 Task: Select Grocery. Add to cart, from Target for 3390 Emily Renzelli Boulevard, San Francisco, California 94103, Cell Number 831-612-1938, following items : Green Giant Cauliflower Head - 2, Organic Zucchini (2 ct) - 2, Good & Gather Baby Gold Potatoes Bag (1.5 lb) - 1, Honeycrisp Apple (each) - 2, Tyson All Natural Frozen Chicken Breast Tenderloins (40 oz) - 2, Lunchables Snacking Plate with Drink Nachos with Cheese Dip and Salsa (10.7 oz) - 2, Frito-Lay Classic Snack Mix (1 oz x 18 ct) - 1, Pringles Sour Cream & Onion Potato Crisps Chips (5.5 oz) - 2, Hask 5-in-1 Keratin Protein Leave-In Hair Spray (6 oz) - 2, Pepsi Soft Drink Bottle (16.9 oz x 6 ct) - 2
Action: Mouse moved to (435, 146)
Screenshot: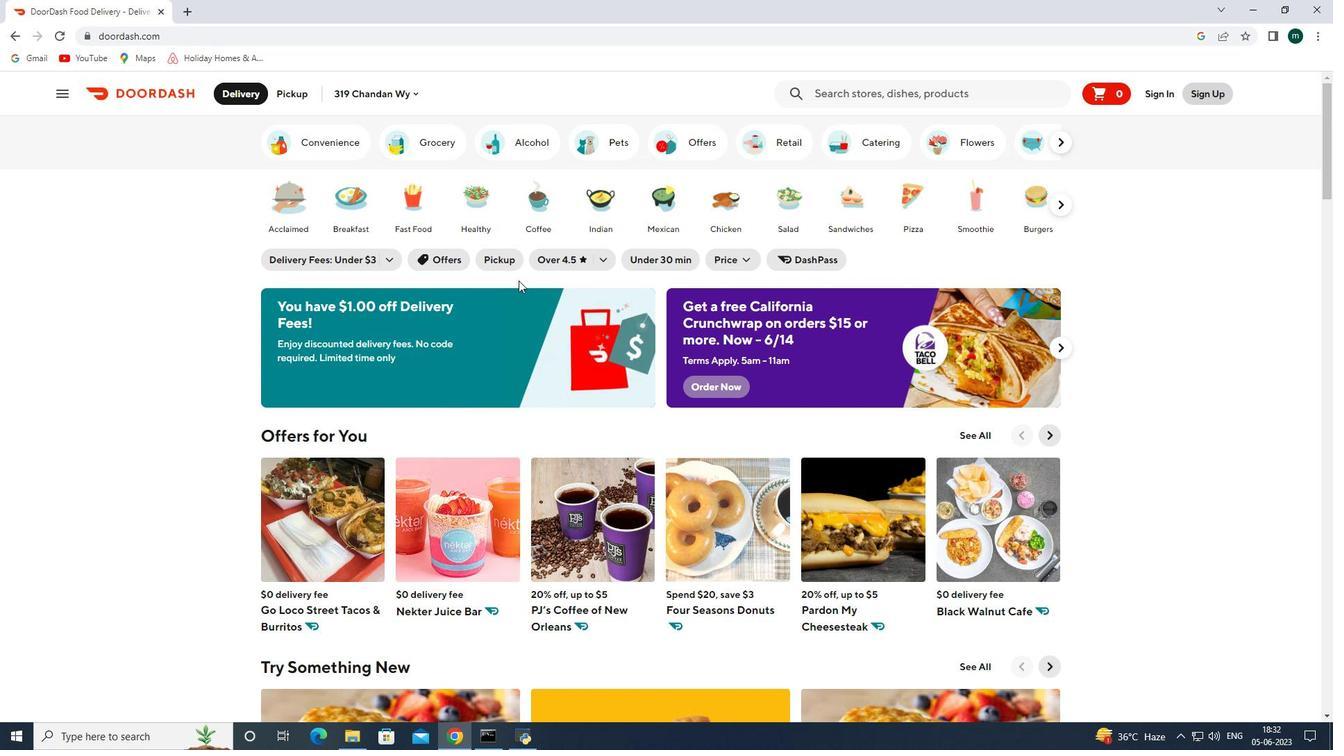 
Action: Mouse pressed left at (435, 146)
Screenshot: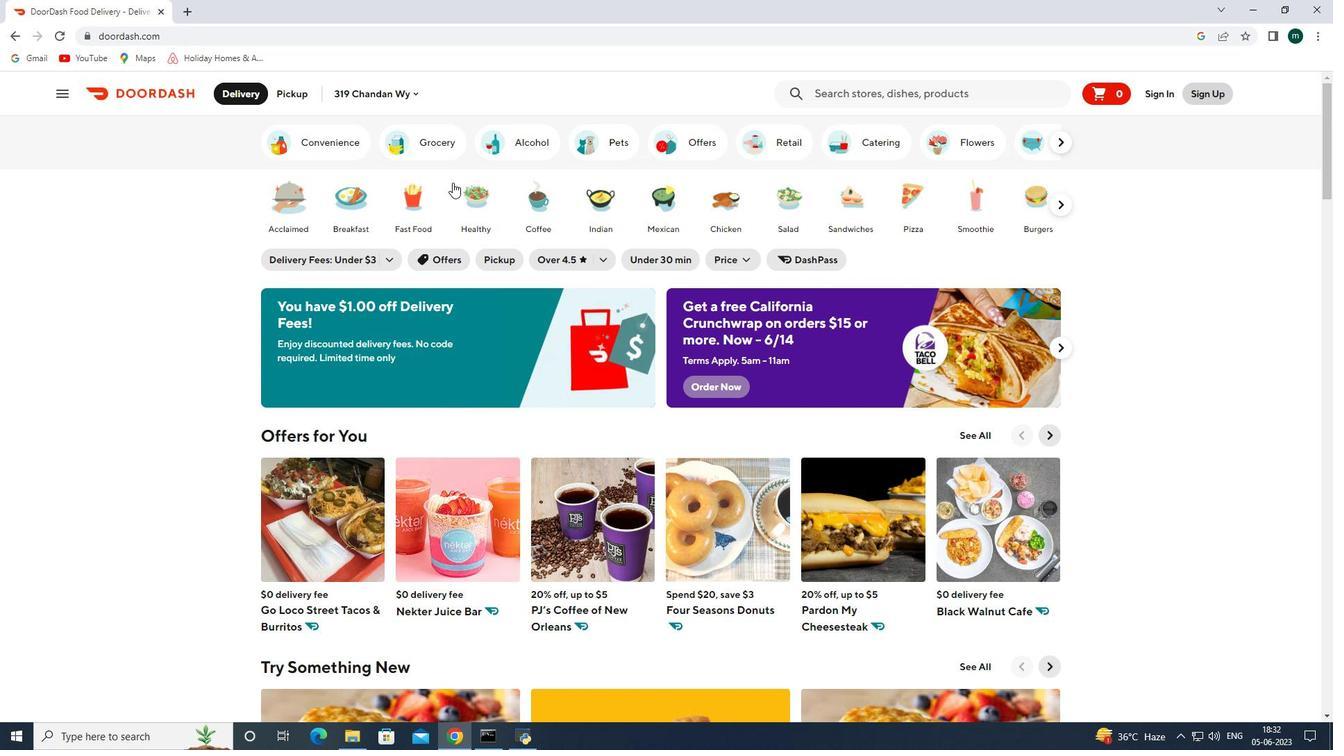 
Action: Mouse moved to (411, 388)
Screenshot: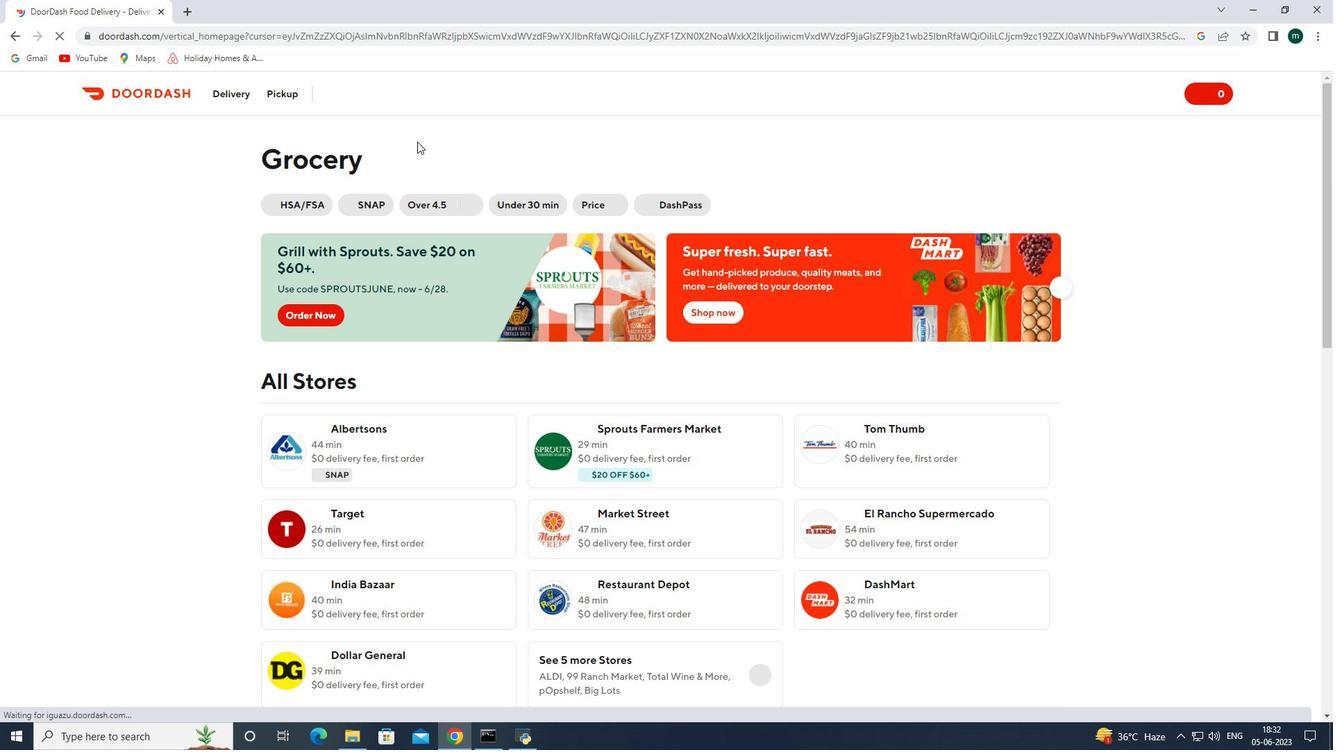 
Action: Mouse scrolled (411, 387) with delta (0, 0)
Screenshot: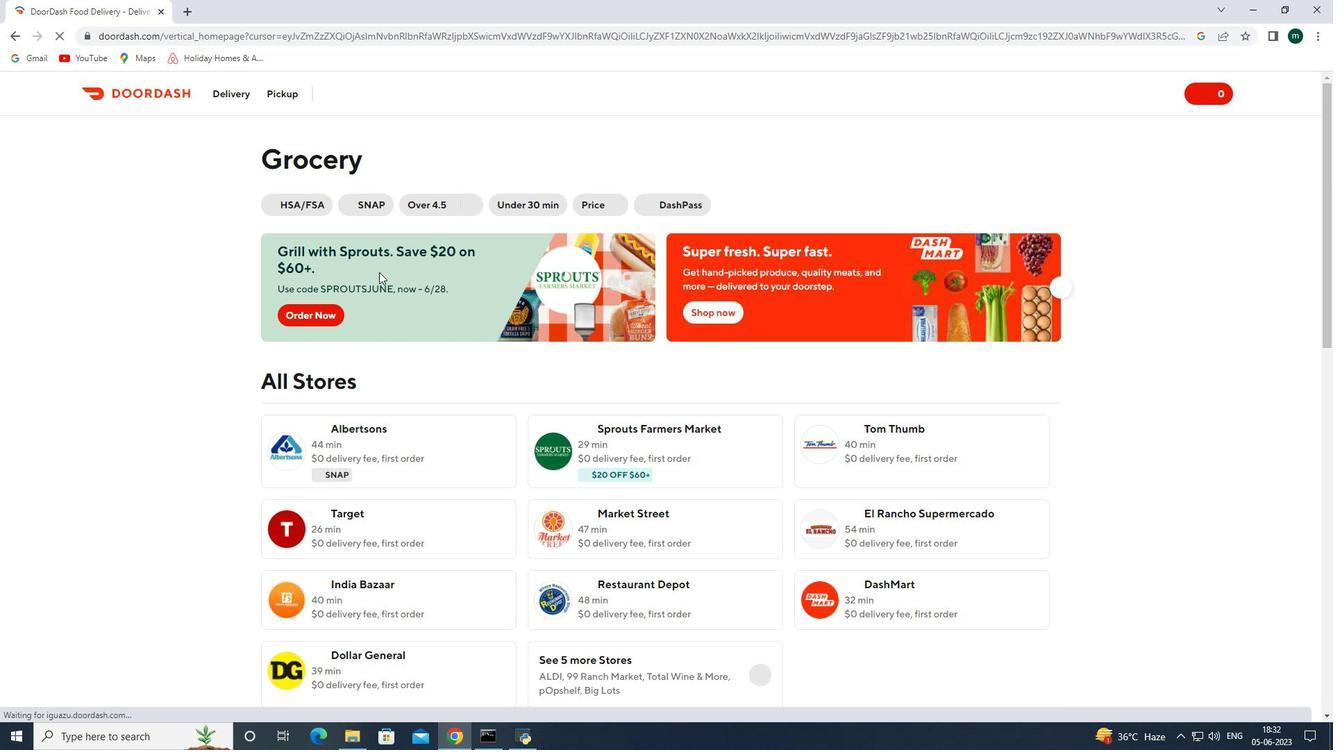 
Action: Mouse scrolled (411, 387) with delta (0, 0)
Screenshot: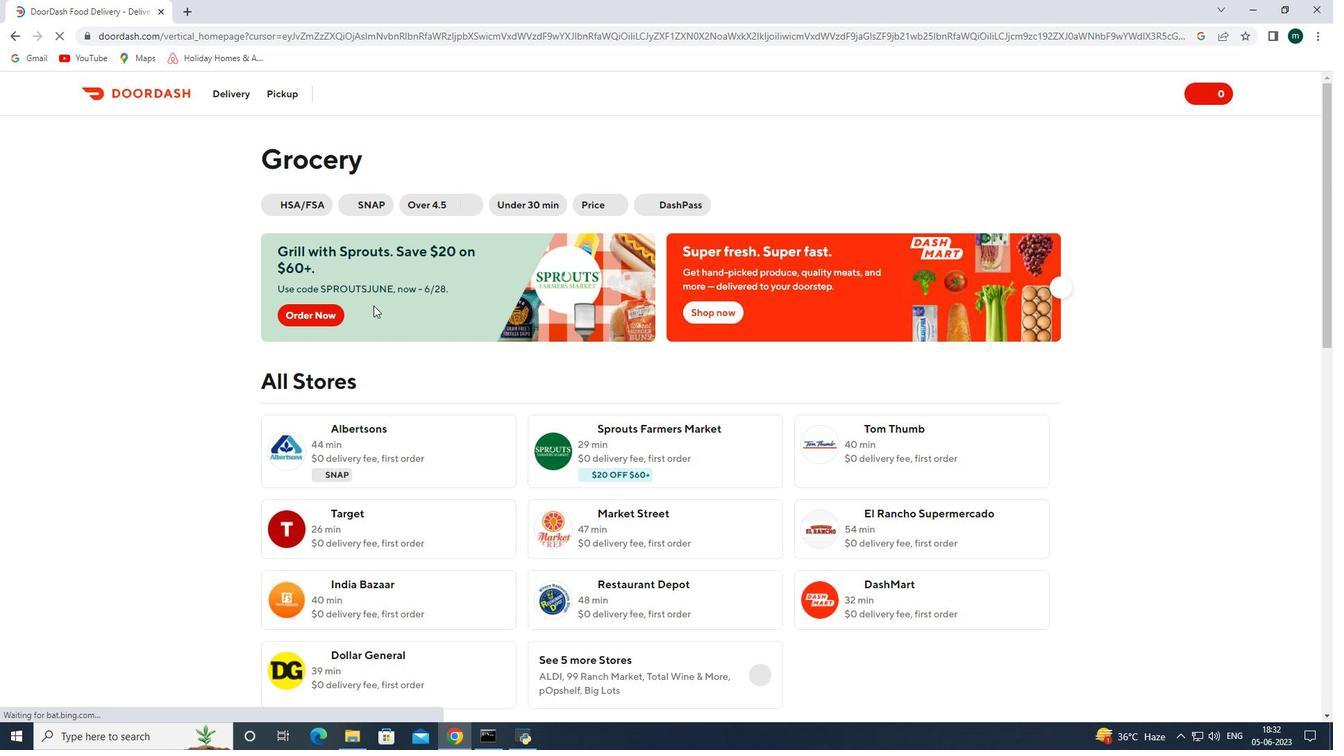 
Action: Mouse moved to (635, 456)
Screenshot: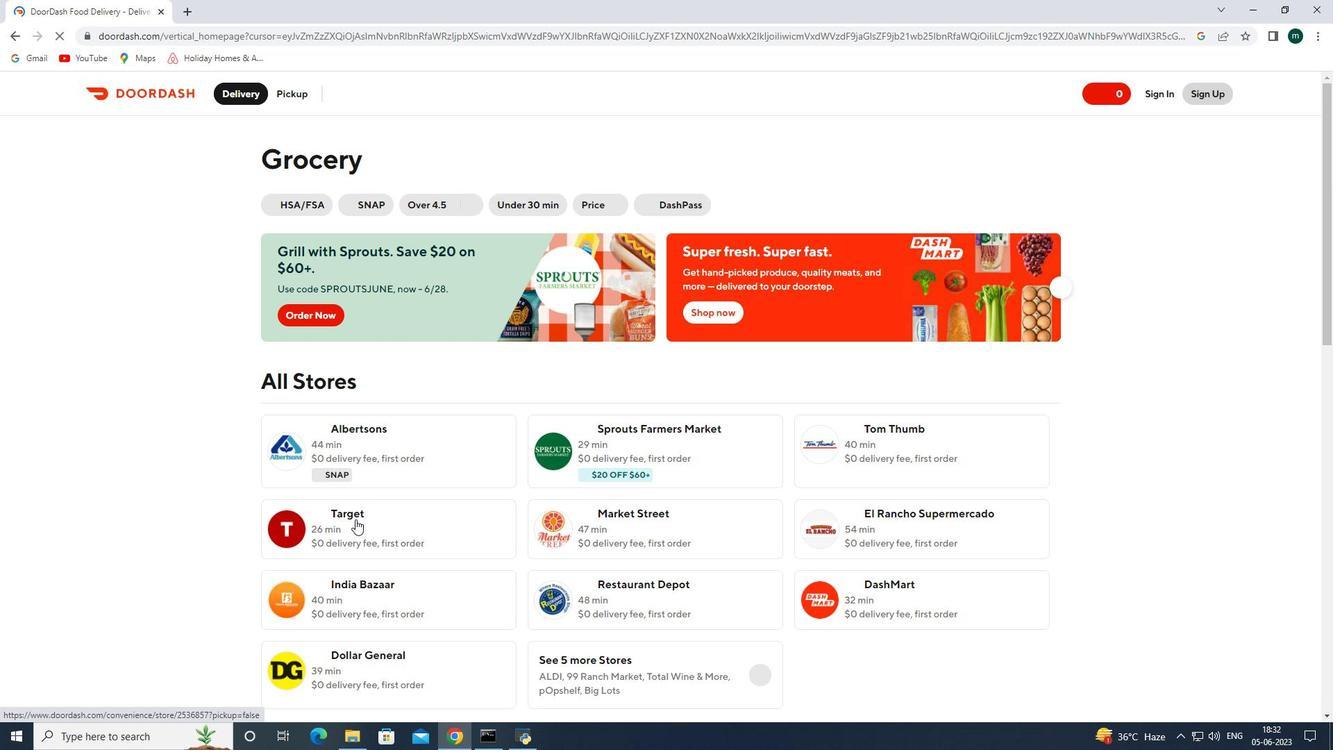 
Action: Mouse pressed left at (635, 456)
Screenshot: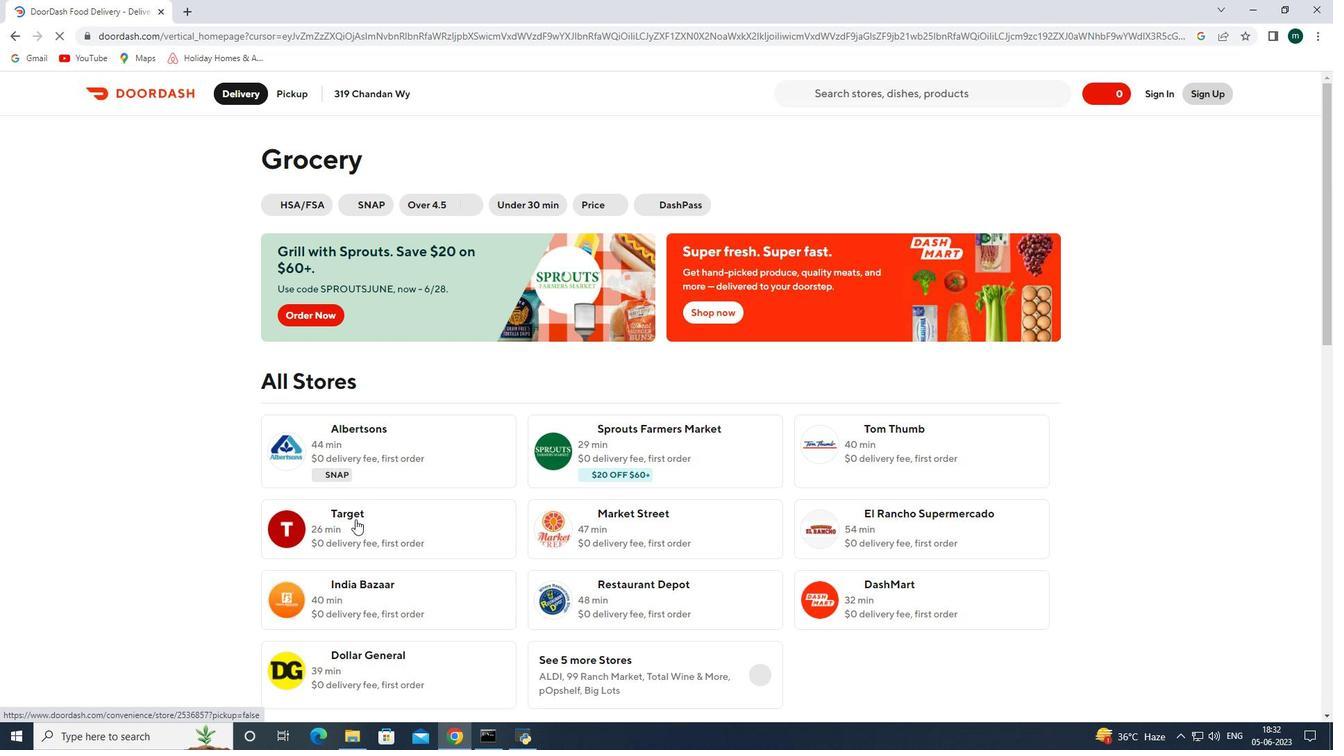 
Action: Mouse moved to (269, 102)
Screenshot: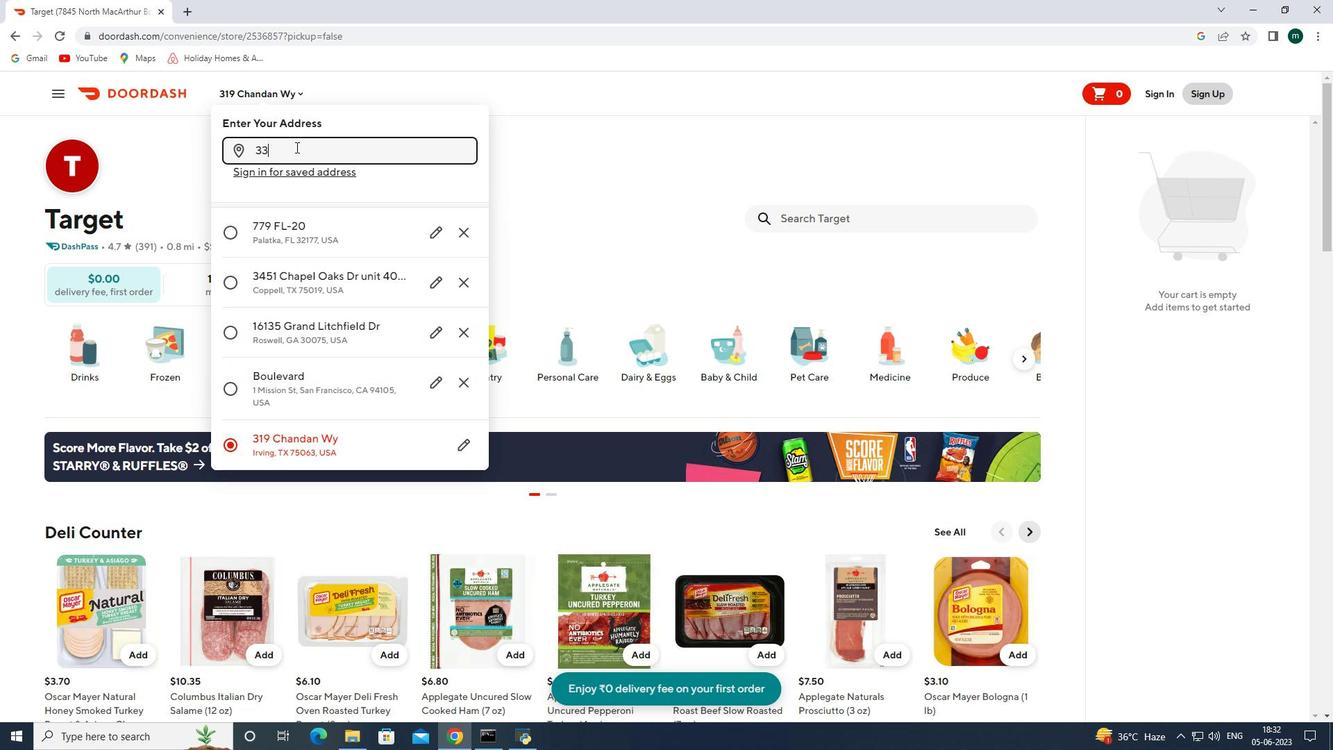 
Action: Mouse pressed left at (269, 102)
Screenshot: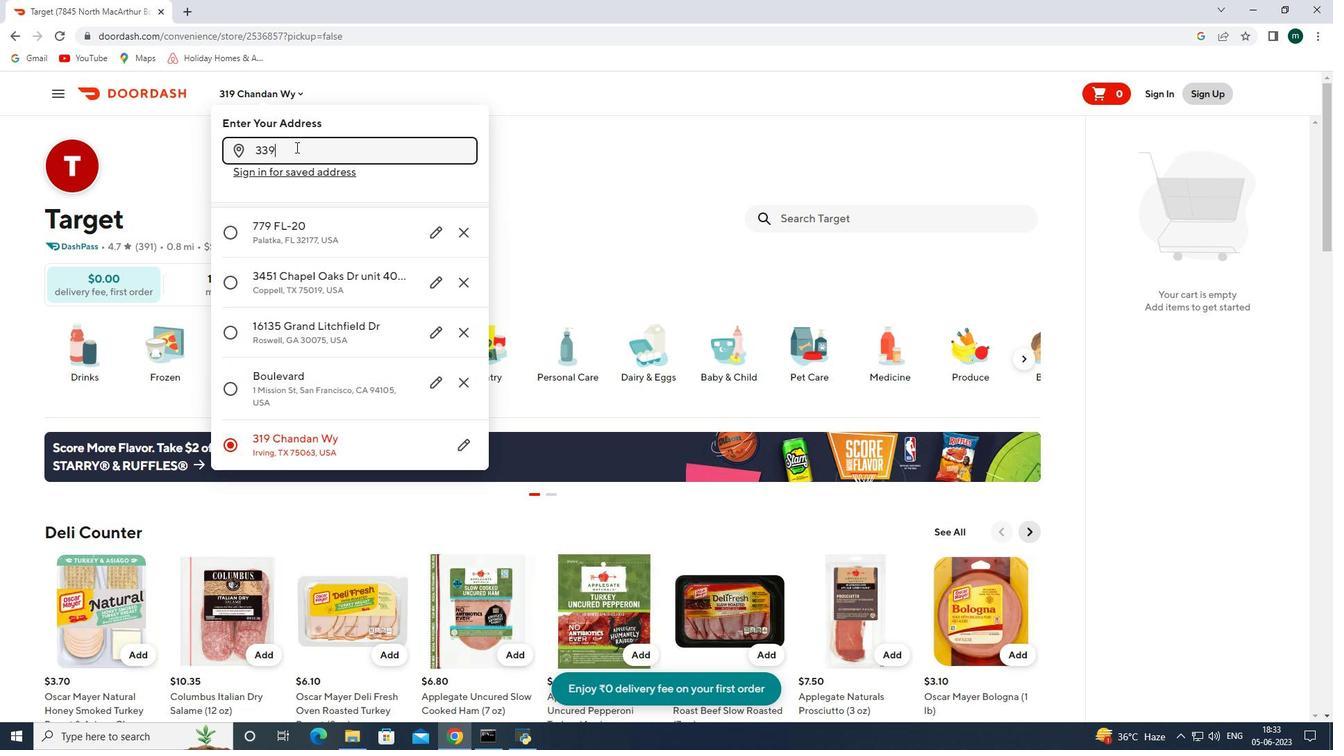 
Action: Mouse moved to (269, 97)
Screenshot: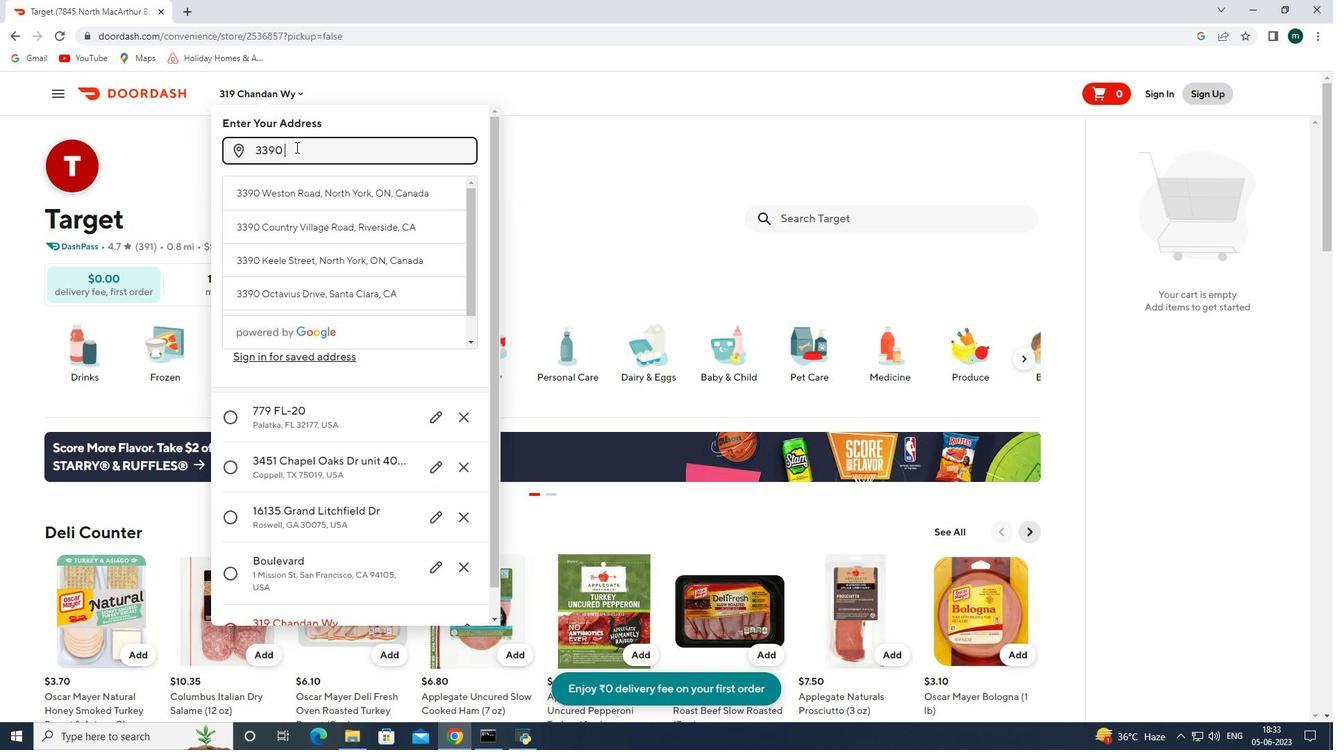 
Action: Mouse pressed left at (269, 97)
Screenshot: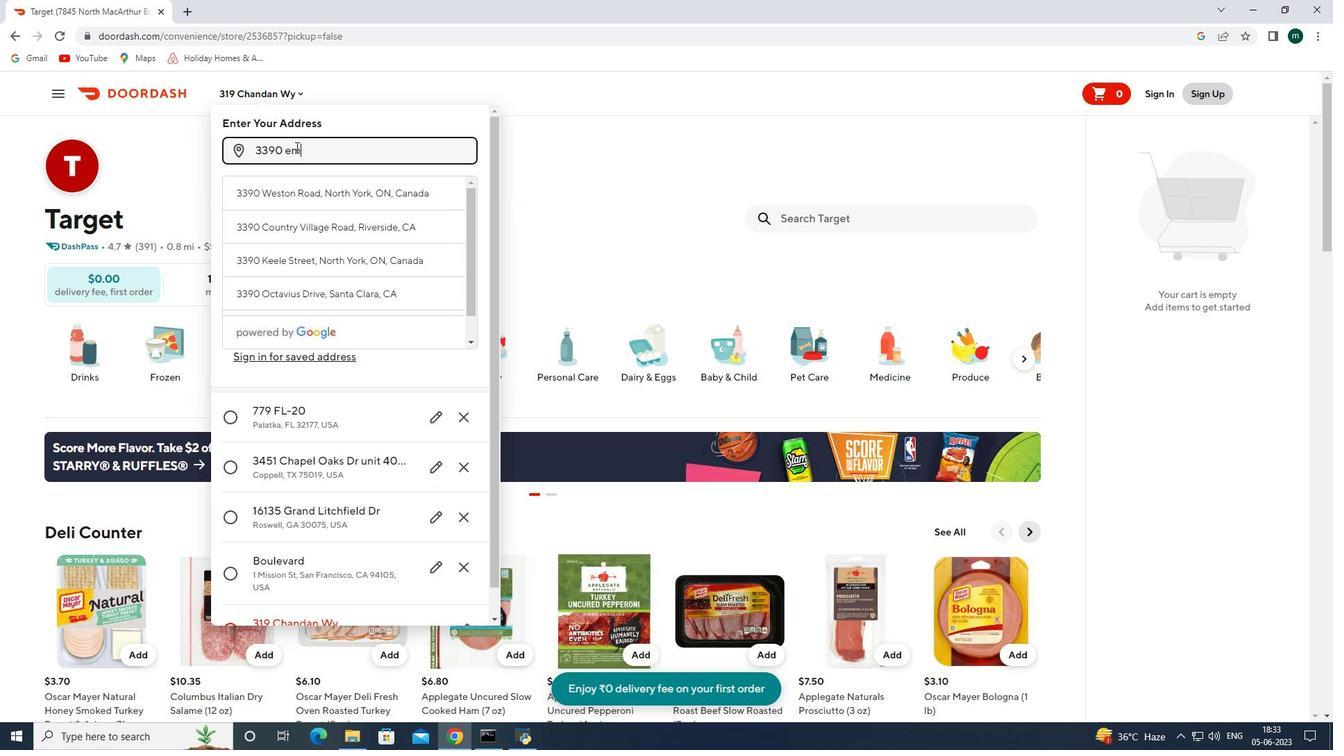 
Action: Mouse moved to (286, 147)
Screenshot: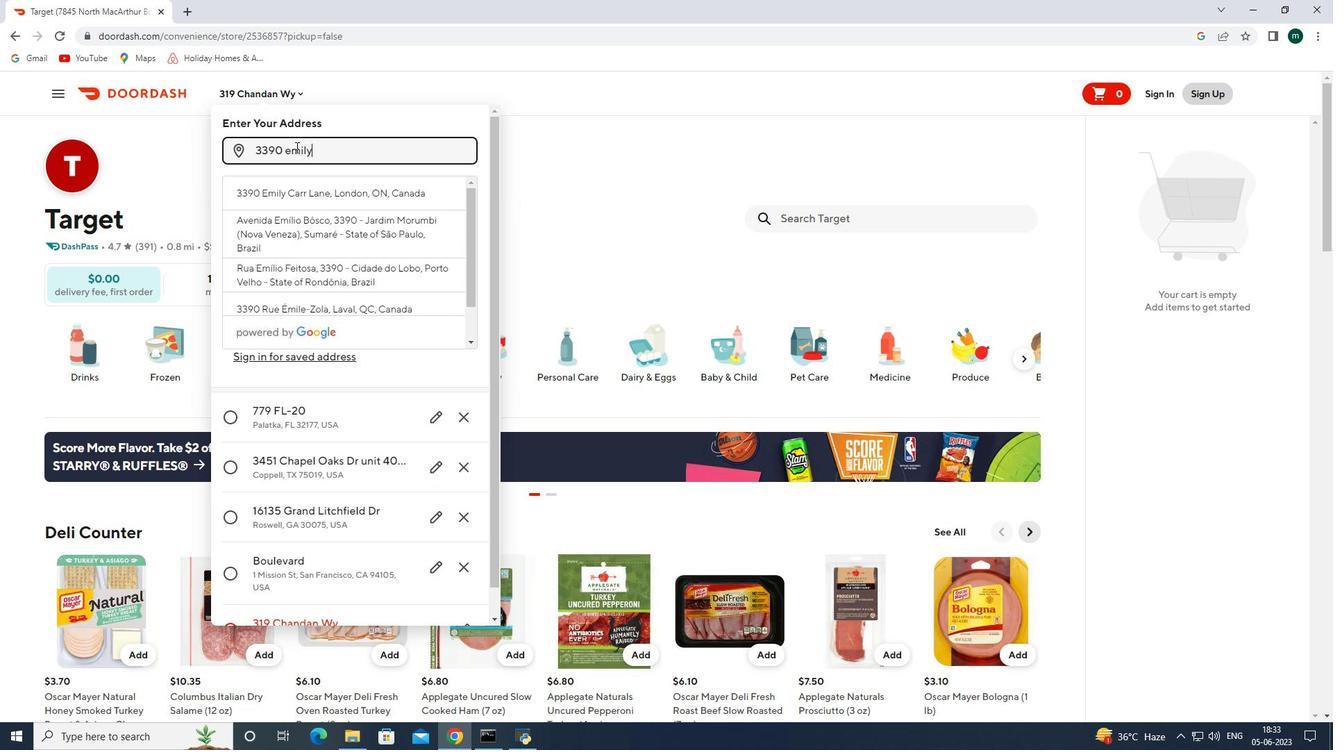 
Action: Mouse pressed left at (286, 147)
Screenshot: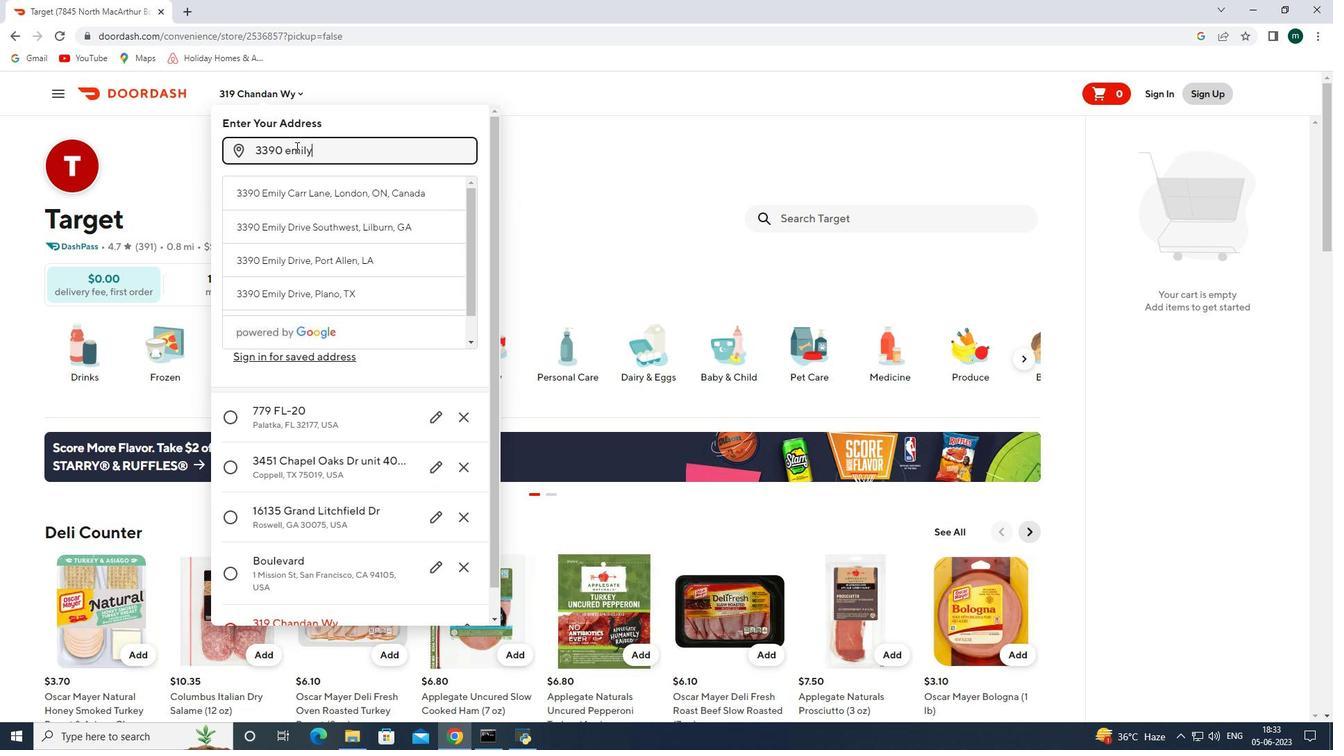 
Action: Key pressed 3390emily<Key.space>renzelli<Key.space>boulevard<Key.space>san<Key.space>frncisco<Key.space>clifornia<Key.space>94103<Key.enter>
Screenshot: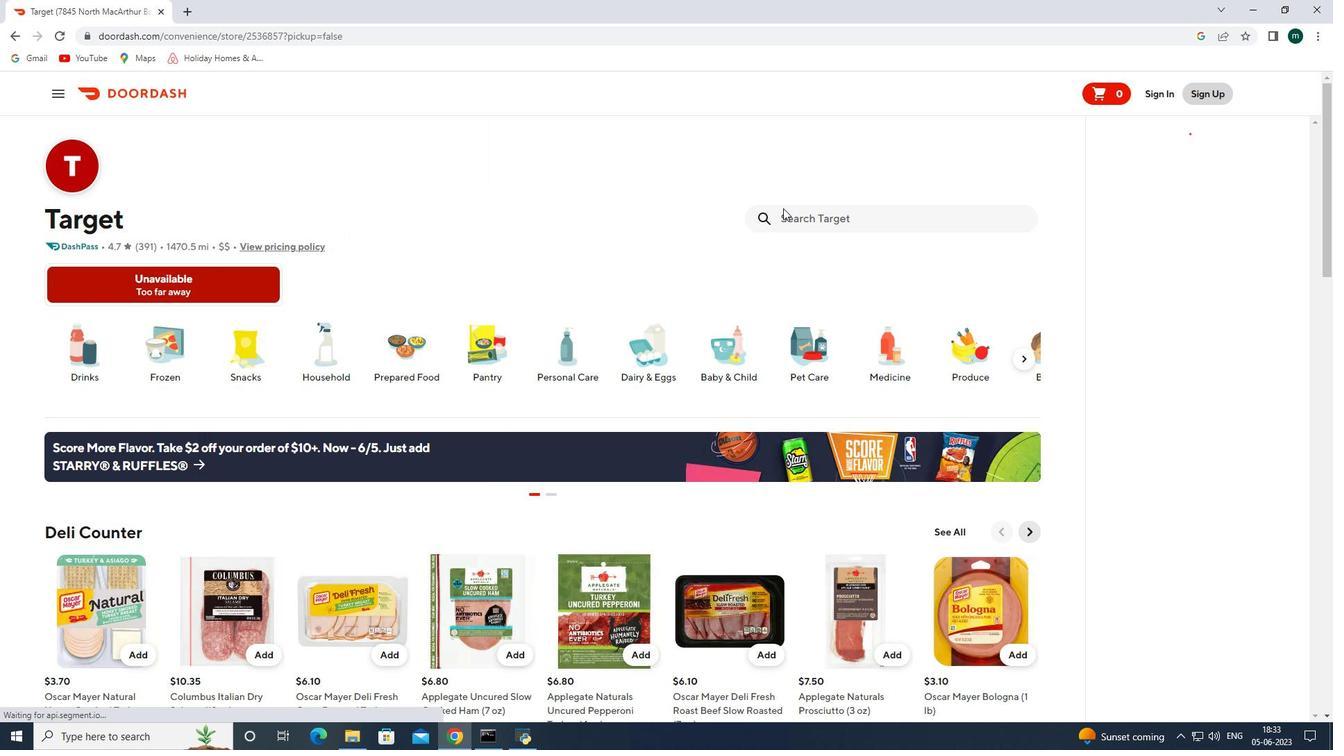 
Action: Mouse moved to (431, 568)
Screenshot: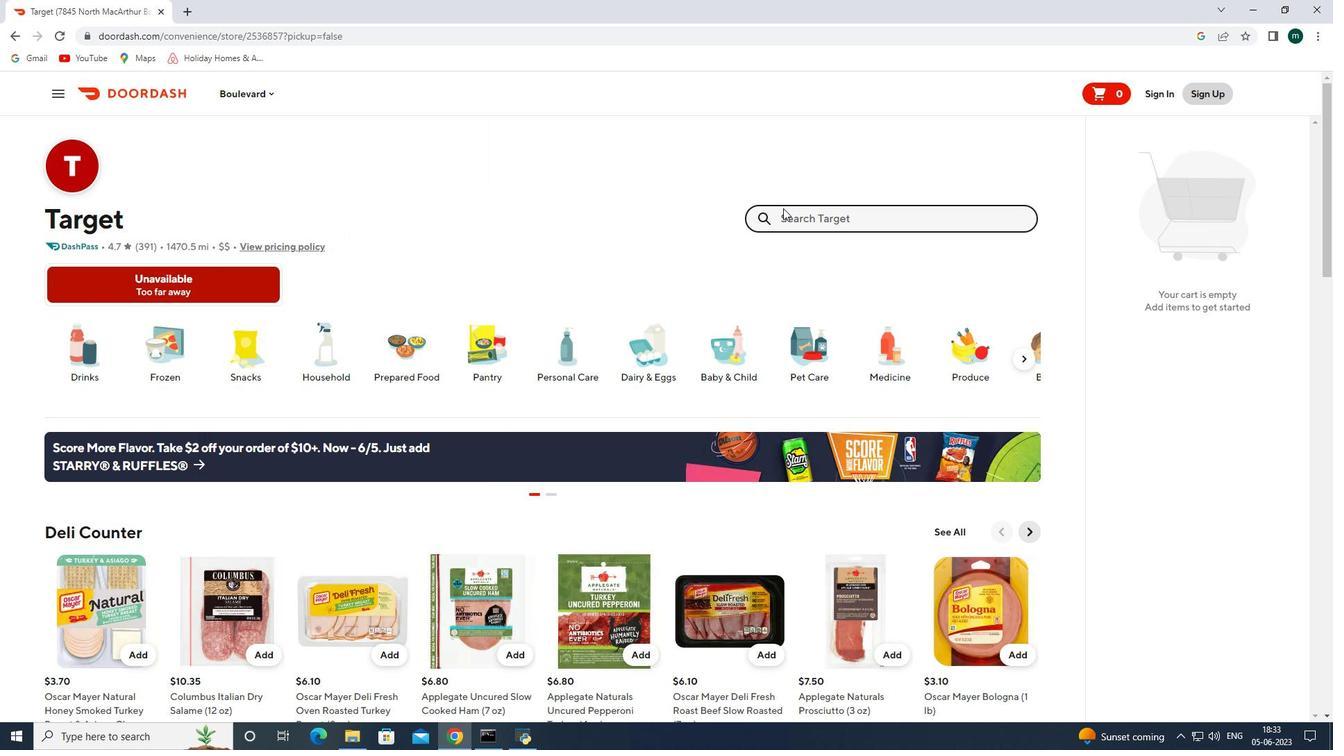 
Action: Mouse pressed left at (431, 568)
Screenshot: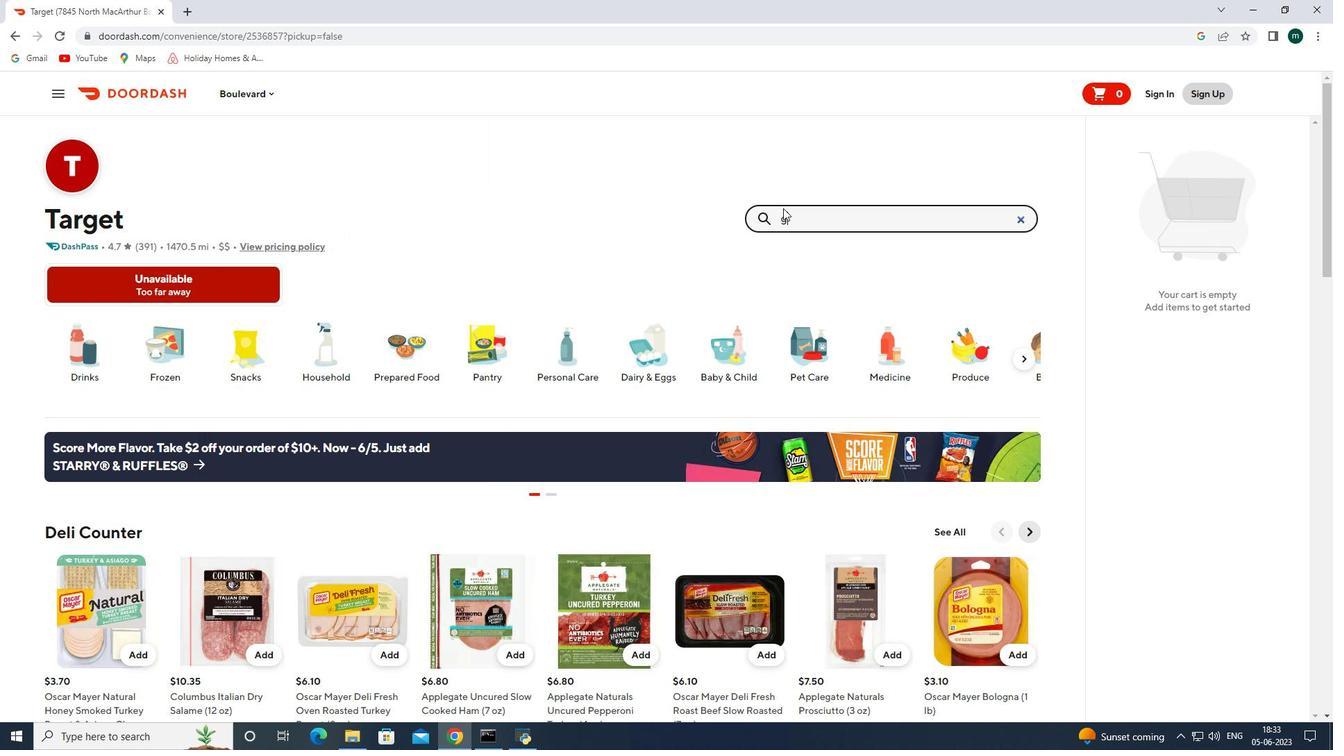 
Action: Mouse moved to (434, 145)
Screenshot: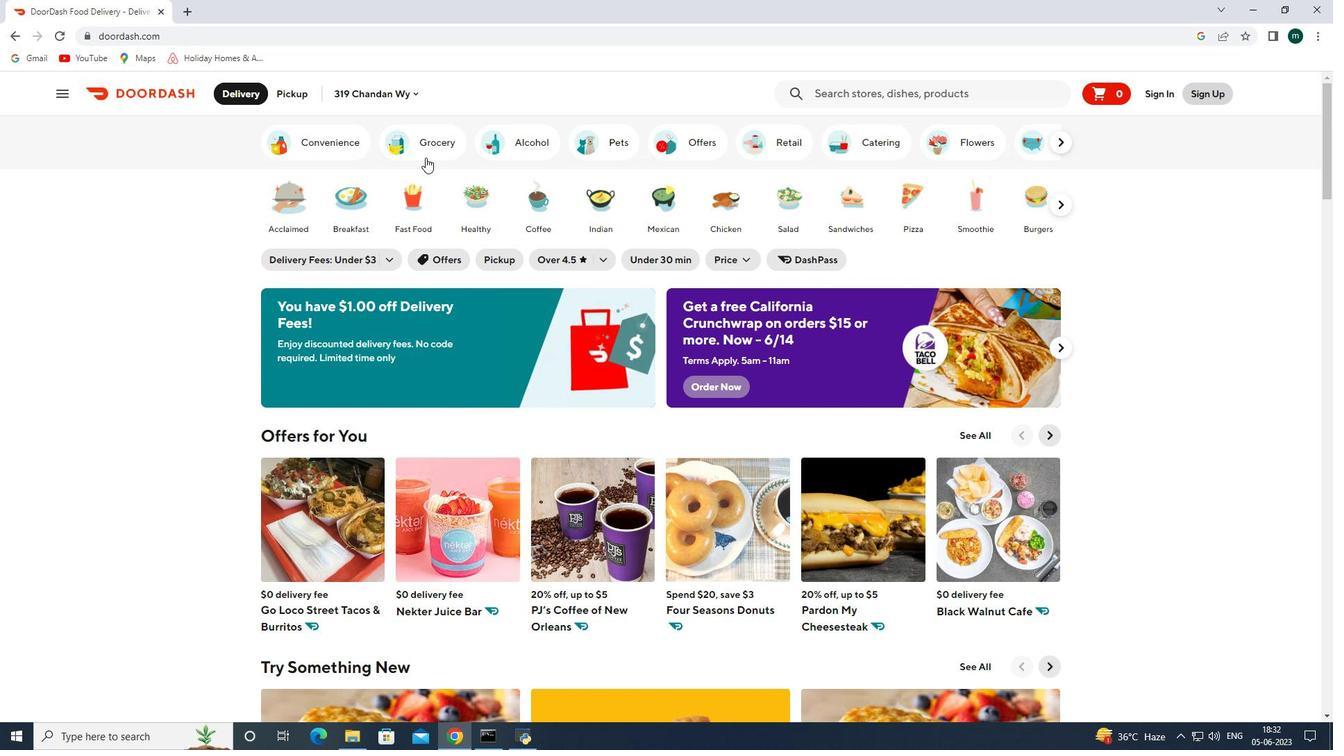 
Action: Mouse pressed left at (434, 145)
Screenshot: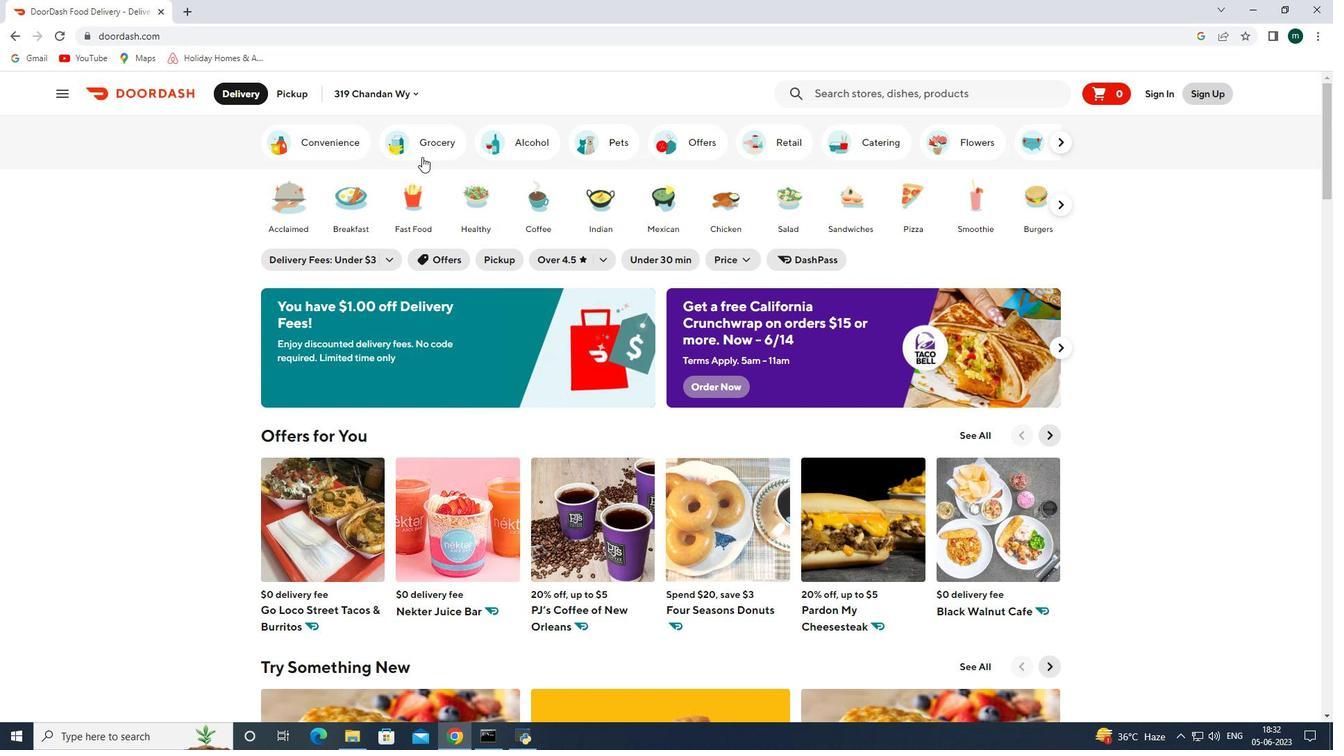 
Action: Mouse moved to (622, 597)
Screenshot: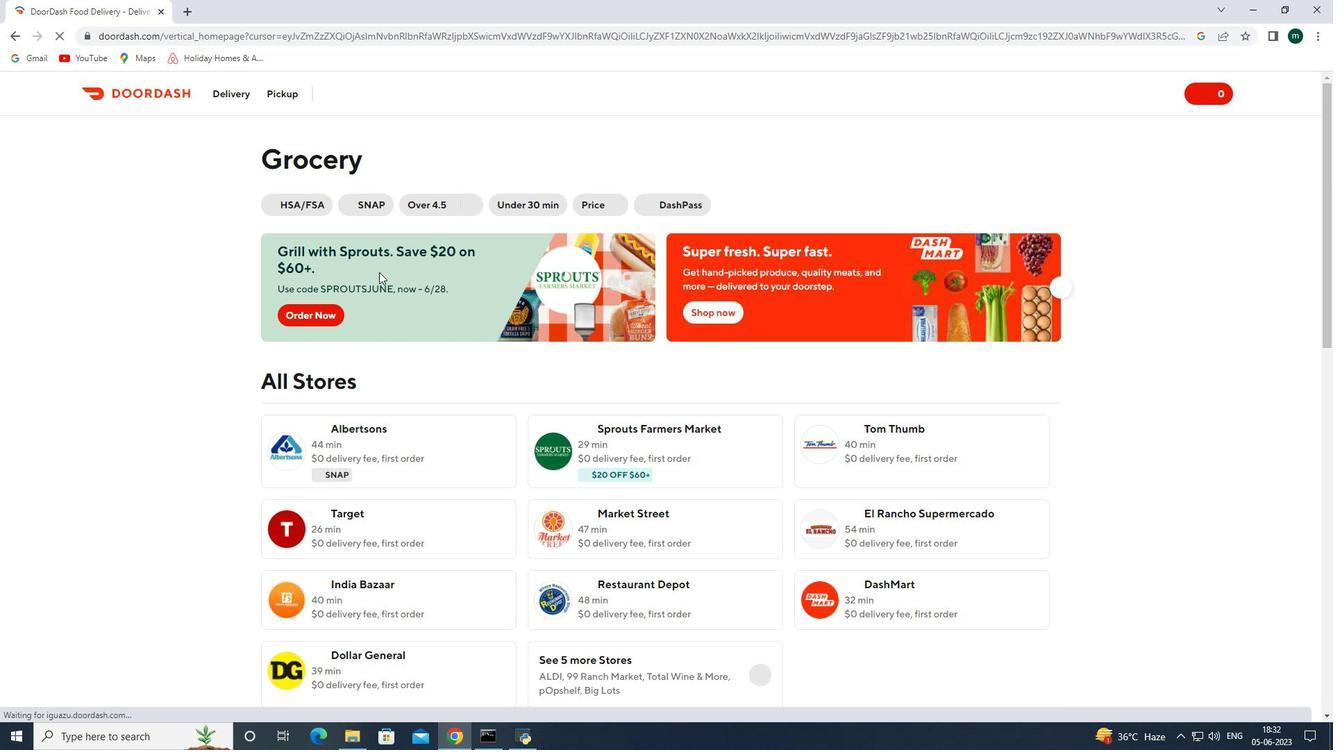 
Action: Mouse pressed left at (622, 597)
Screenshot: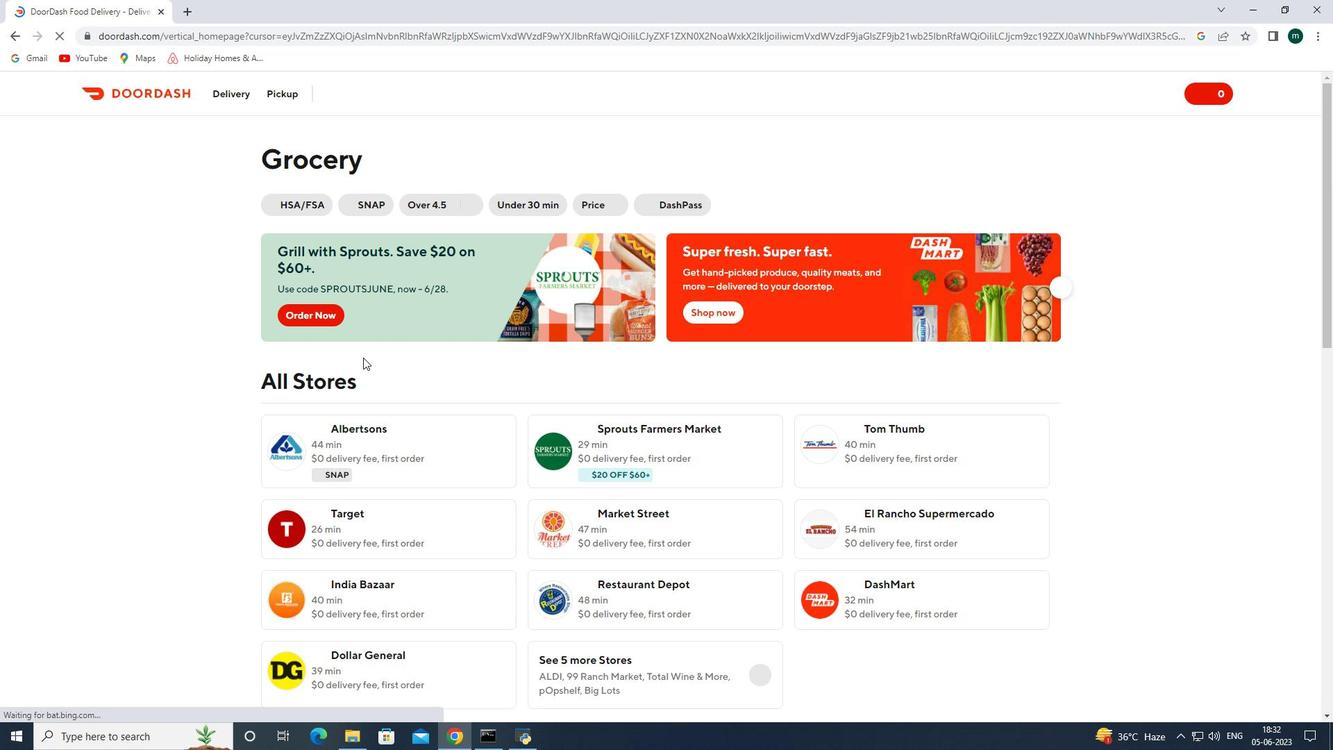 
Action: Mouse moved to (262, 88)
Screenshot: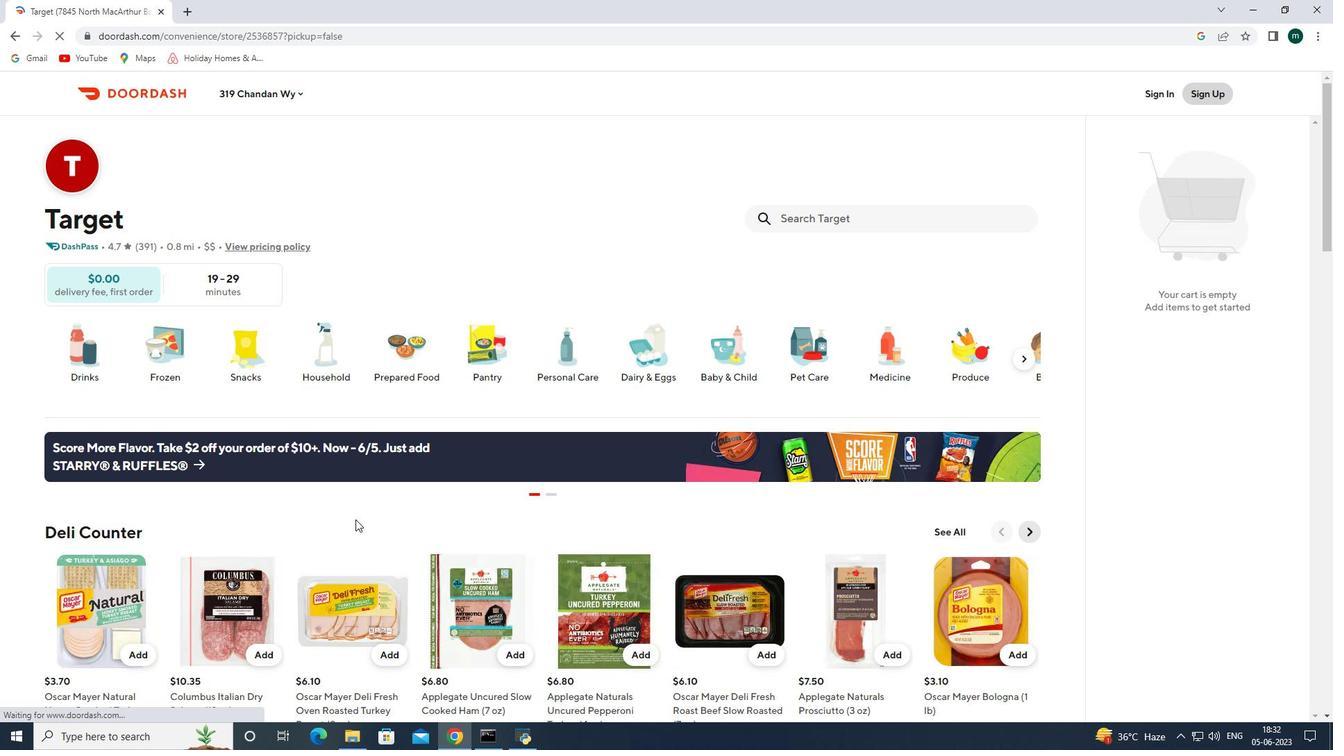 
Action: Mouse pressed left at (262, 88)
Screenshot: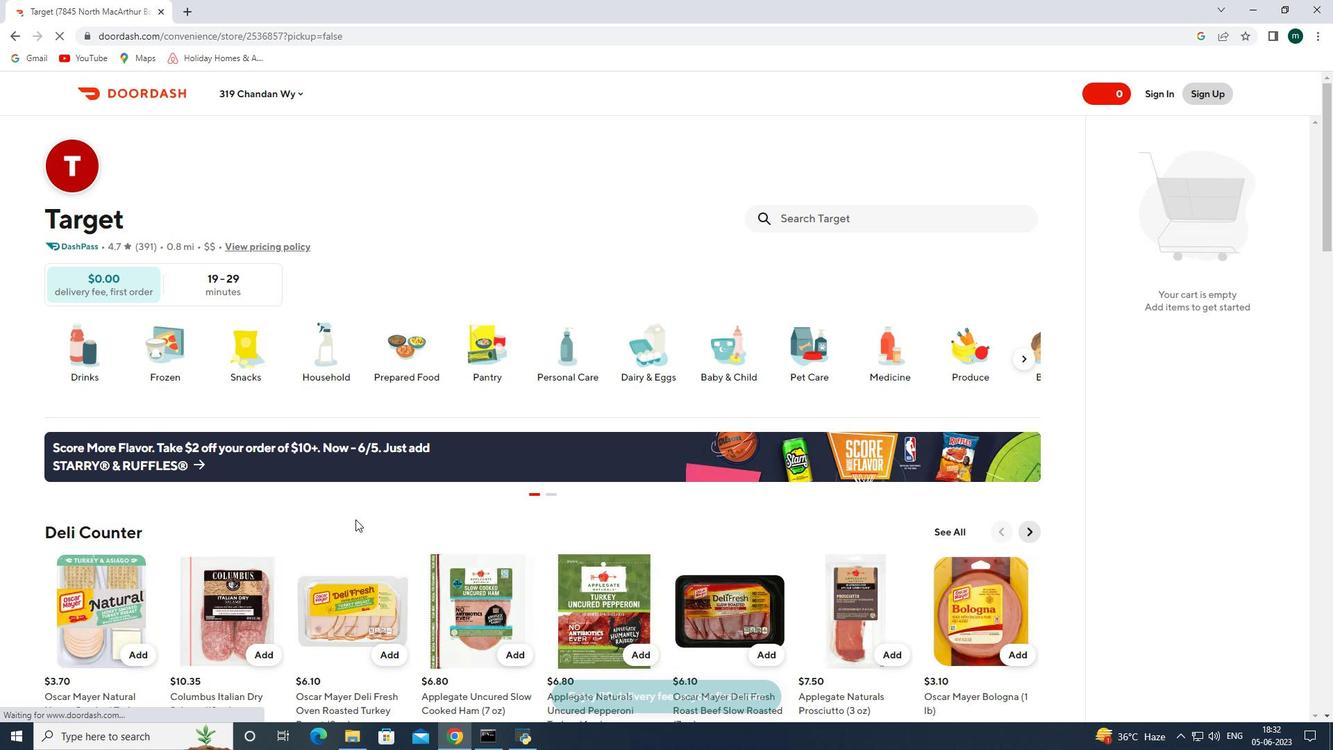 
Action: Mouse moved to (272, 144)
Screenshot: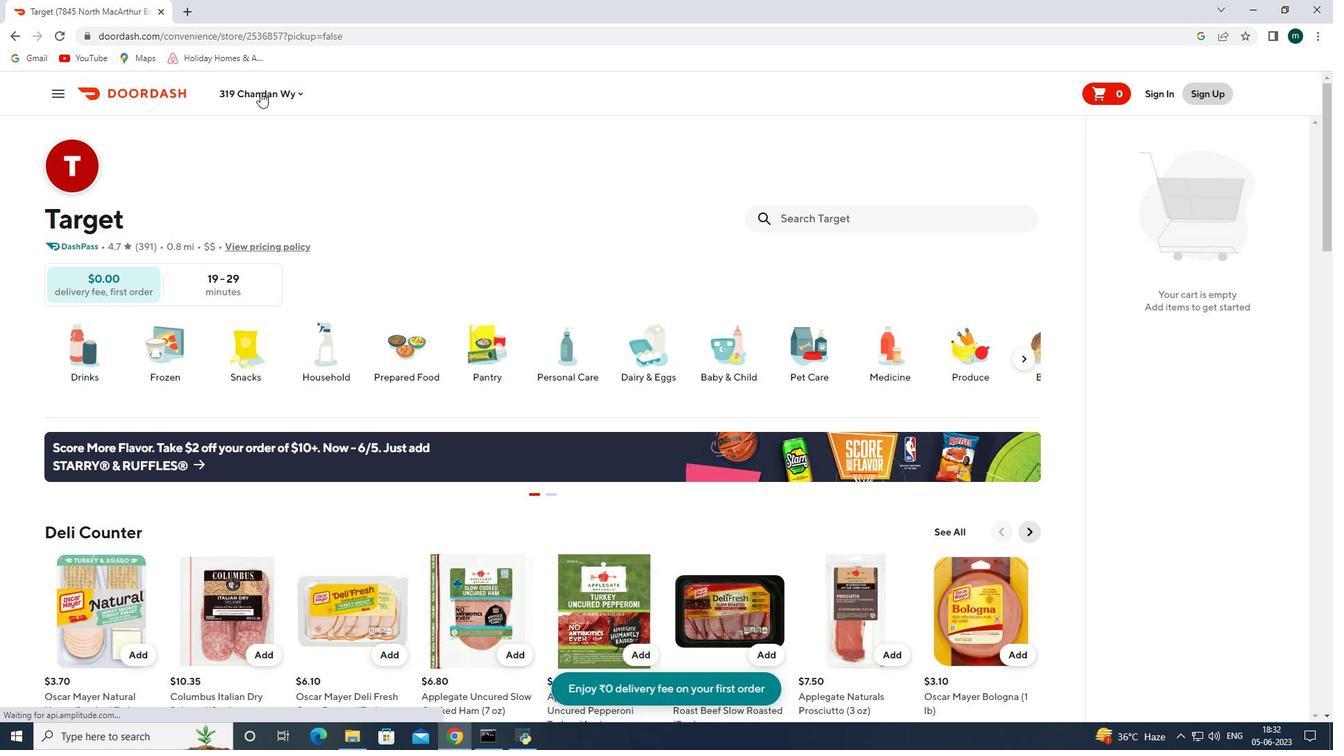 
Action: Mouse pressed left at (272, 144)
Screenshot: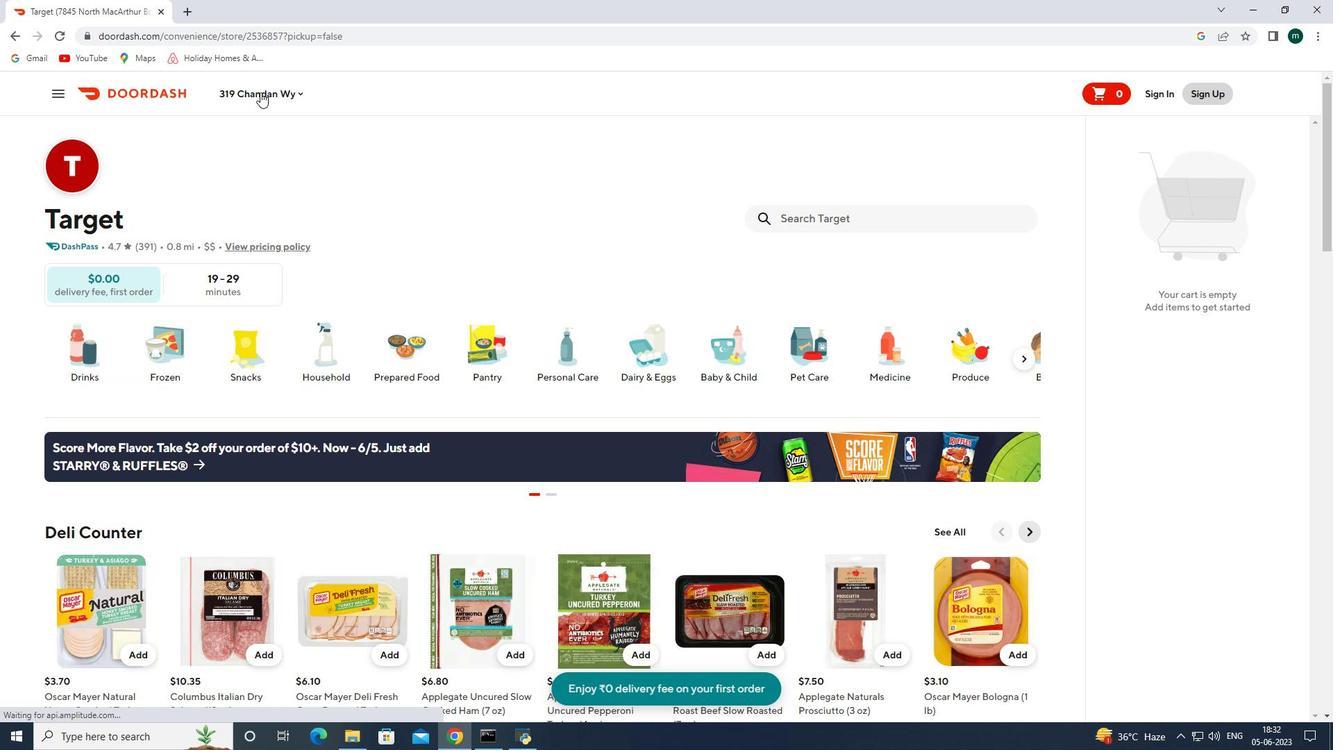 
Action: Key pressed 3390<Key.space>emily<Key.space>renzelli<Key.space>oulevard<Key.space>sn<Key.space>frncisco
Screenshot: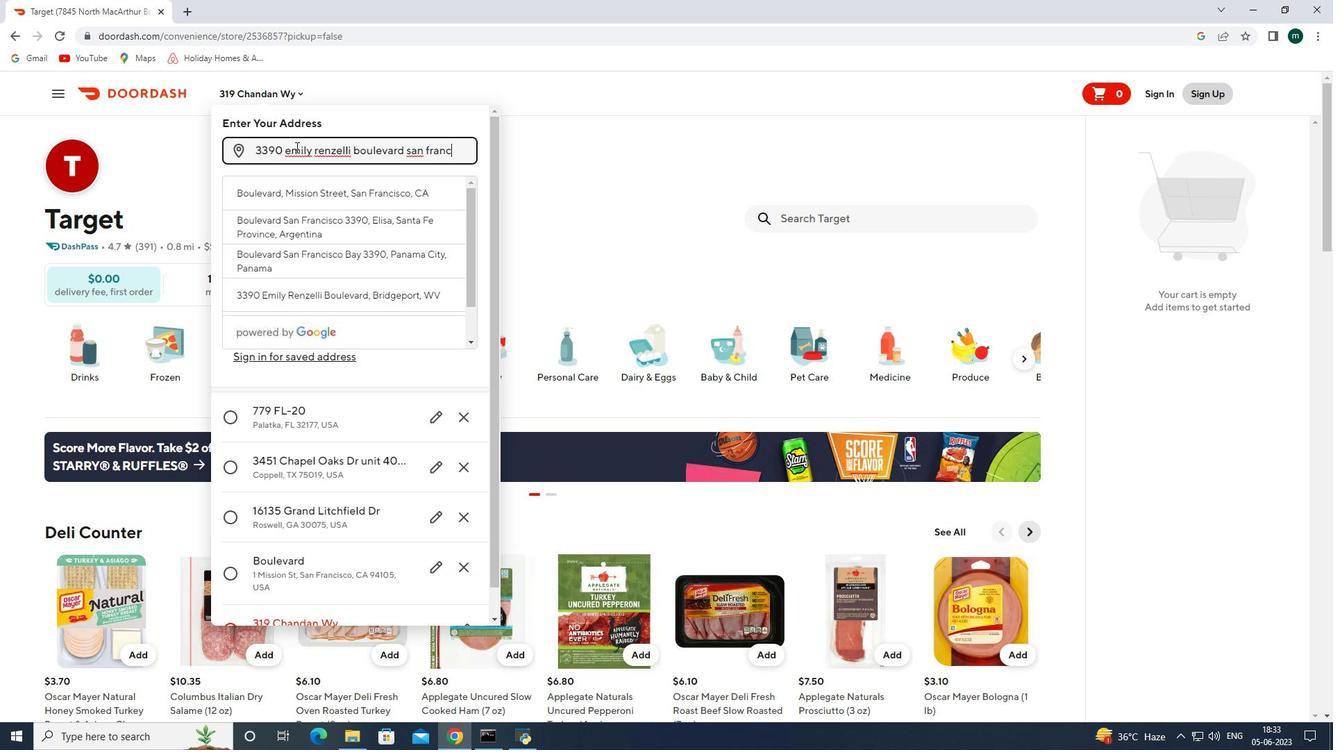 
Action: Mouse moved to (418, 144)
Screenshot: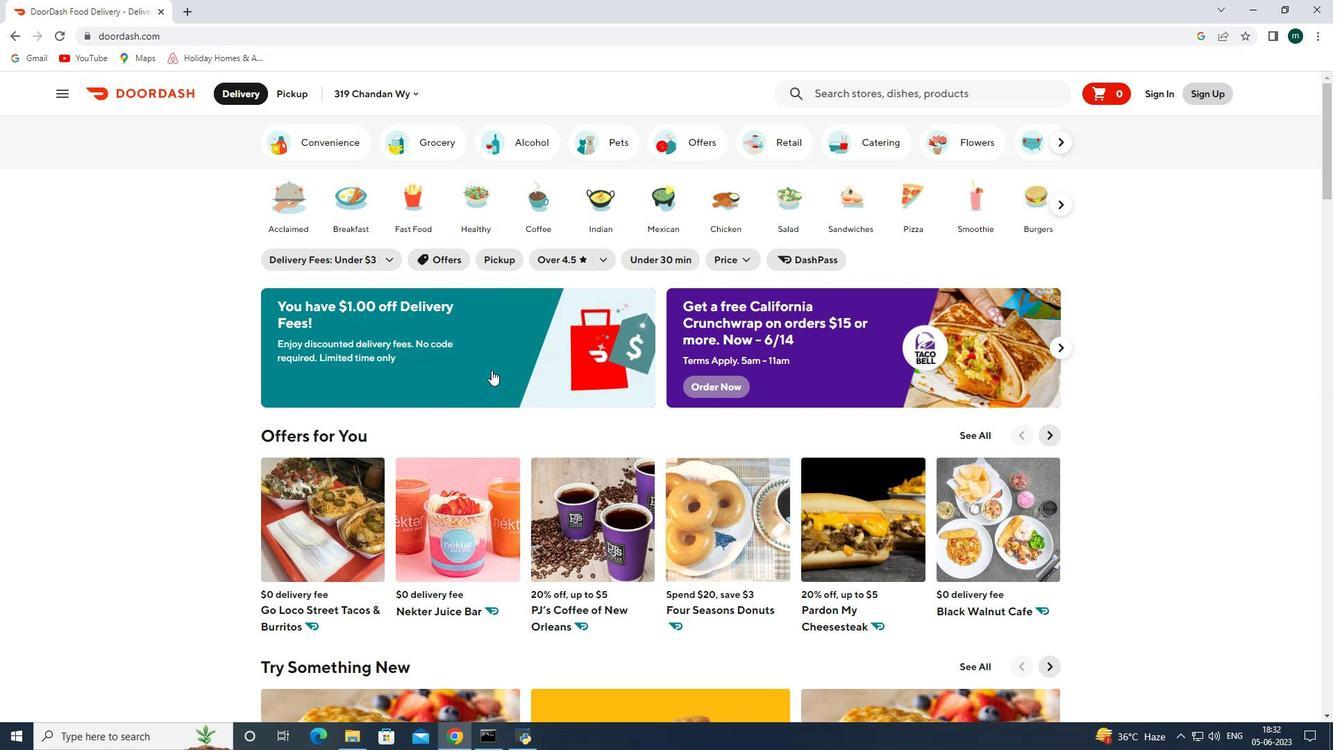 
Action: Mouse pressed left at (418, 144)
Screenshot: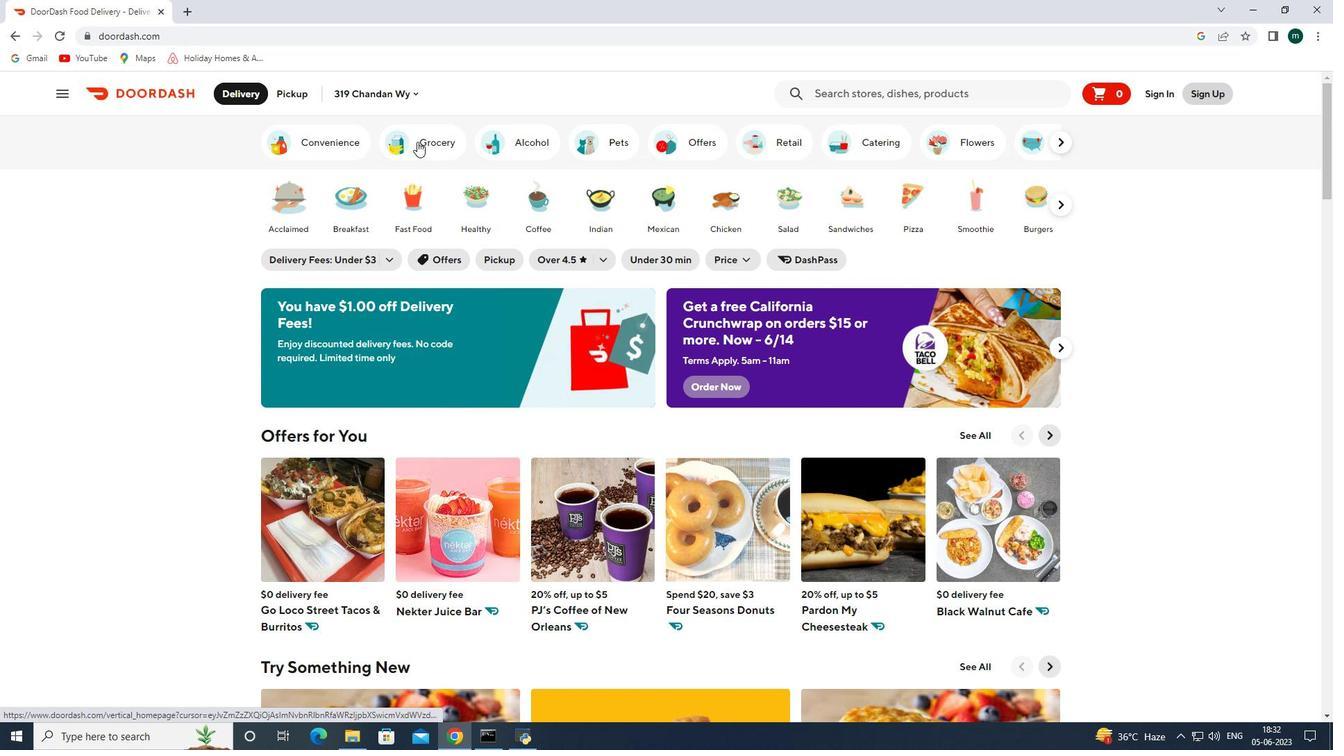 
Action: Mouse moved to (631, 600)
Screenshot: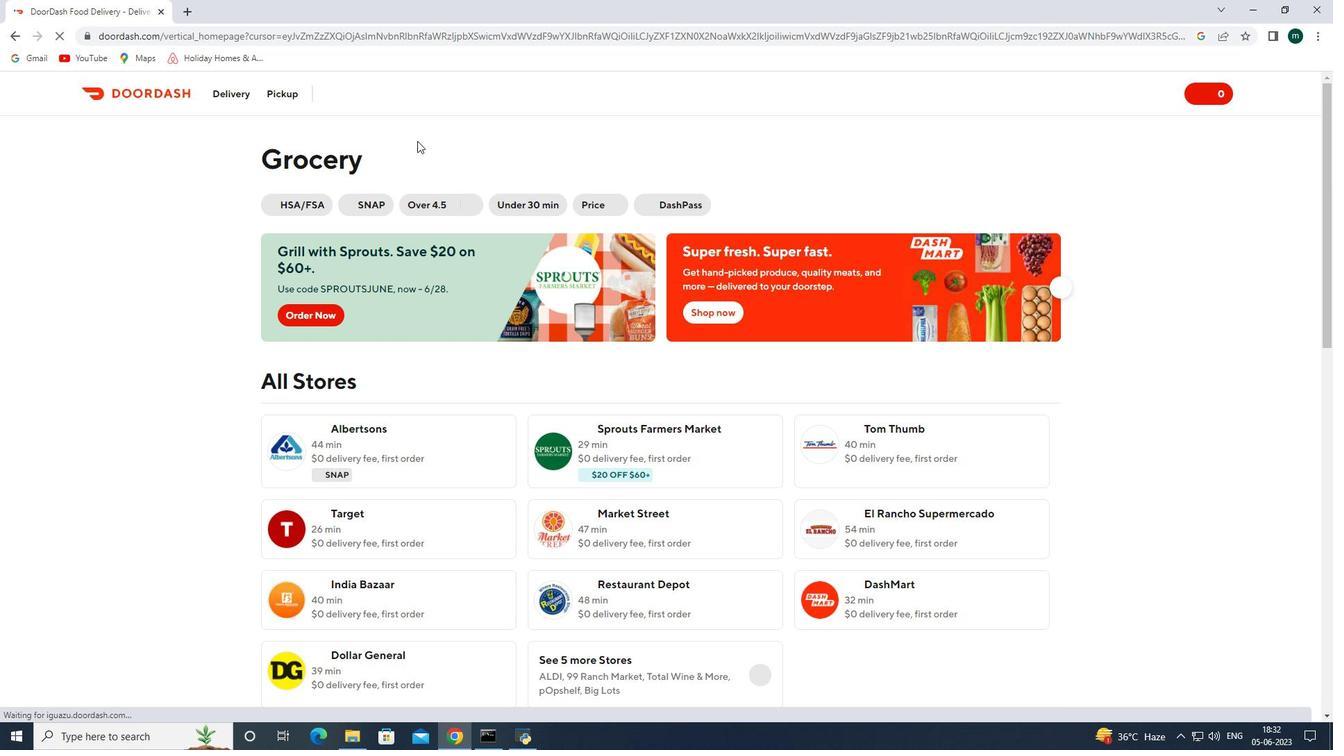 
Action: Mouse pressed left at (631, 600)
Screenshot: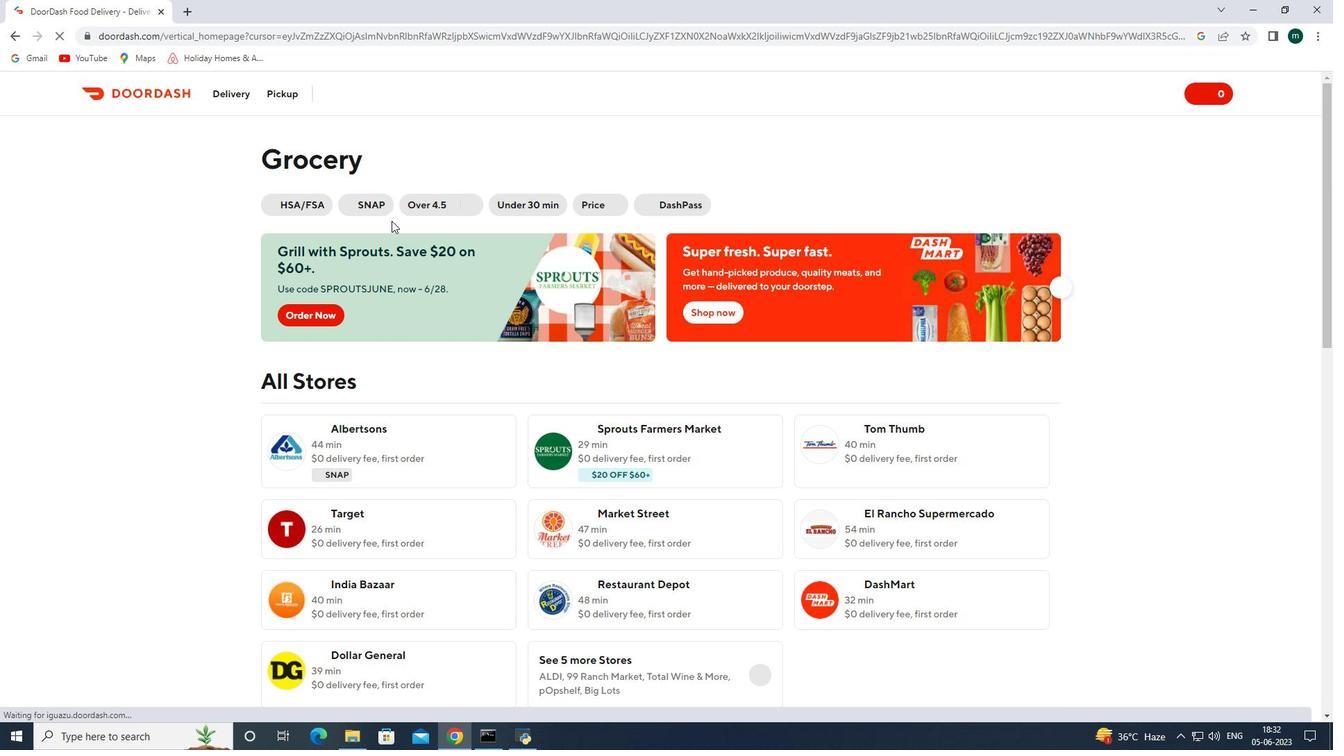 
Action: Mouse moved to (272, 89)
Screenshot: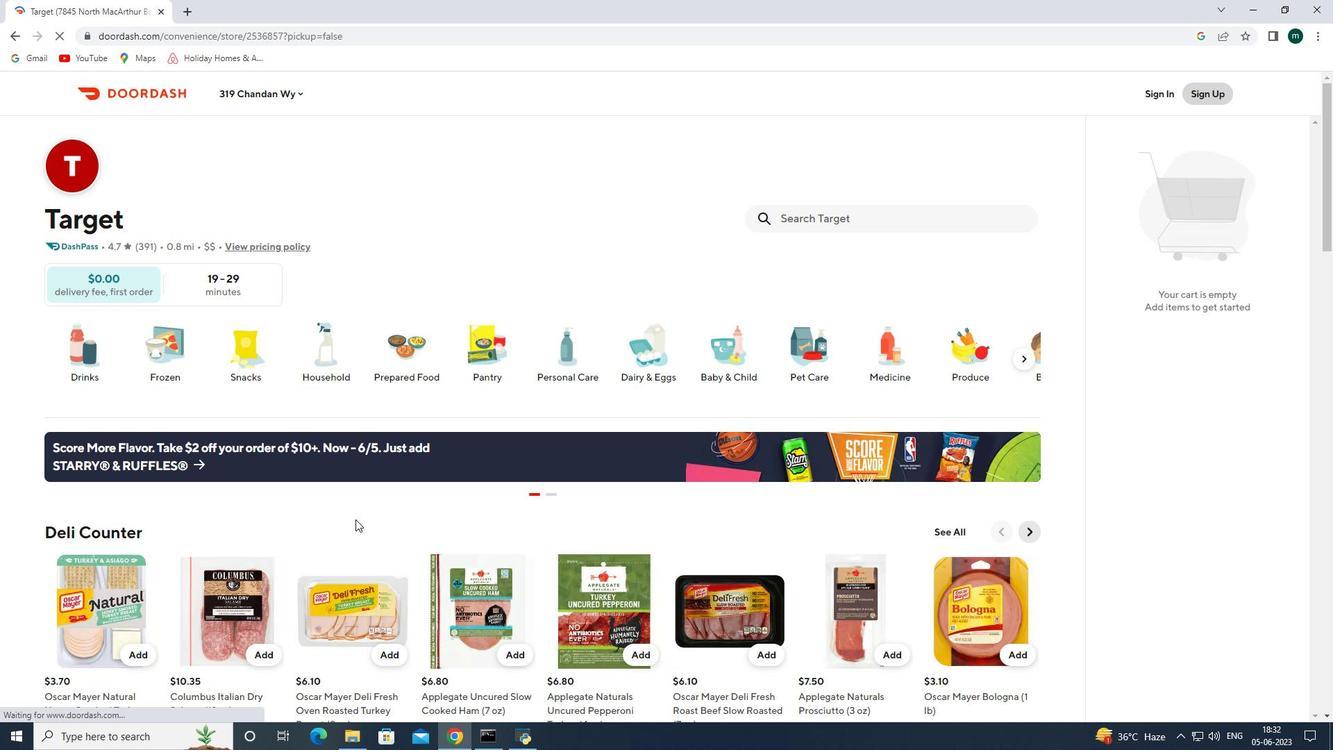 
Action: Mouse pressed left at (272, 89)
Screenshot: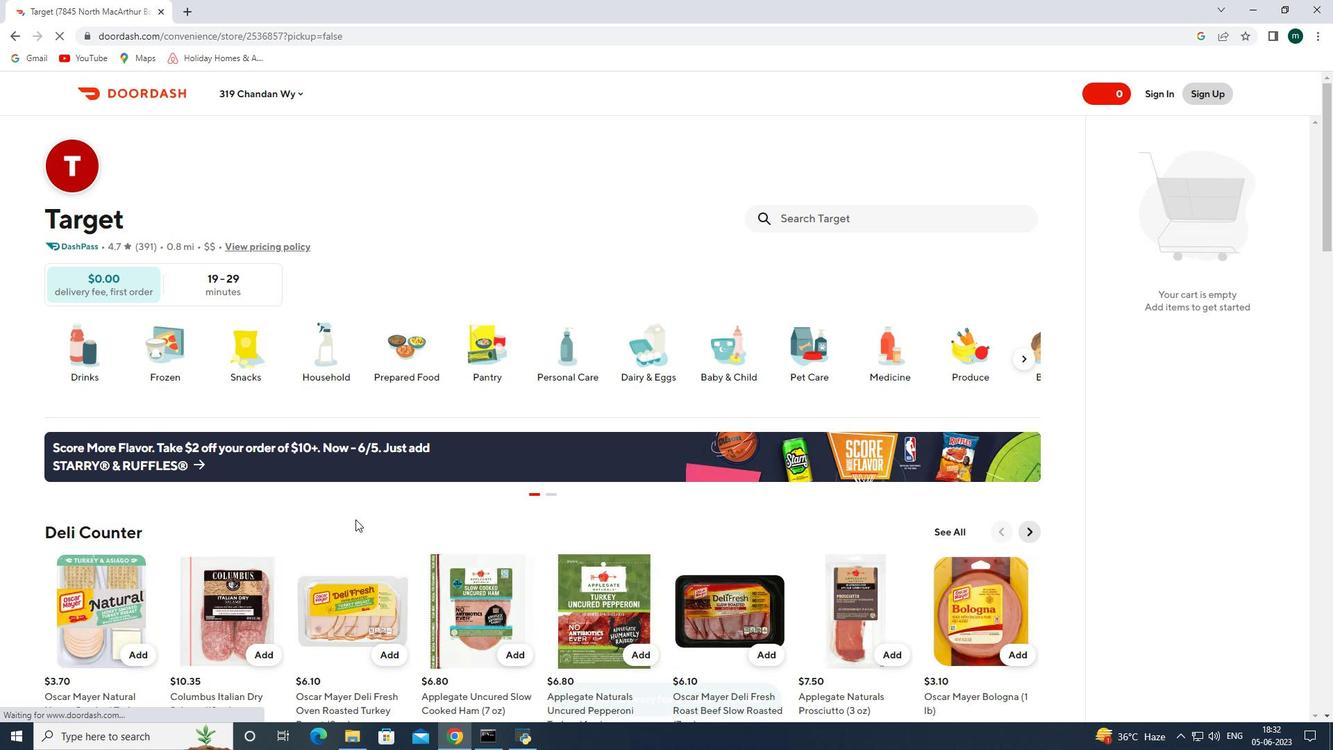 
Action: Mouse moved to (278, 142)
Screenshot: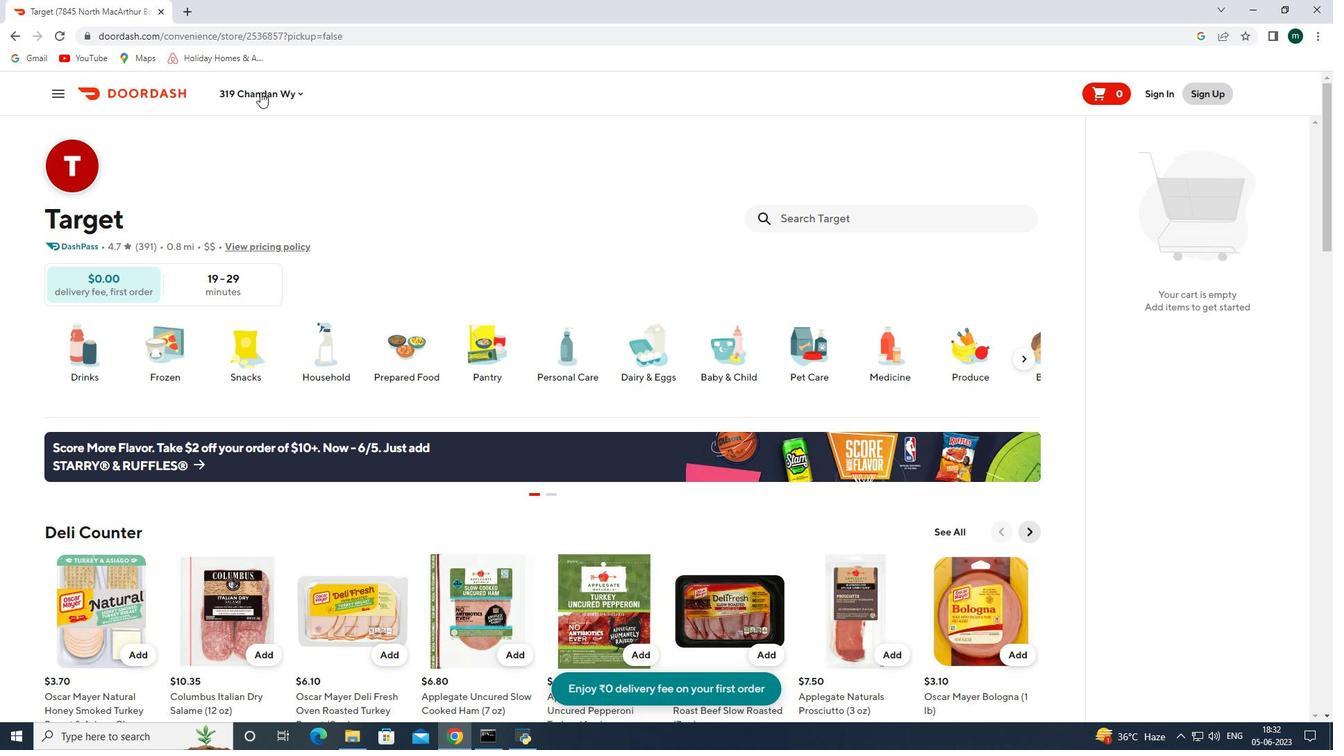 
Action: Mouse pressed left at (278, 142)
Screenshot: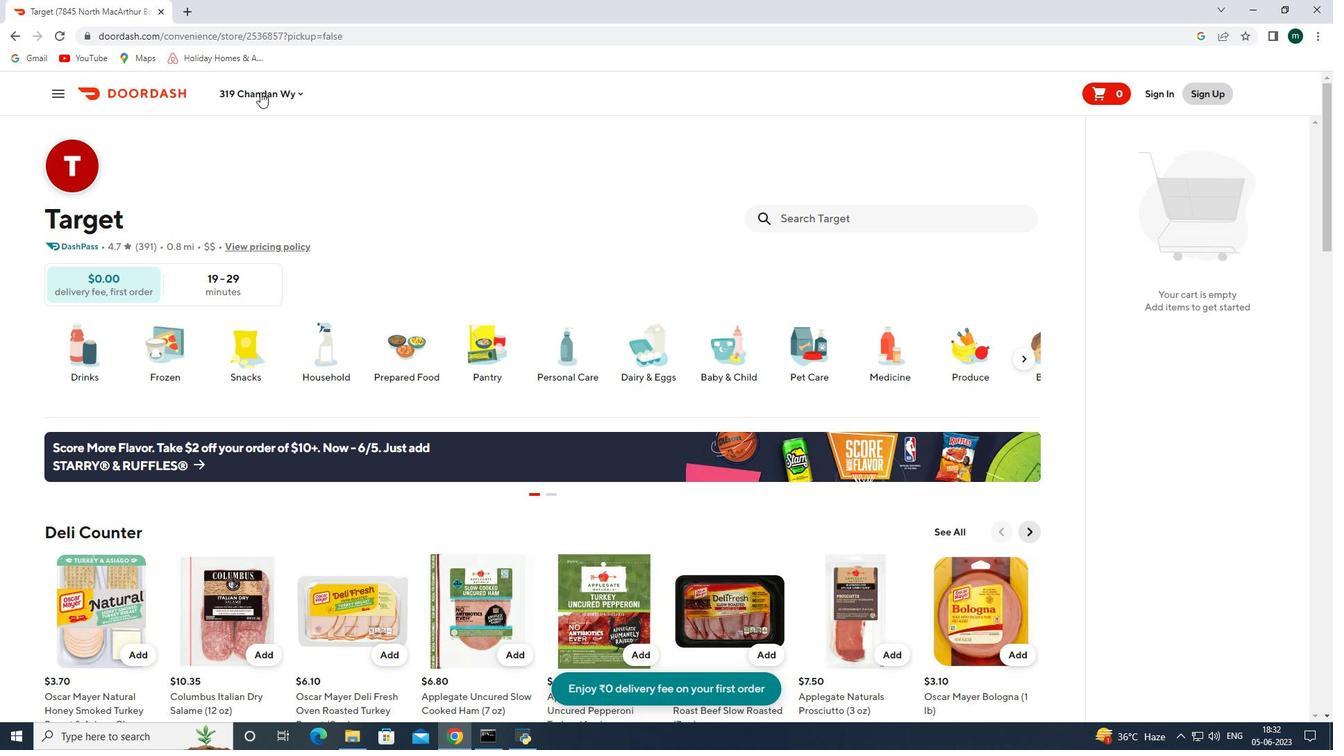 
Action: Key pressed 3390<Key.space>emily<Key.space>renzelli<Key.space>boulevard<Key.space>san<Key.space>francisco<Key.space>california
Screenshot: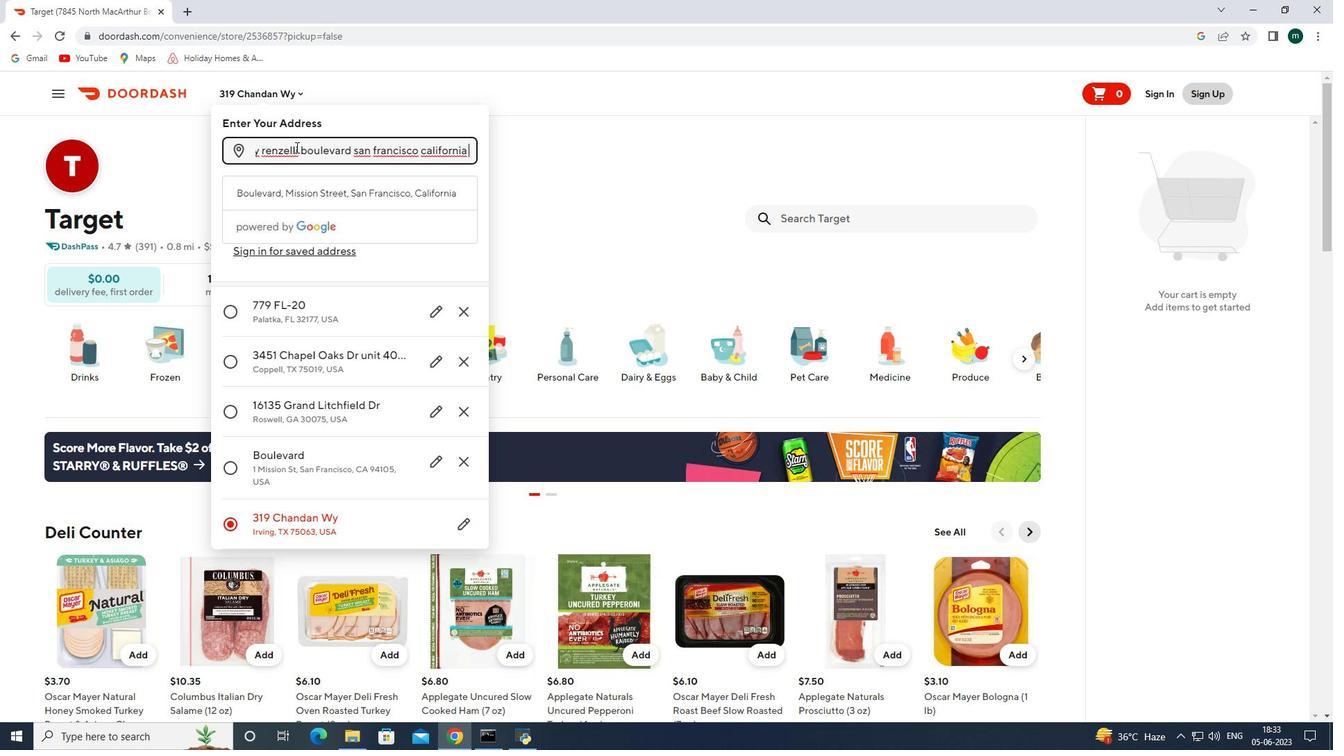 
Action: Mouse scrolled (278, 141) with delta (0, 0)
Screenshot: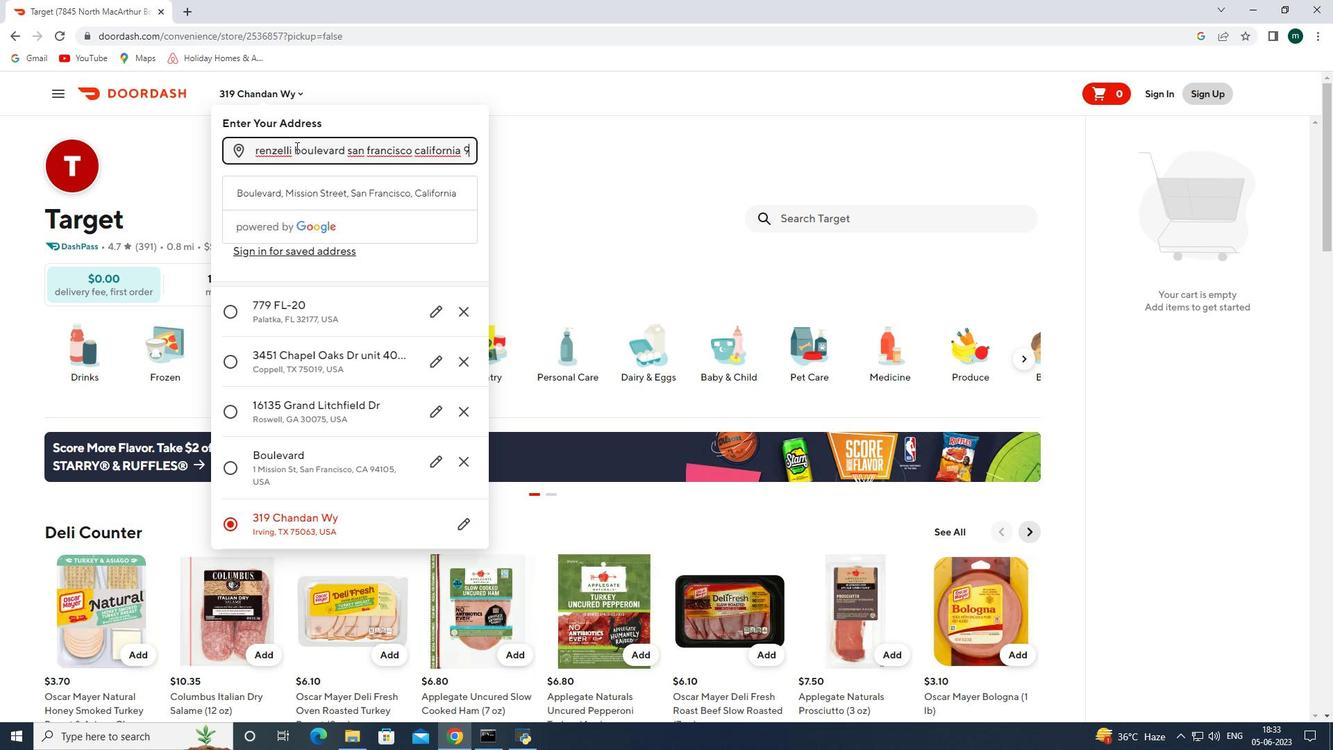 
Action: Mouse scrolled (278, 141) with delta (0, 0)
Screenshot: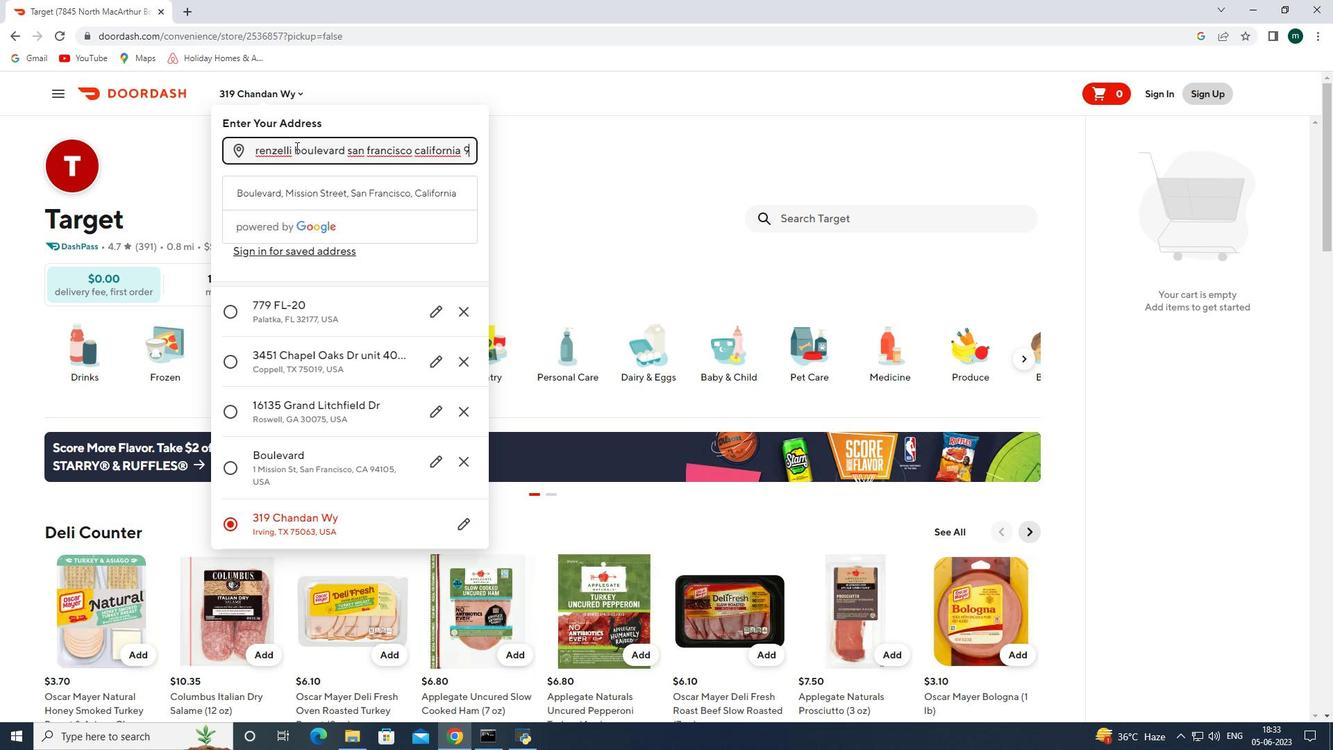 
Action: Mouse scrolled (278, 141) with delta (0, 0)
Screenshot: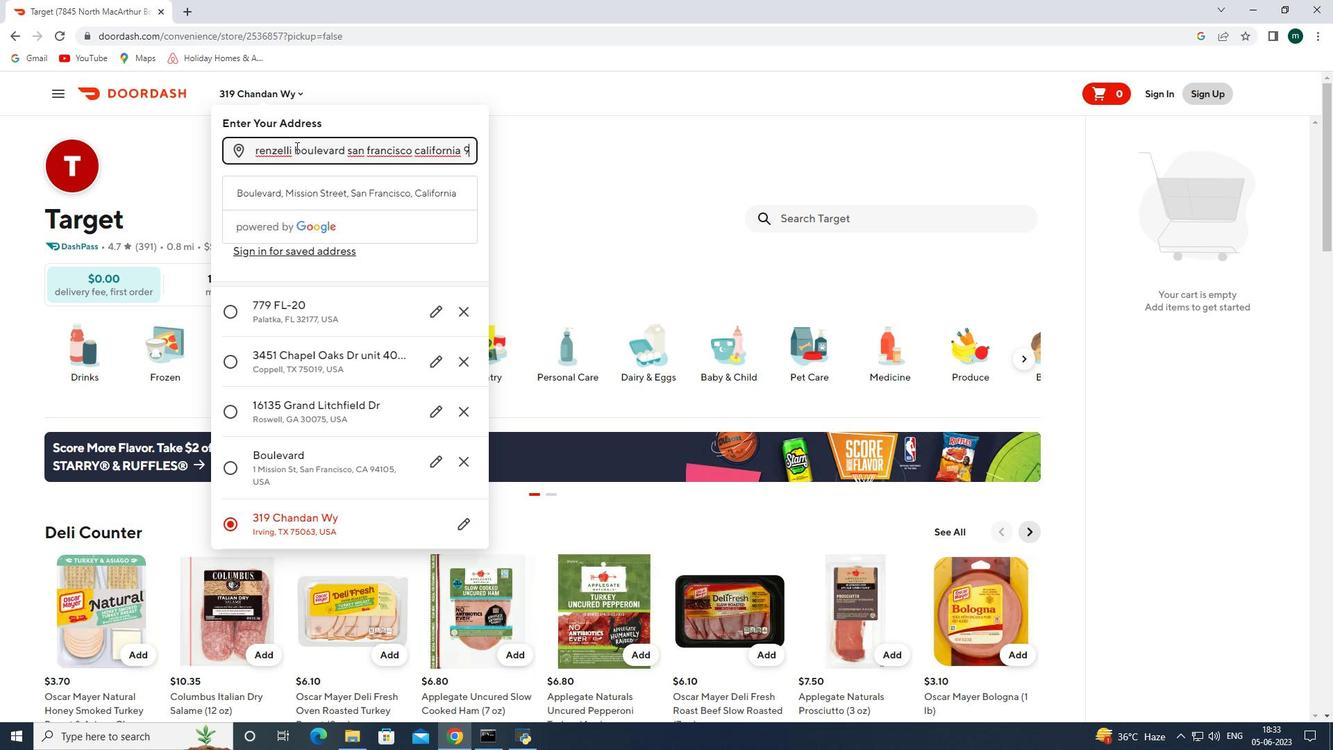 
Action: Mouse moved to (427, 239)
Screenshot: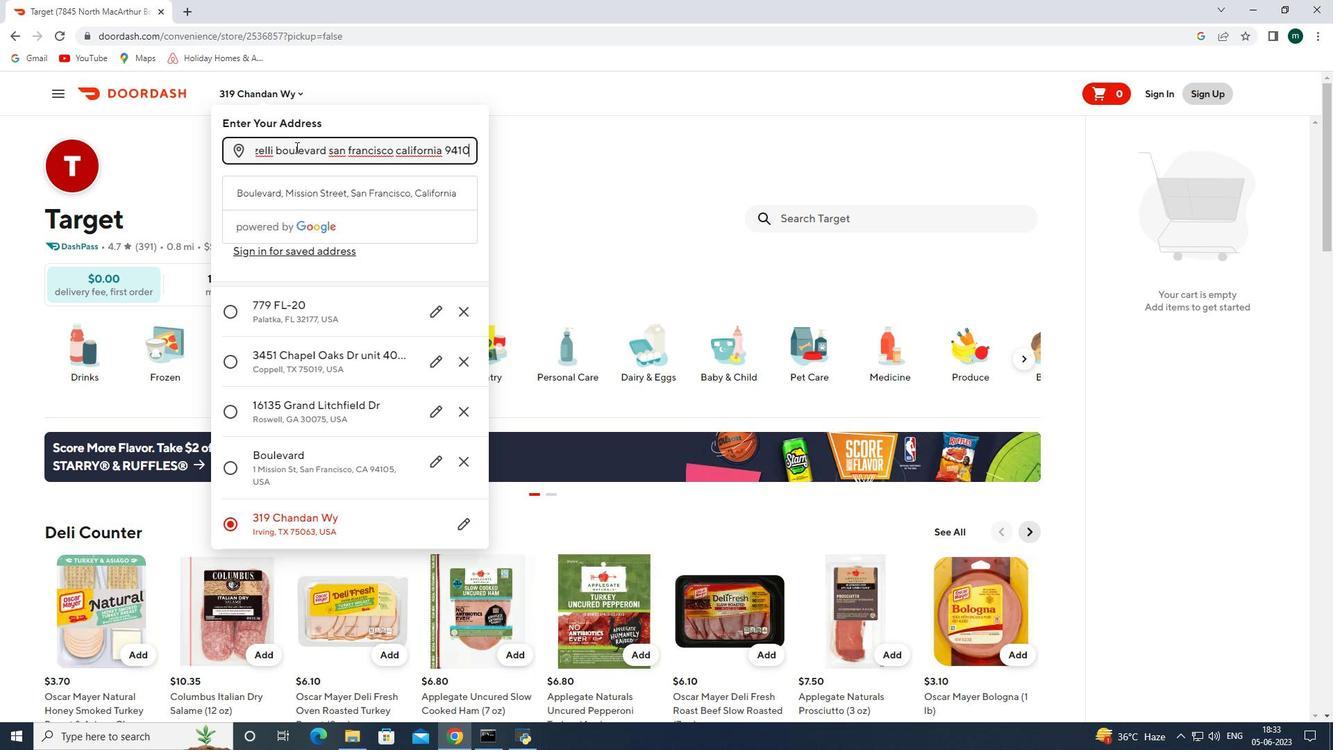 
Action: Mouse scrolled (427, 238) with delta (0, 0)
Screenshot: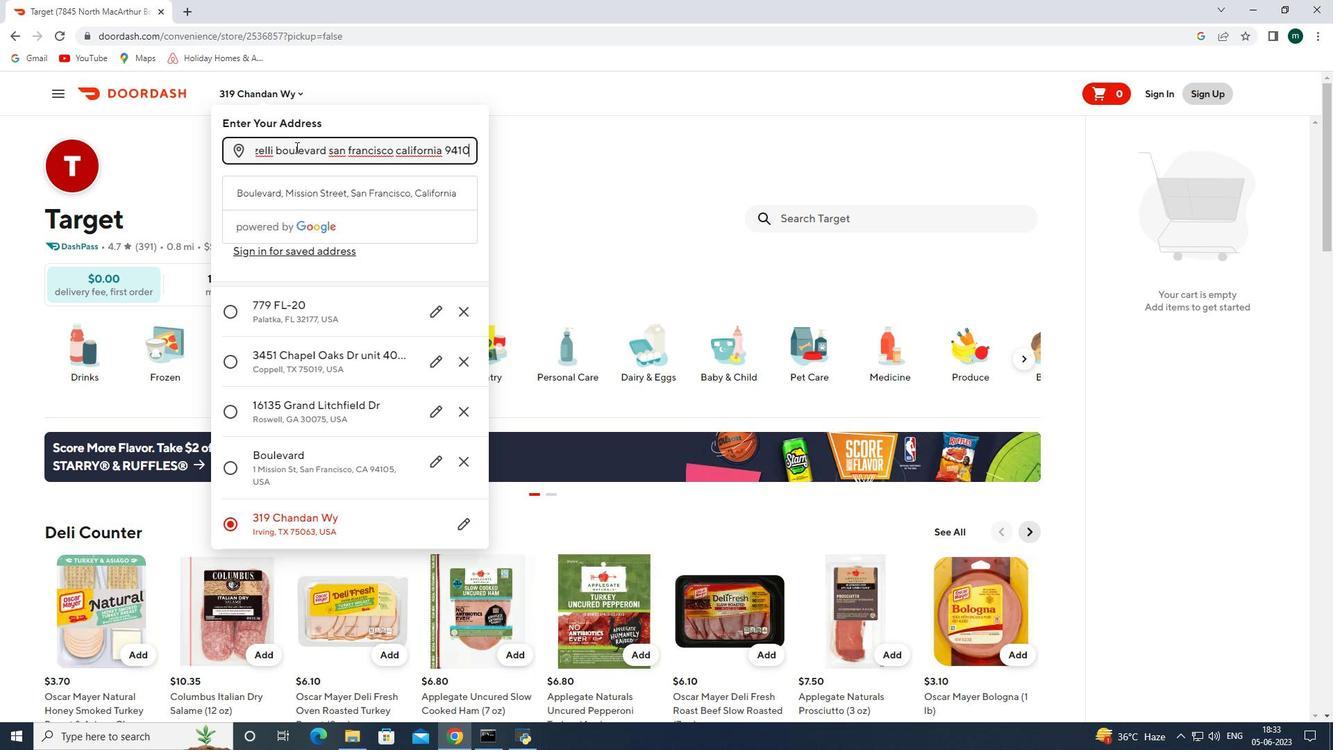 
Action: Mouse moved to (426, 240)
Screenshot: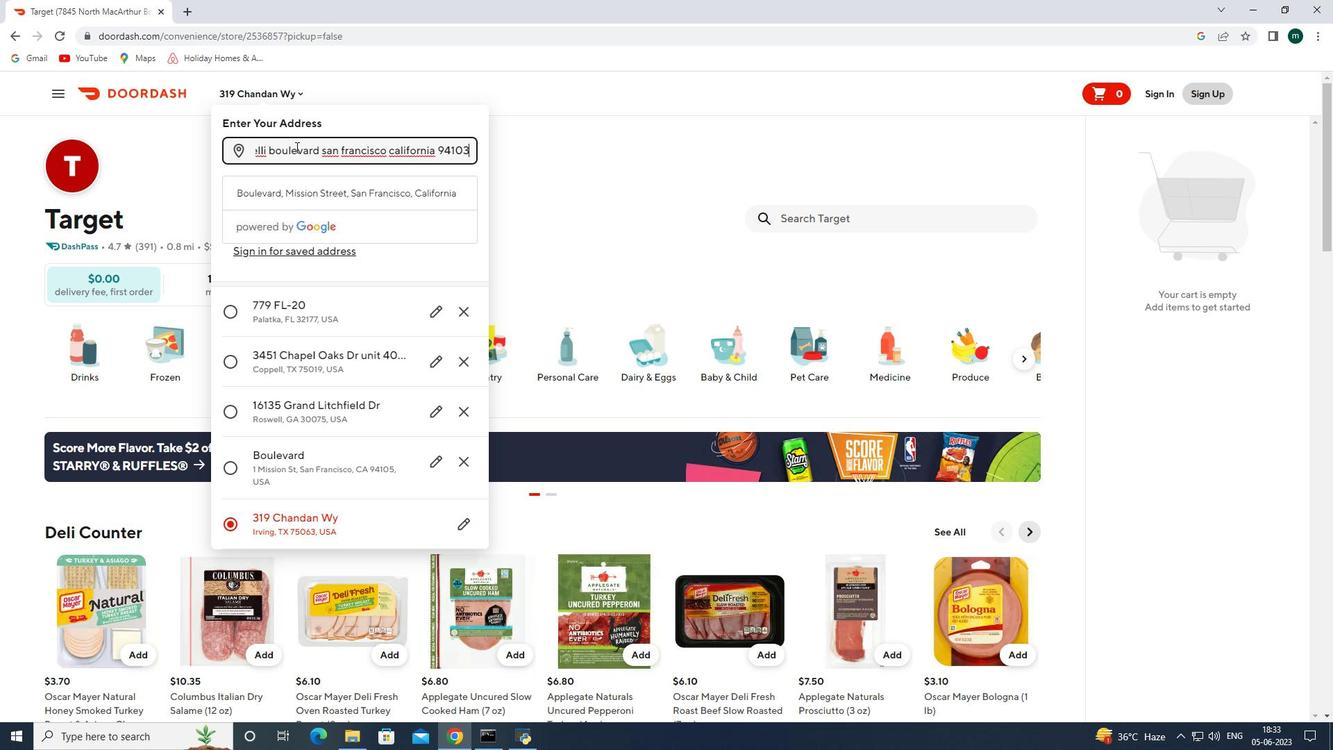 
Action: Mouse scrolled (426, 239) with delta (0, 0)
Screenshot: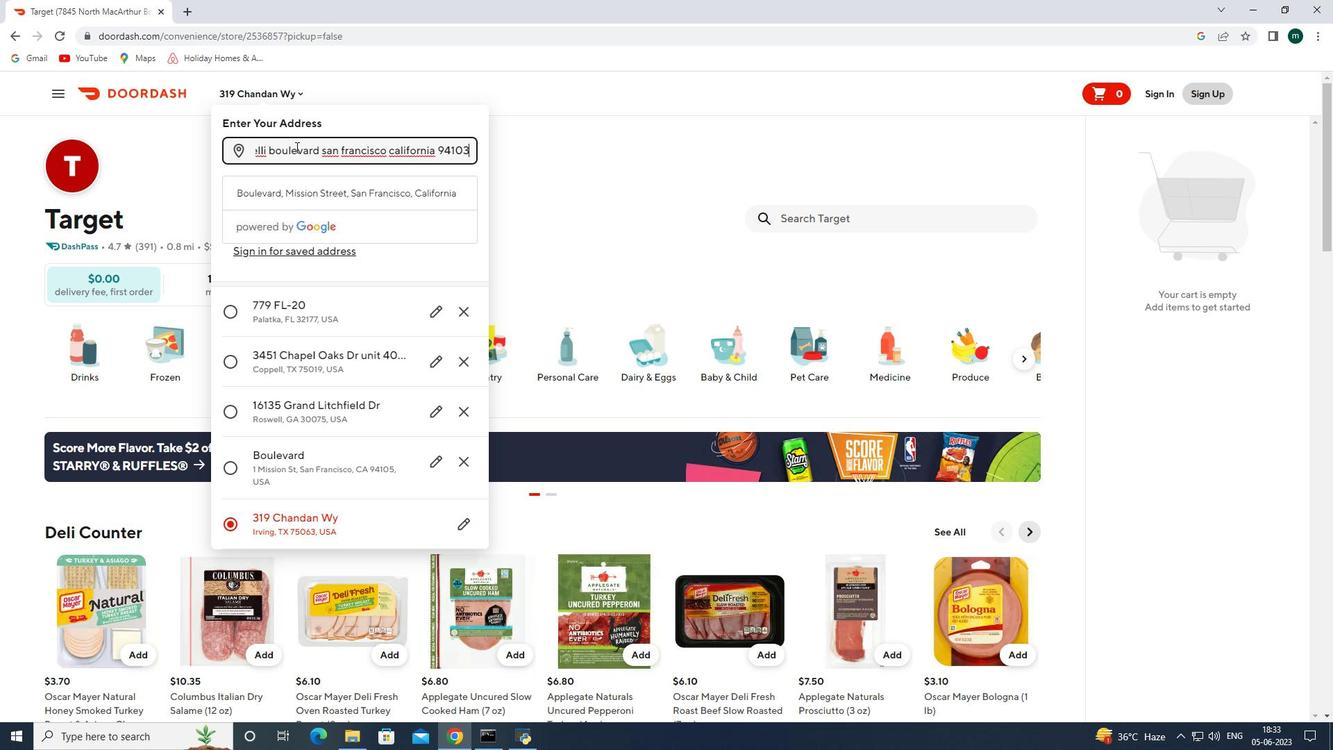 
Action: Mouse scrolled (426, 239) with delta (0, 0)
Screenshot: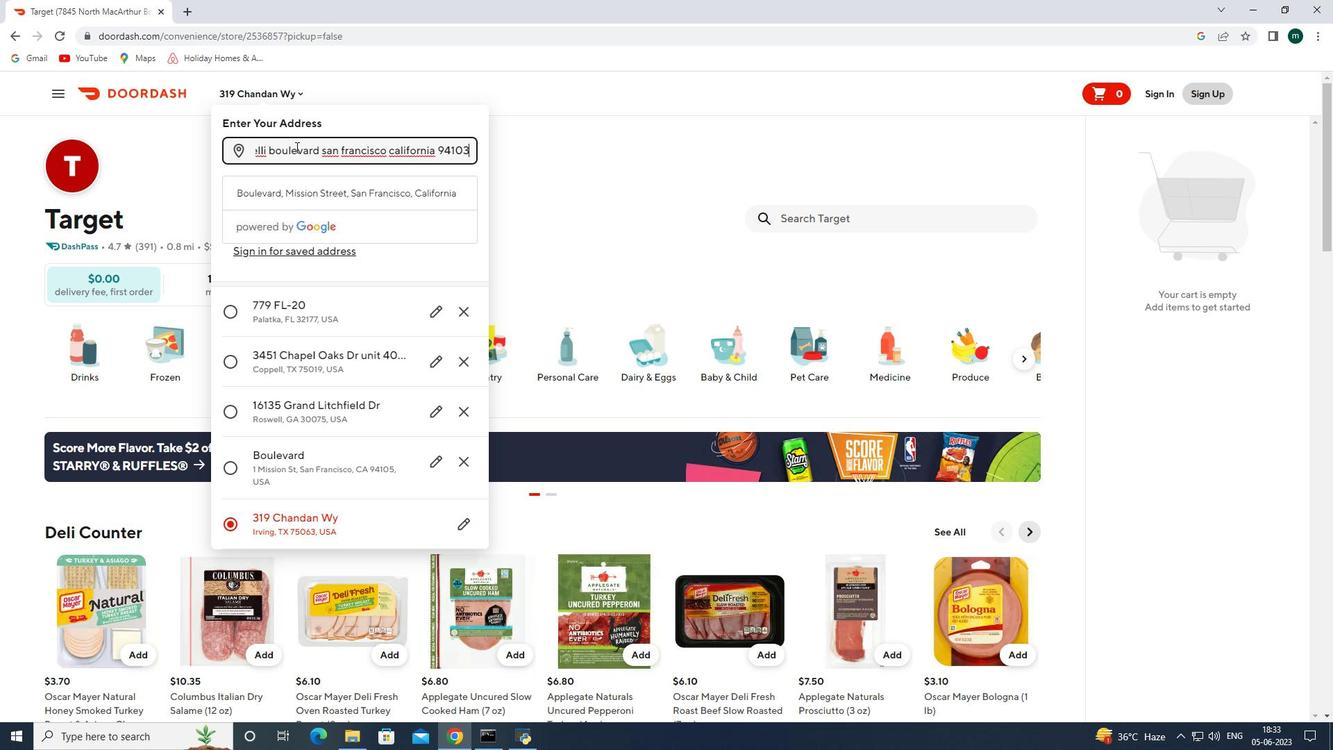 
Action: Mouse moved to (413, 458)
Screenshot: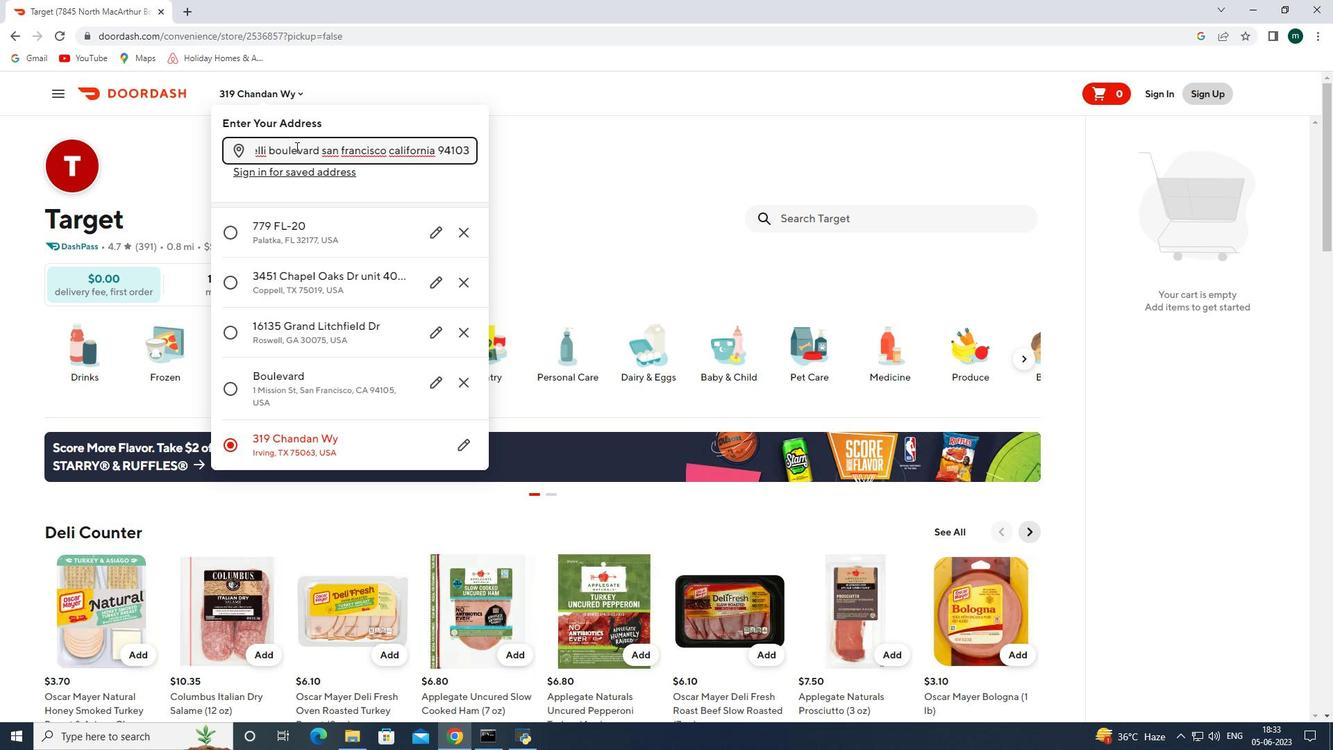 
Action: Mouse scrolled (413, 457) with delta (0, 0)
Screenshot: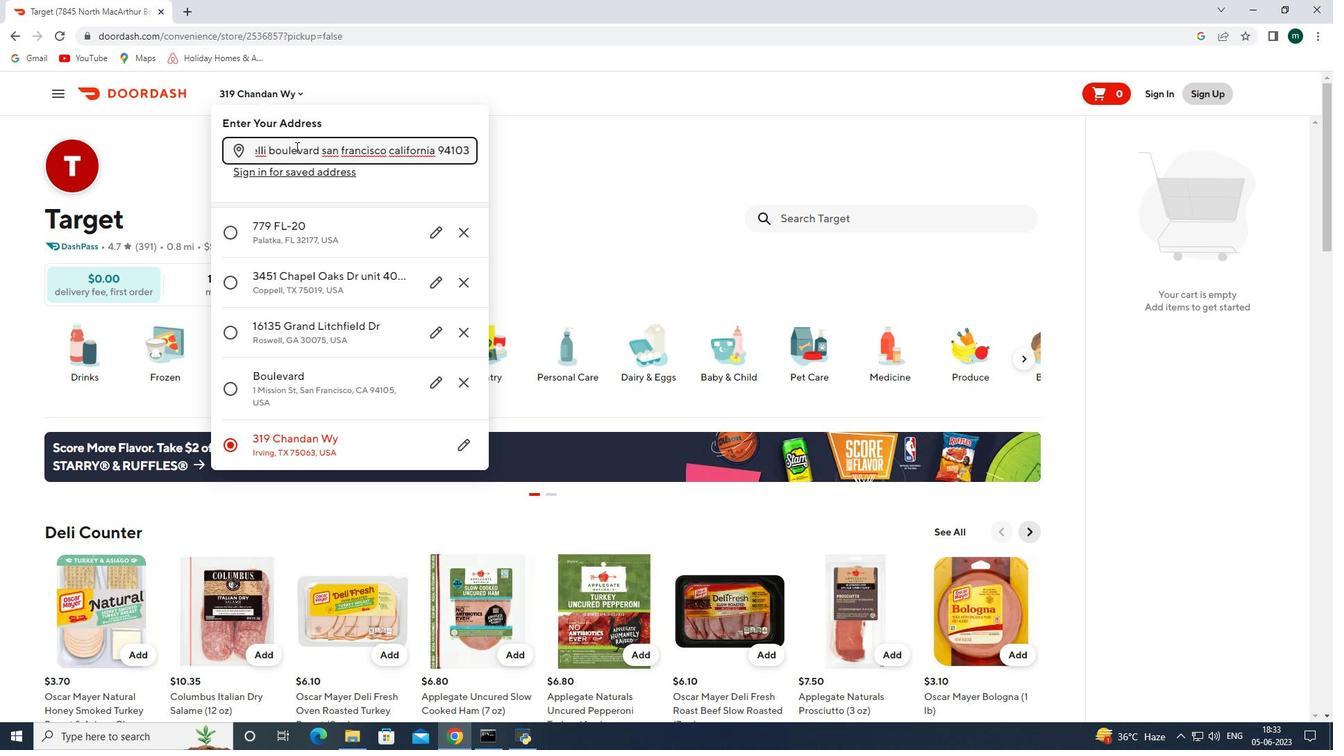 
Action: Mouse scrolled (413, 457) with delta (0, 0)
Screenshot: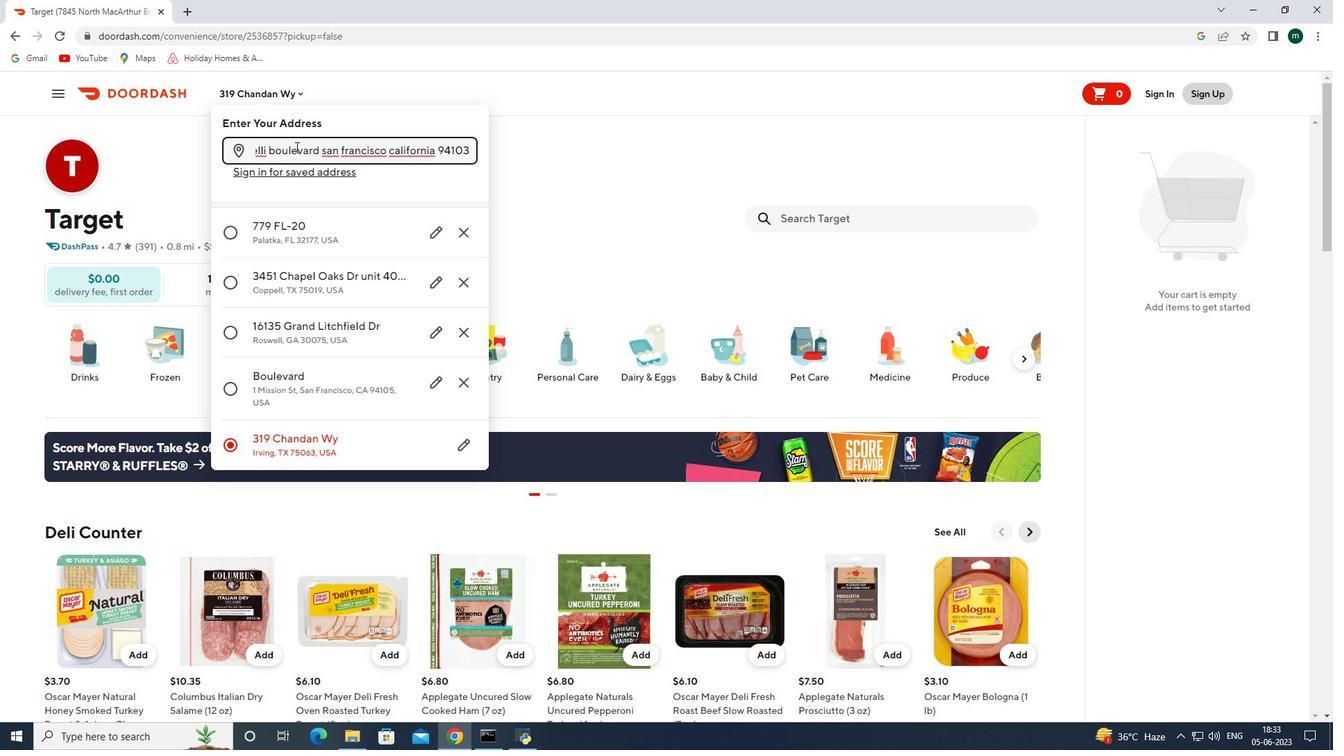 
Action: Mouse moved to (383, 275)
Screenshot: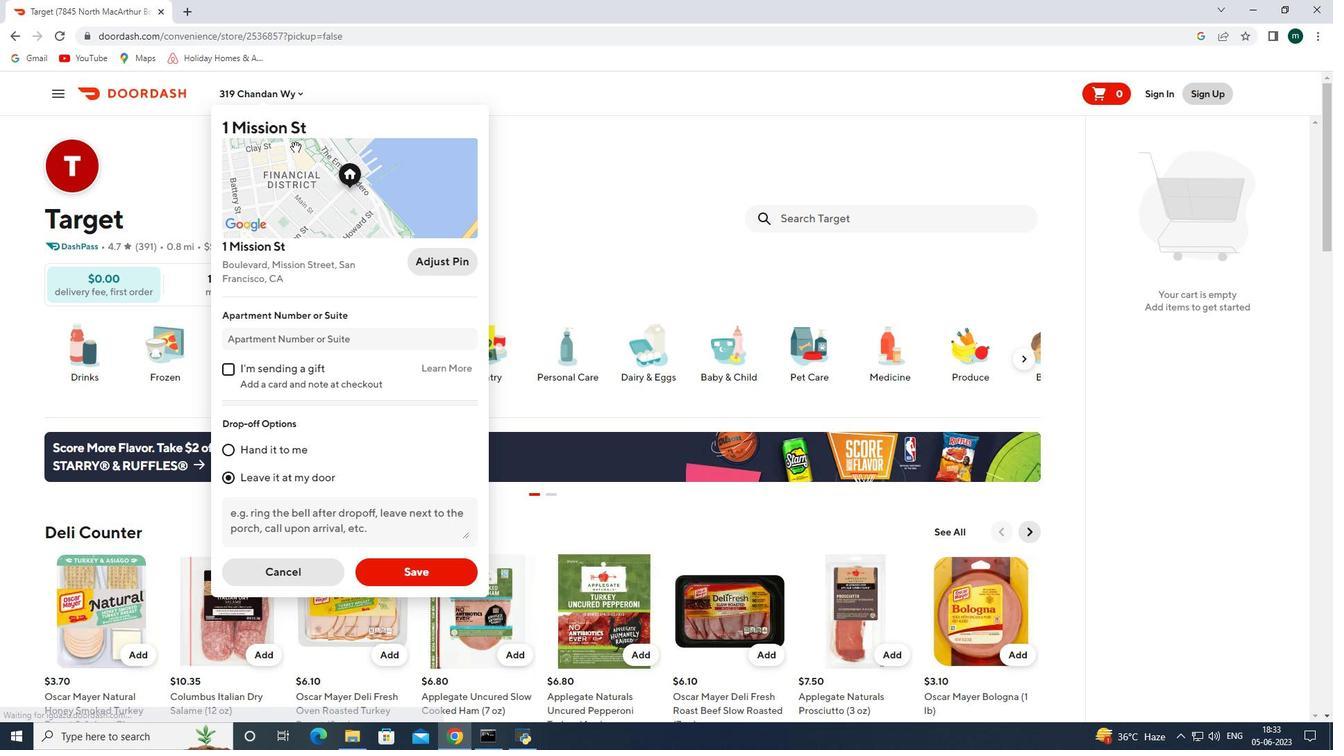 
Action: Key pressed <Key.enter>
Screenshot: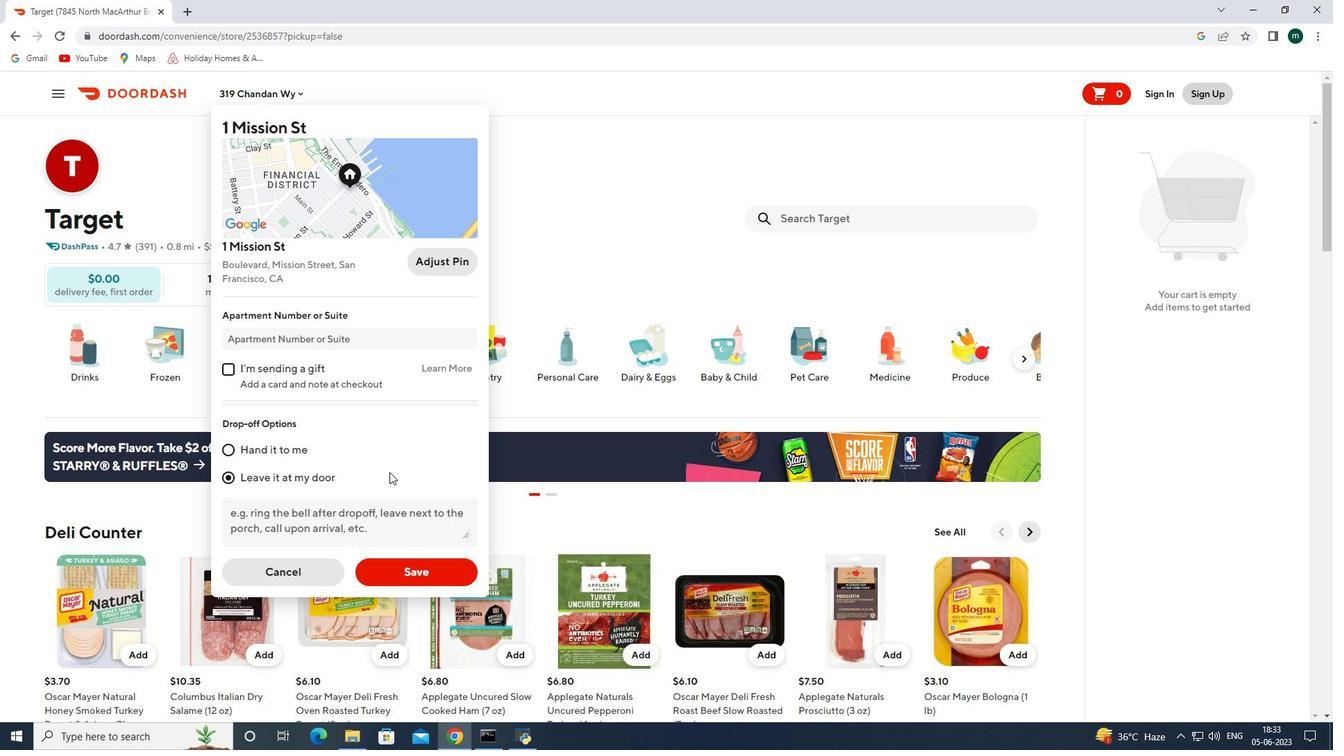 
Action: Mouse moved to (432, 575)
Screenshot: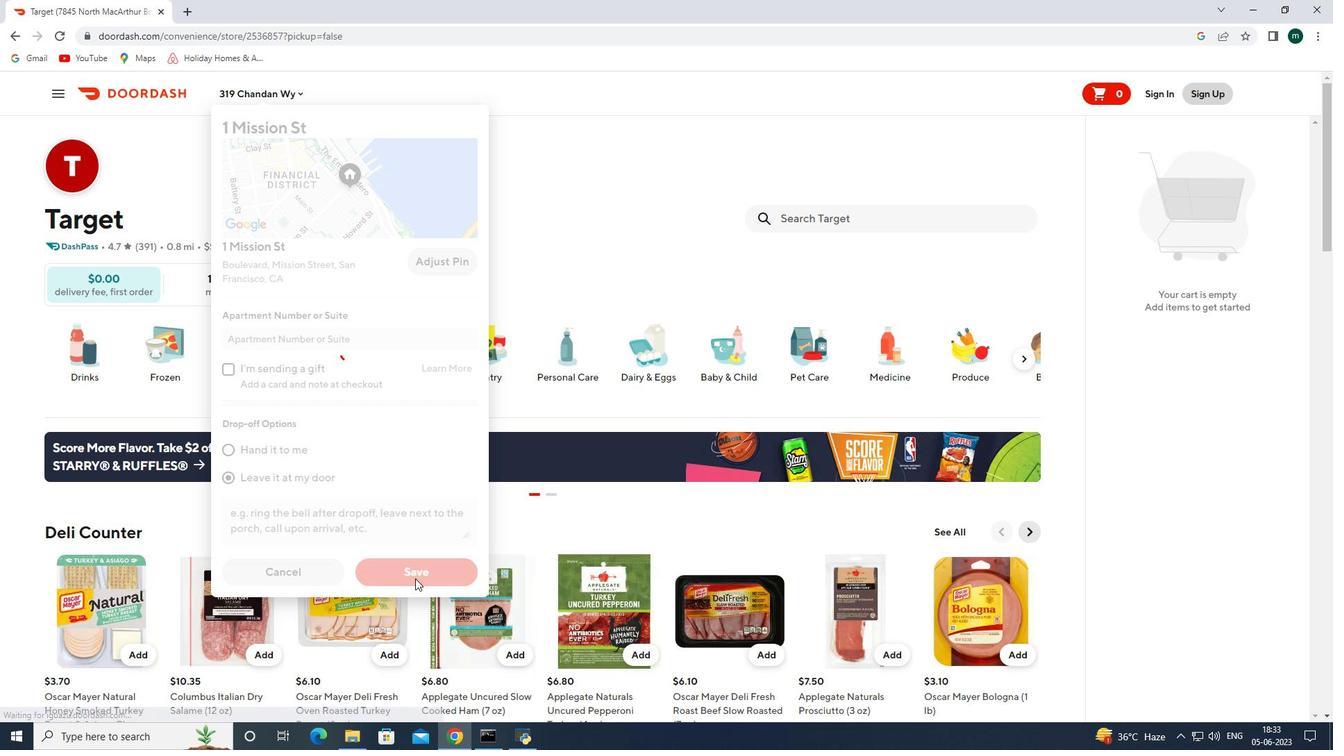 
Action: Mouse pressed left at (432, 575)
Screenshot: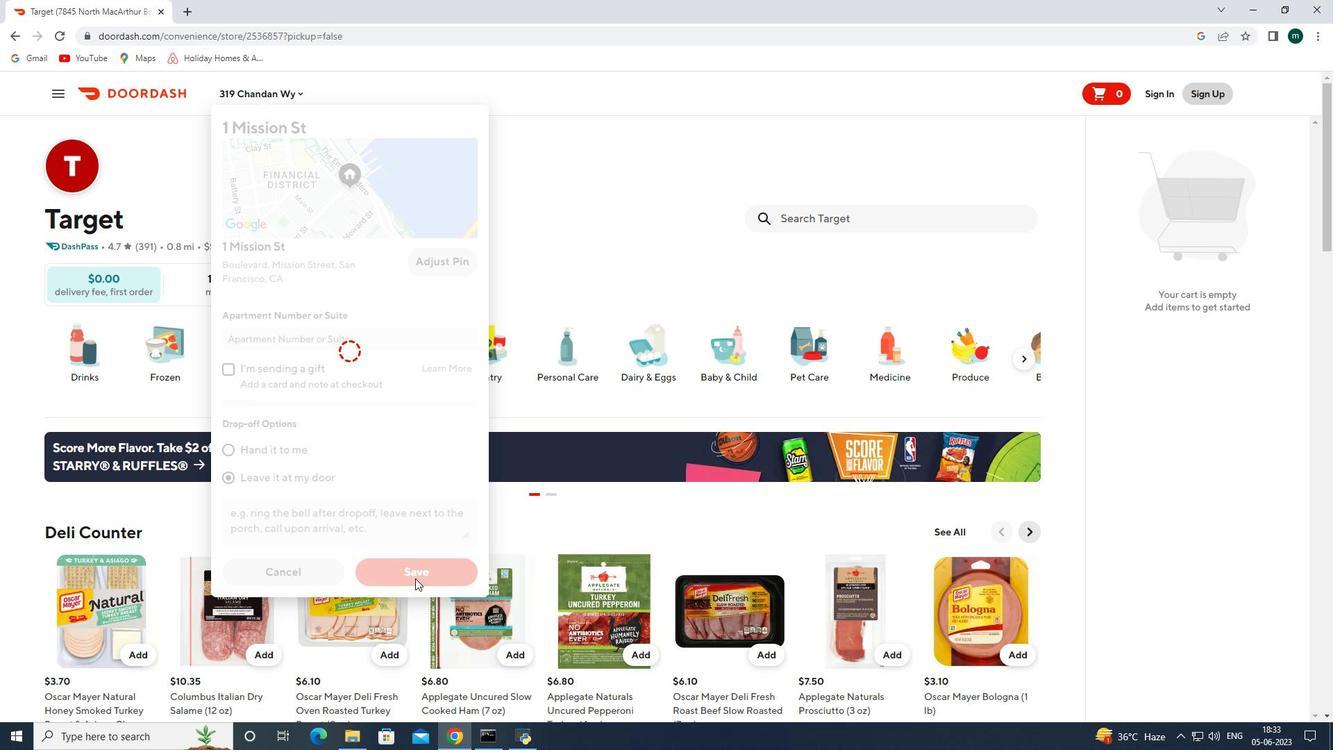
Action: Mouse moved to (800, 137)
Screenshot: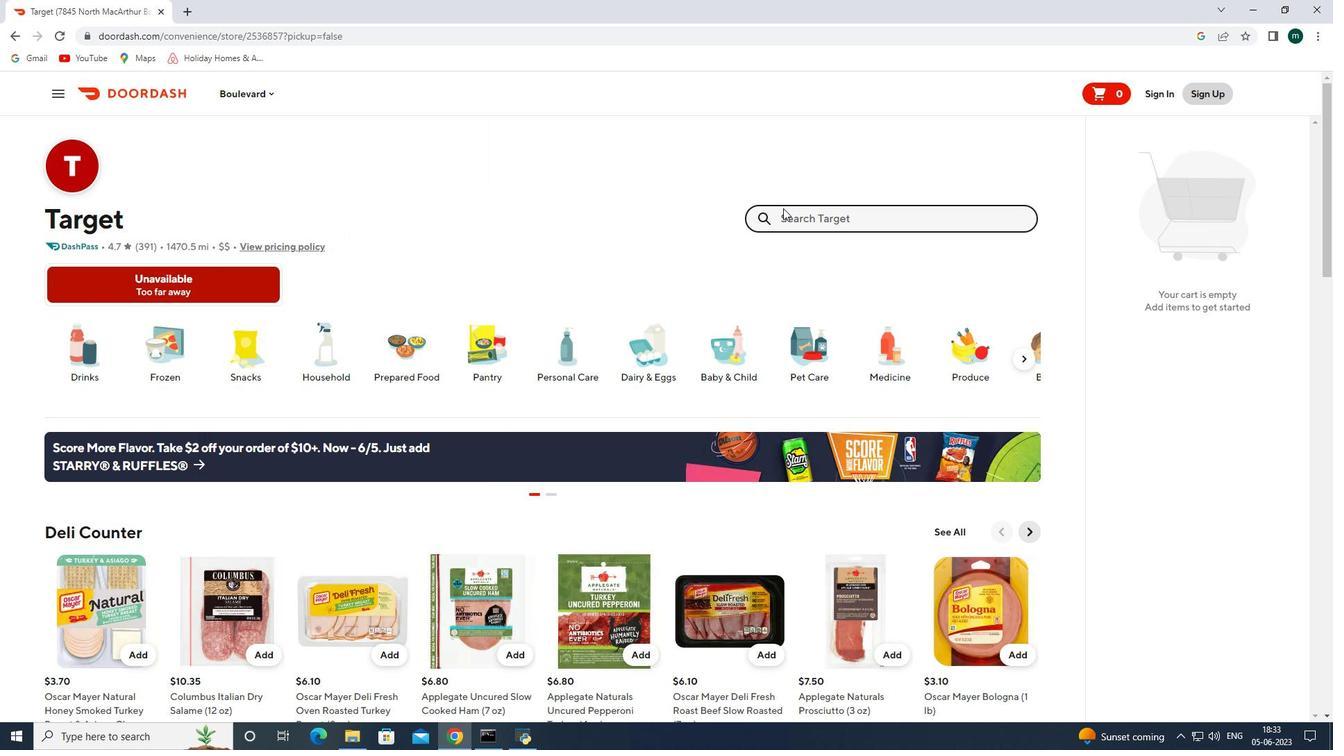 
Action: Mouse pressed left at (800, 137)
Screenshot: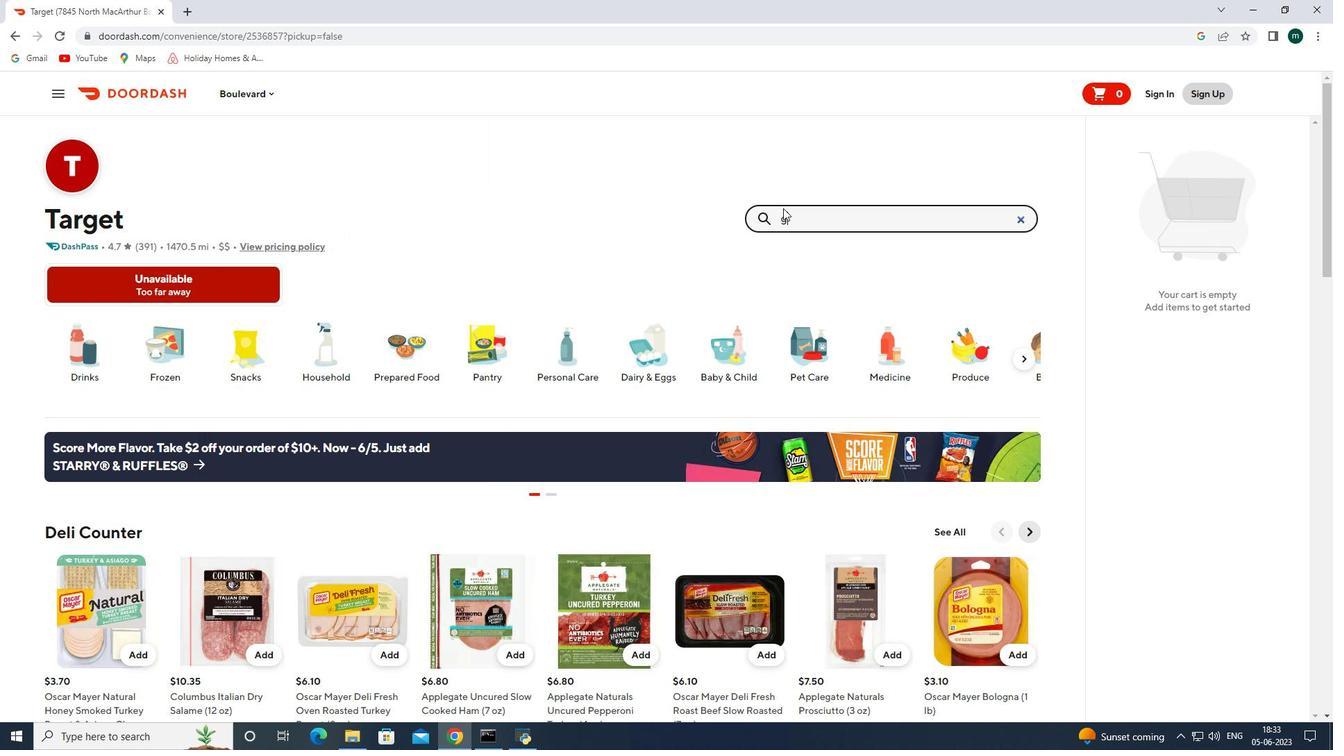 
Action: Key pressed green<Key.space>giant<Key.space>caulilower<Key.space>head<Key.enter><Key.enter>
Screenshot: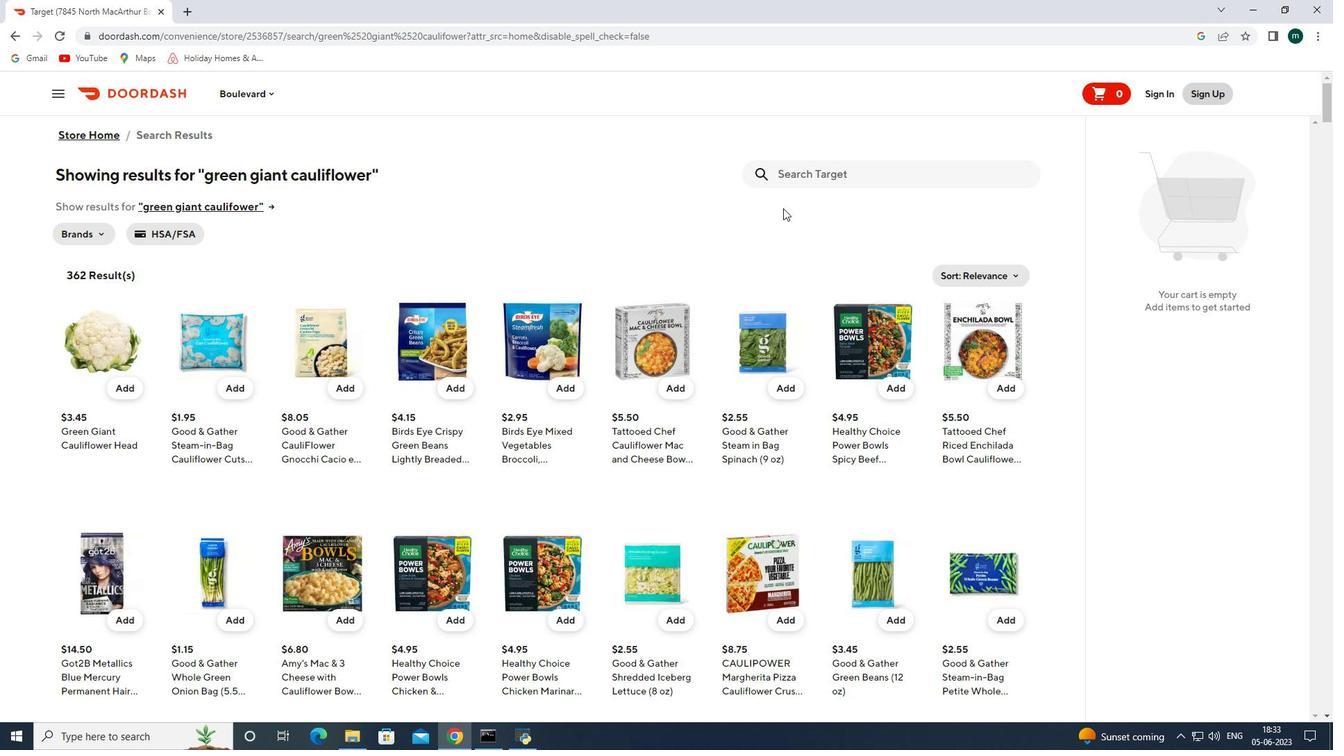 
Action: Mouse moved to (429, 141)
Screenshot: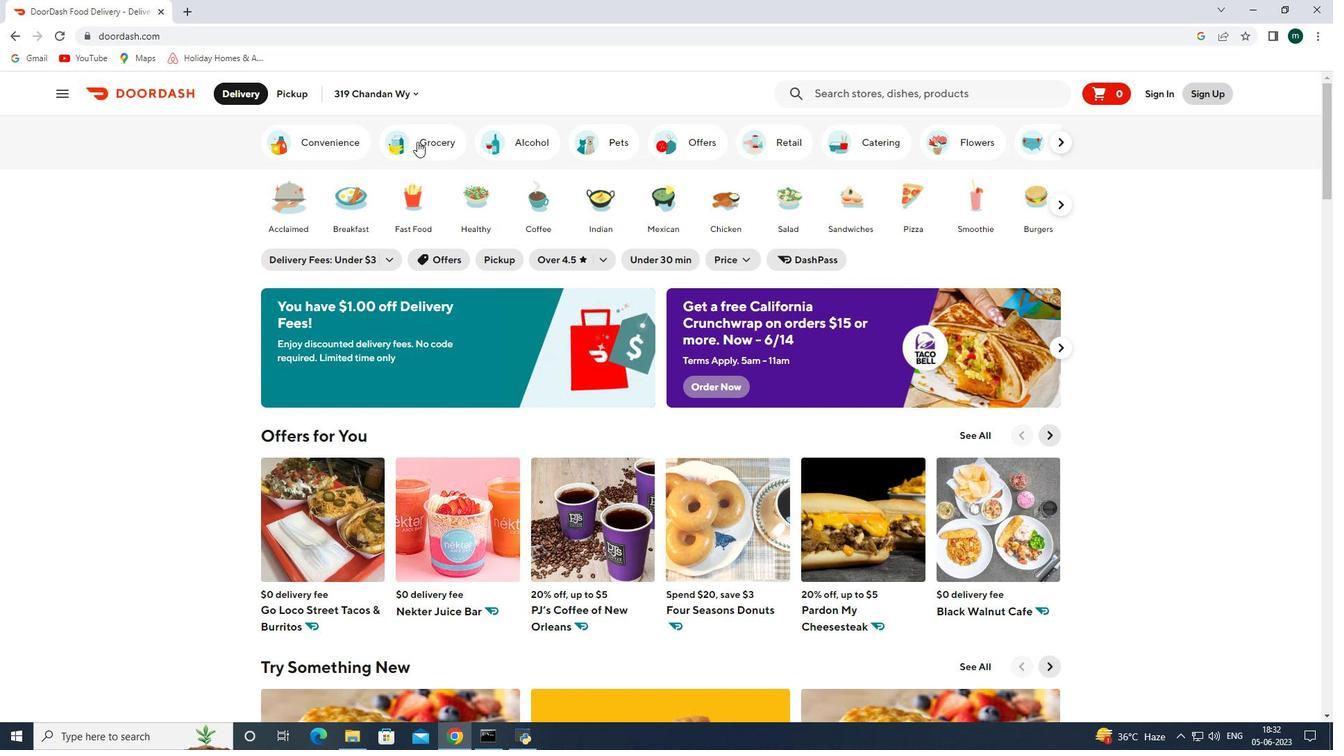 
Action: Mouse pressed left at (429, 141)
Screenshot: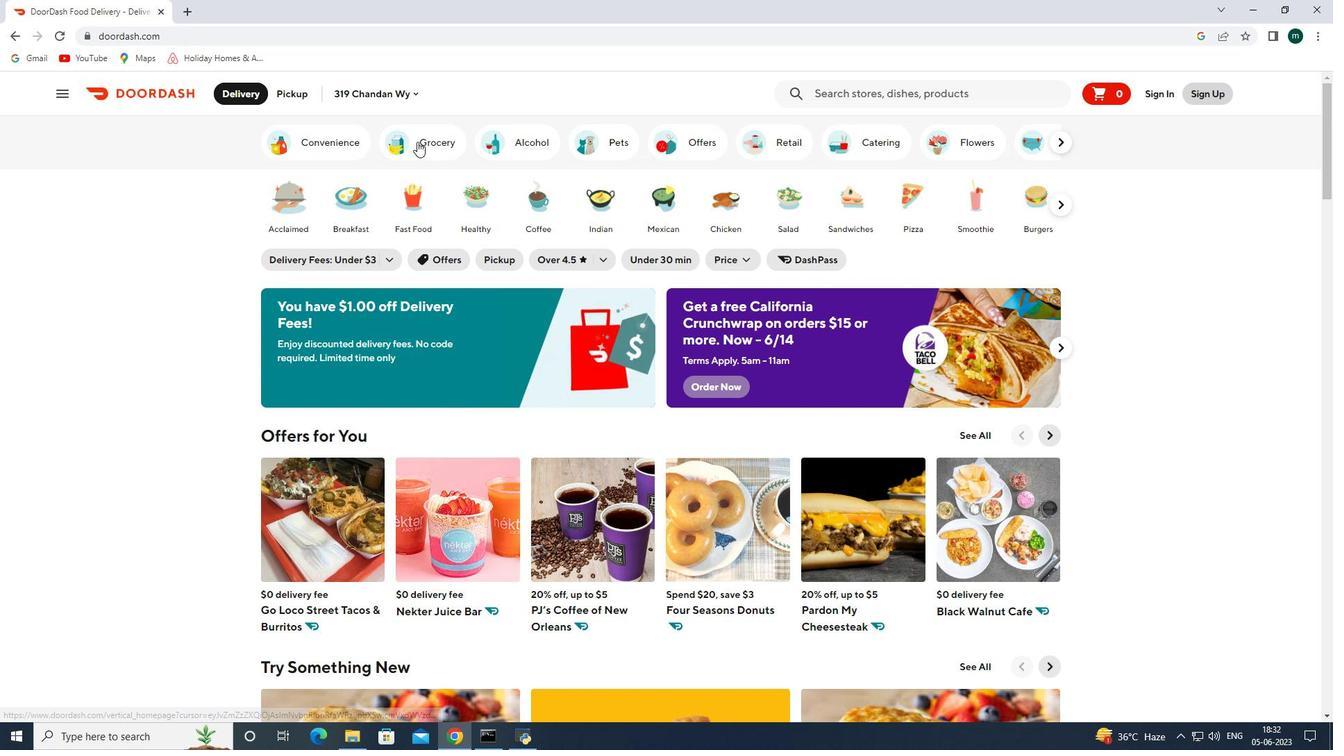 
Action: Mouse scrolled (429, 140) with delta (0, 0)
Screenshot: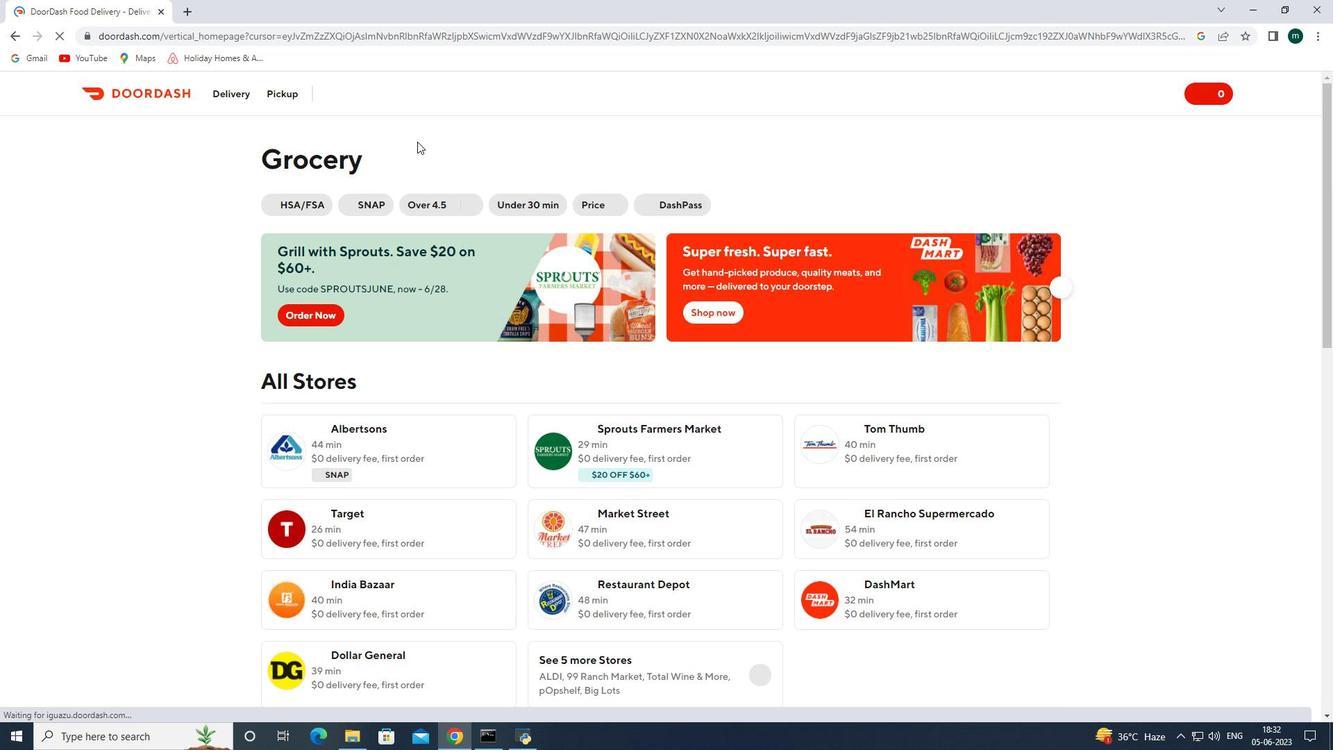 
Action: Mouse scrolled (429, 140) with delta (0, 0)
Screenshot: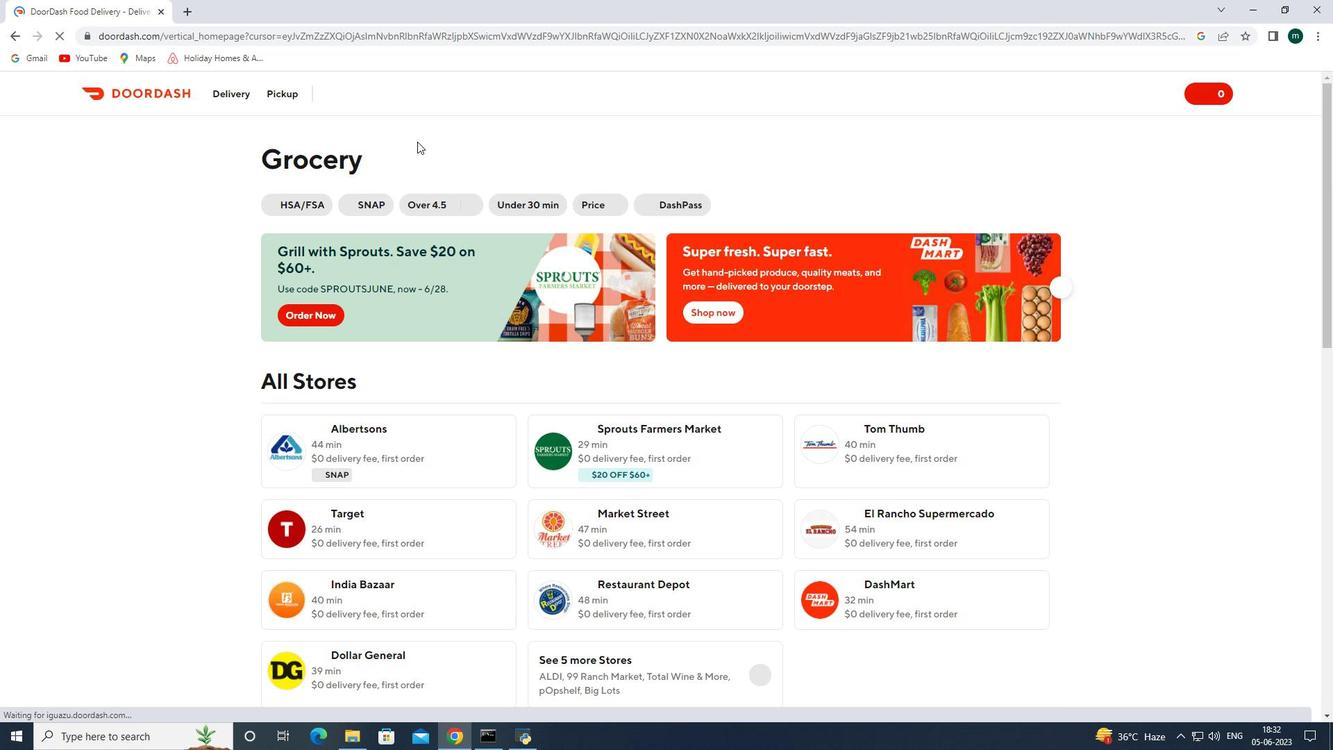 
Action: Mouse scrolled (429, 140) with delta (0, 0)
Screenshot: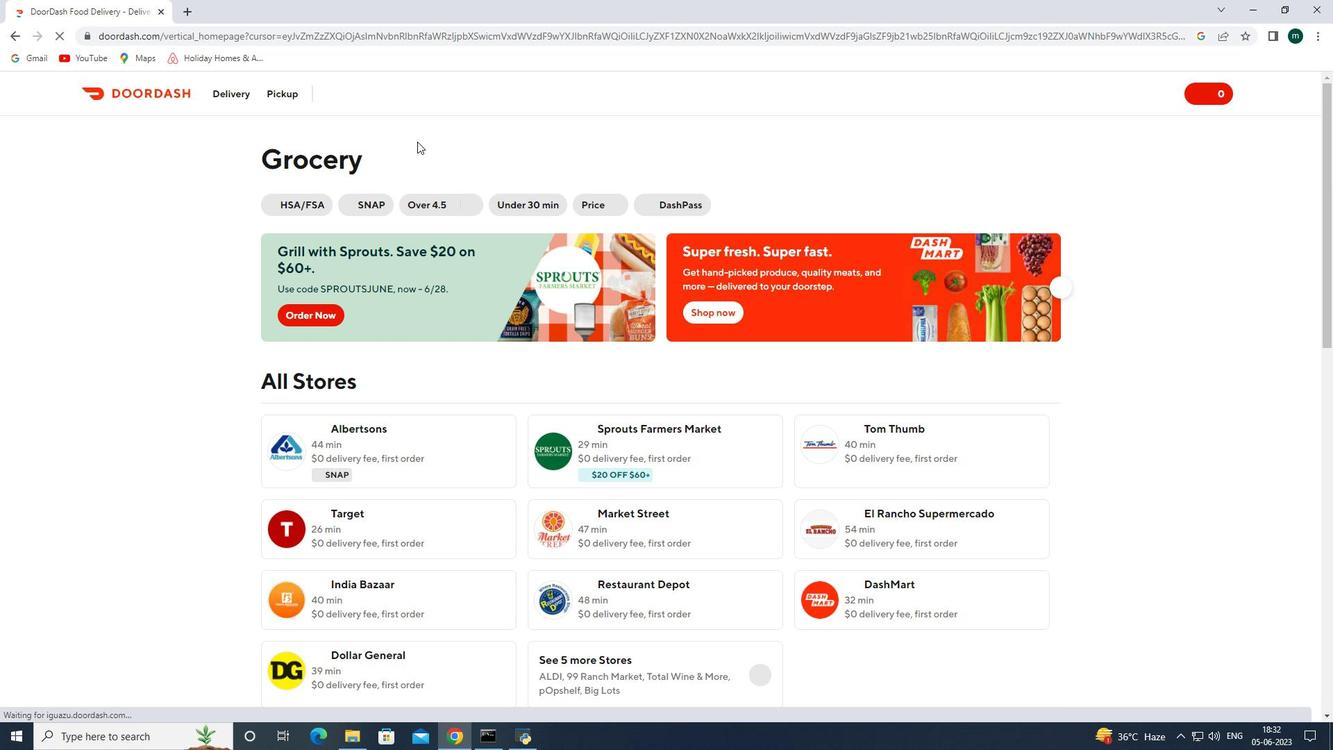 
Action: Mouse scrolled (429, 140) with delta (0, 0)
Screenshot: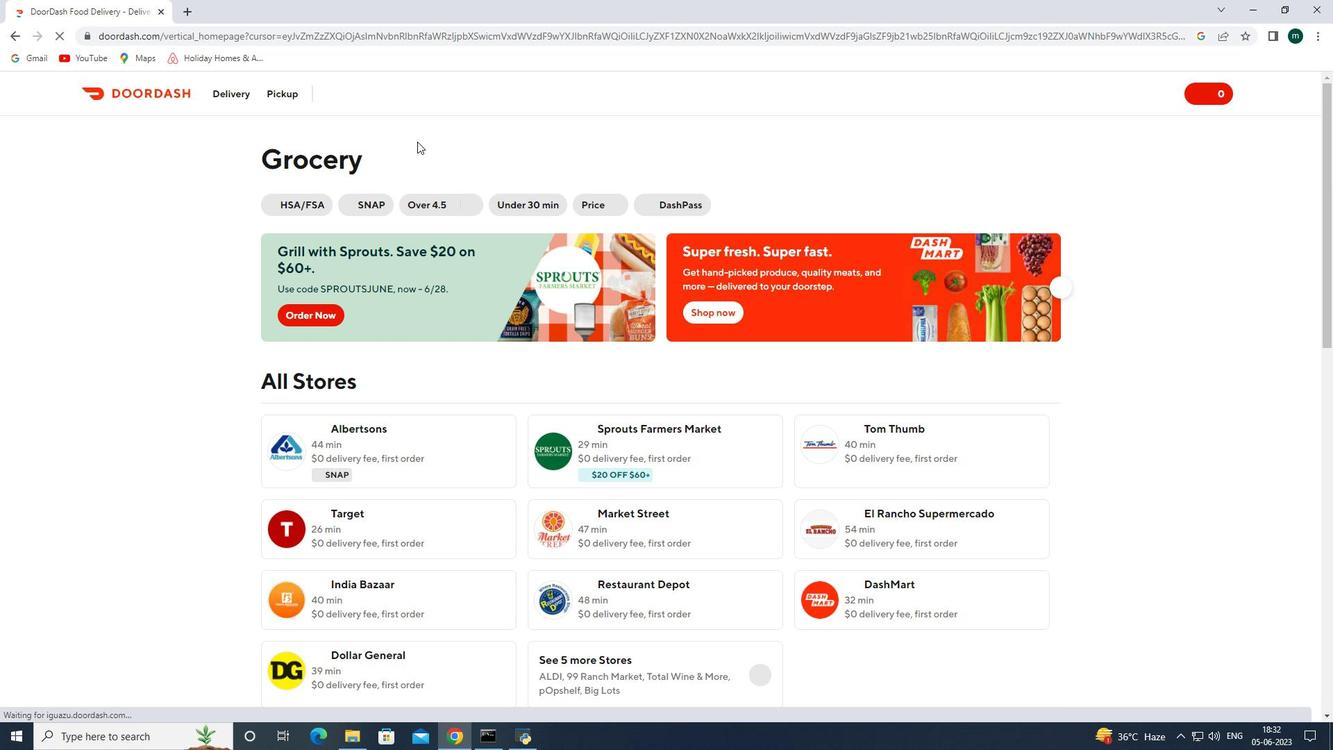 
Action: Mouse scrolled (429, 140) with delta (0, 0)
Screenshot: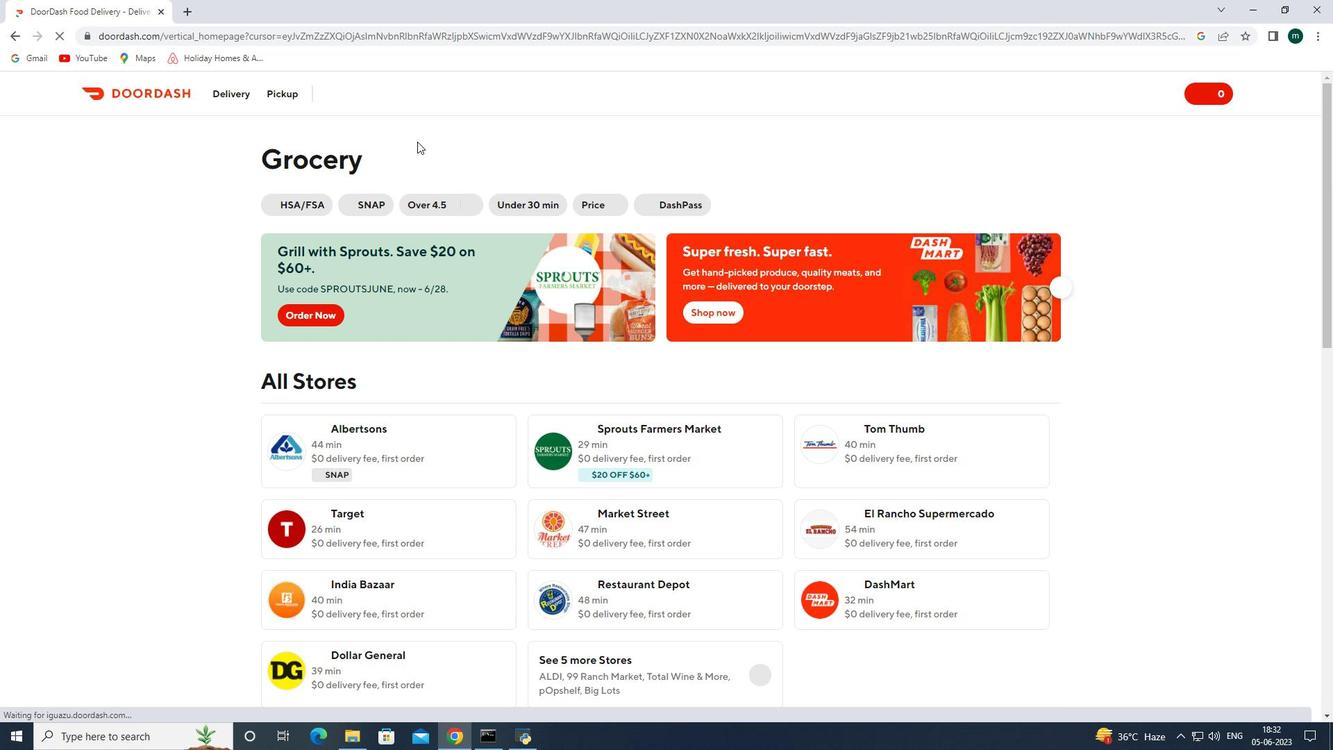 
Action: Mouse moved to (592, 245)
Screenshot: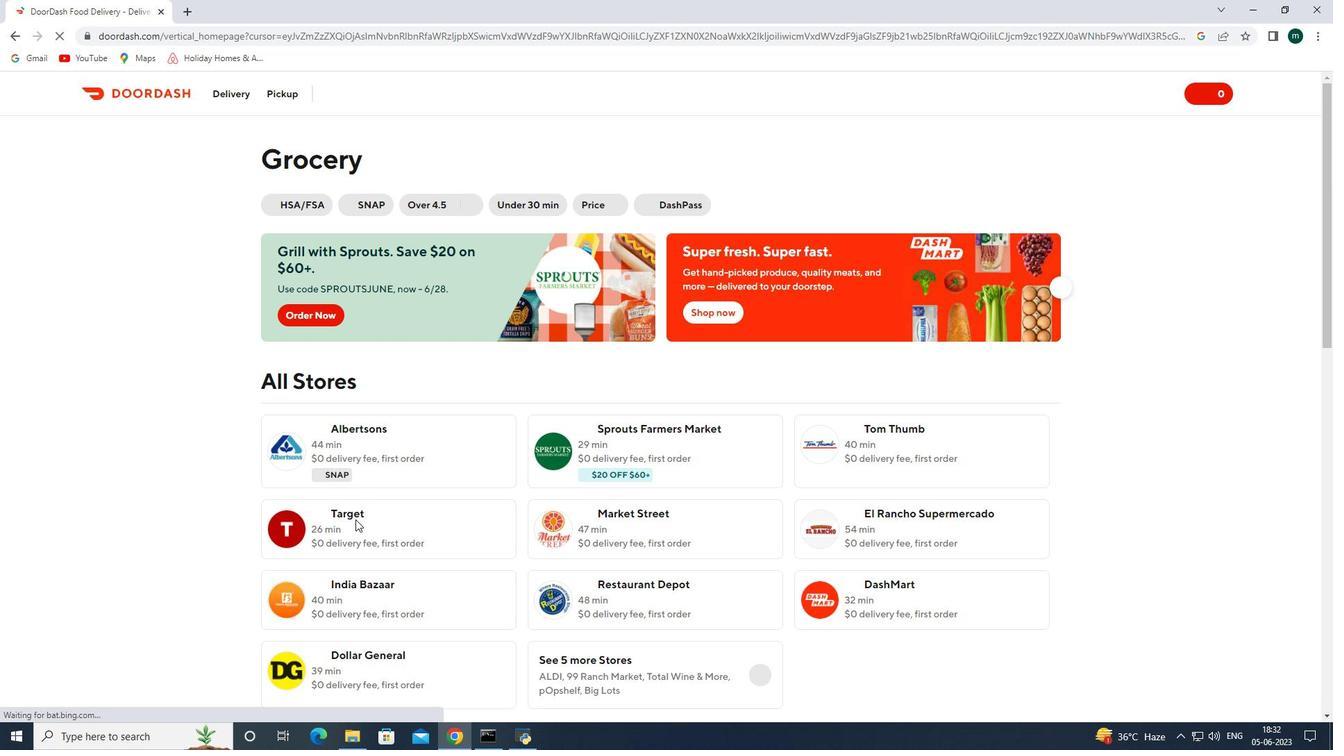 
Action: Mouse pressed left at (592, 245)
Screenshot: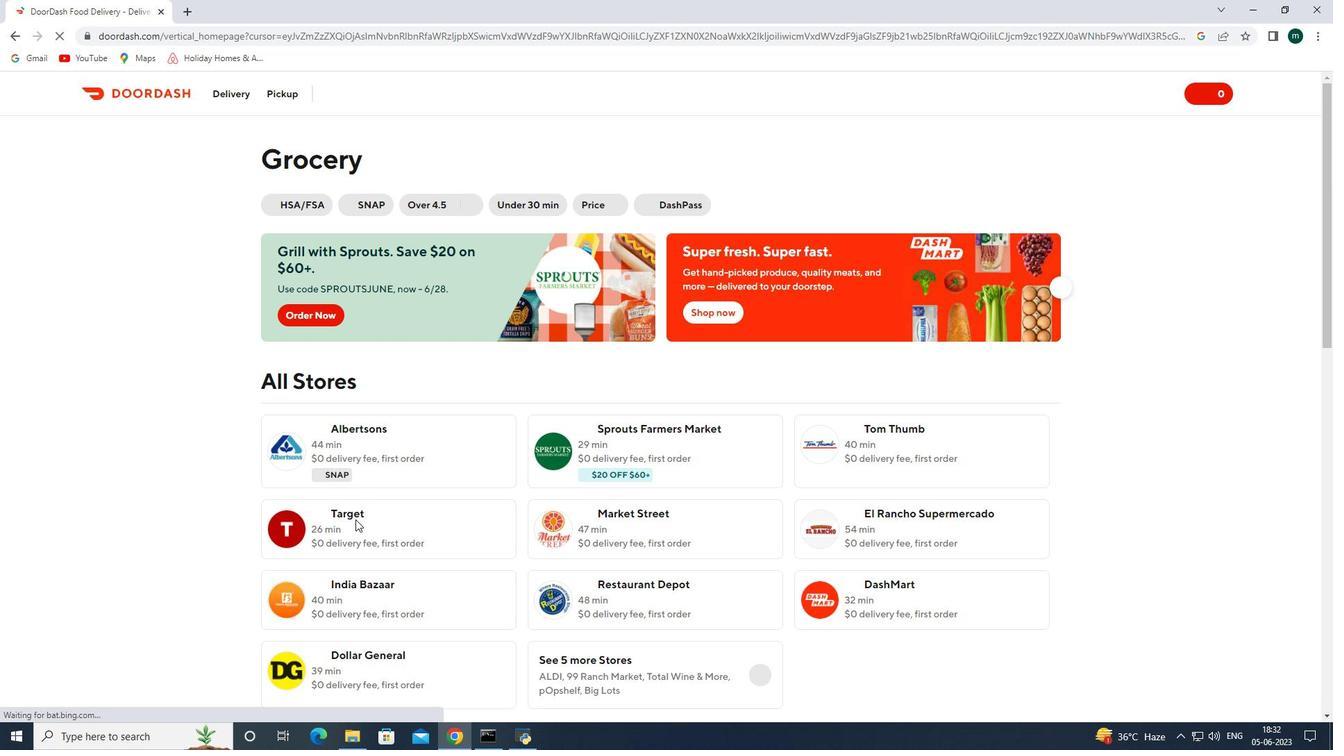 
Action: Mouse moved to (267, 88)
Screenshot: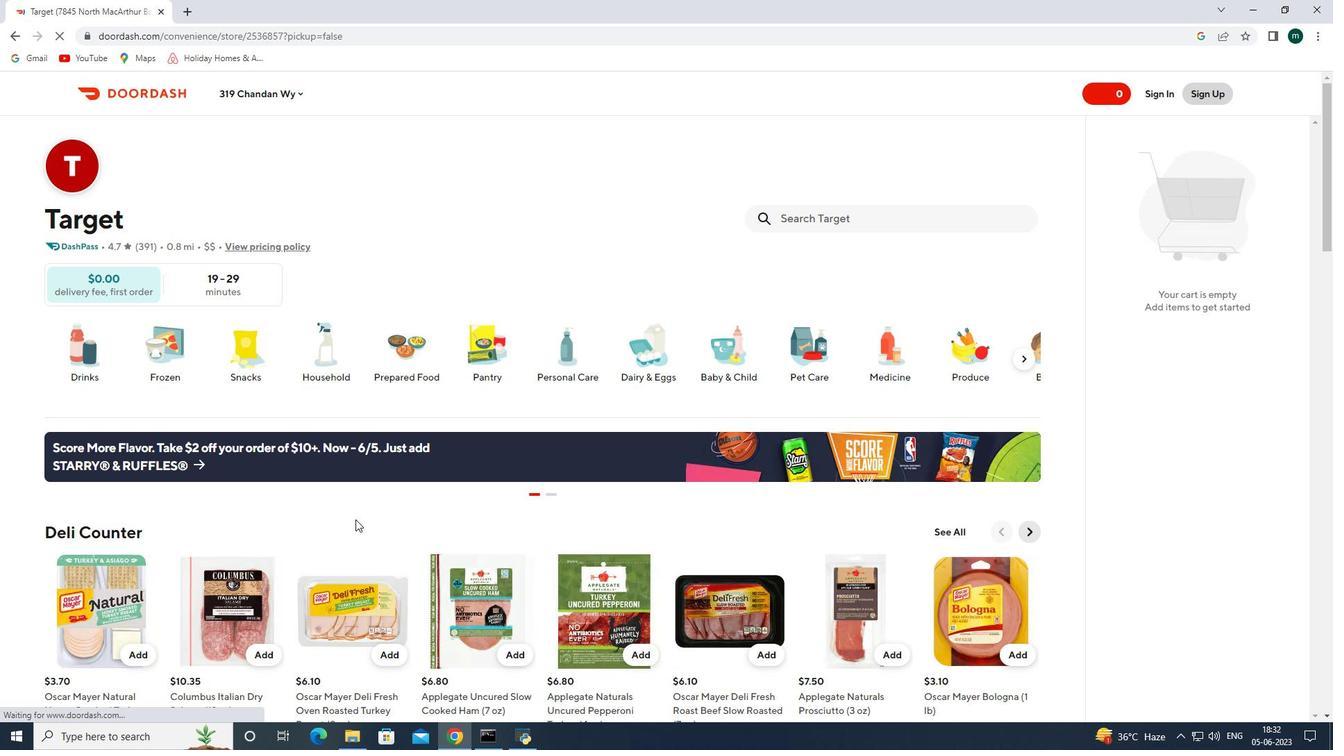 
Action: Mouse pressed left at (267, 88)
Screenshot: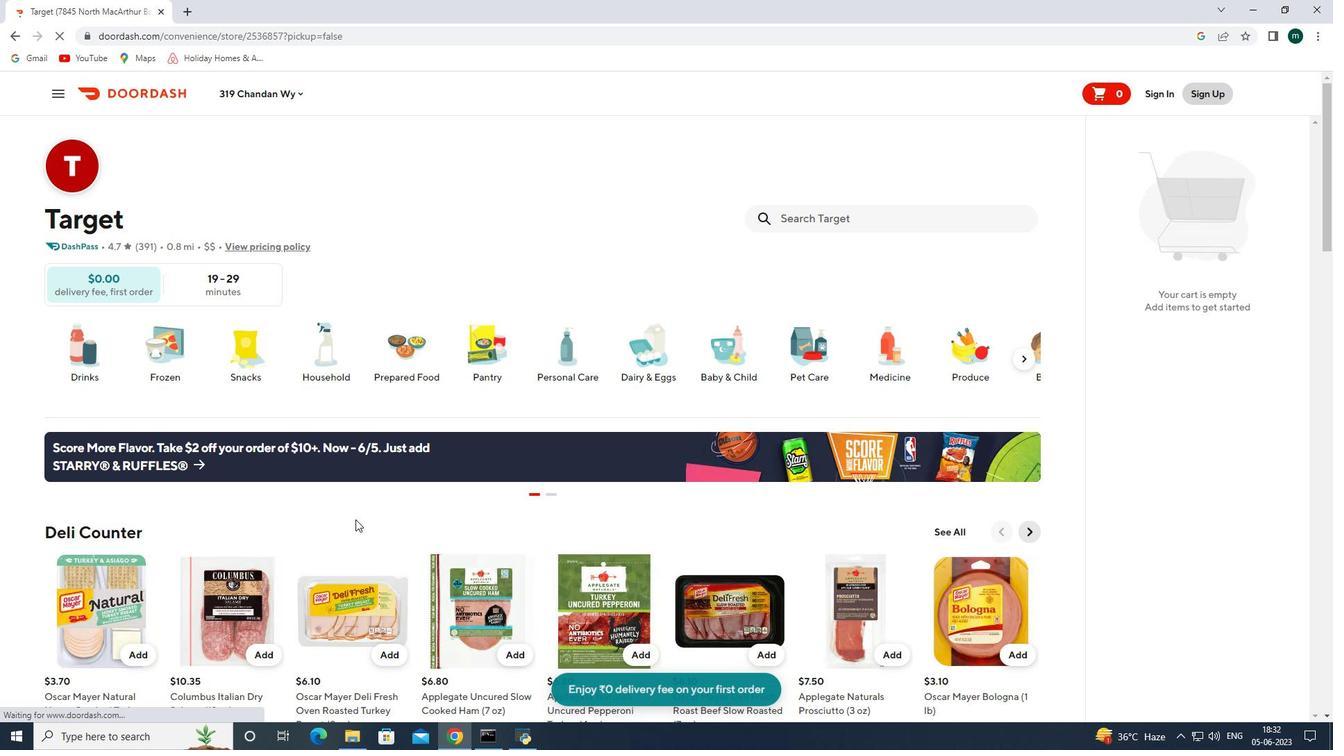 
Action: Mouse moved to (278, 145)
Screenshot: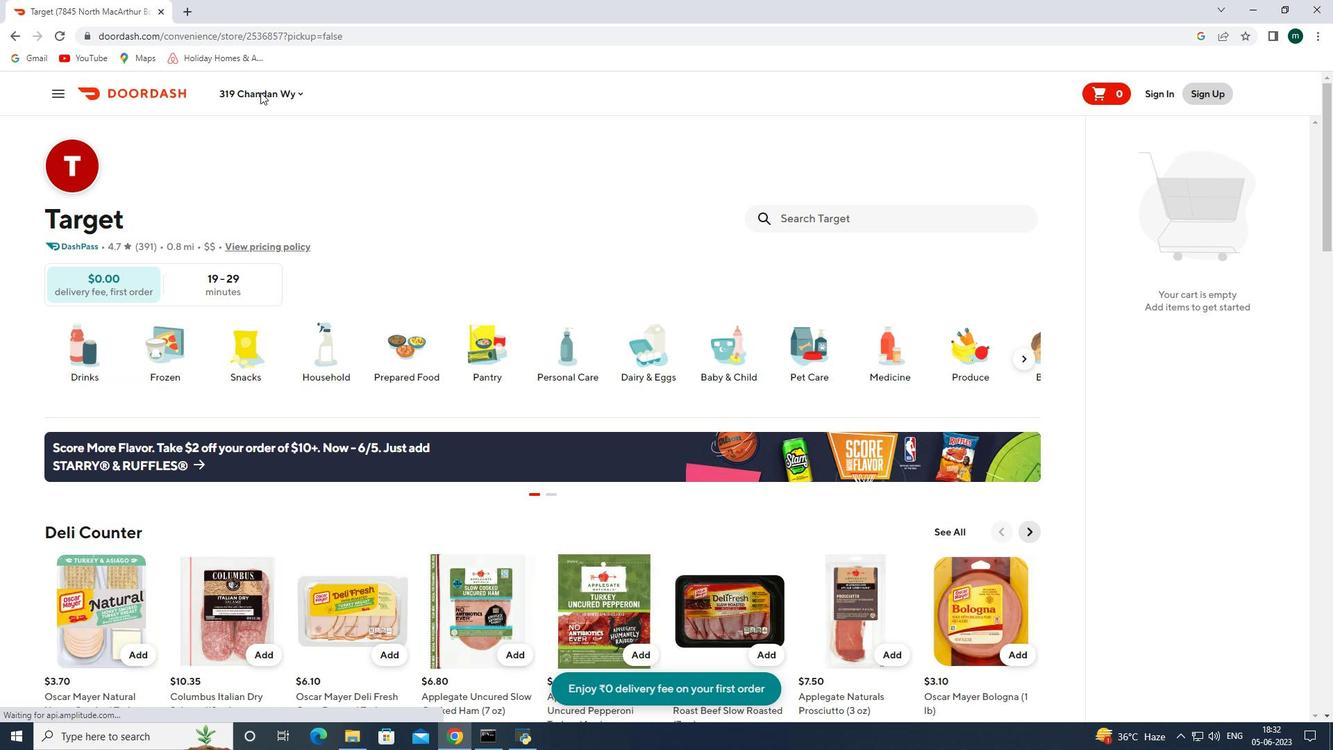 
Action: Mouse pressed left at (278, 145)
Screenshot: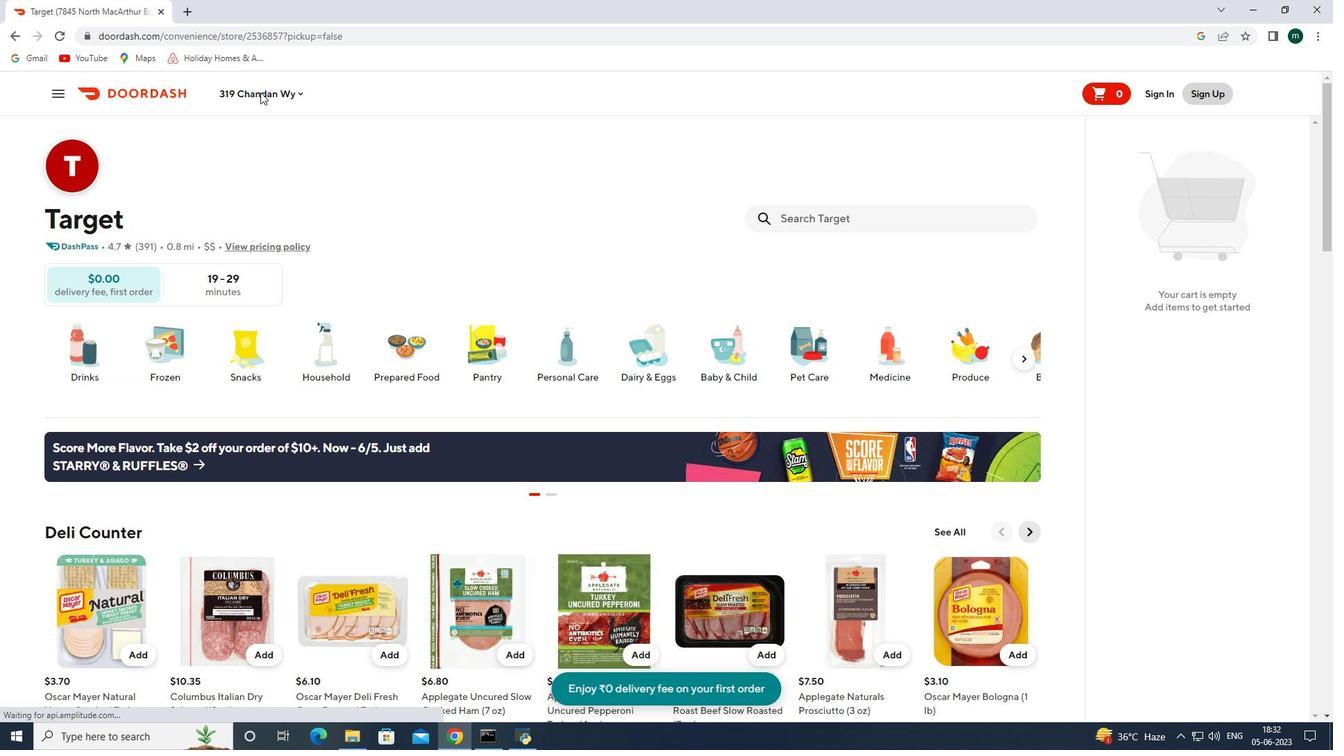 
Action: Key pressed 3390<Key.space>emily<Key.space>renzelli<Key.space>boulevard<Key.space>san<Key.space>francisco<Key.space>california<Key.space><Key.space><Key.space><Key.space><Key.space><Key.space><Key.space><Key.space><Key.space><Key.space><Key.space><Key.space><Key.space><Key.space><Key.space><Key.space>94103<Key.enter>
Screenshot: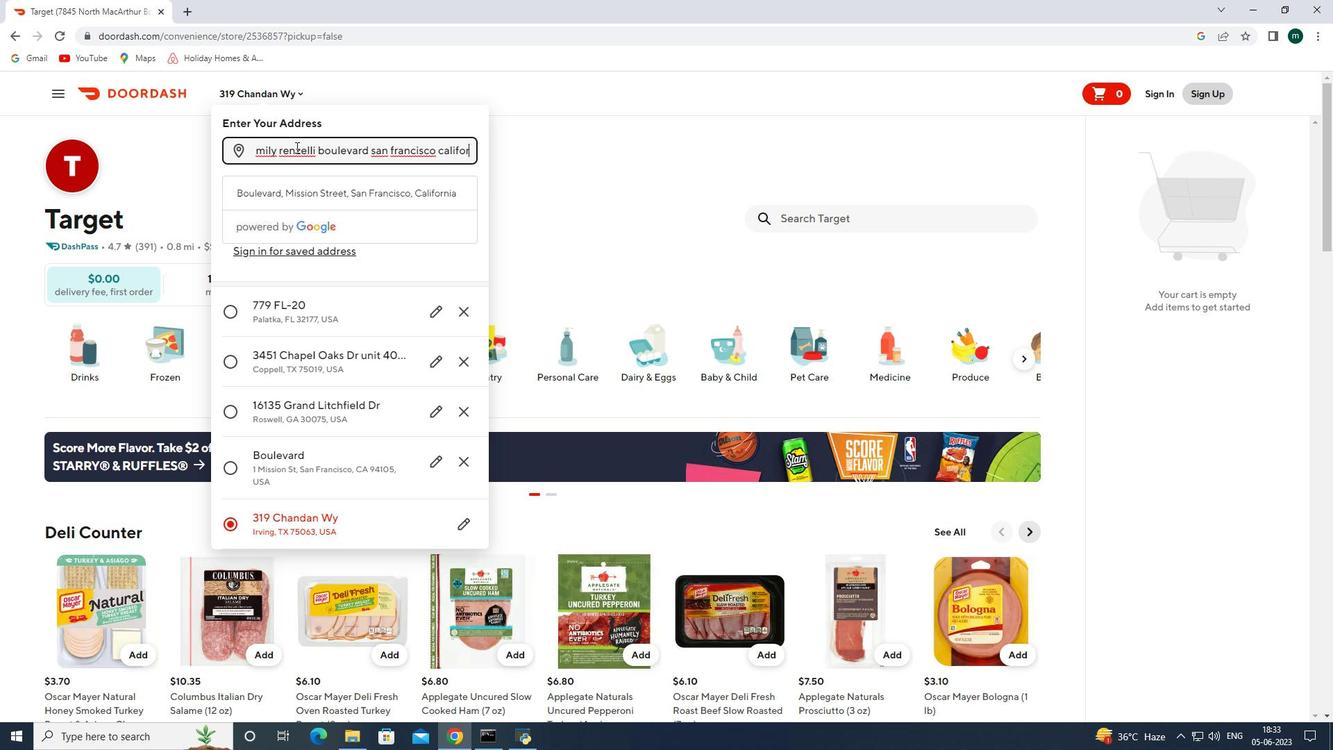 
Action: Mouse moved to (451, 565)
Screenshot: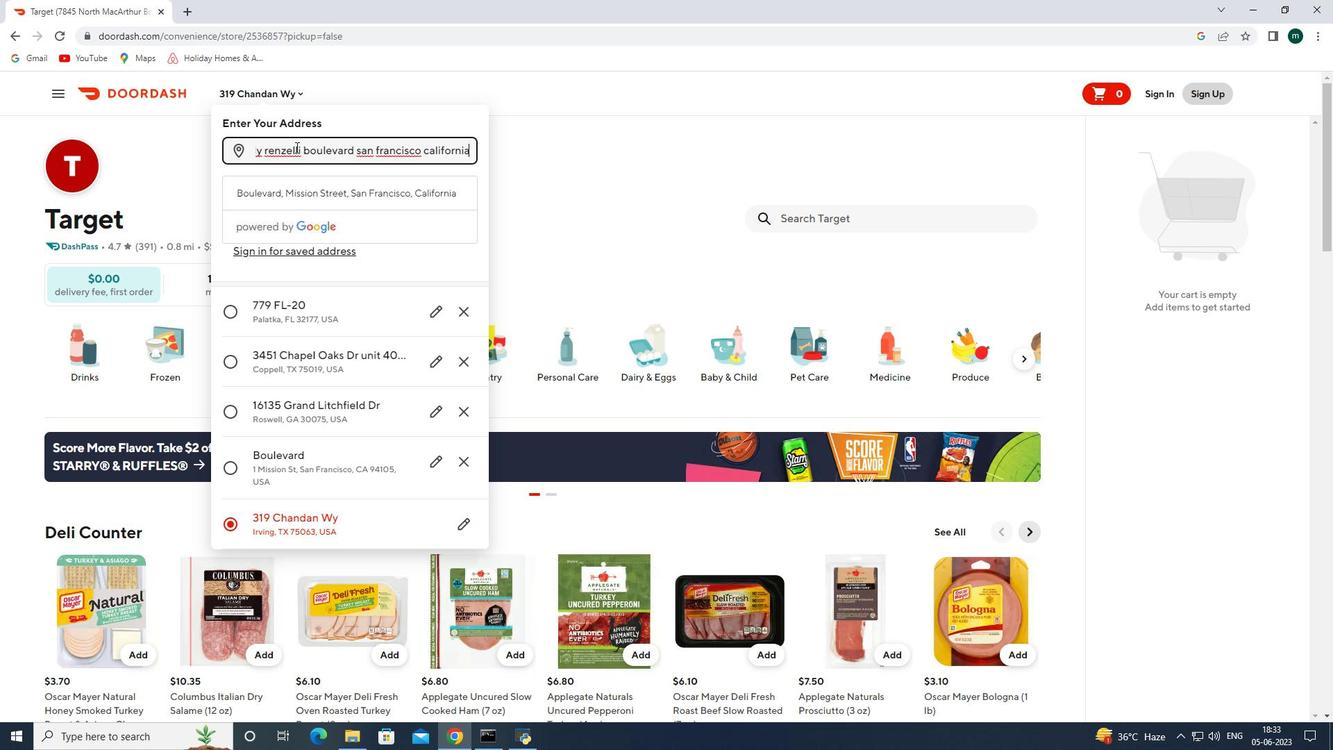 
Action: Mouse pressed left at (451, 565)
Screenshot: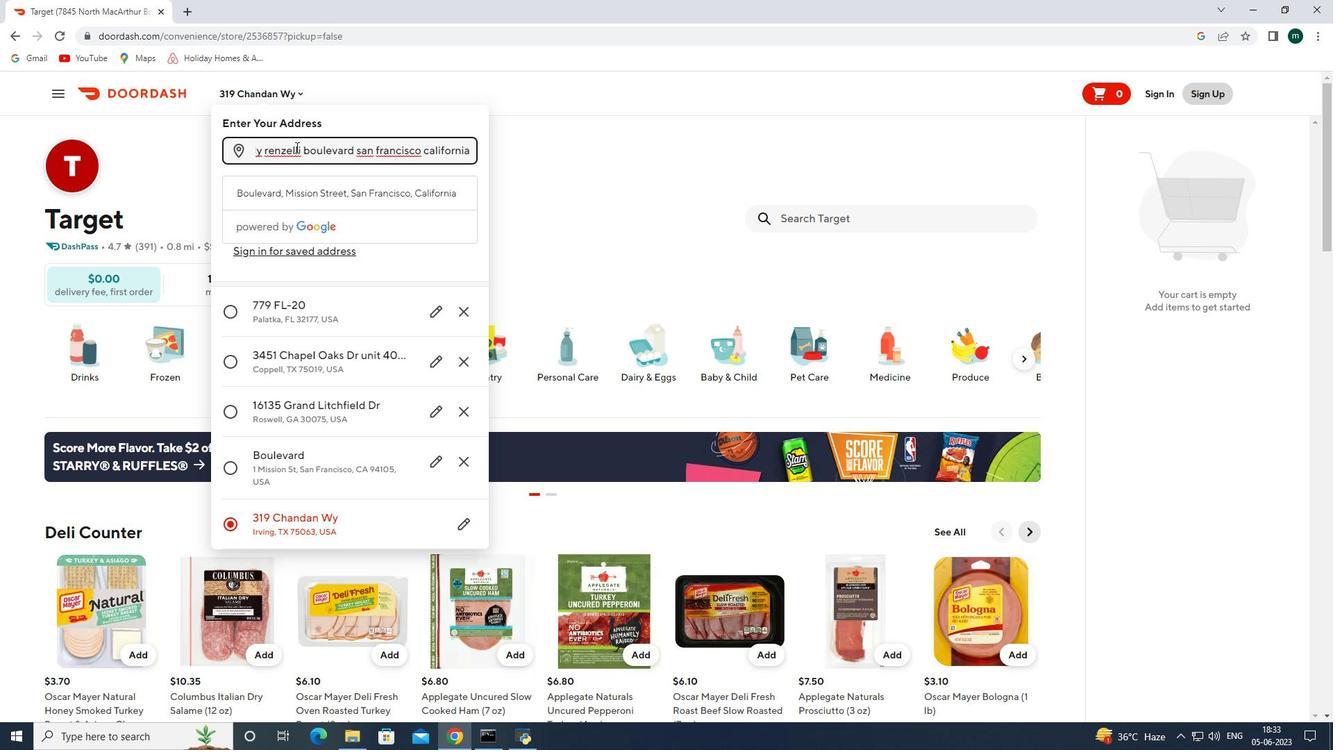 
Action: Mouse moved to (820, 218)
Screenshot: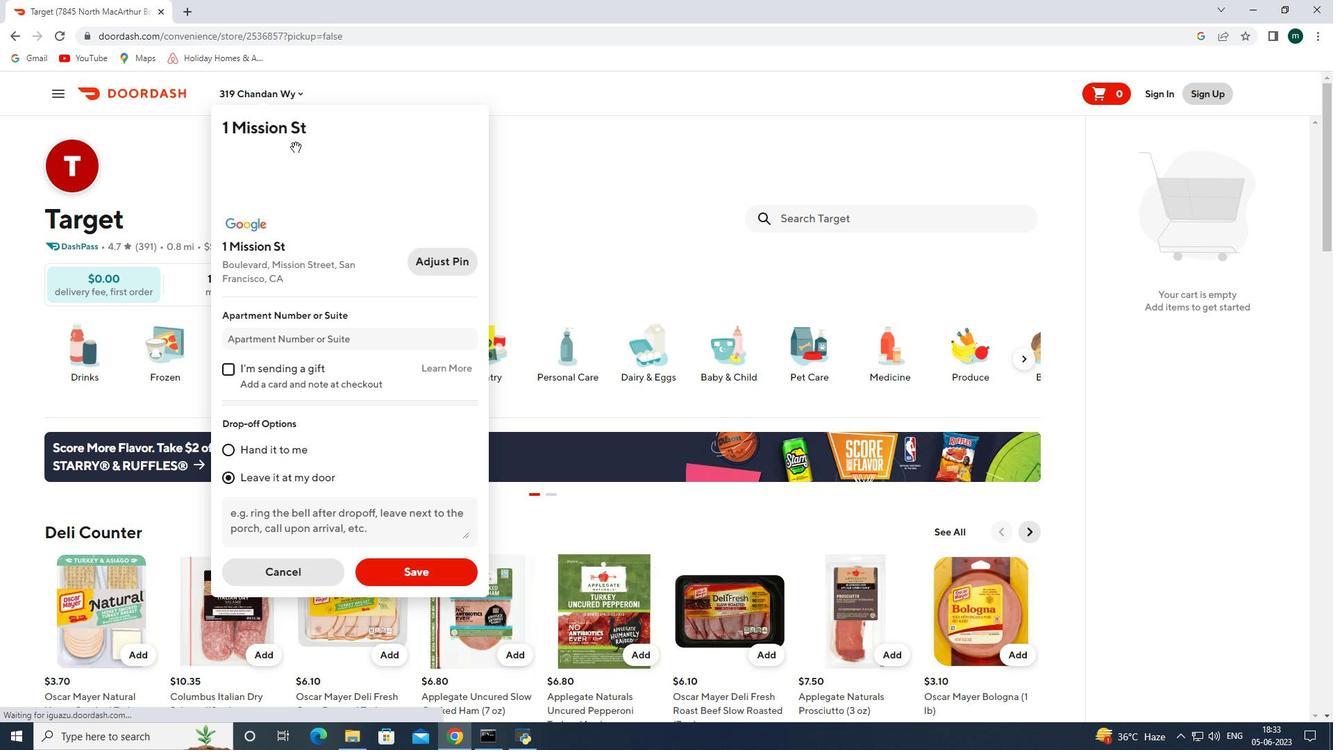 
Action: Mouse pressed left at (820, 218)
Screenshot: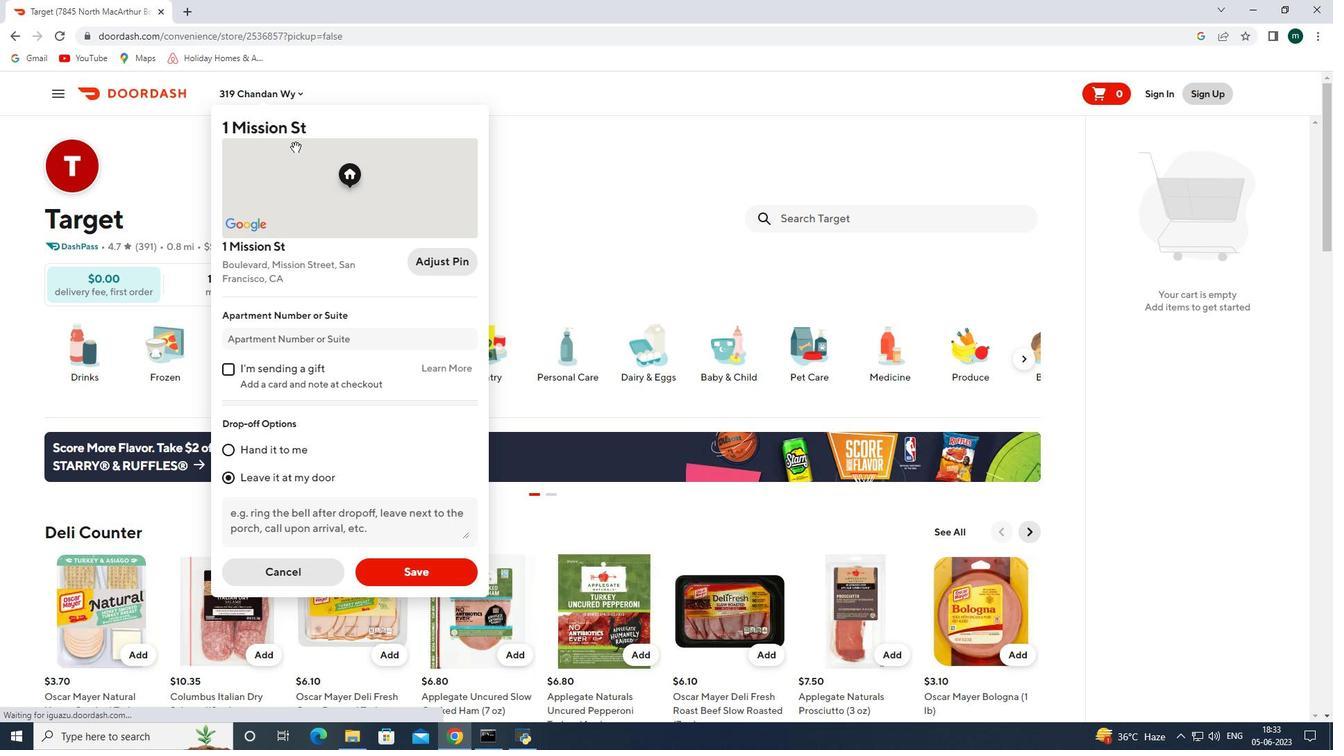 
Action: Key pressed greengiant<Key.space>cauliflower<Key.space>head<Key.enter>
Screenshot: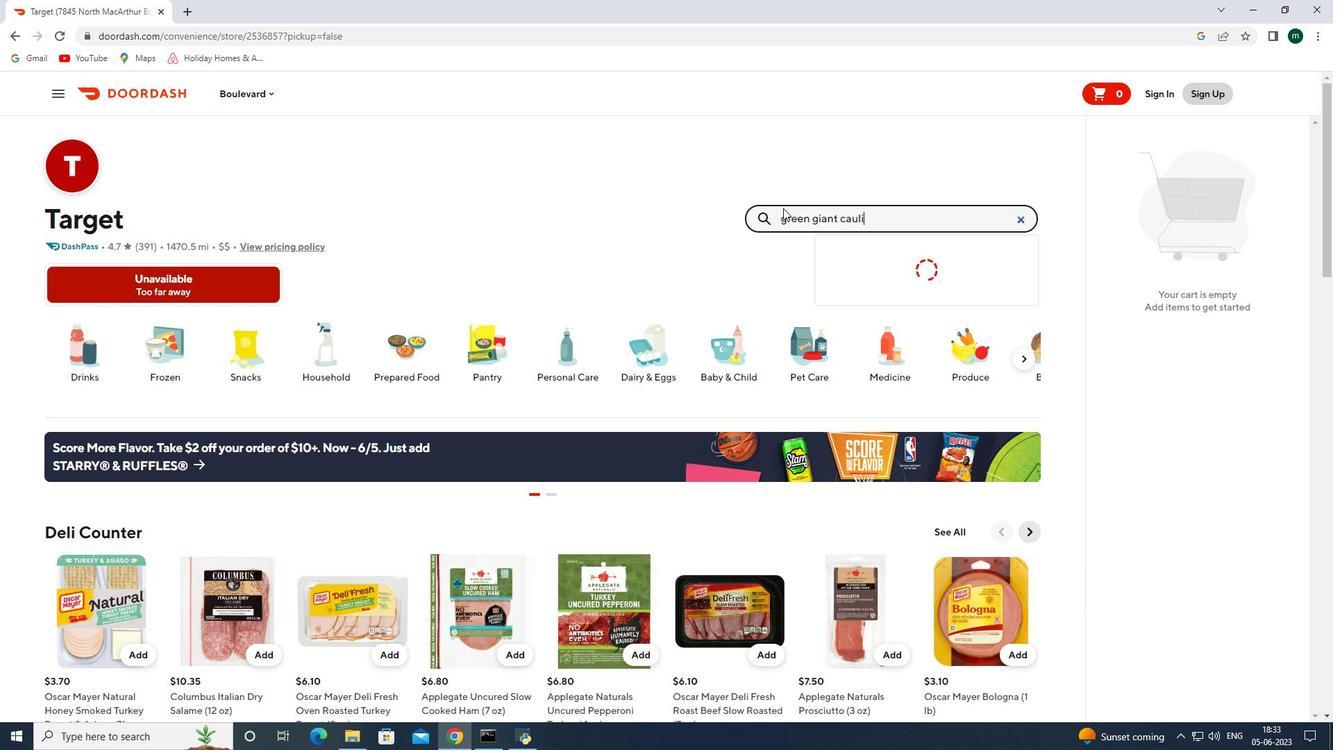 
Action: Mouse moved to (135, 384)
Screenshot: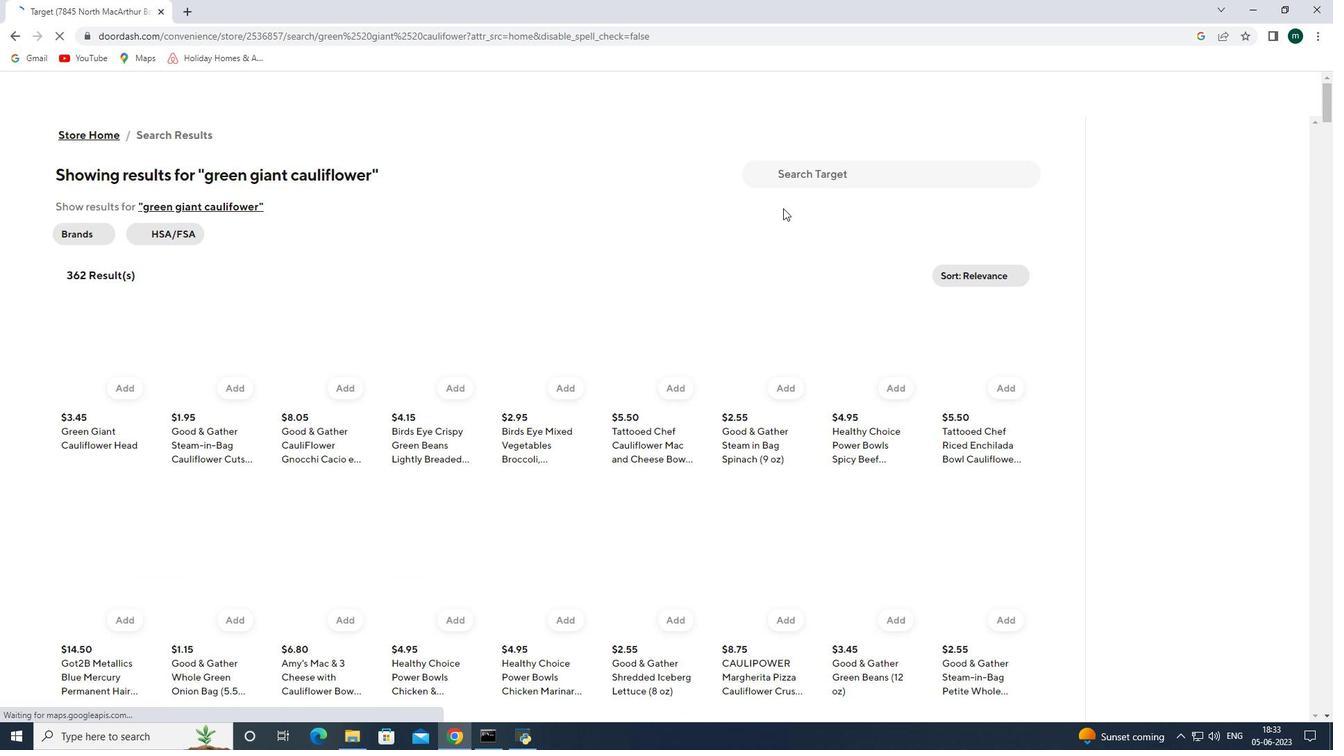 
Action: Mouse pressed left at (135, 384)
Screenshot: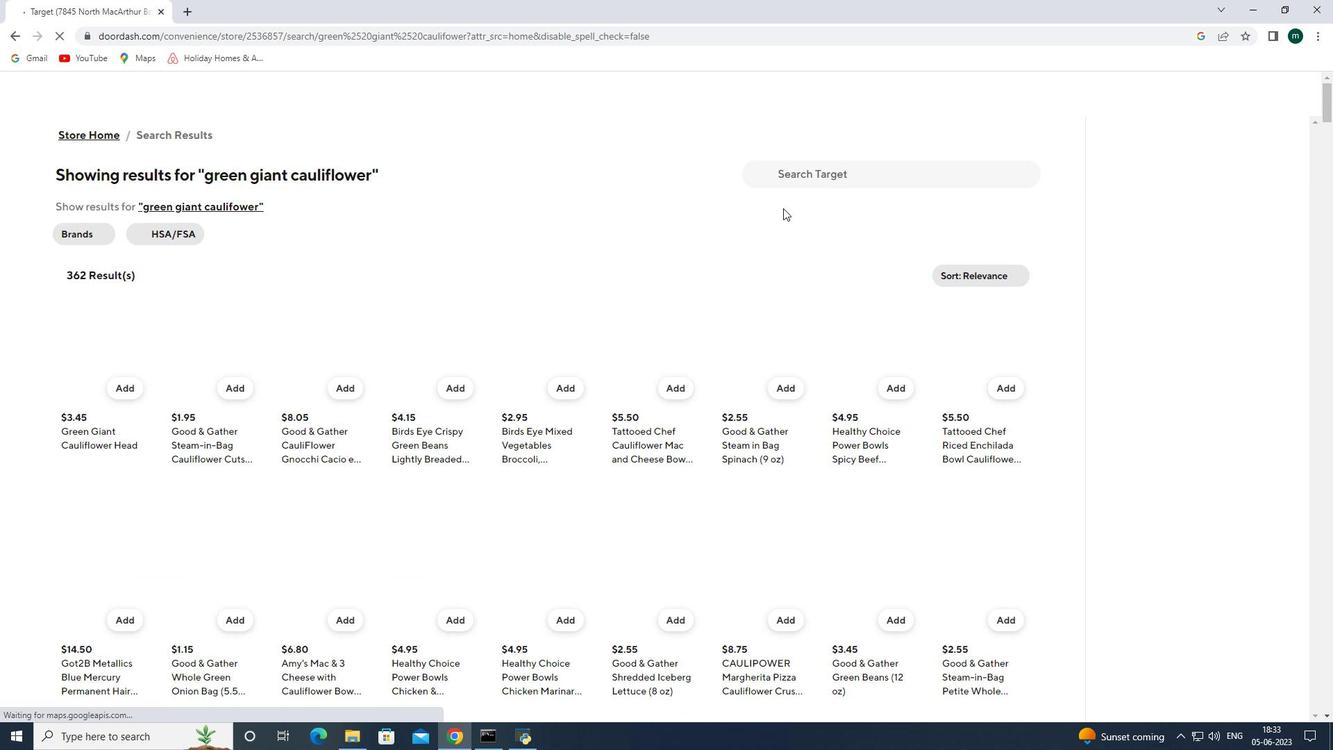 
Action: Mouse moved to (135, 385)
Screenshot: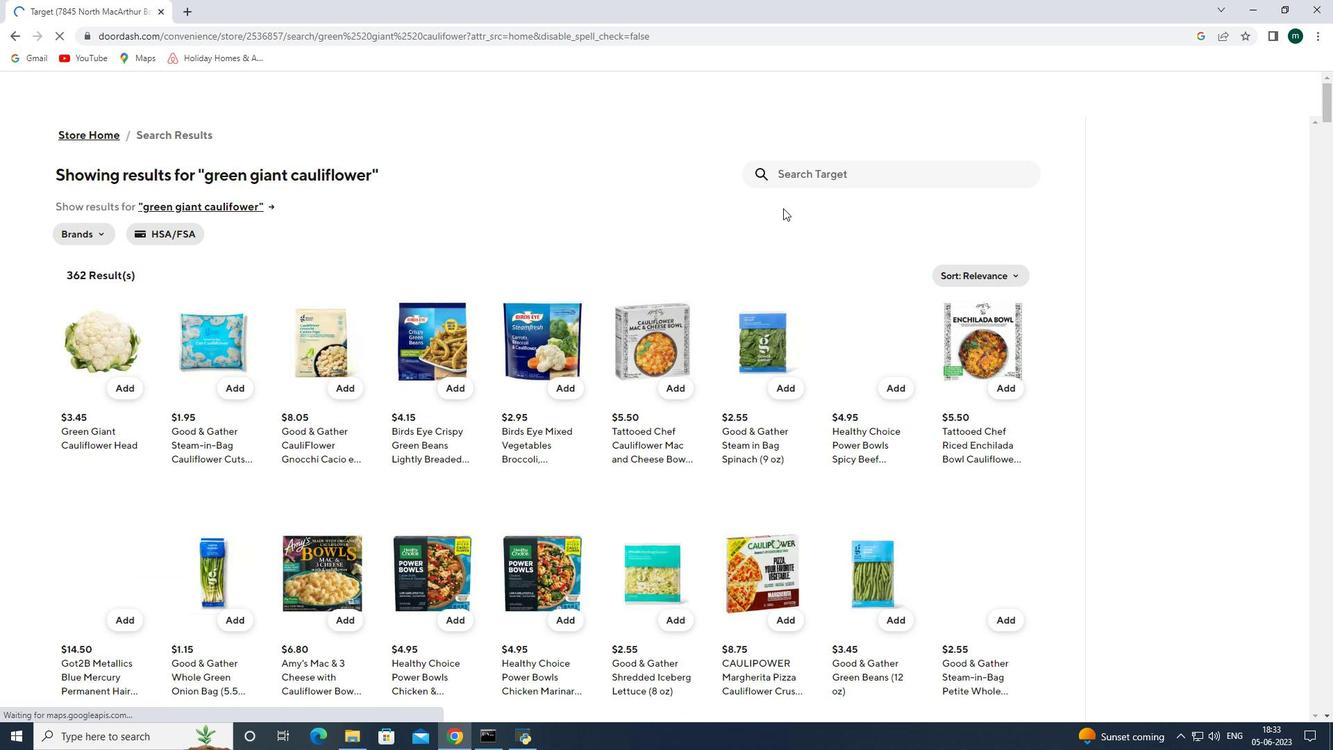 
Action: Mouse pressed left at (135, 385)
Screenshot: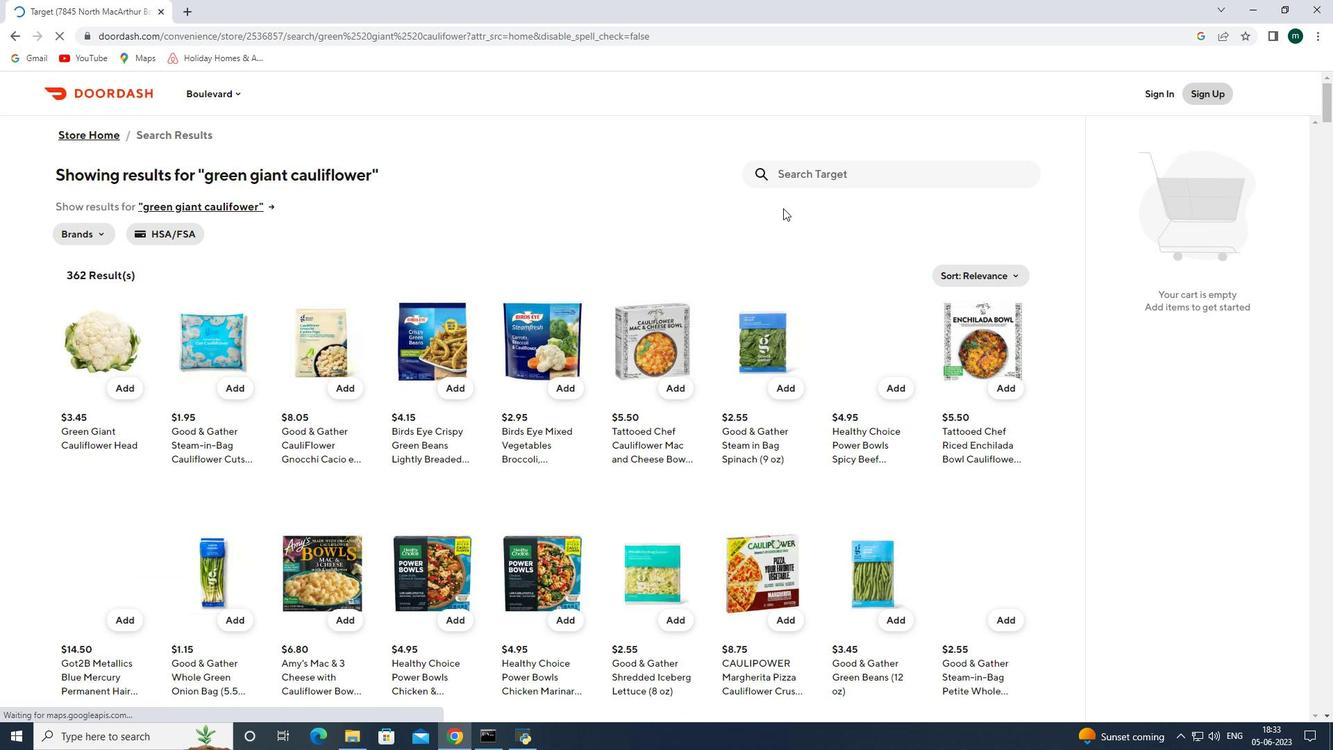
Action: Mouse moved to (895, 175)
Screenshot: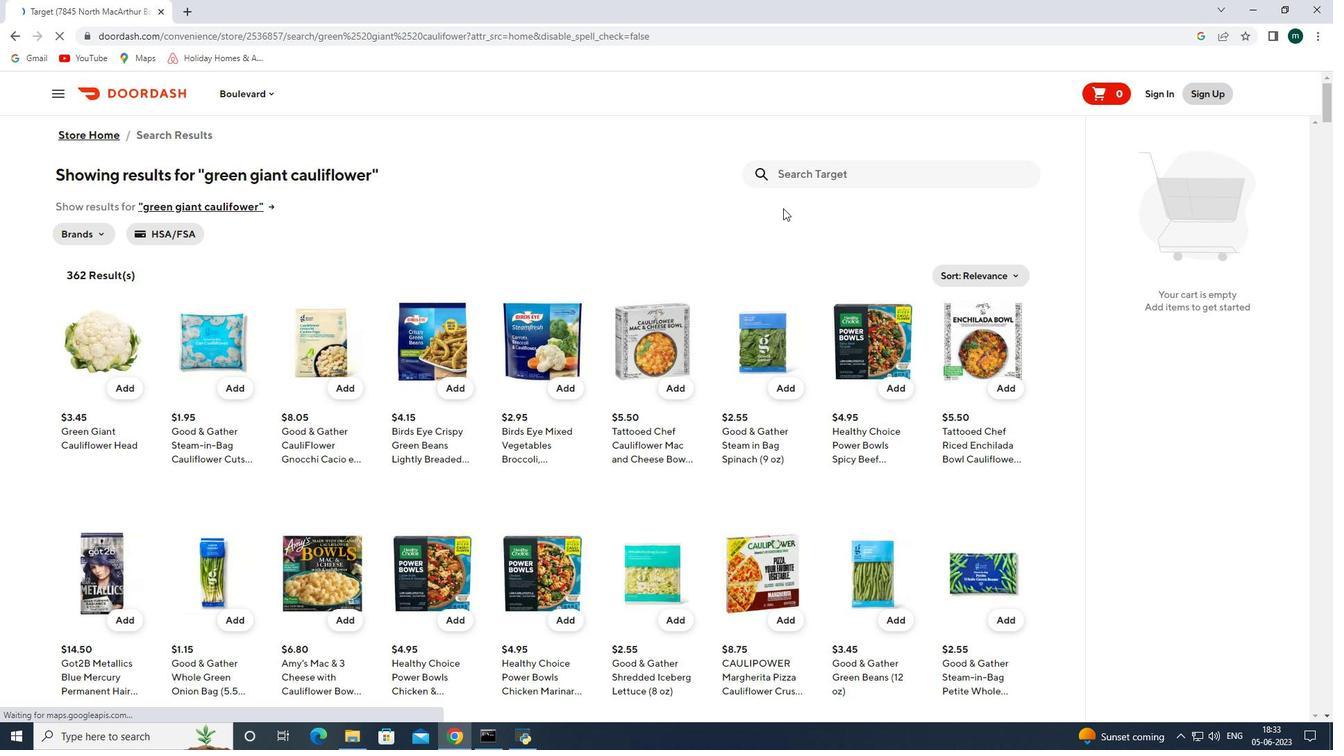 
Action: Mouse pressed left at (895, 175)
Screenshot: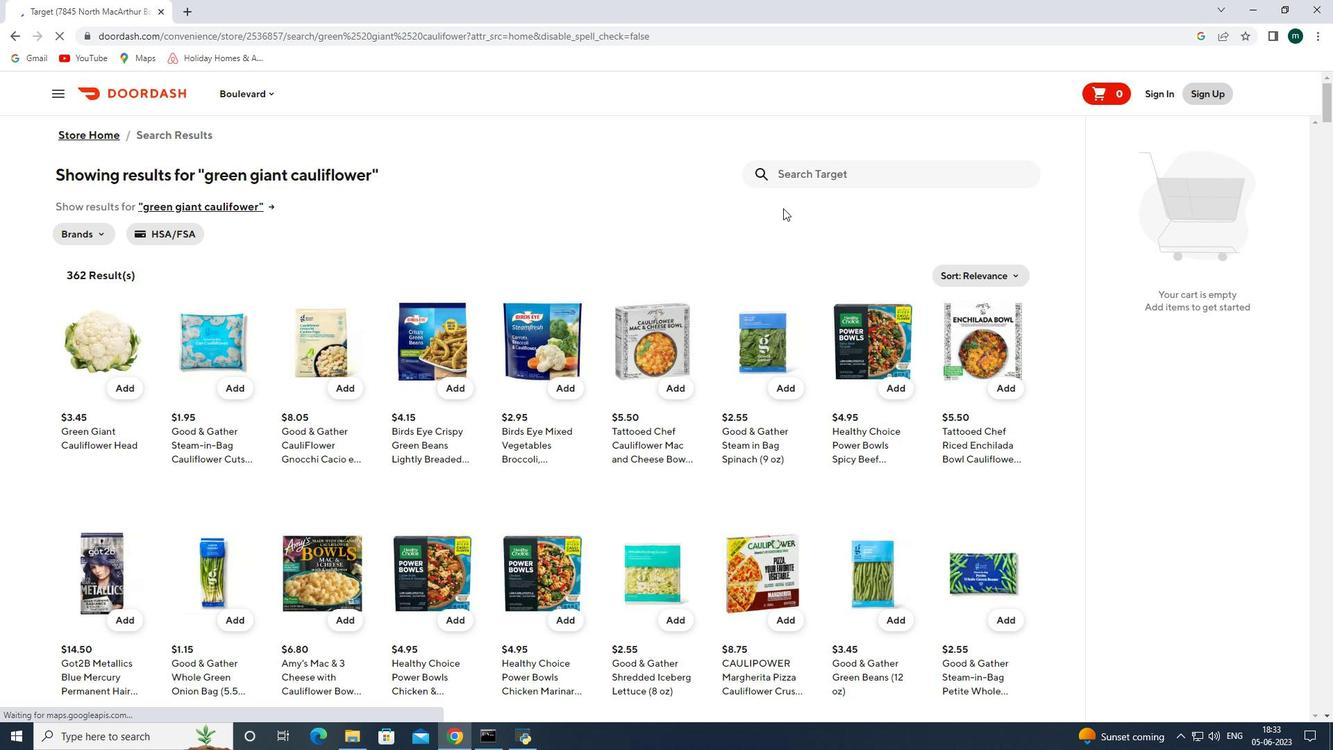 
Action: Key pressed orgnic<Key.space>zucchini<Key.enter>
Screenshot: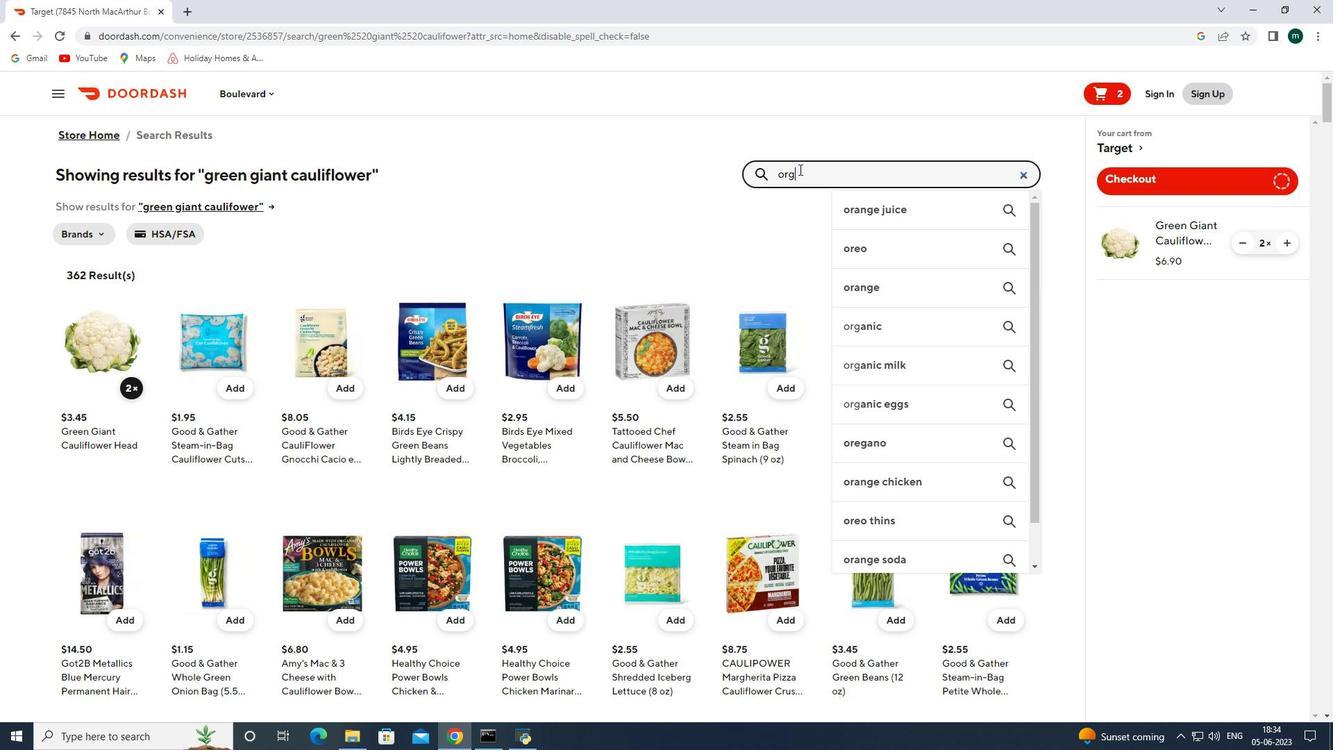 
Action: Mouse moved to (122, 390)
Screenshot: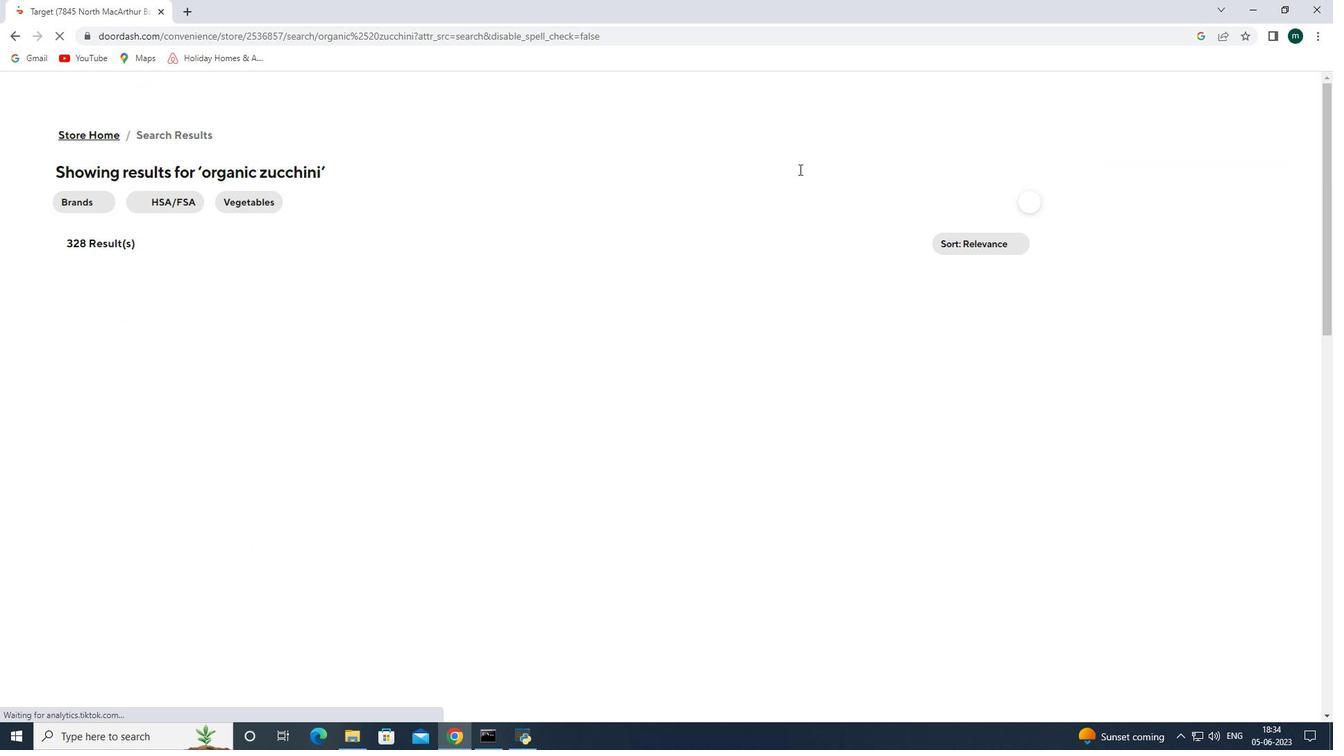 
Action: Mouse pressed left at (122, 390)
Screenshot: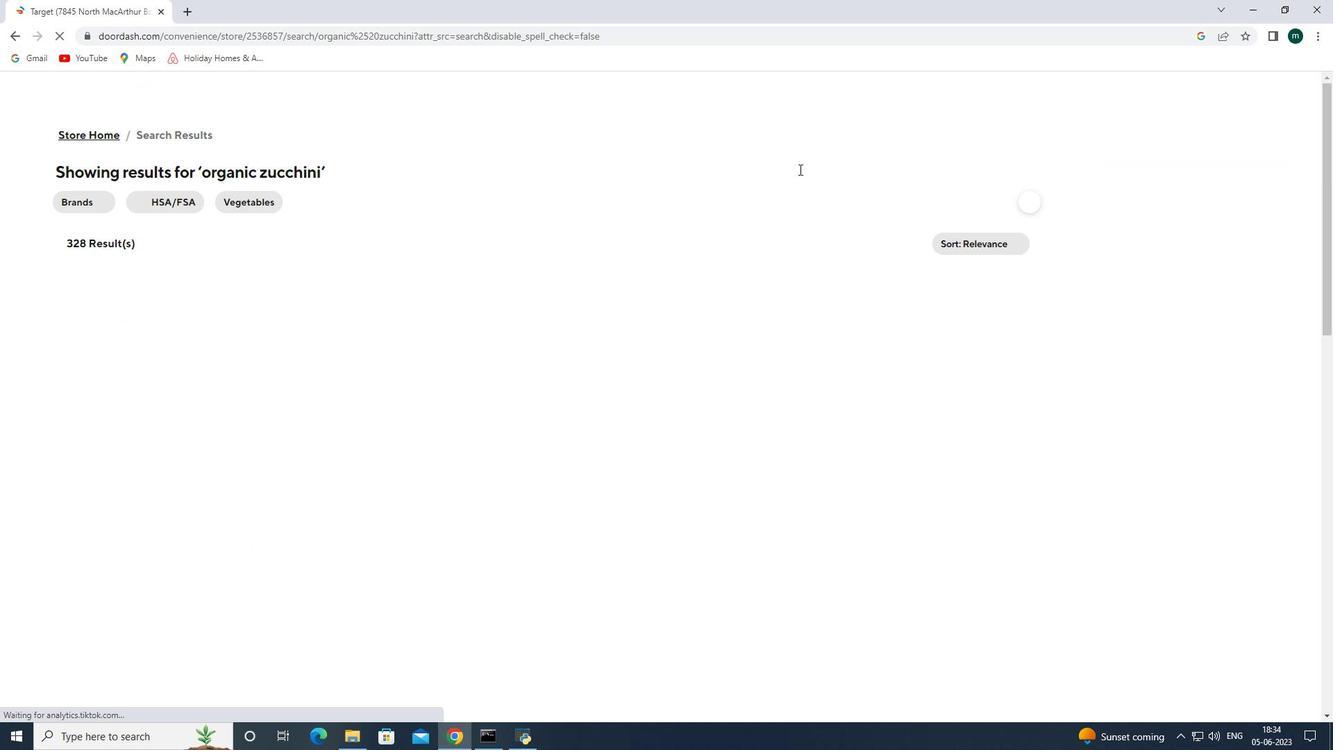 
Action: Mouse moved to (129, 386)
Screenshot: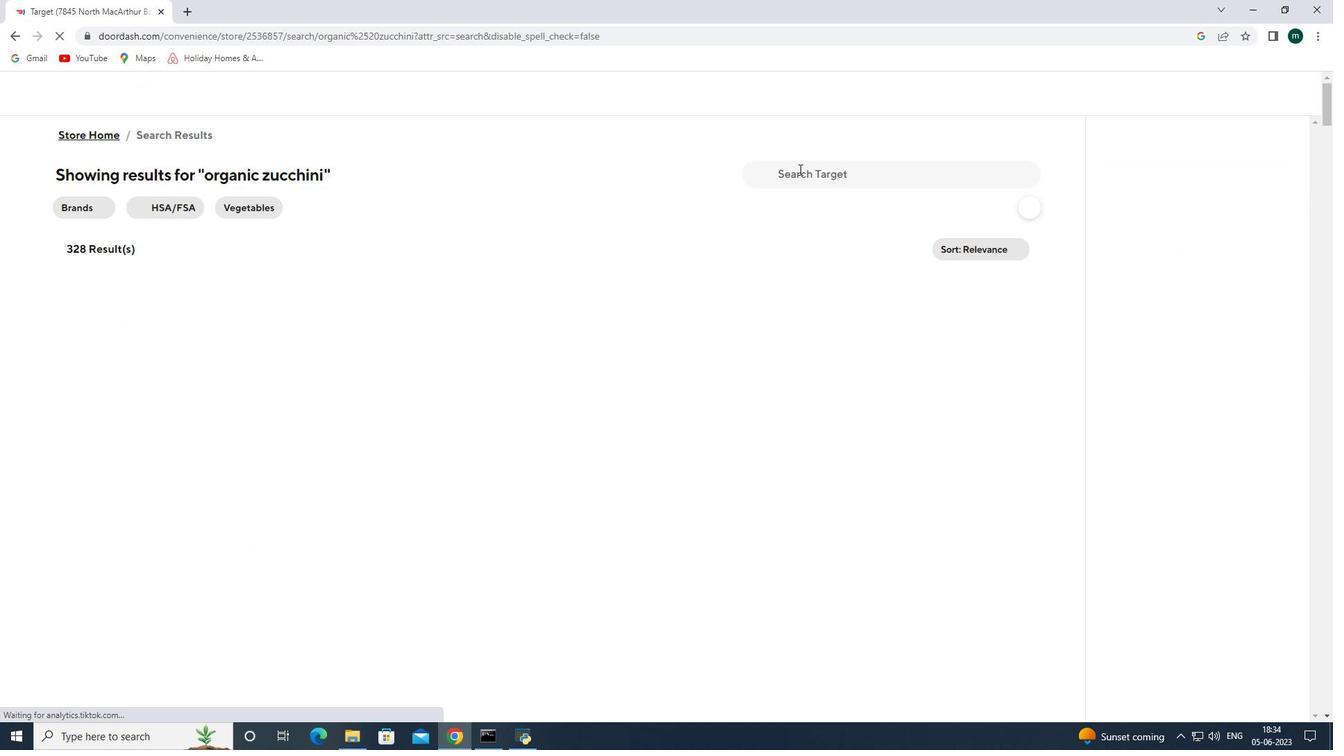 
Action: Mouse pressed left at (129, 386)
Screenshot: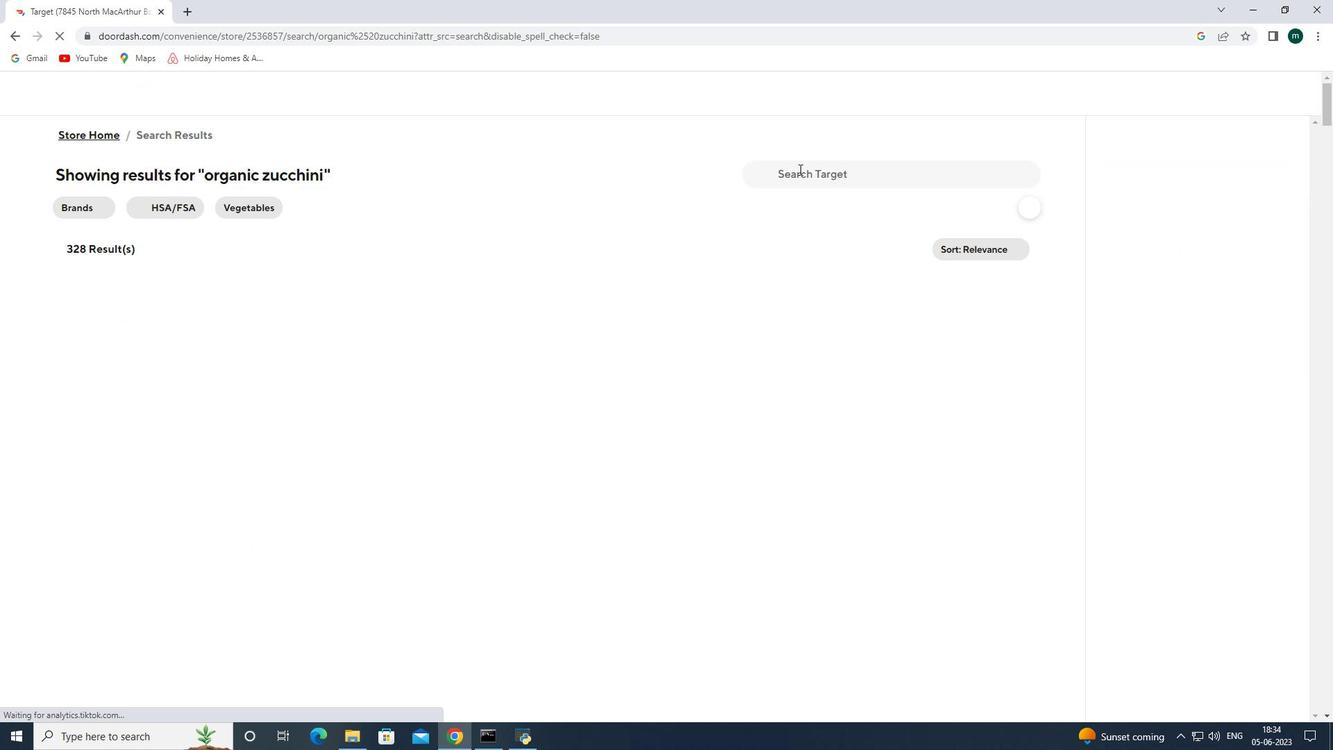 
Action: Mouse pressed left at (129, 386)
Screenshot: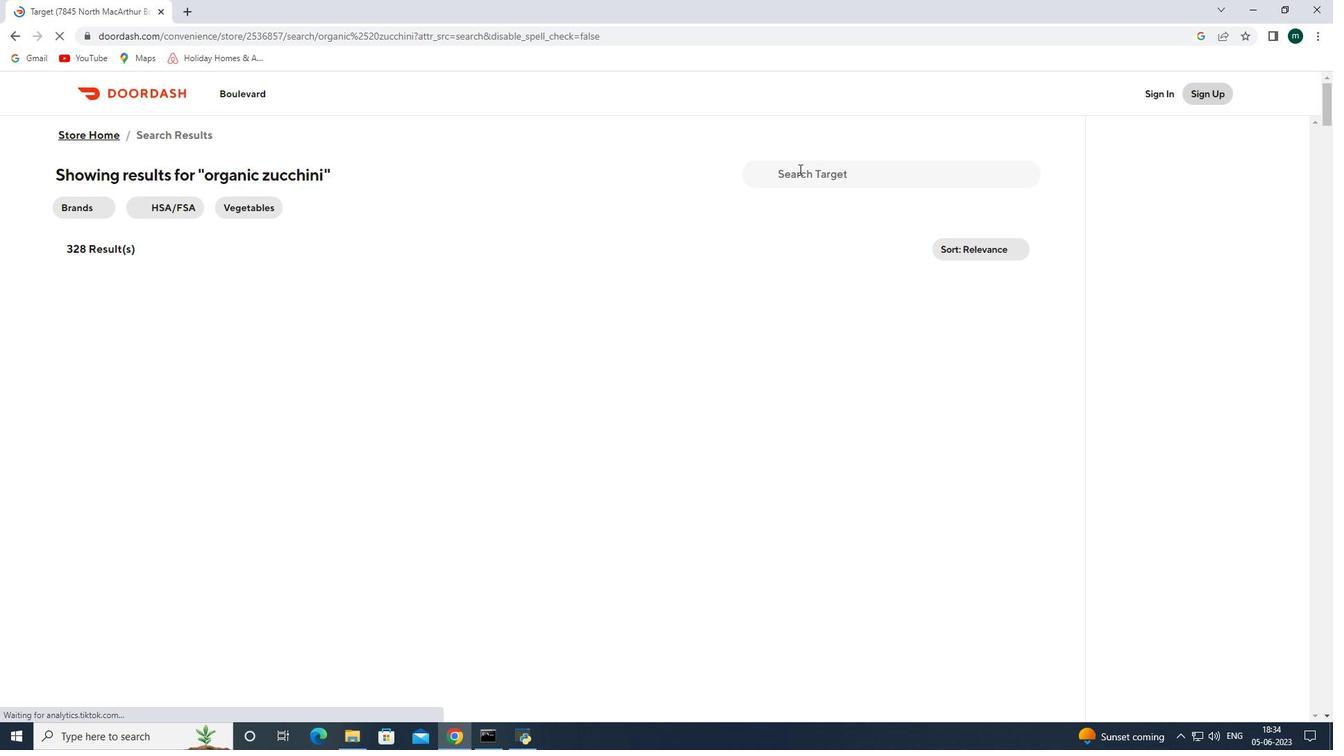 
Action: Mouse moved to (418, 145)
Screenshot: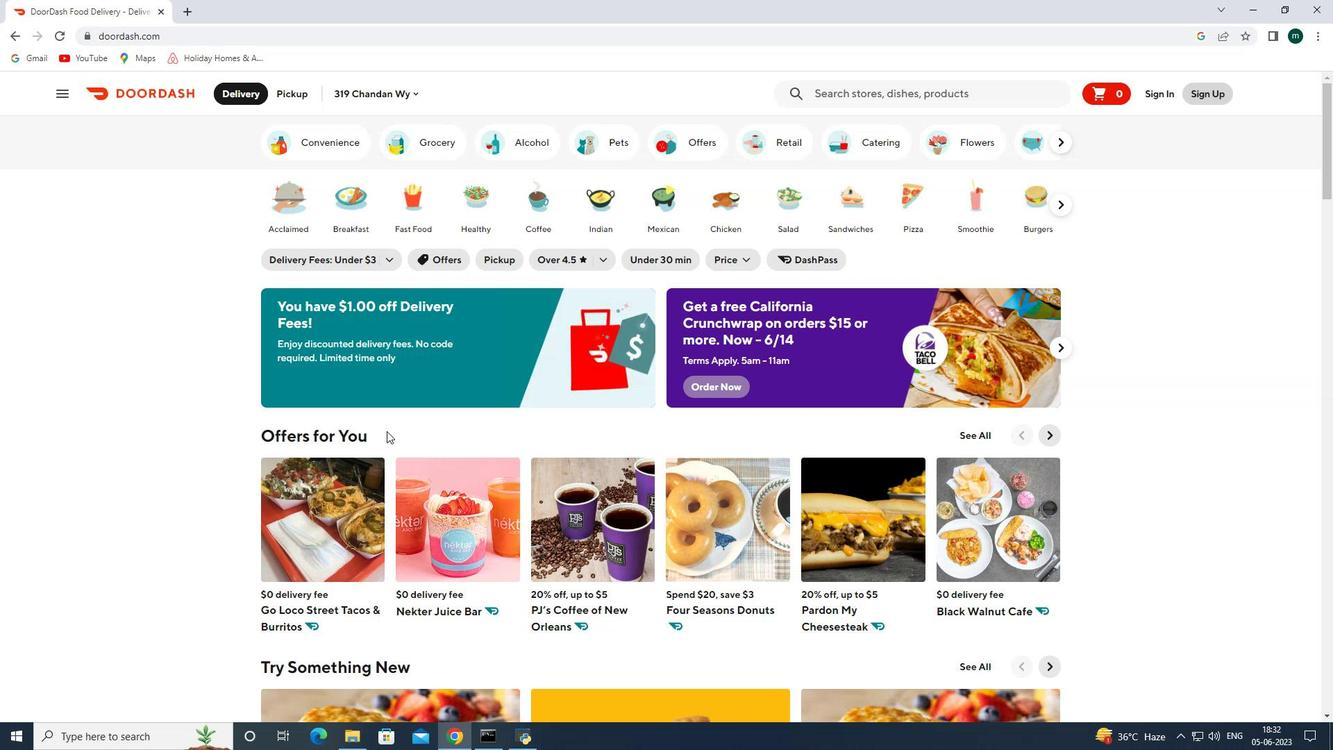 
Action: Mouse pressed left at (418, 145)
Screenshot: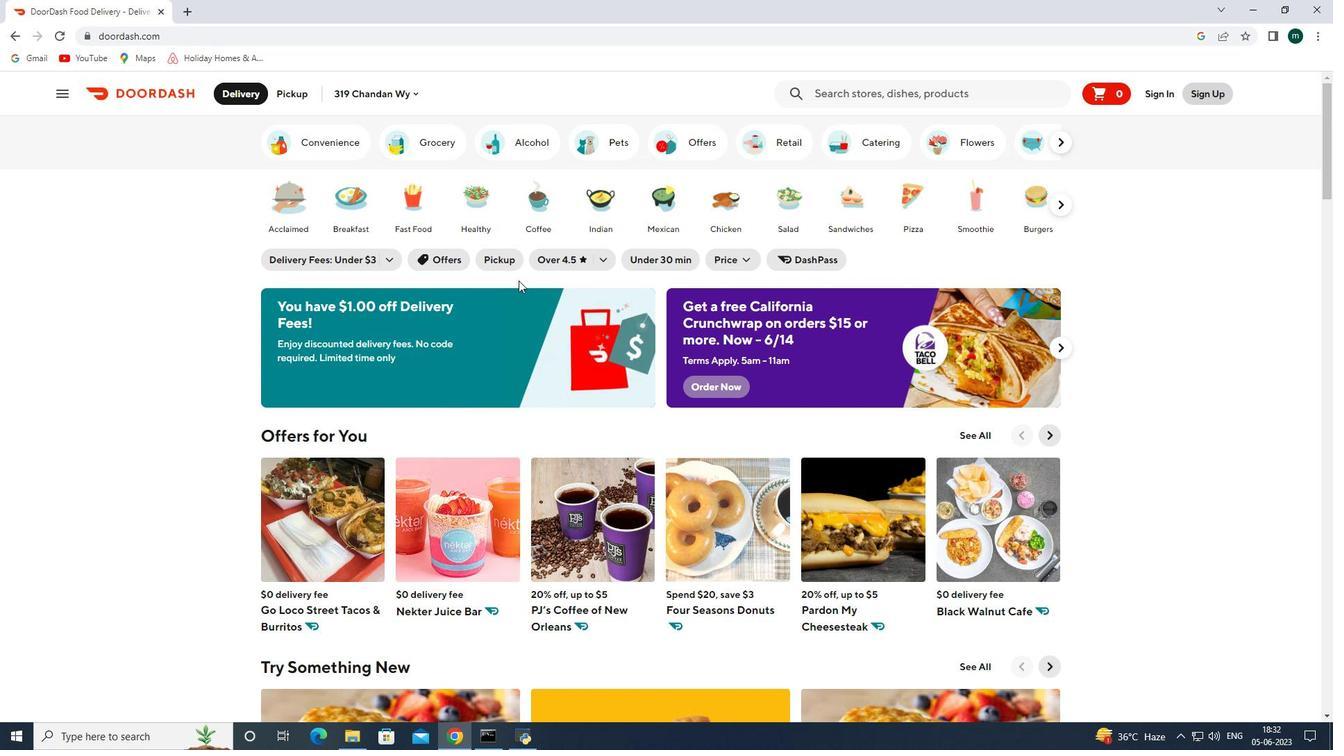 
Action: Mouse scrolled (418, 144) with delta (0, 0)
Screenshot: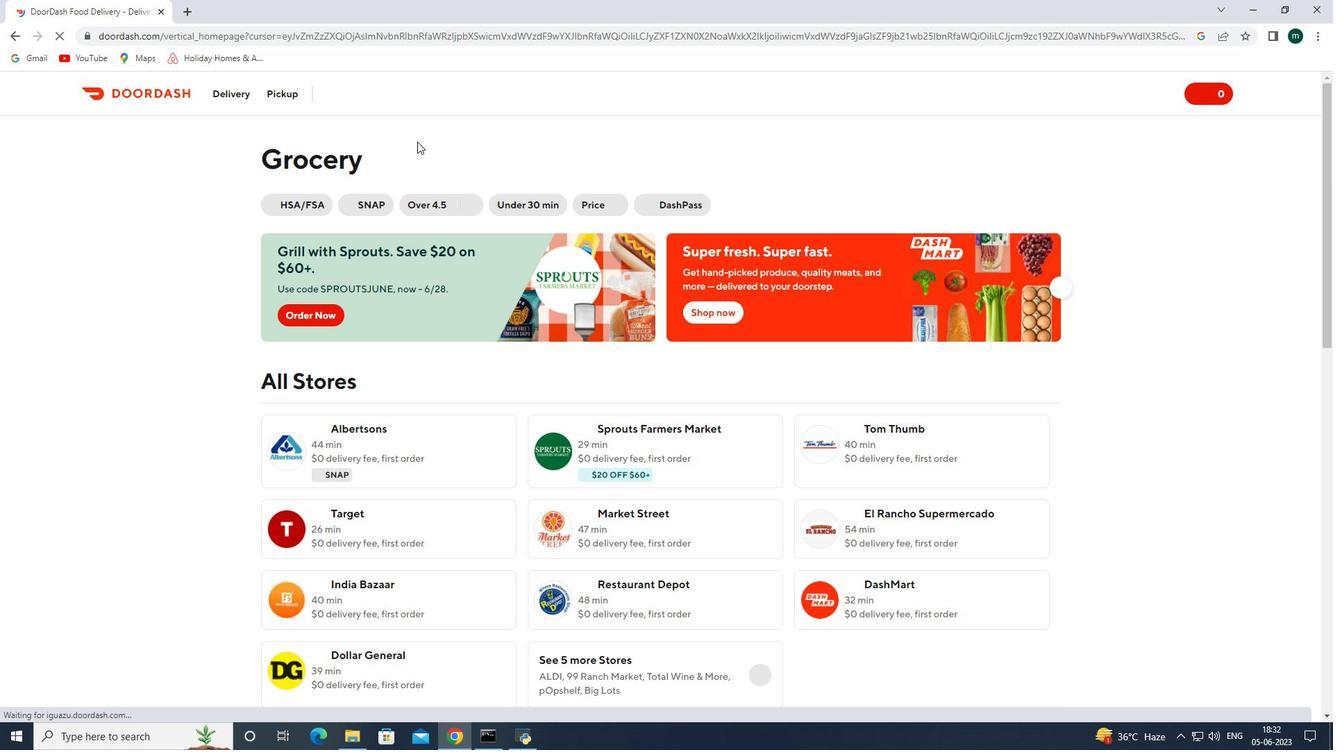 
Action: Mouse scrolled (418, 144) with delta (0, 0)
Screenshot: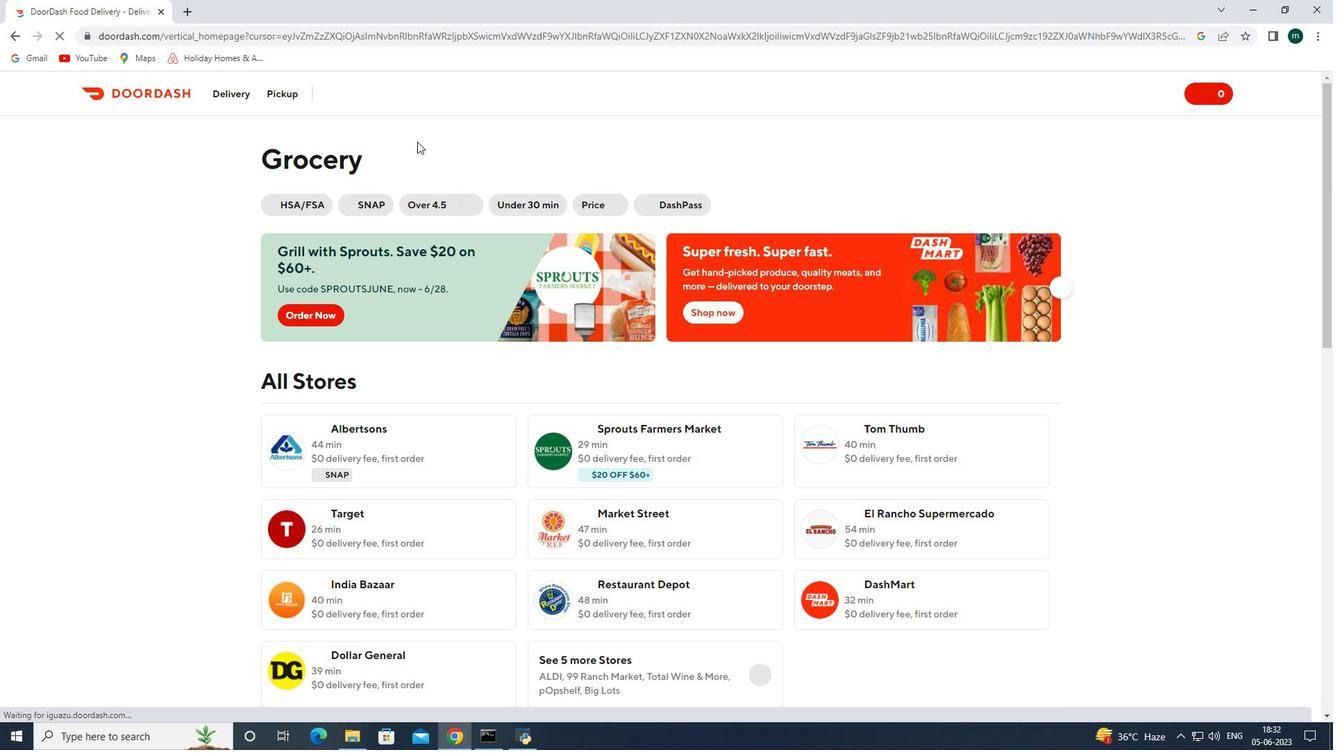 
Action: Mouse moved to (352, 335)
Screenshot: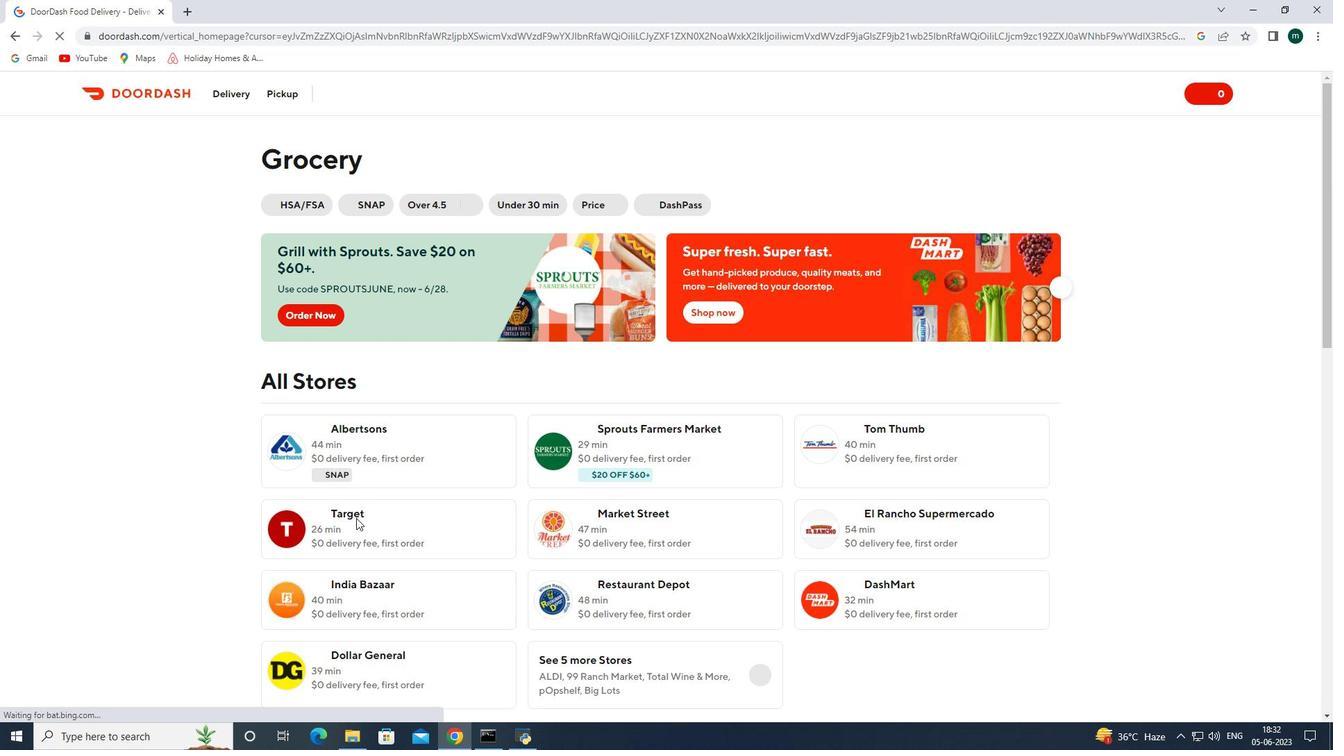 
Action: Mouse pressed left at (352, 333)
Screenshot: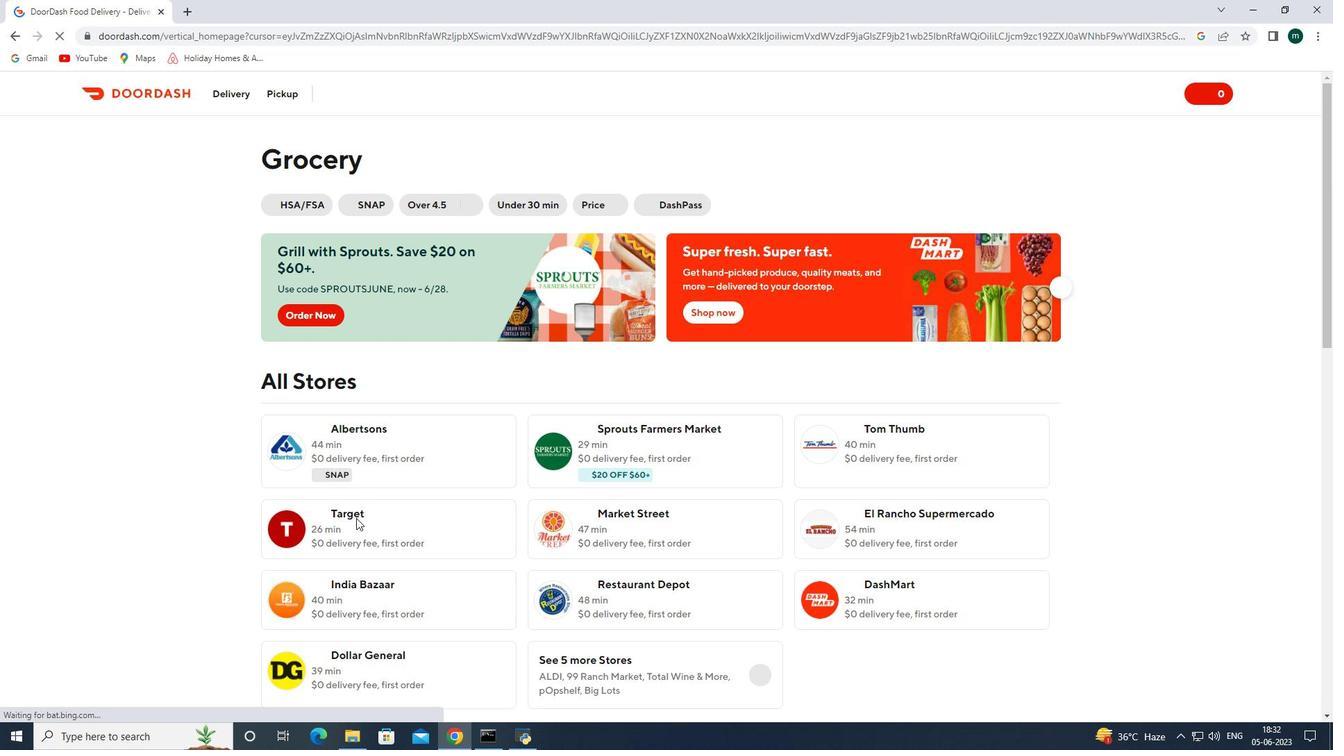
Action: Mouse moved to (348, 372)
Screenshot: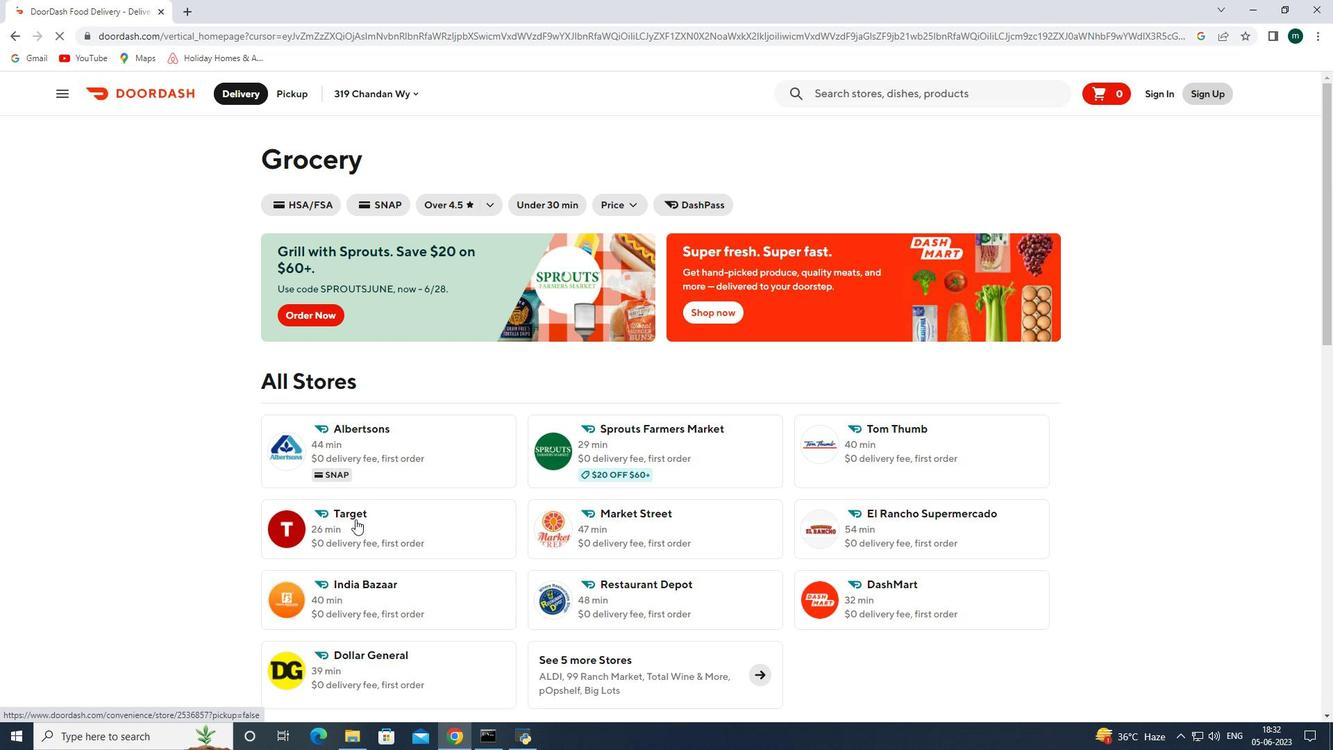 
Action: Mouse pressed left at (348, 372)
Screenshot: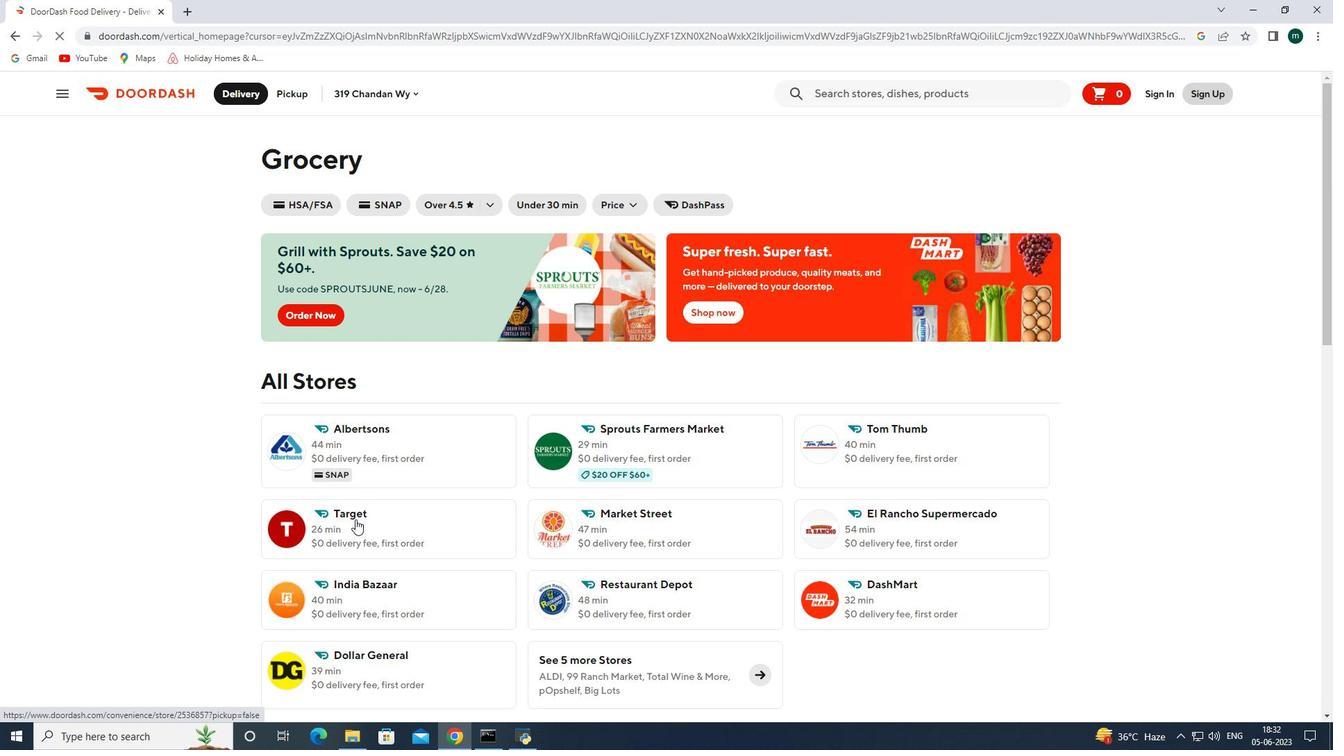 
Action: Mouse moved to (271, 95)
Screenshot: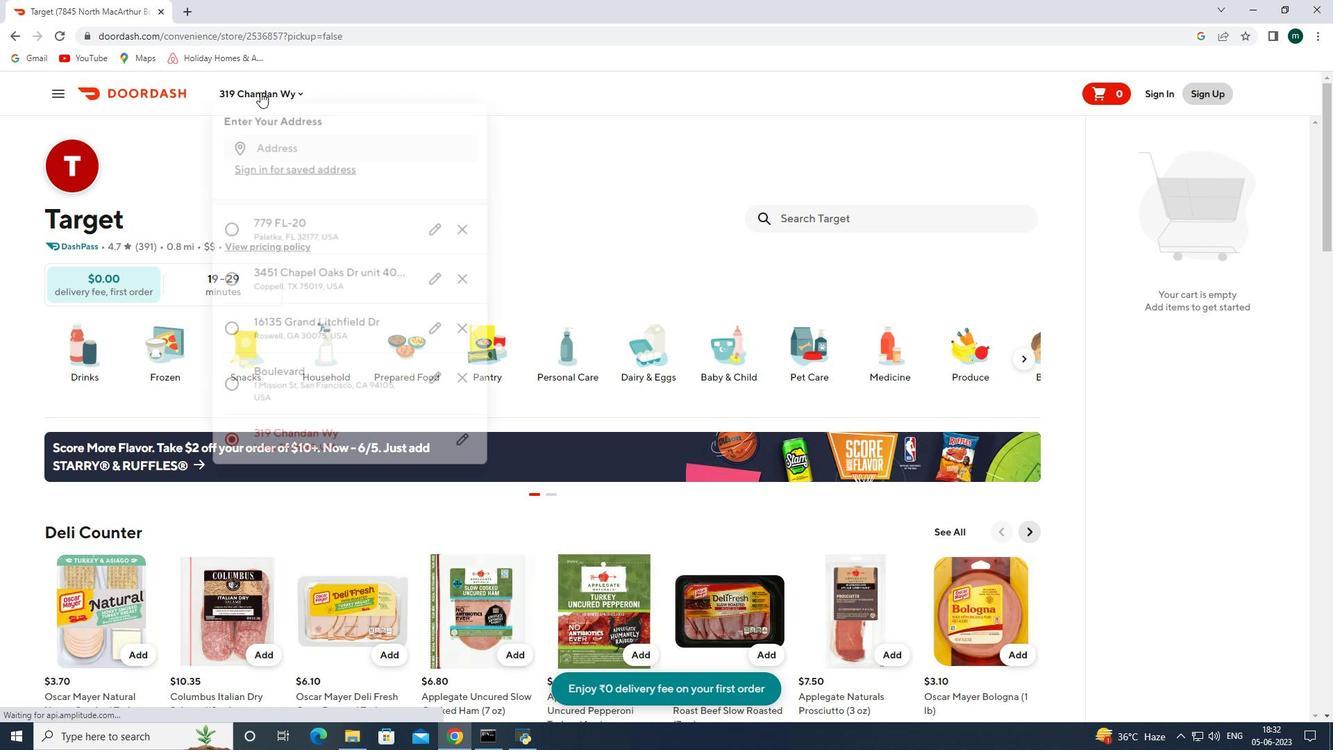 
Action: Mouse pressed left at (271, 95)
Screenshot: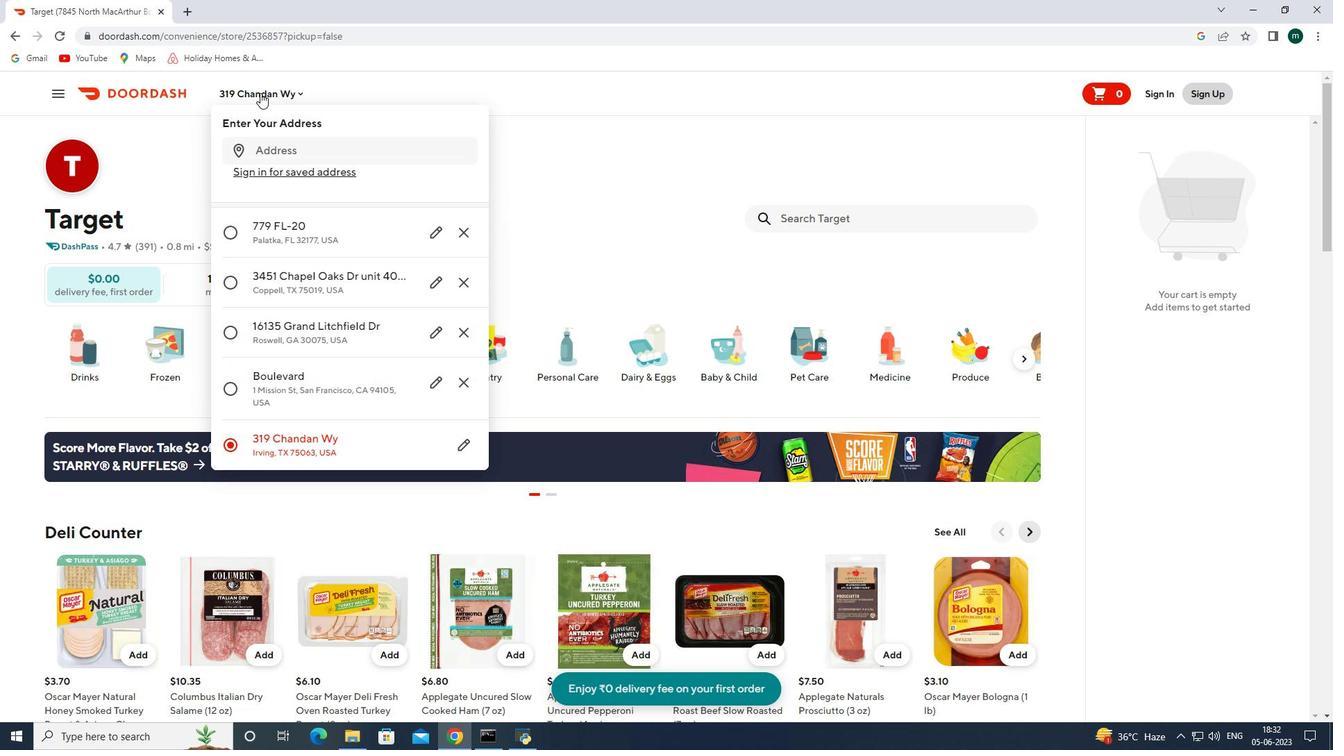 
Action: Mouse moved to (281, 145)
Screenshot: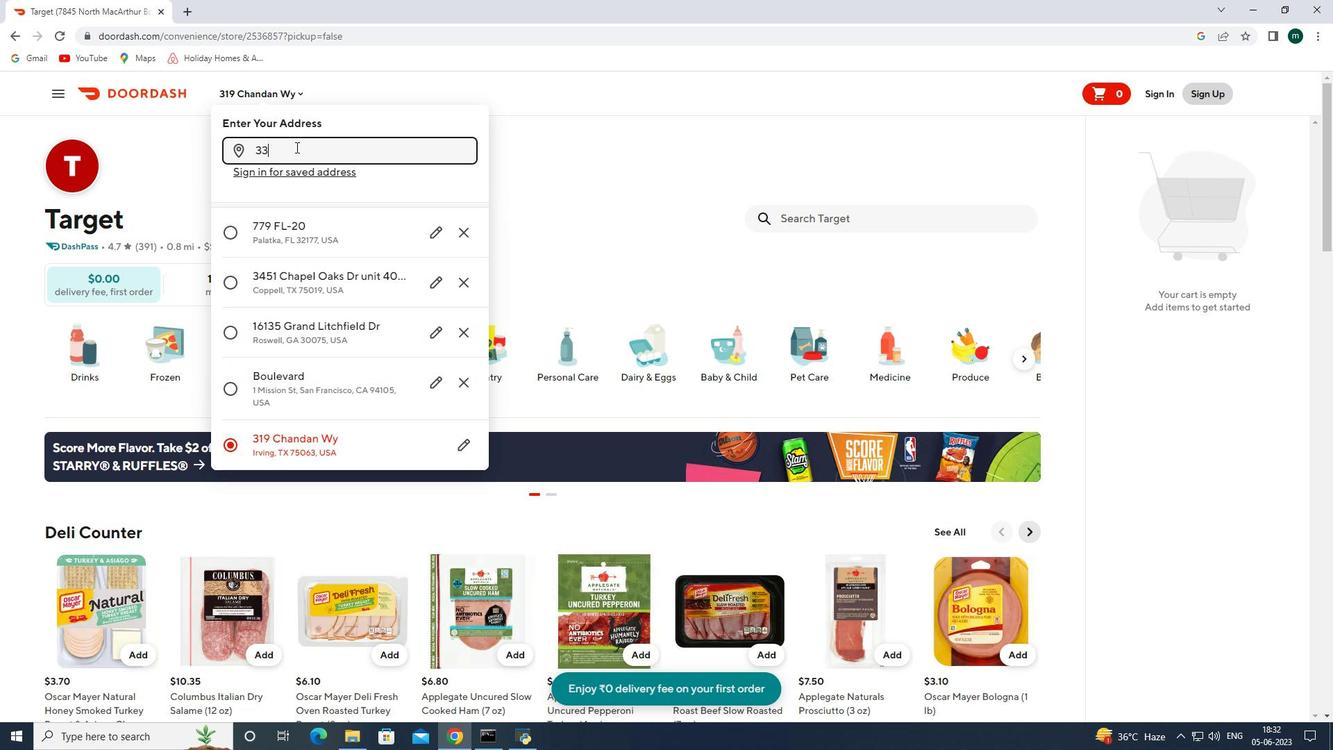
Action: Mouse pressed left at (281, 145)
Screenshot: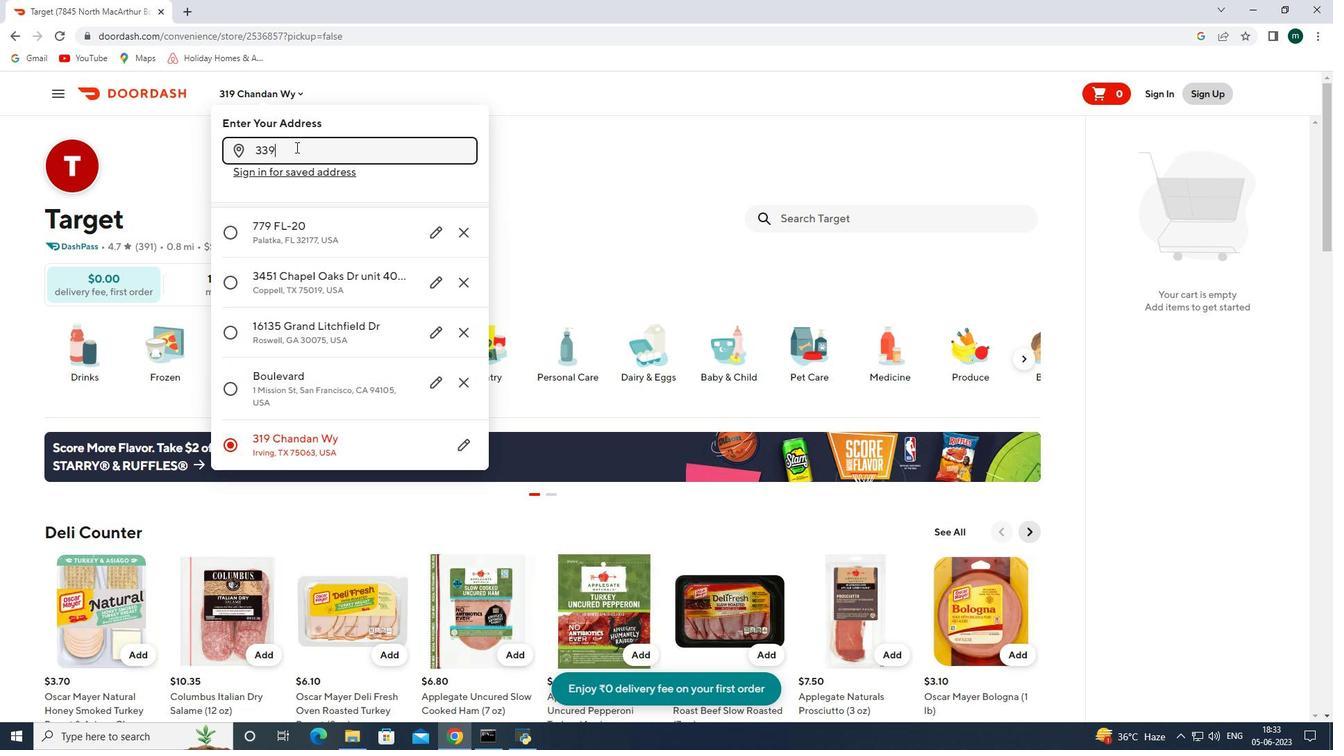 
Action: Key pressed 3390<Key.space>emily<Key.space>renzelli<Key.space>boulevard<Key.space>san<Key.space>francisco<Key.space>california<Key.space>94103<Key.enter>
Screenshot: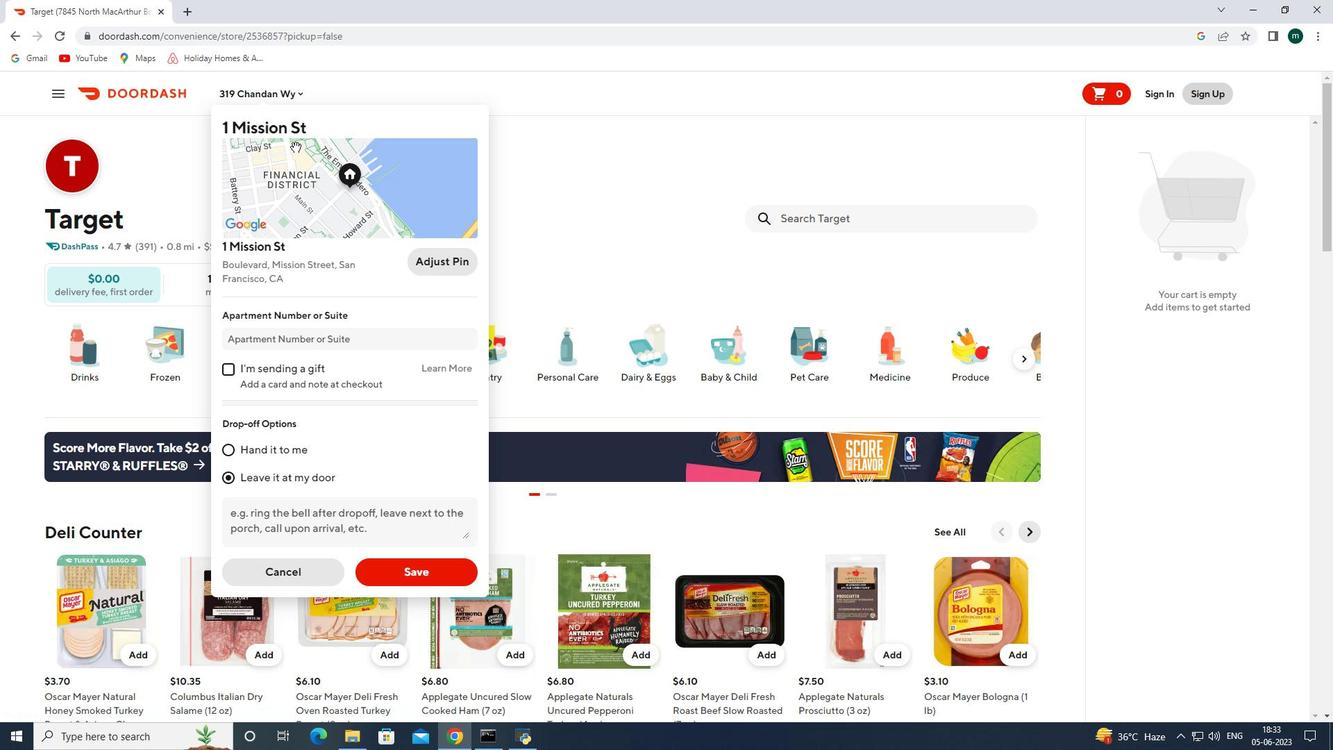 
Action: Mouse moved to (391, 561)
Screenshot: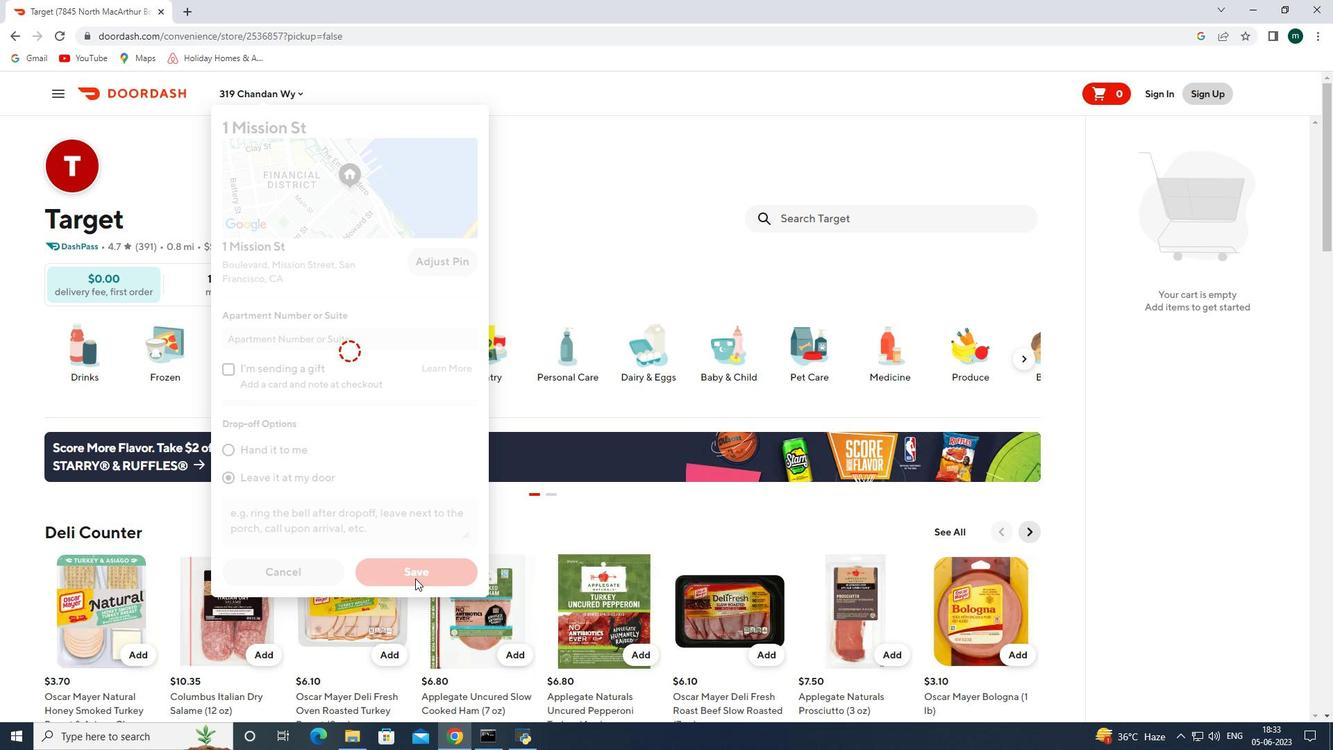 
Action: Mouse pressed left at (391, 561)
Screenshot: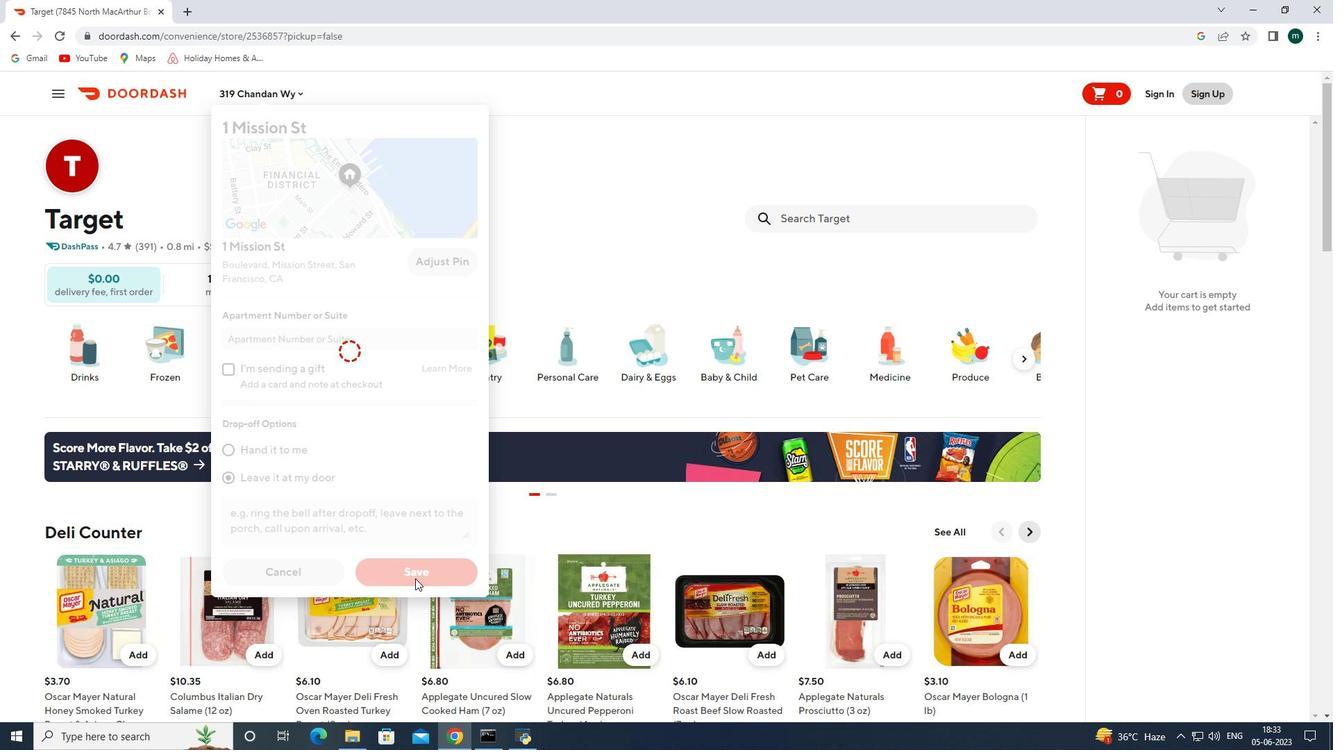 
Action: Mouse moved to (417, 141)
Screenshot: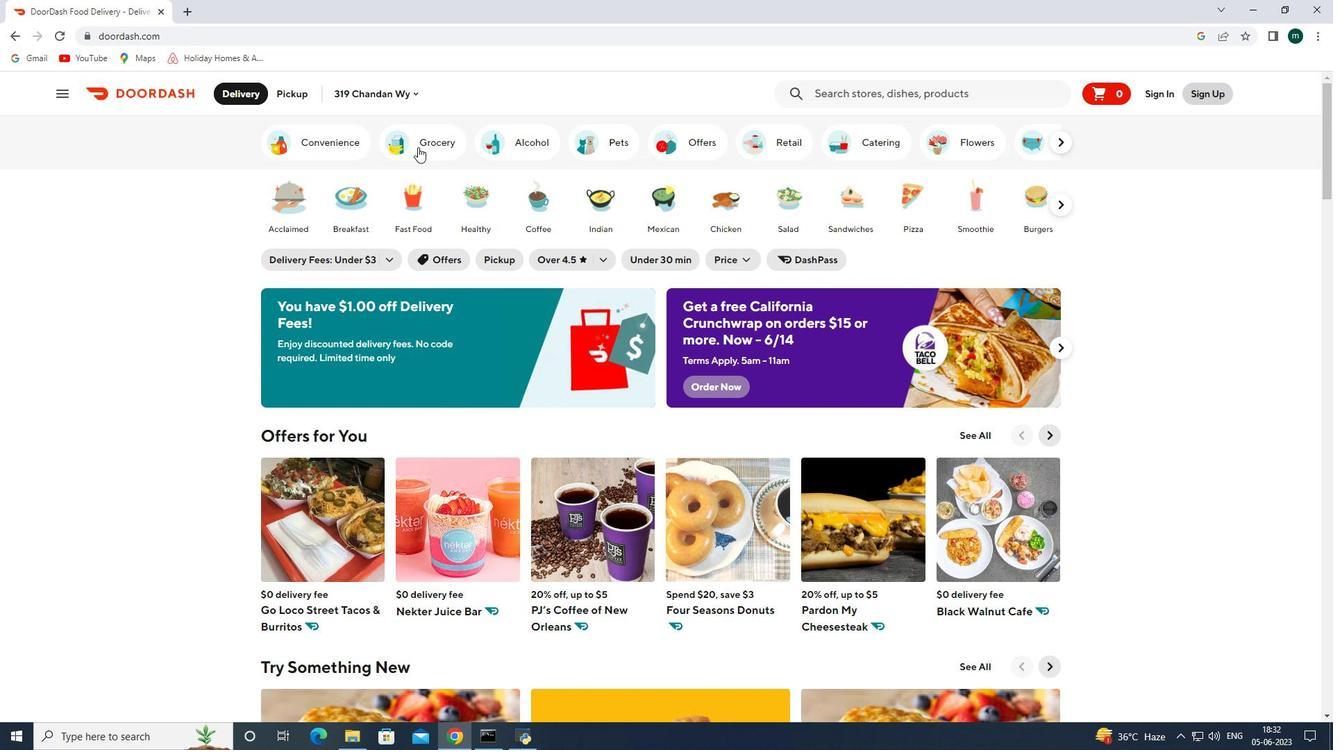 
Action: Mouse pressed left at (417, 141)
Screenshot: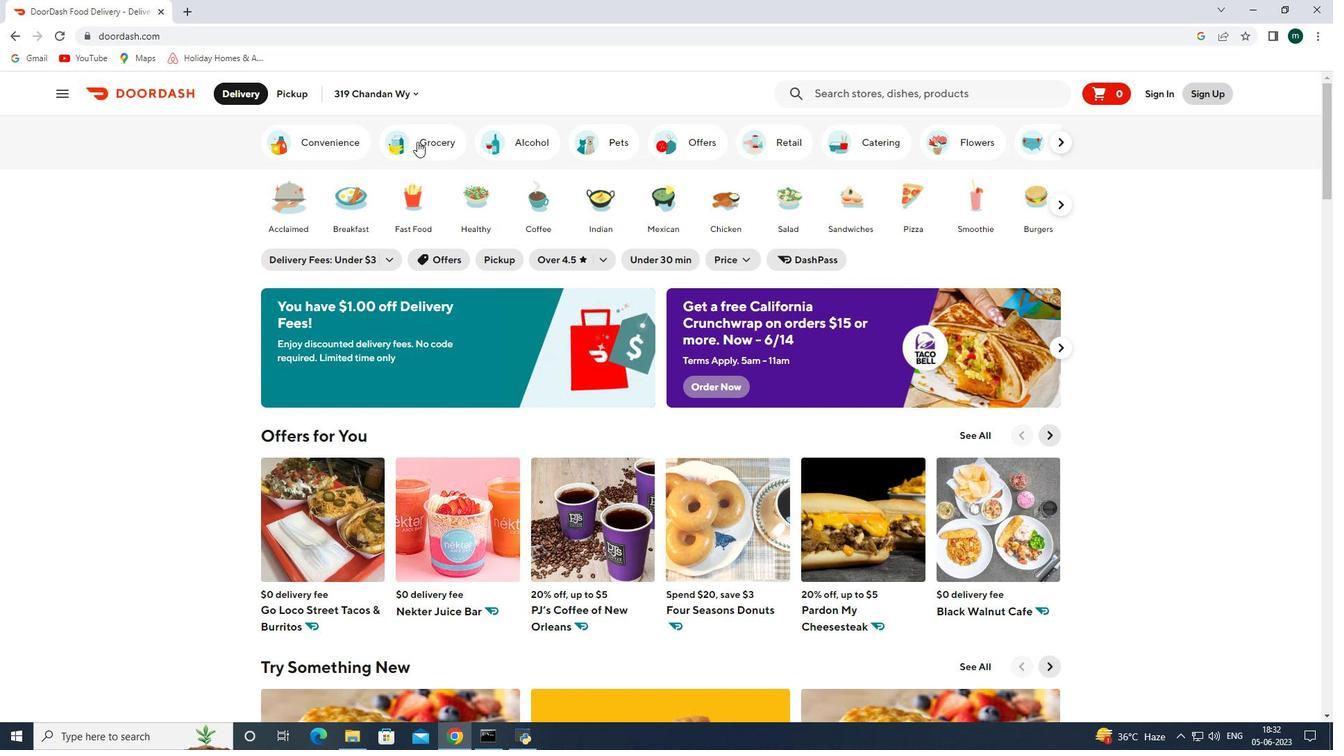 
Action: Mouse moved to (355, 519)
Screenshot: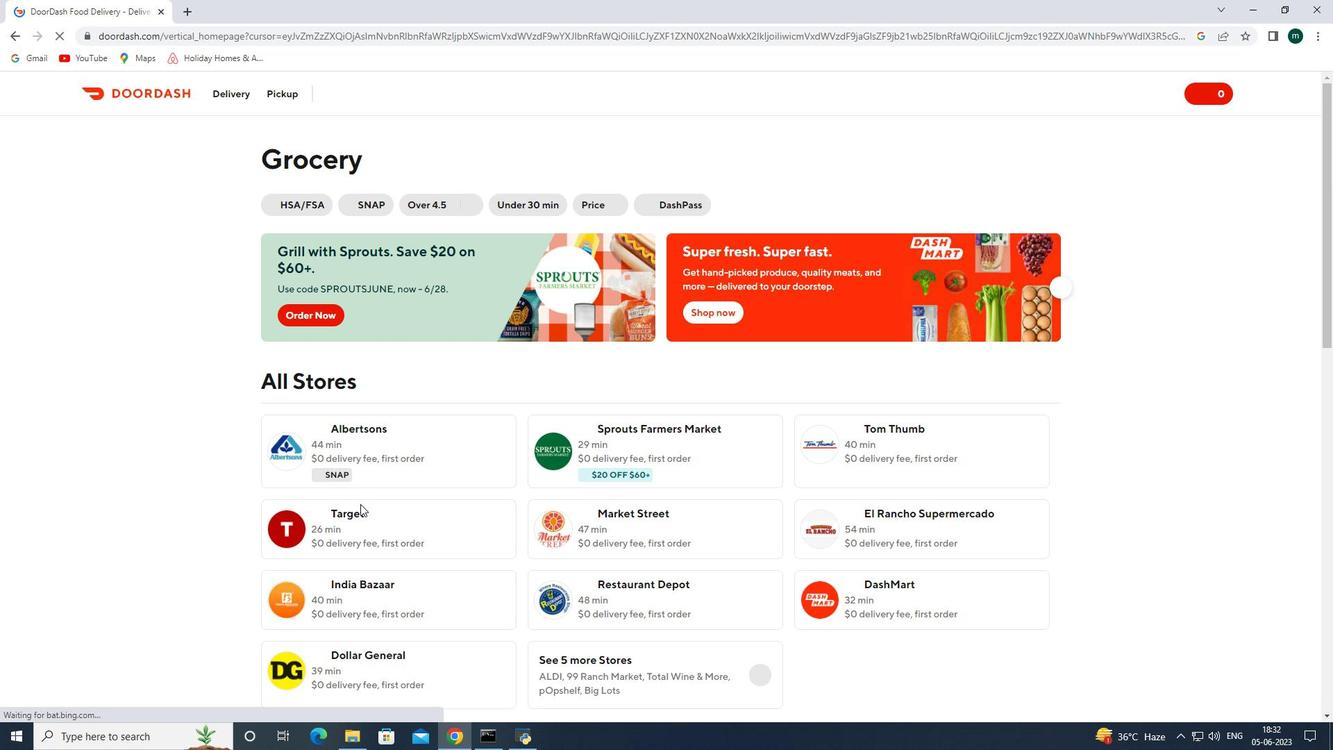 
Action: Mouse pressed left at (355, 519)
Screenshot: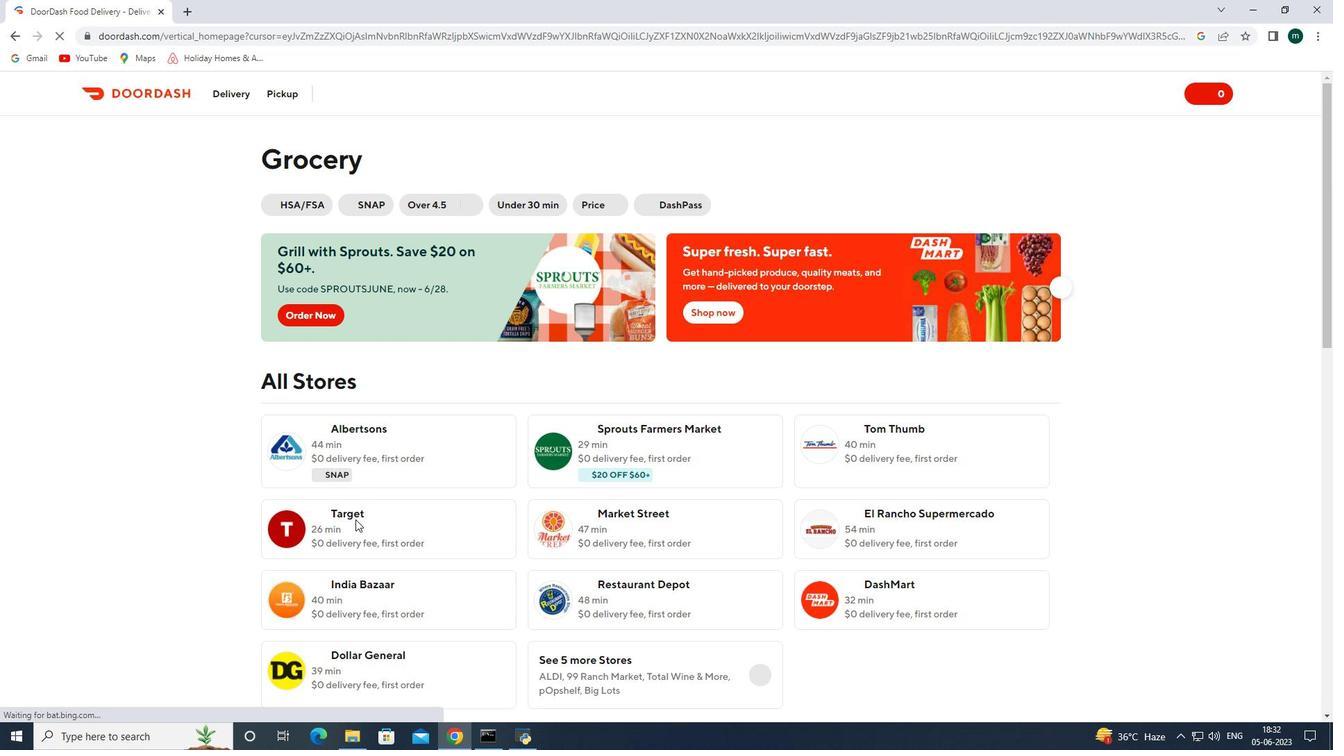 
Action: Mouse moved to (260, 92)
Screenshot: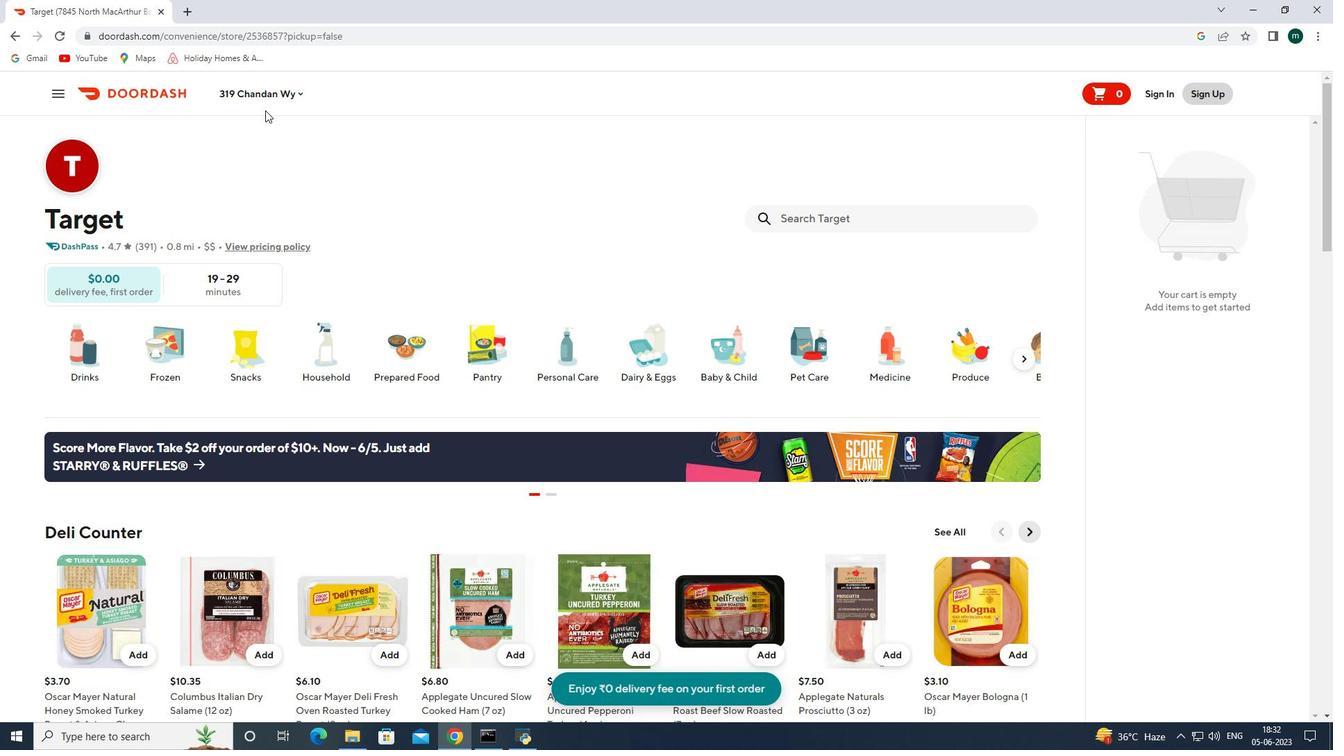 
Action: Mouse pressed left at (260, 92)
Screenshot: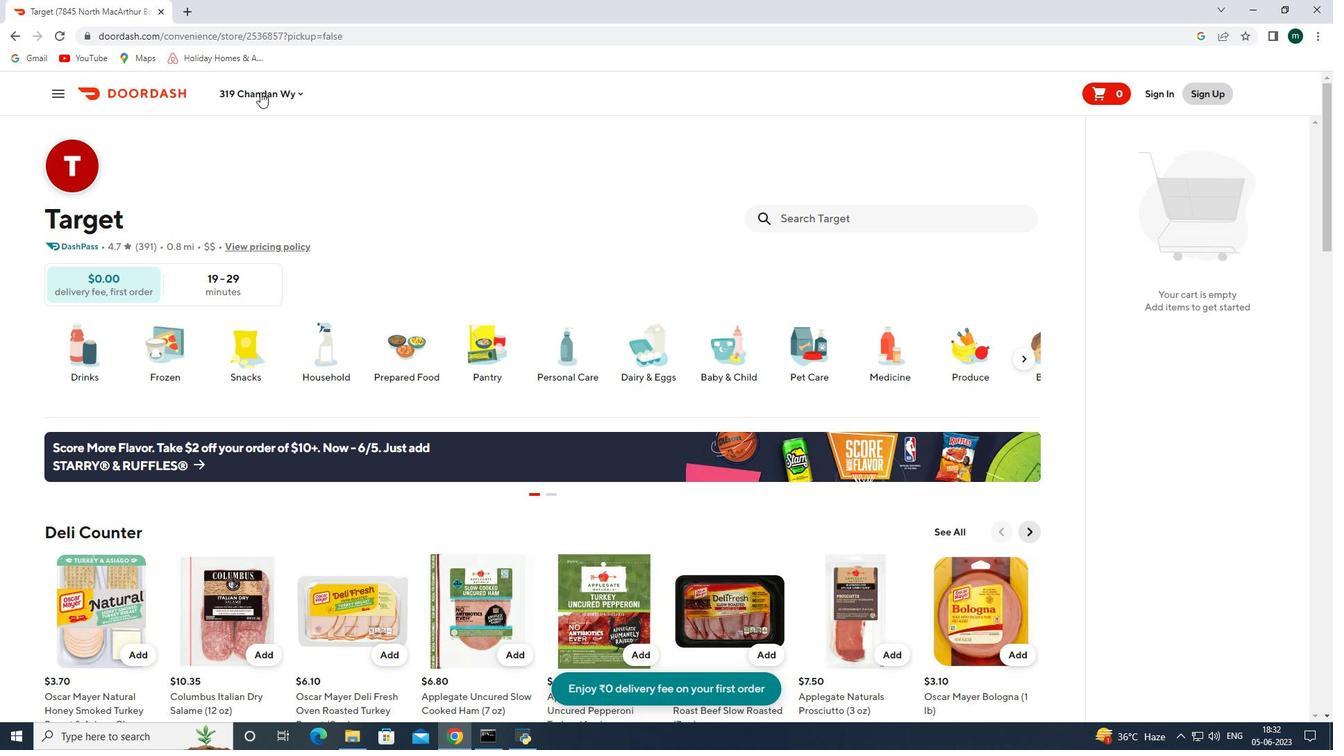 
Action: Mouse moved to (295, 147)
Screenshot: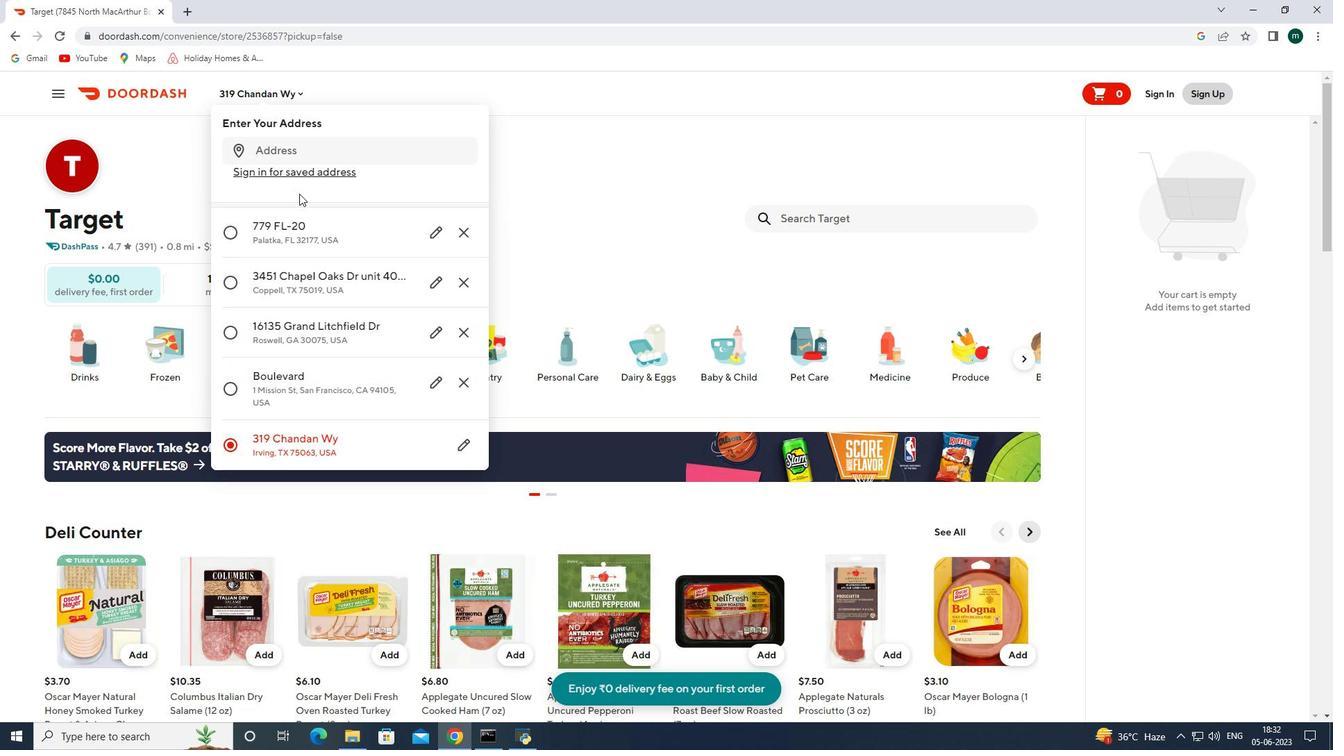 
Action: Mouse pressed left at (295, 147)
Screenshot: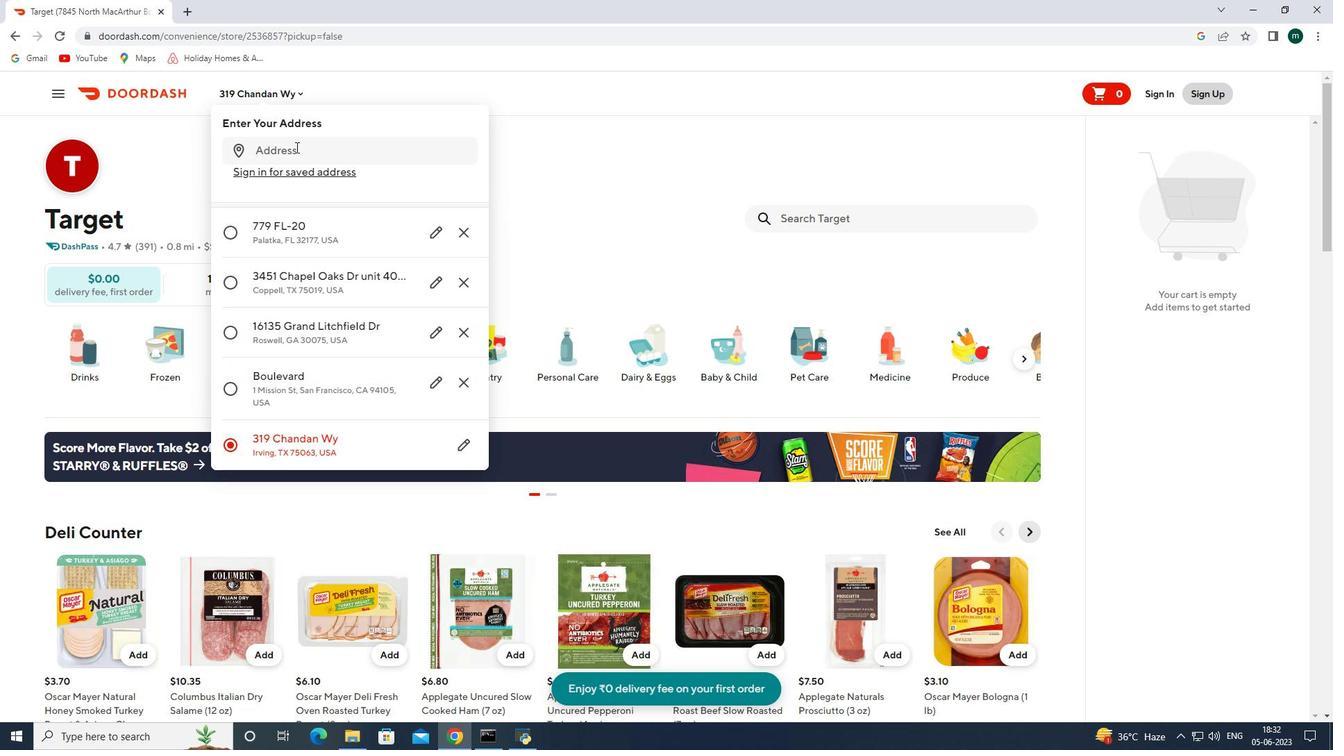 
Action: Key pressed 3390<Key.space>emily<Key.space>renzelli<Key.space>boulevard<Key.space>san<Key.space>francisco<Key.space>california<Key.space>94103<Key.enter>
Screenshot: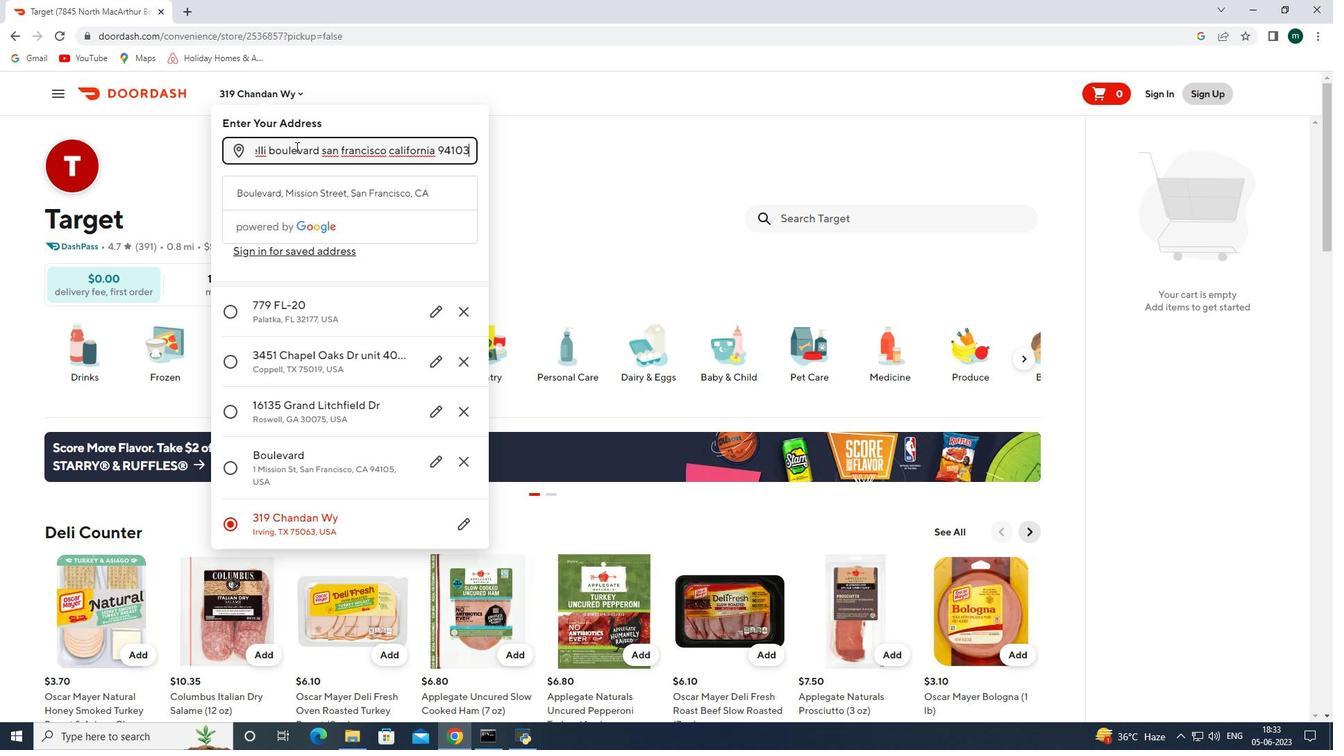 
Action: Mouse moved to (415, 578)
Screenshot: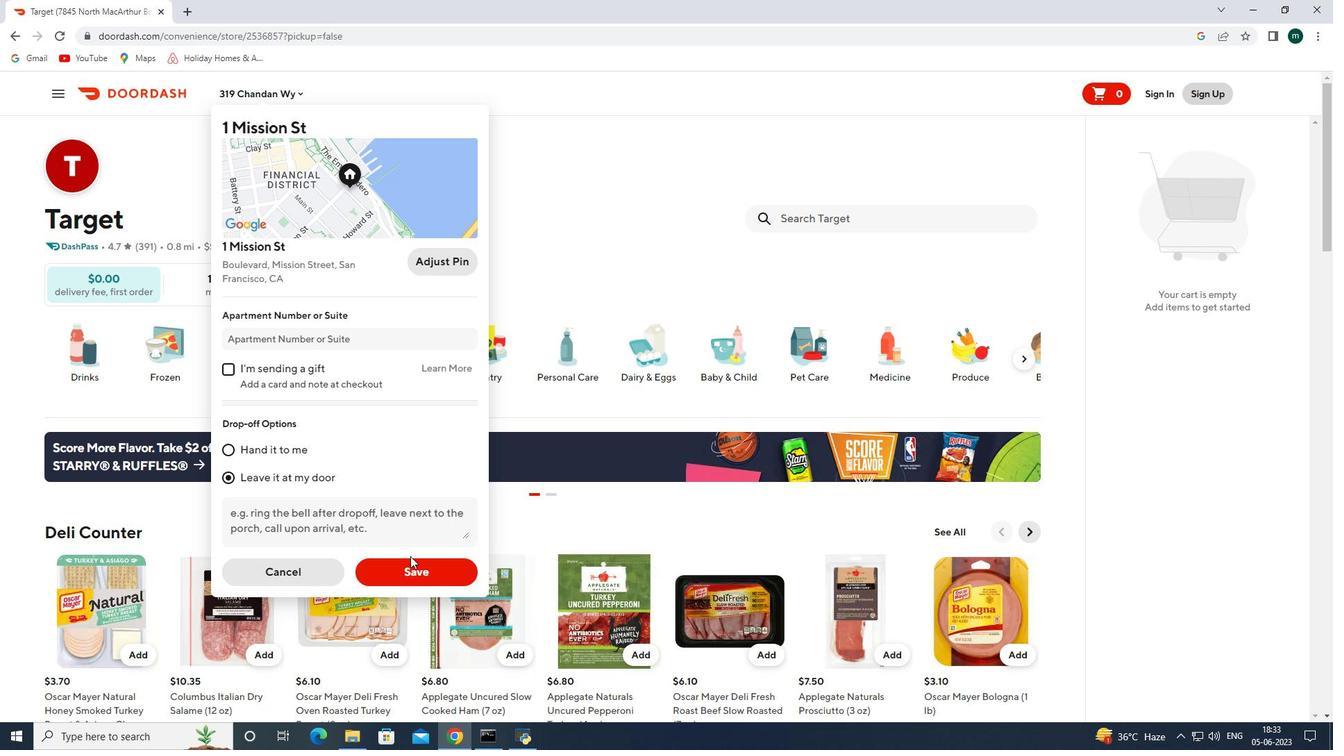 
Action: Mouse pressed left at (415, 578)
Screenshot: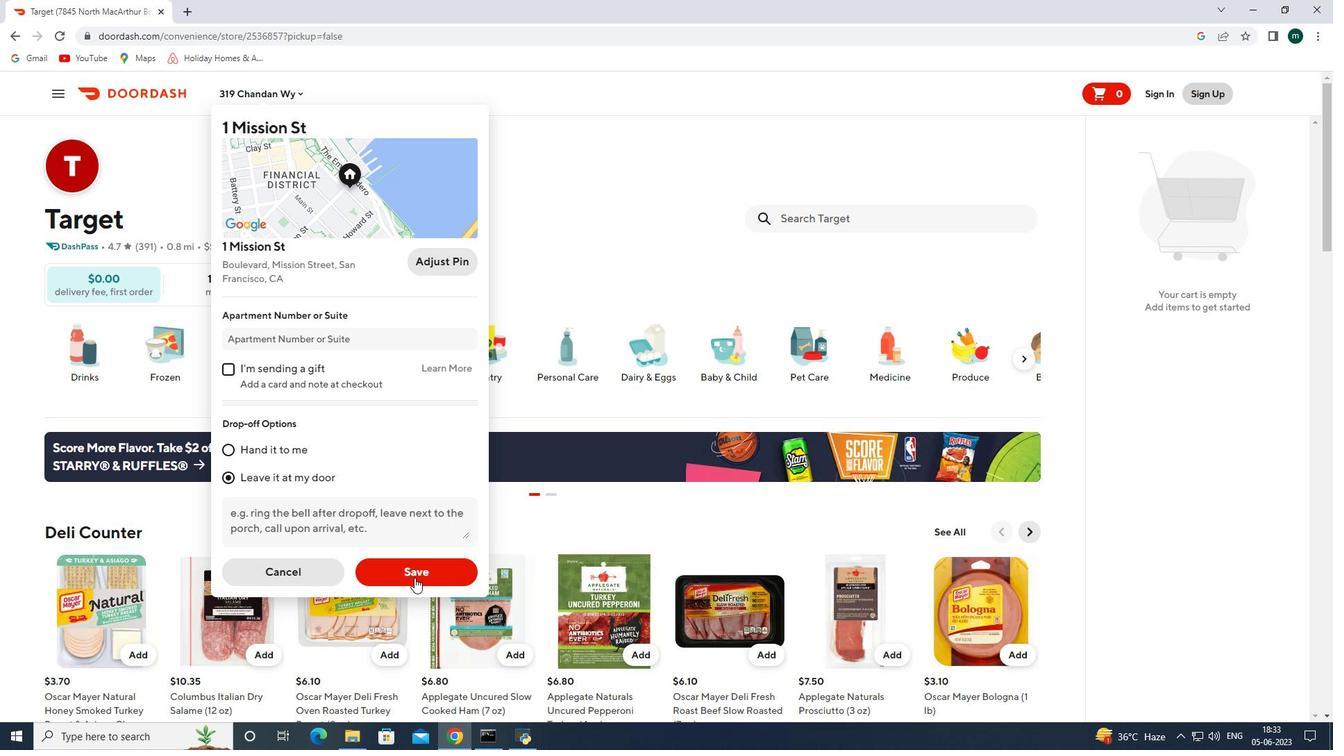 
Action: Mouse moved to (782, 208)
Screenshot: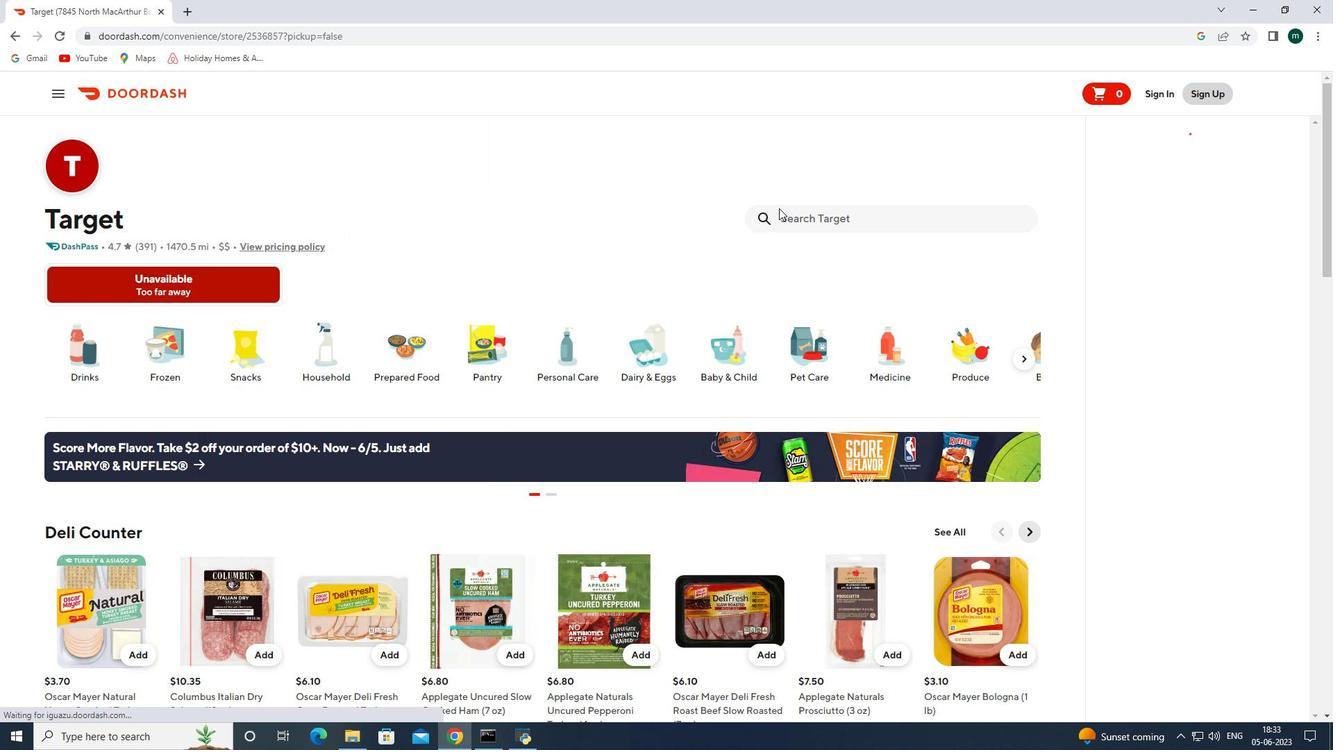 
Action: Mouse pressed left at (781, 208)
Screenshot: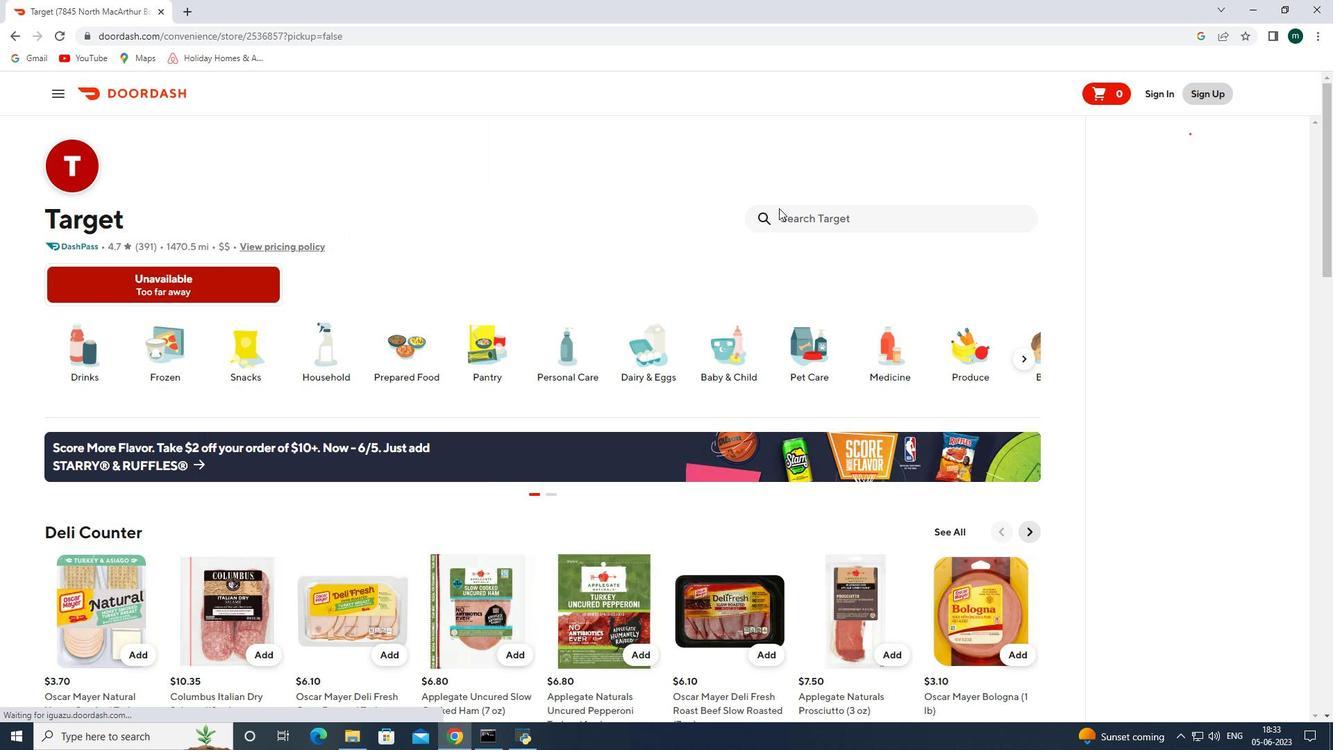 
Action: Mouse moved to (783, 208)
Screenshot: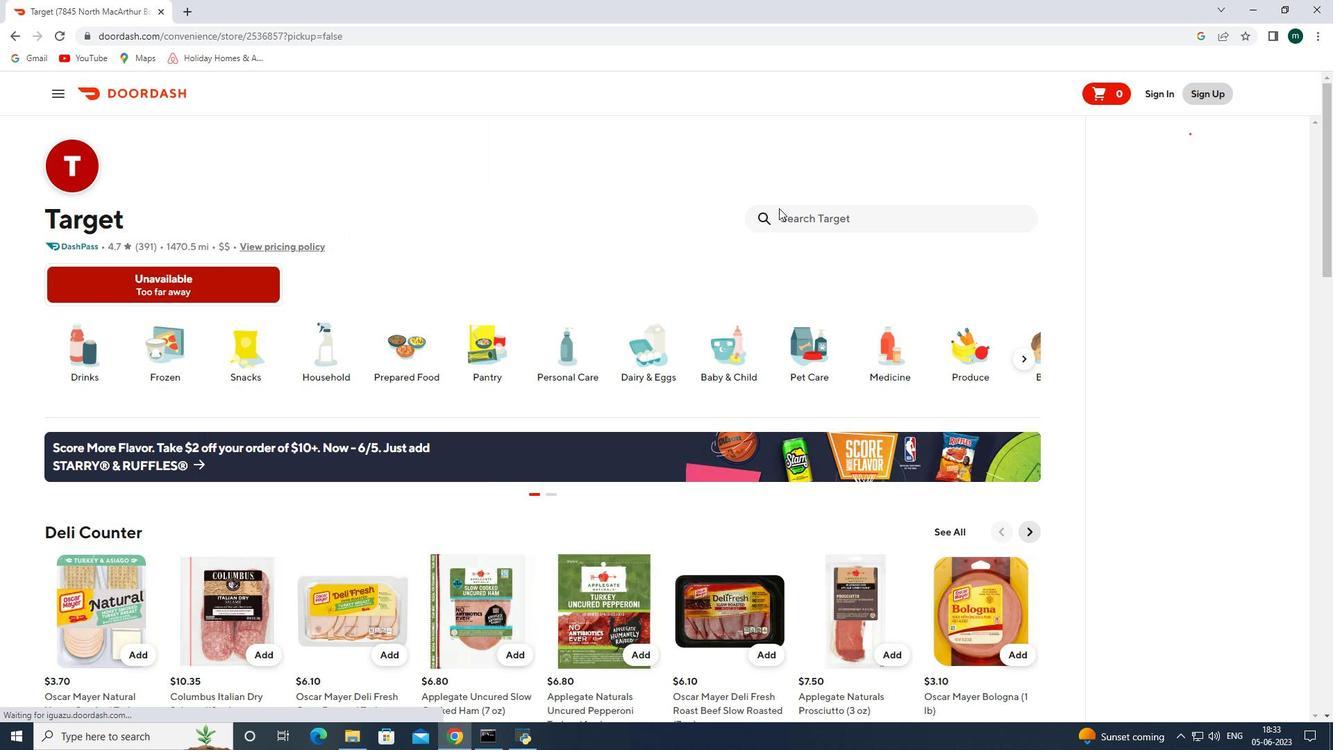 
Action: Key pressed green<Key.space>giant<Key.space>caulifower<Key.enter><Key.space>
Screenshot: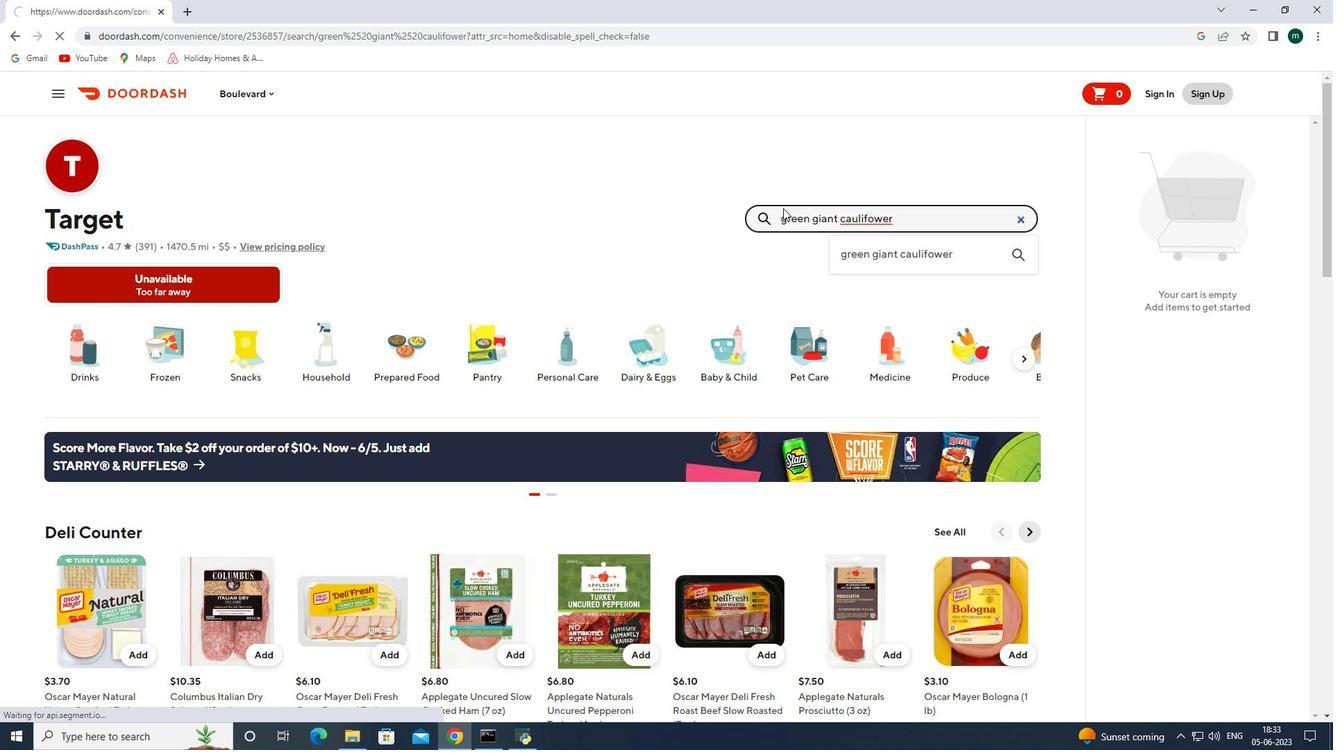 
Action: Mouse scrolled (783, 209) with delta (0, 0)
Screenshot: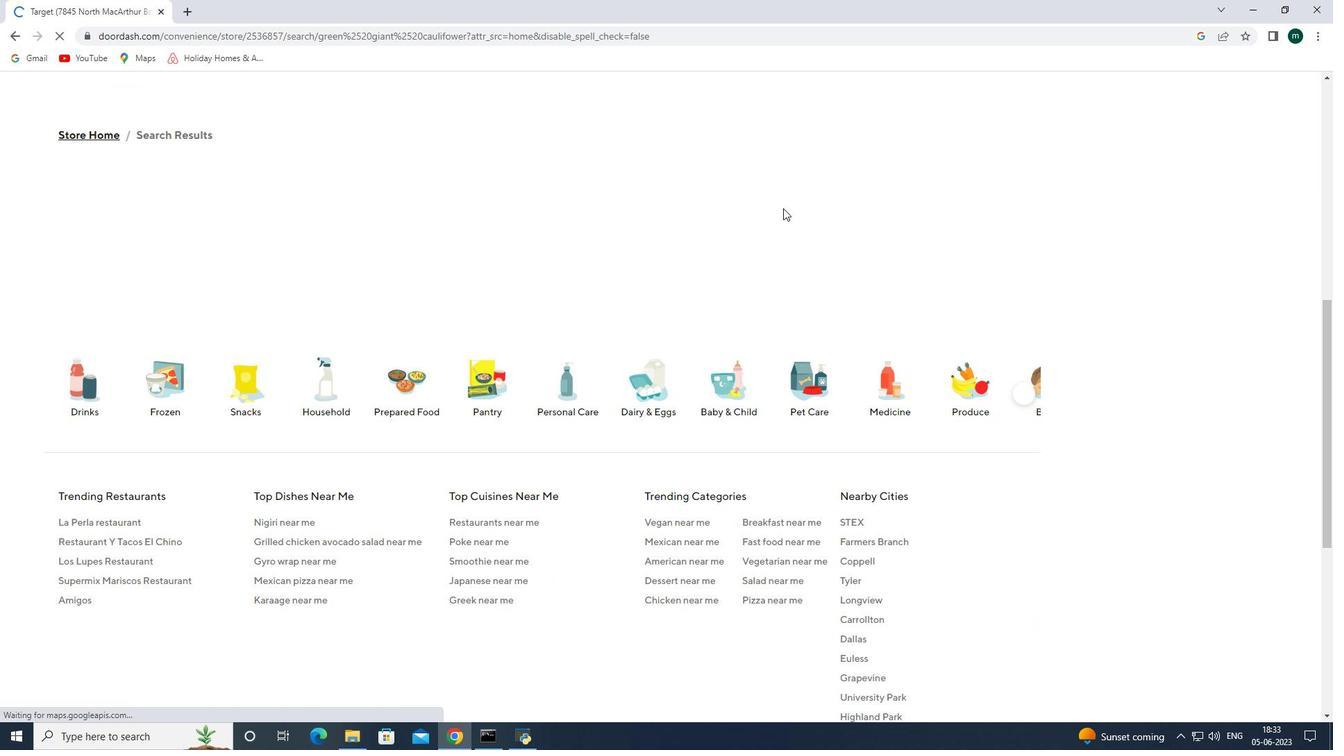 
Action: Mouse scrolled (783, 209) with delta (0, 0)
Screenshot: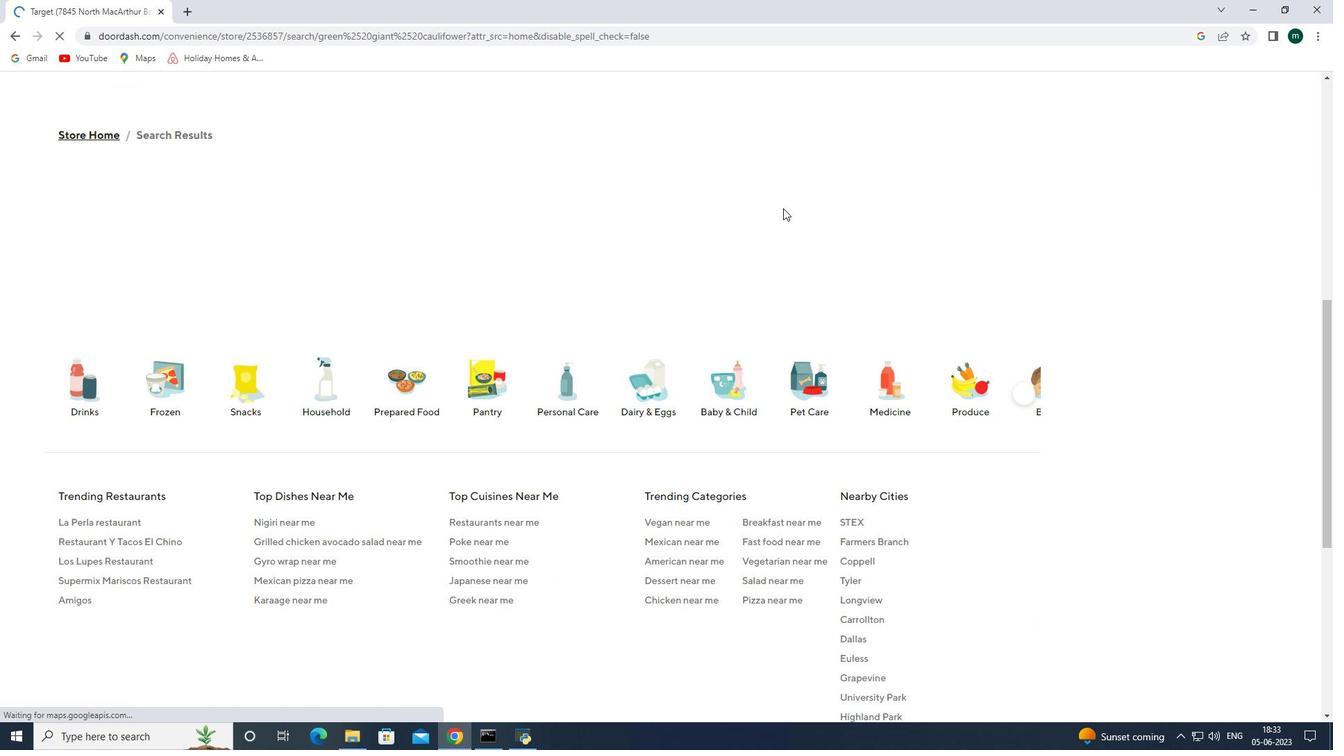 
Action: Mouse scrolled (783, 209) with delta (0, 0)
Screenshot: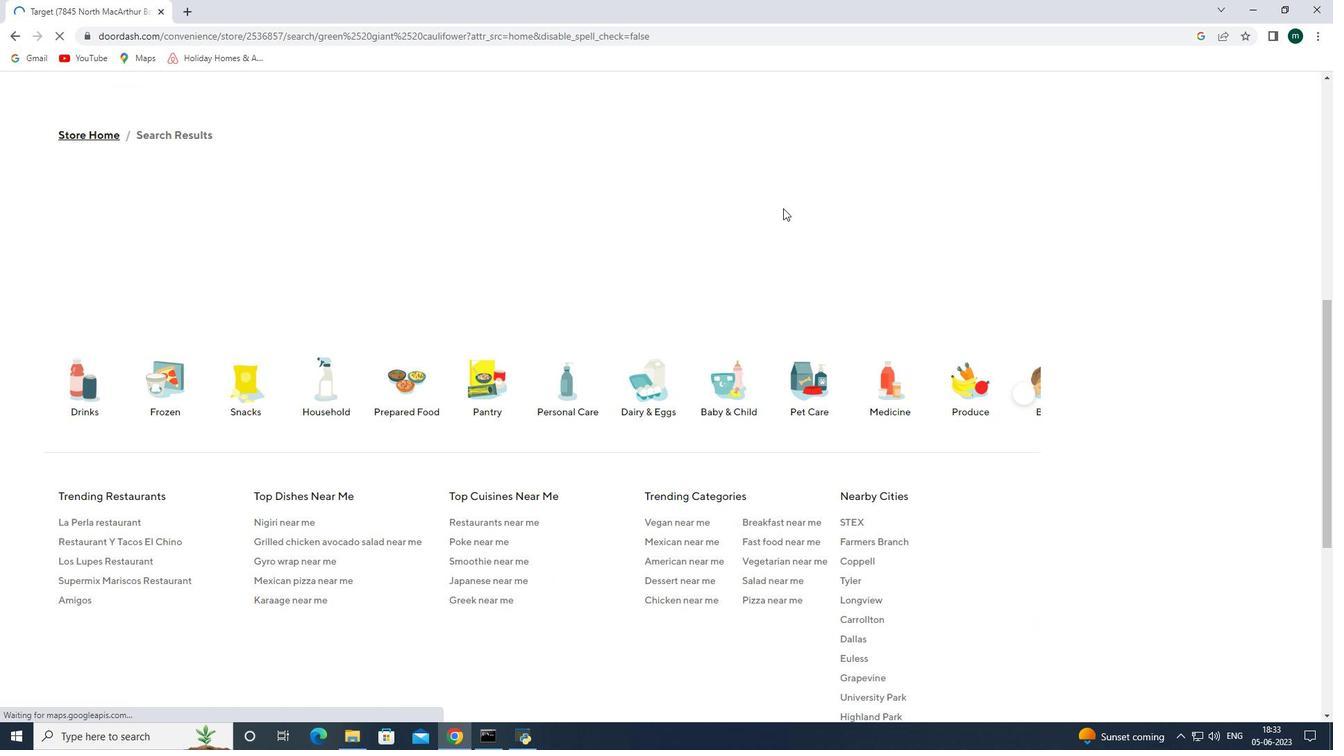
Action: Mouse scrolled (783, 209) with delta (0, 0)
Screenshot: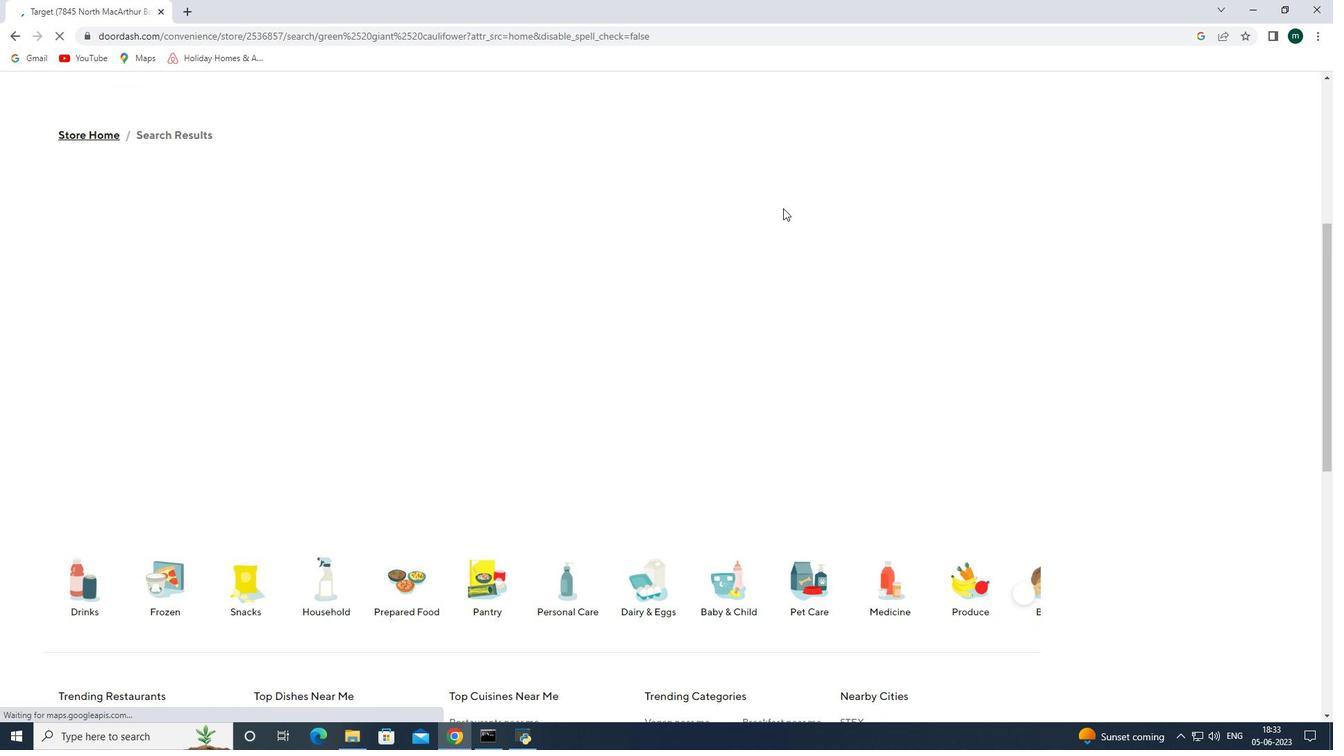 
Action: Mouse scrolled (783, 209) with delta (0, 0)
Screenshot: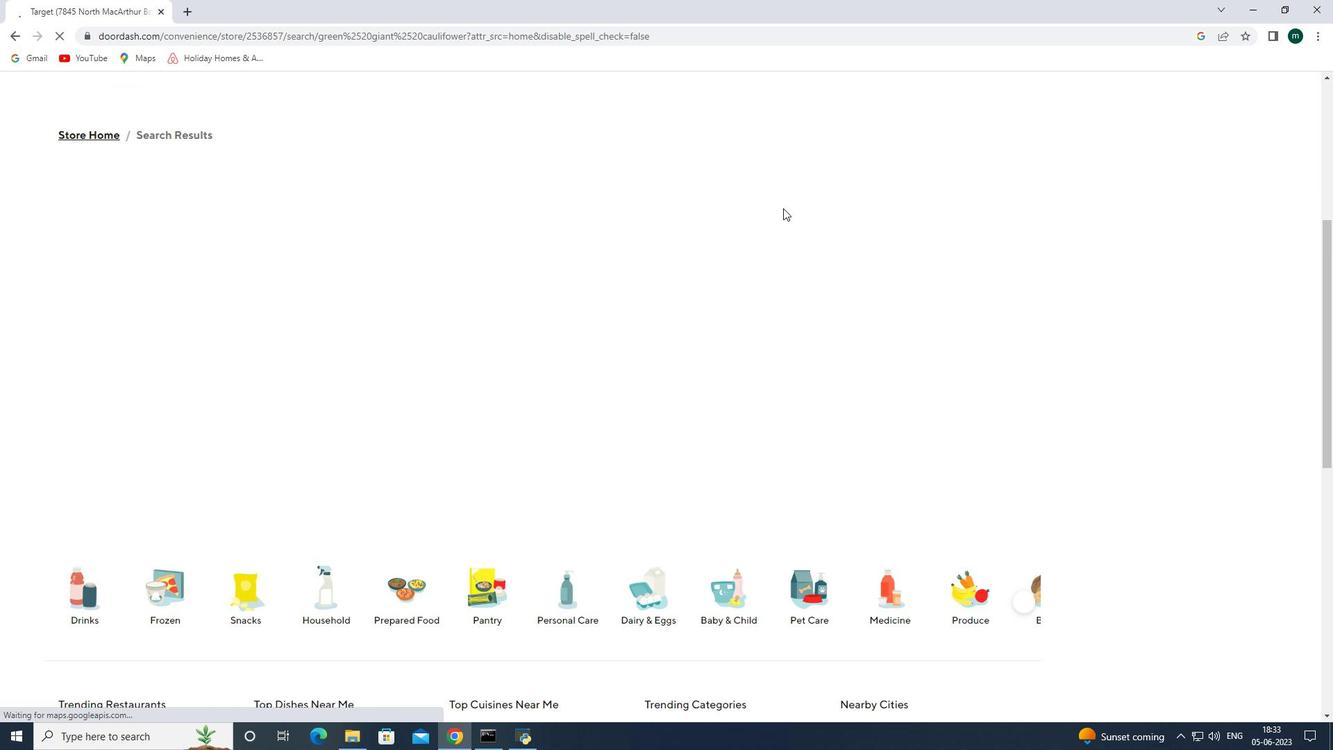 
Action: Mouse scrolled (783, 209) with delta (0, 0)
Screenshot: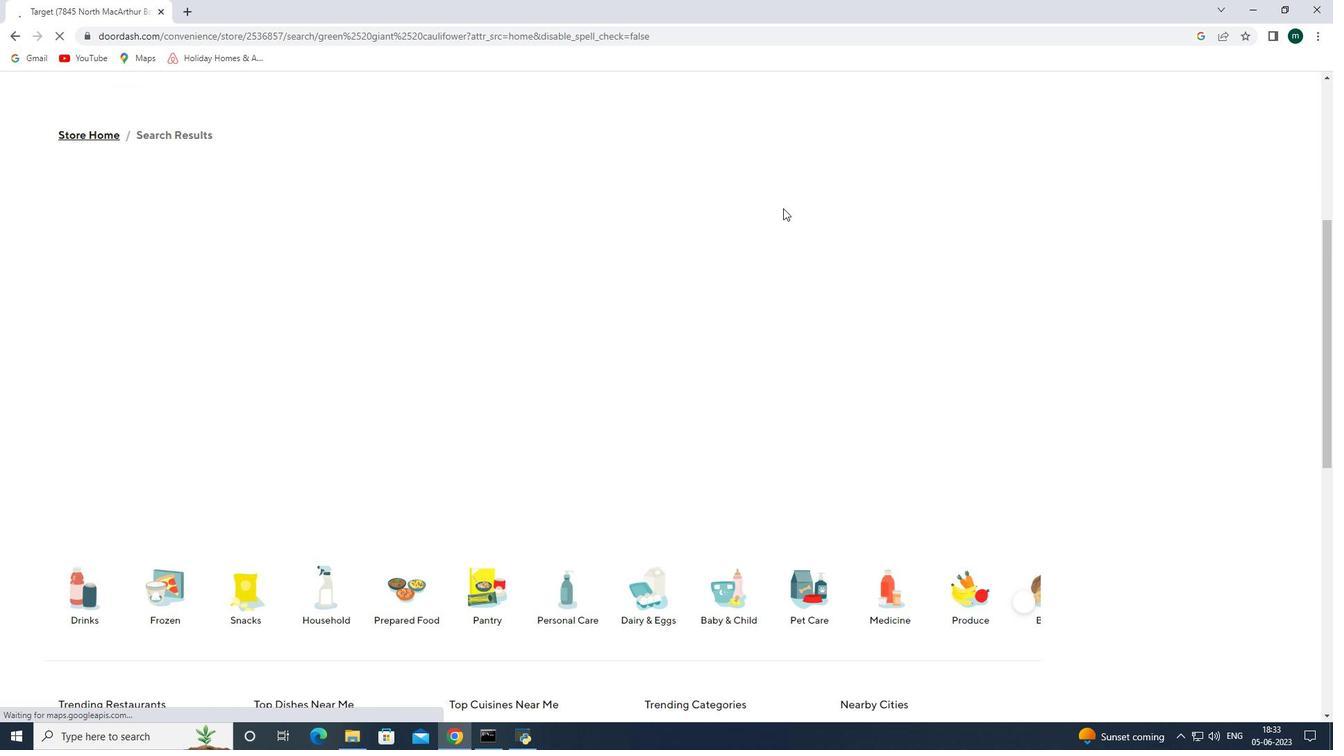 
Action: Mouse scrolled (783, 209) with delta (0, 0)
Screenshot: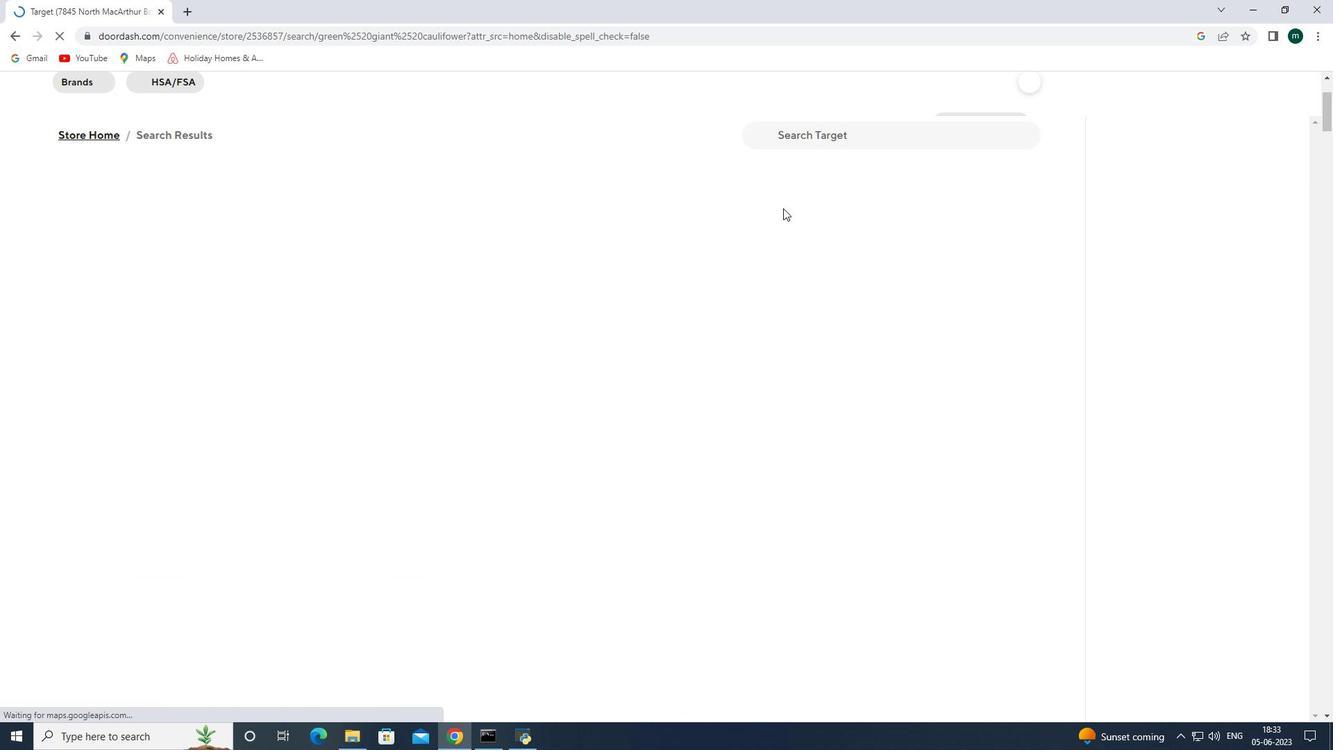 
Action: Mouse scrolled (783, 209) with delta (0, 0)
Screenshot: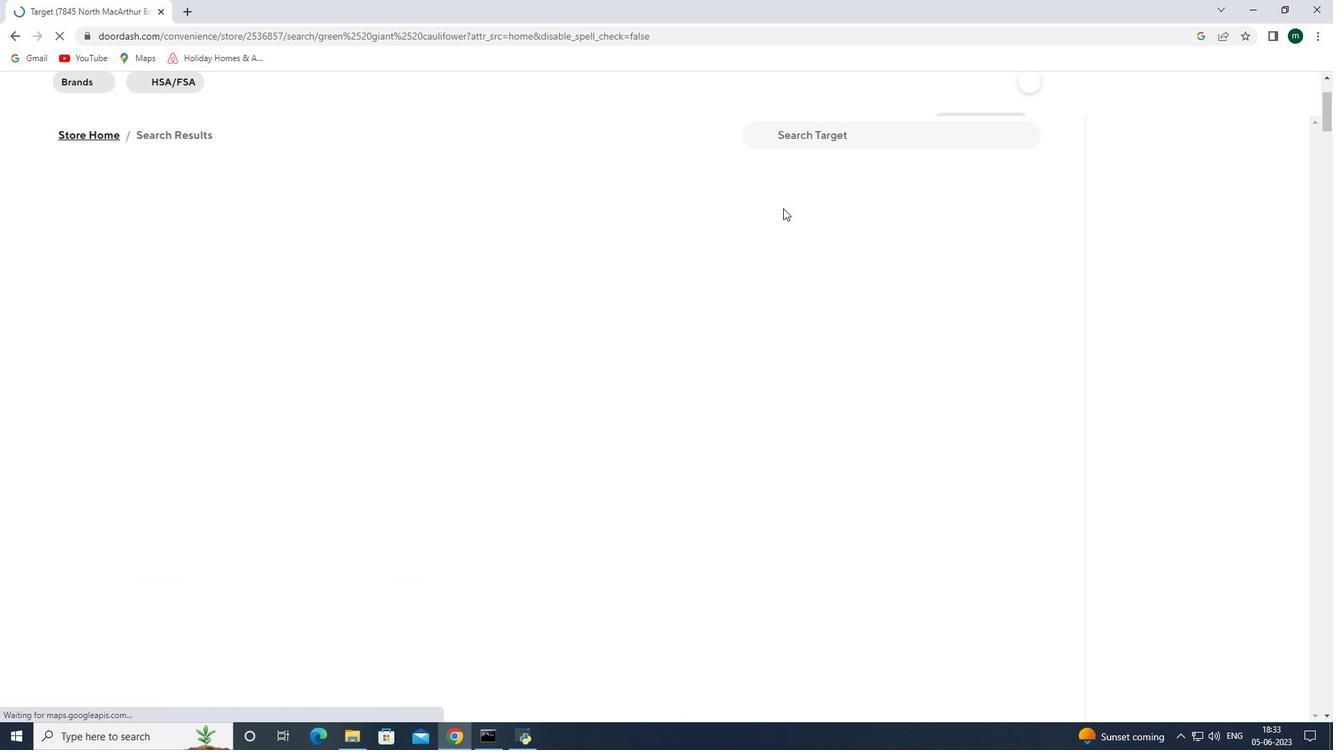 
Action: Mouse scrolled (783, 209) with delta (0, 0)
Screenshot: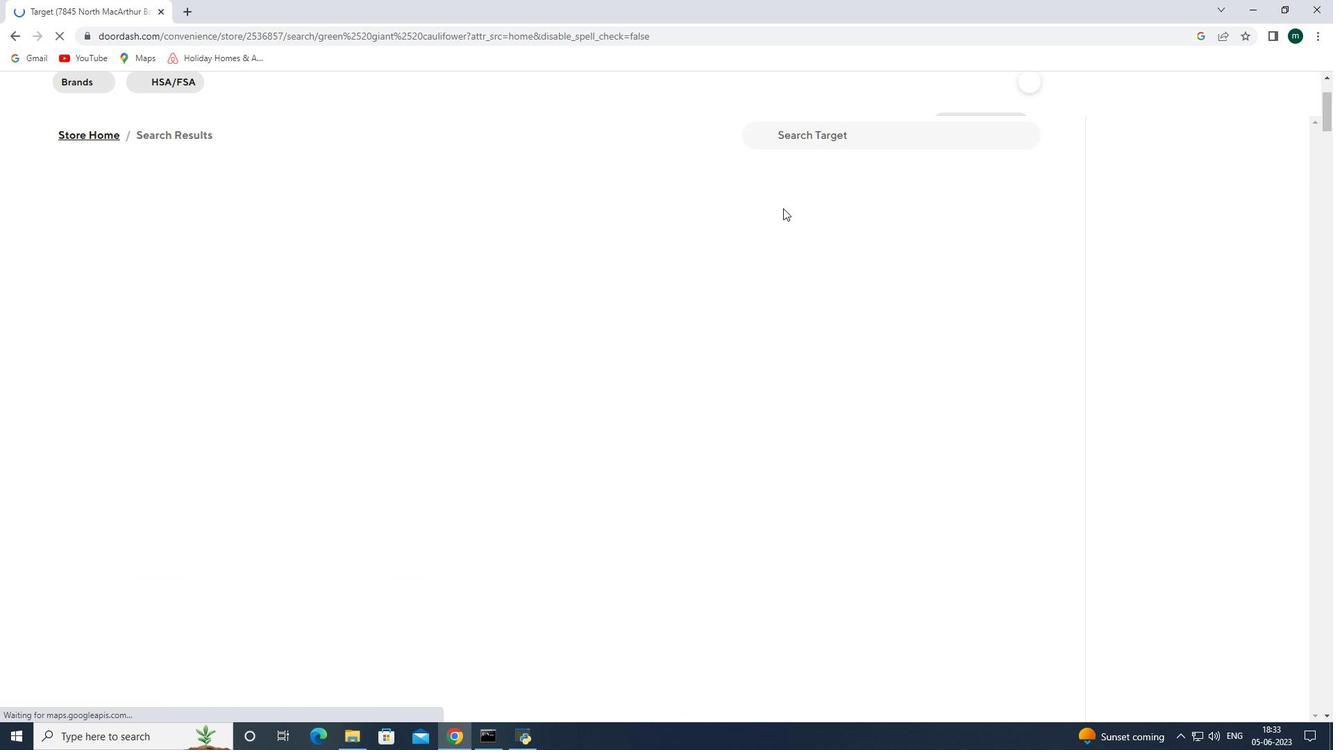 
Action: Mouse scrolled (783, 209) with delta (0, 0)
Screenshot: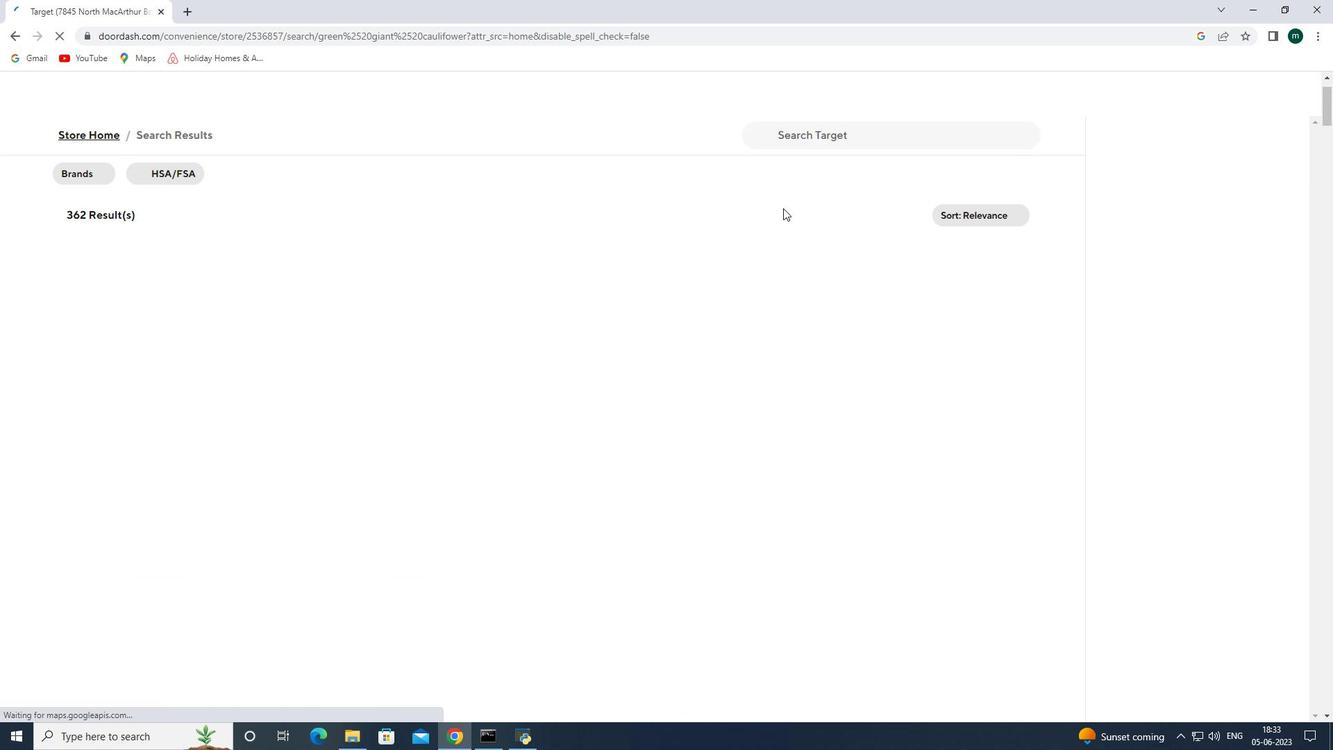 
Action: Mouse scrolled (783, 209) with delta (0, 0)
Screenshot: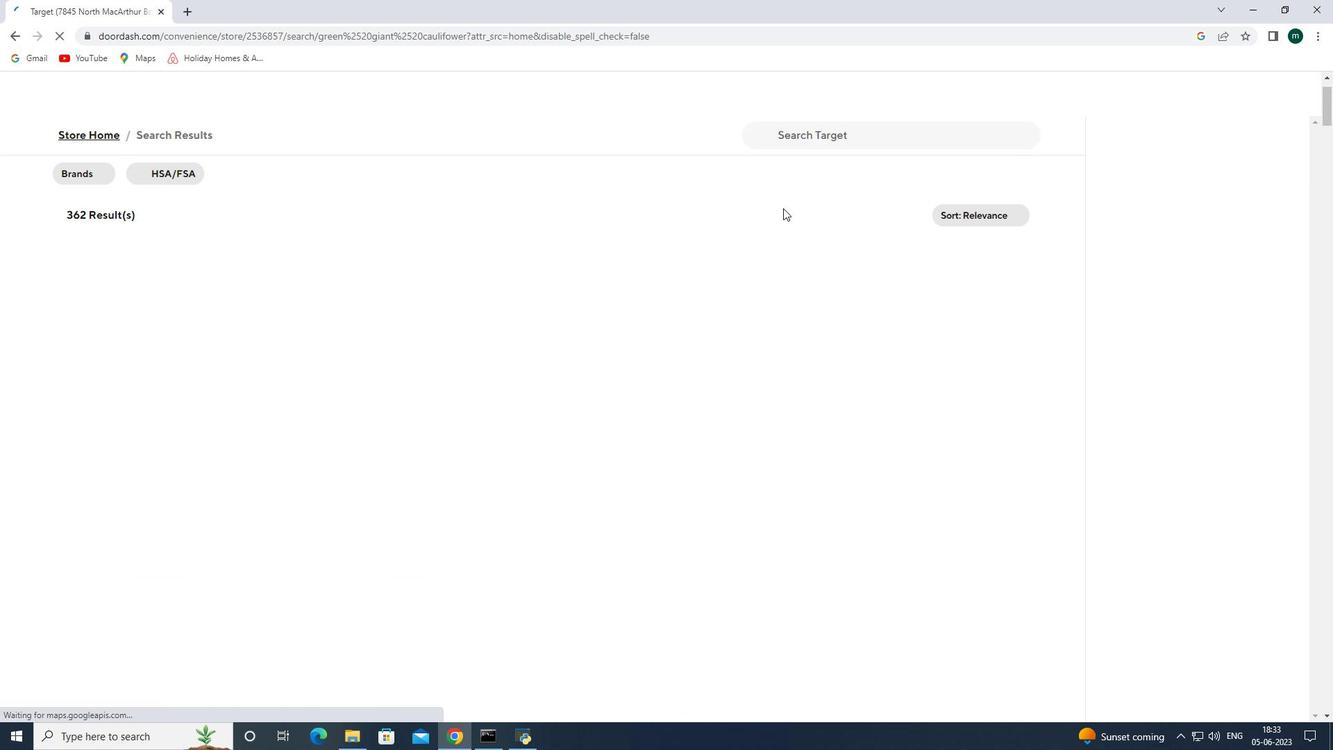 
Action: Mouse scrolled (783, 209) with delta (0, 0)
Screenshot: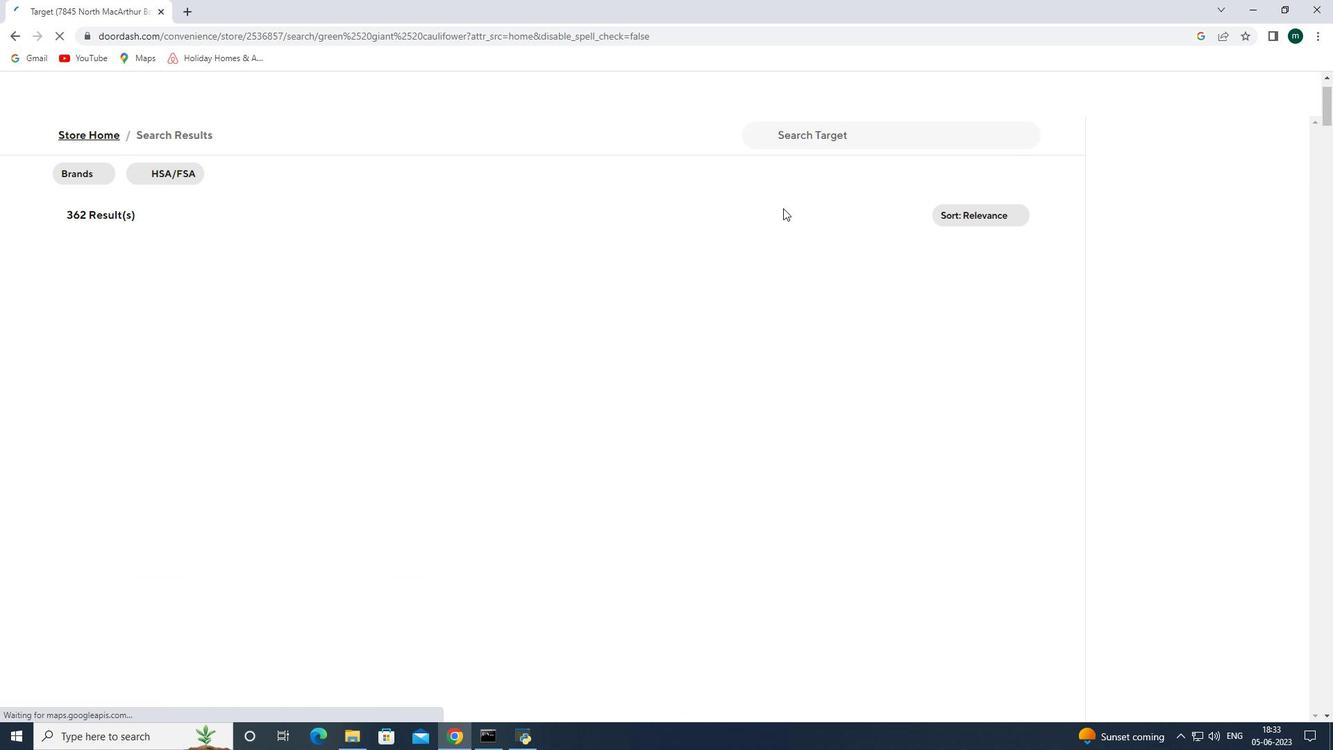 
Action: Mouse scrolled (783, 209) with delta (0, 0)
Screenshot: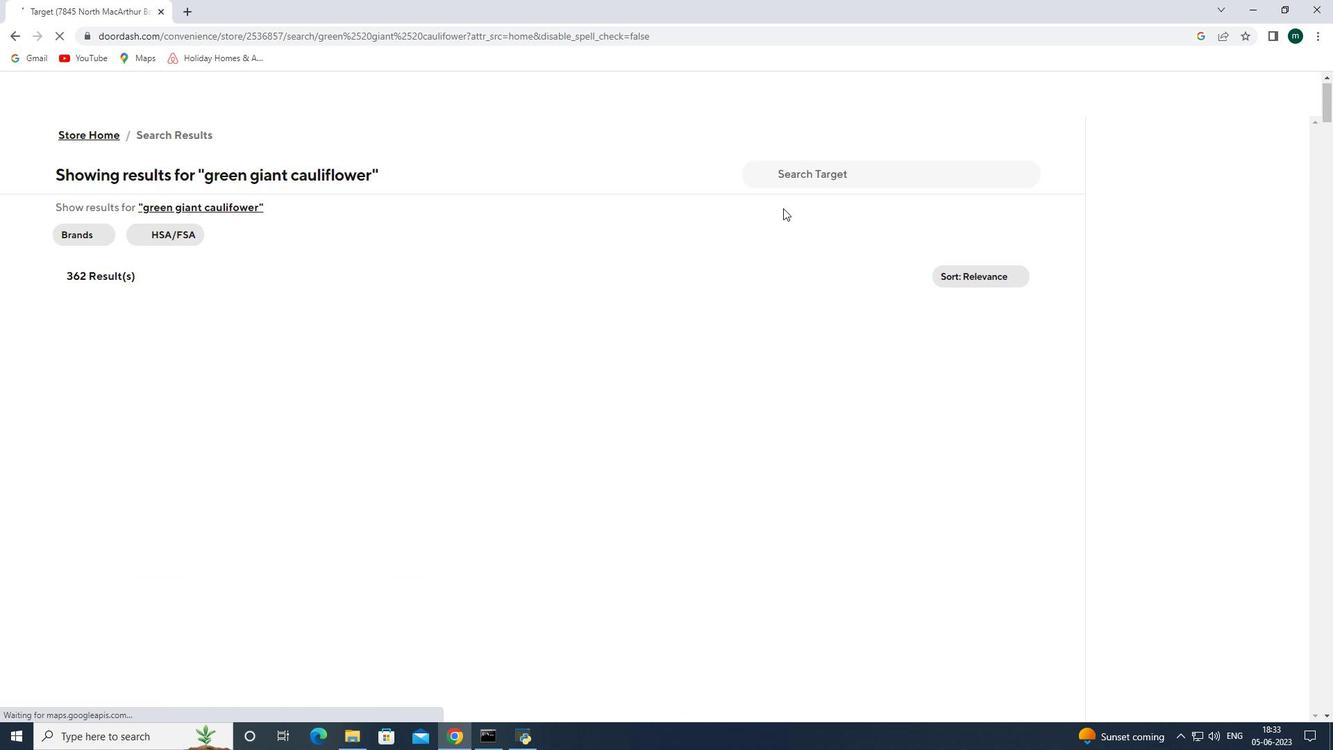 
Action: Mouse scrolled (783, 209) with delta (0, 0)
Screenshot: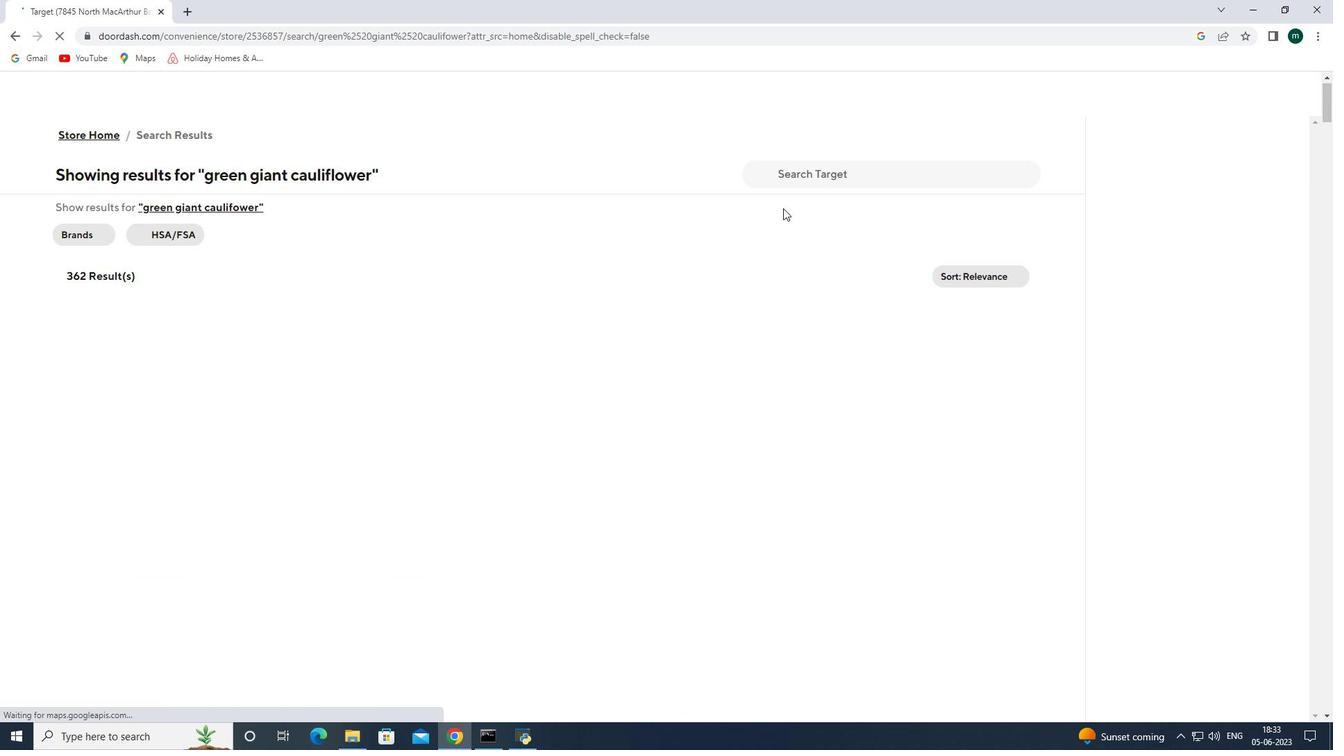 
Action: Mouse scrolled (783, 209) with delta (0, 0)
Screenshot: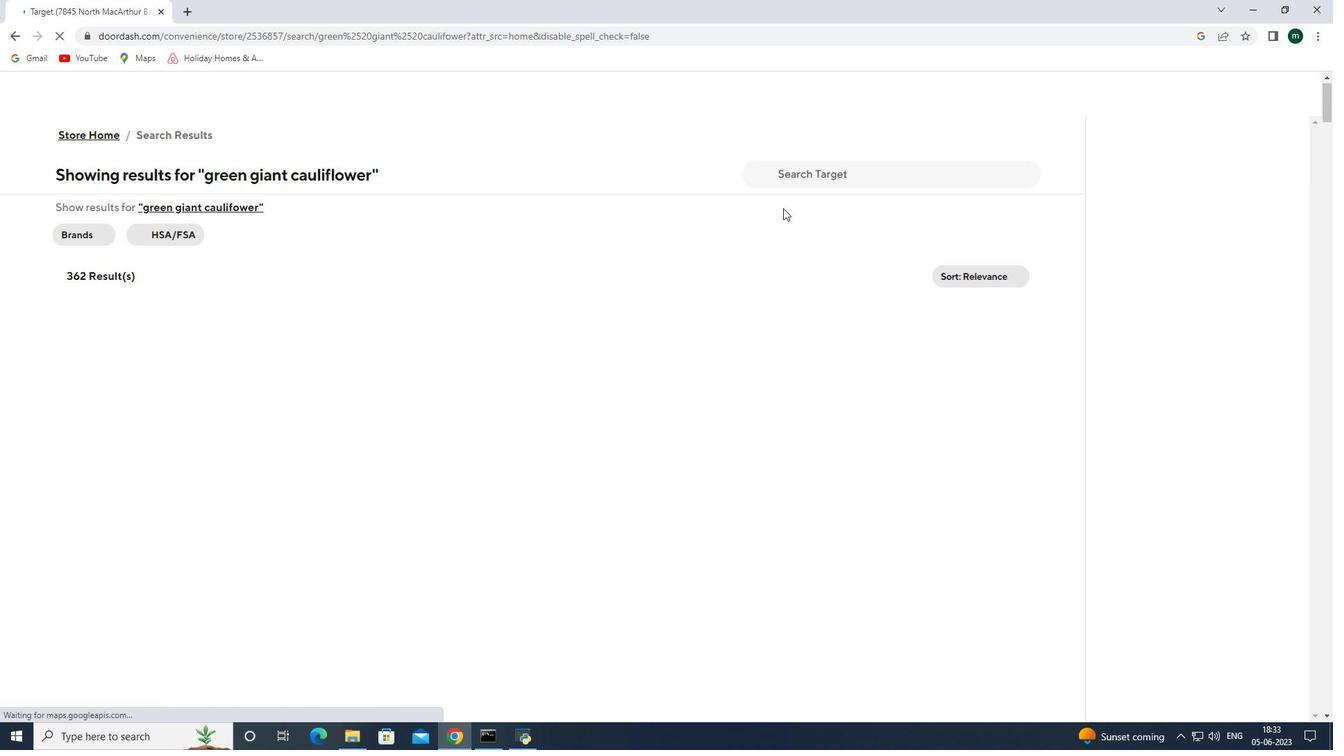 
Action: Mouse moved to (134, 388)
Screenshot: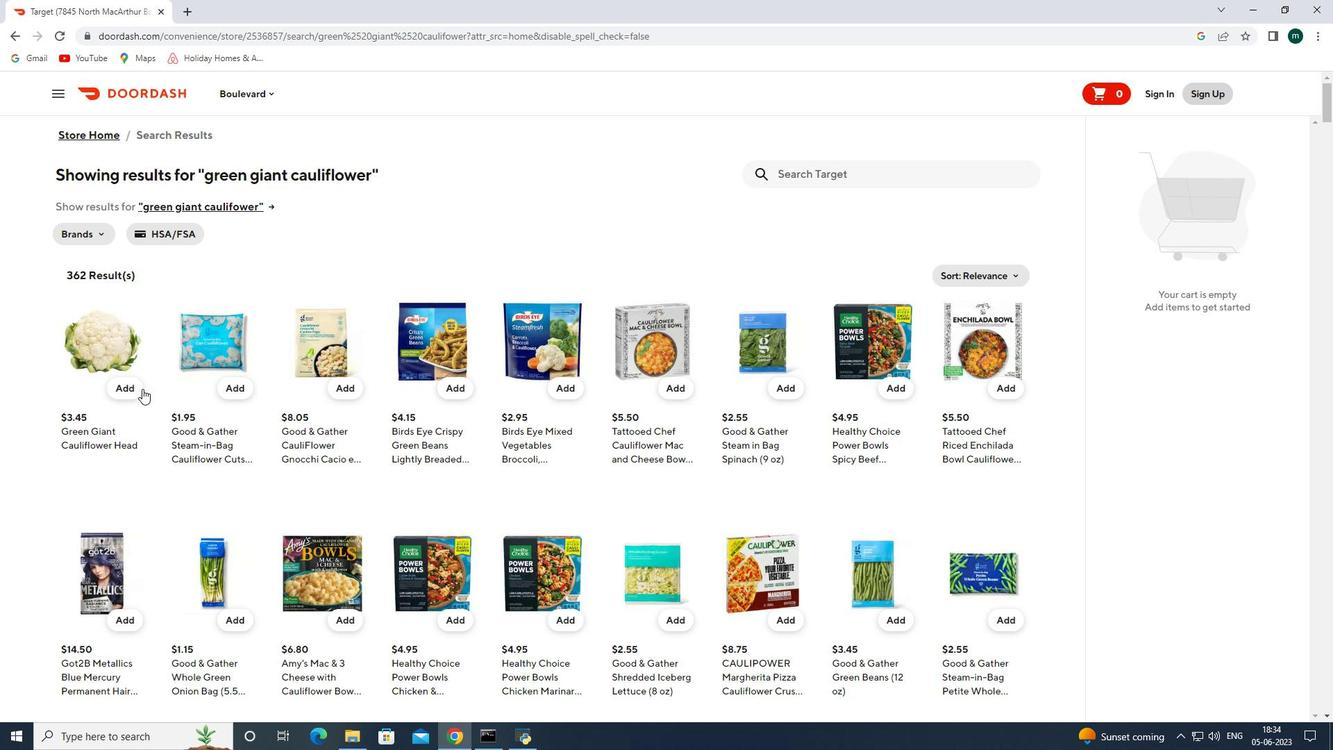
Action: Mouse pressed left at (134, 388)
Screenshot: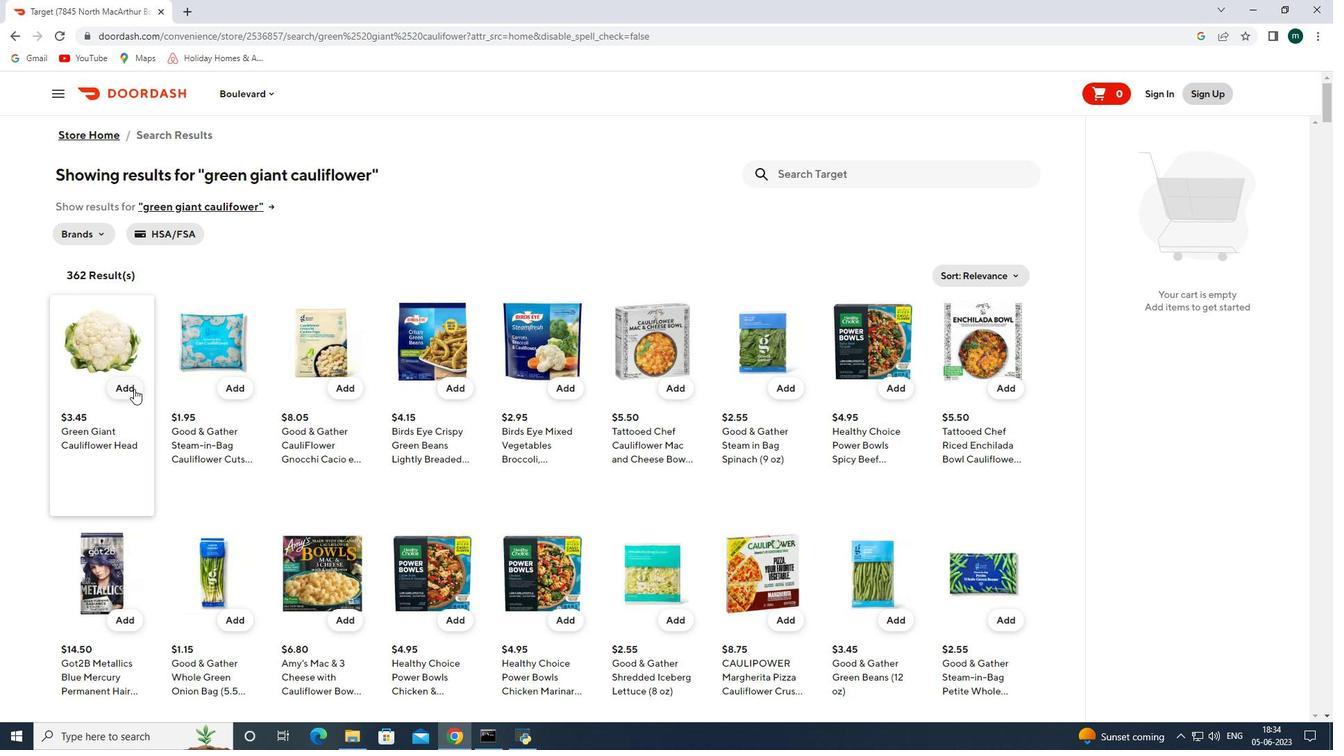 
Action: Mouse pressed left at (134, 388)
Screenshot: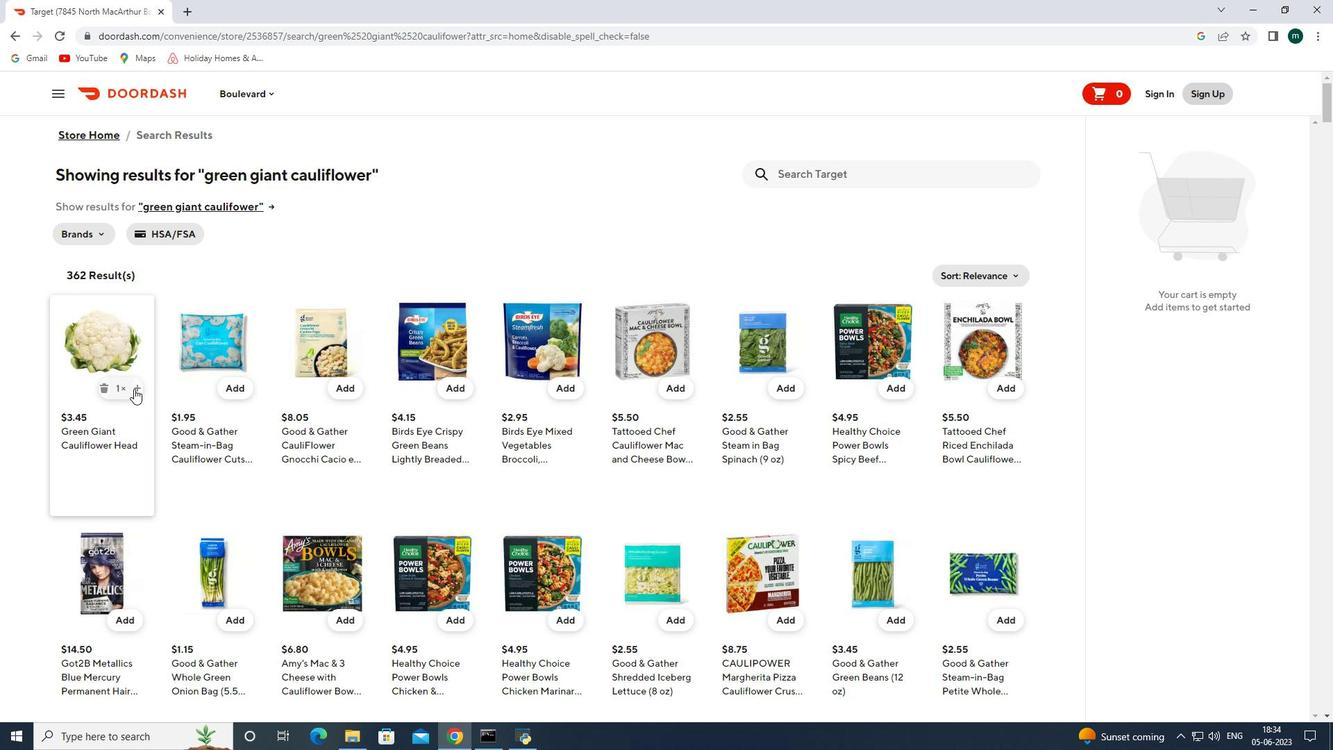 
Action: Mouse moved to (799, 169)
Screenshot: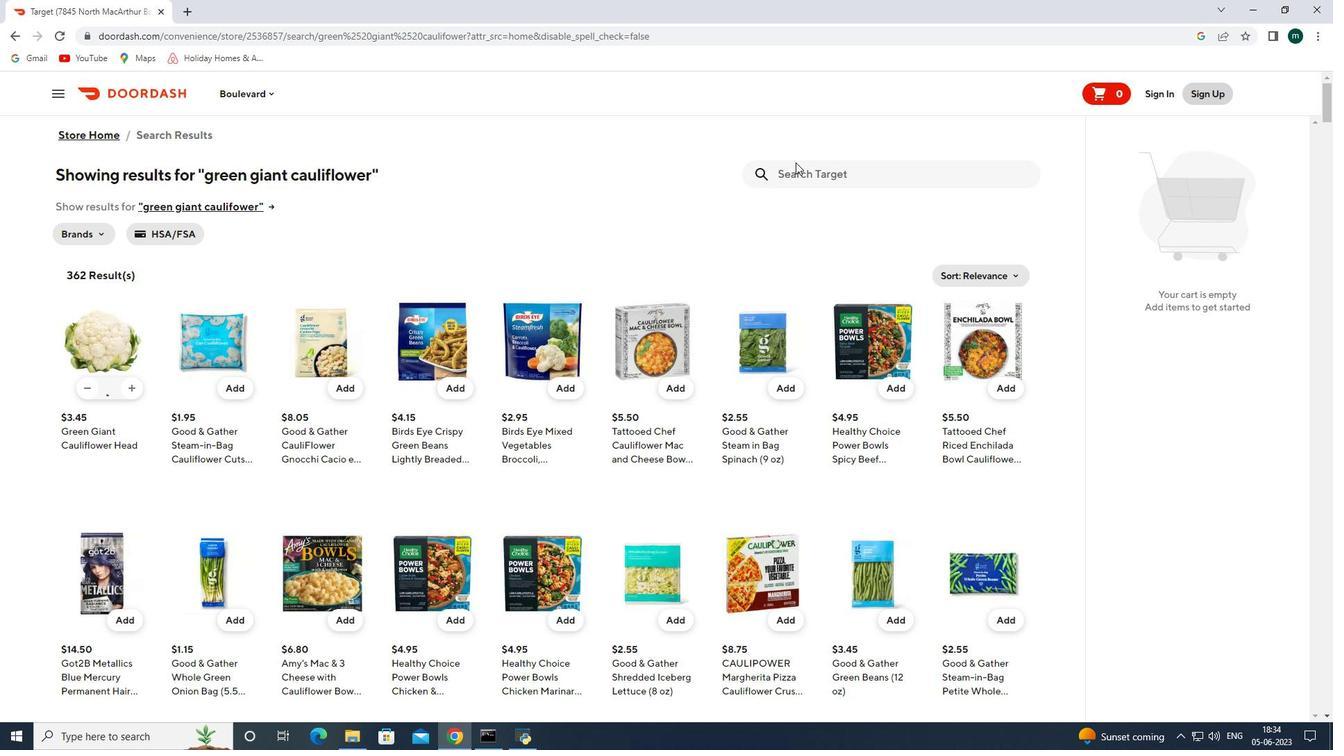 
Action: Mouse pressed left at (799, 169)
Screenshot: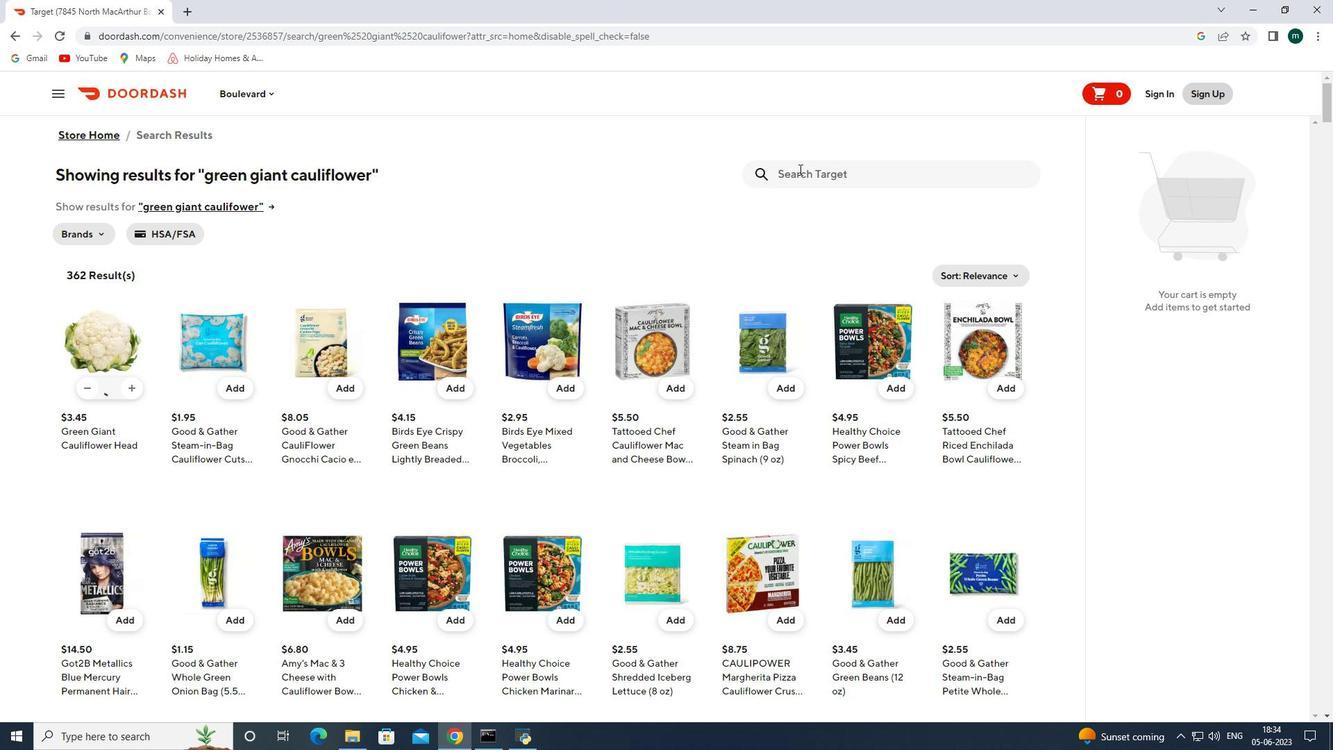 
Action: Key pressed organic<Key.space>zucchini<Key.enter>
Screenshot: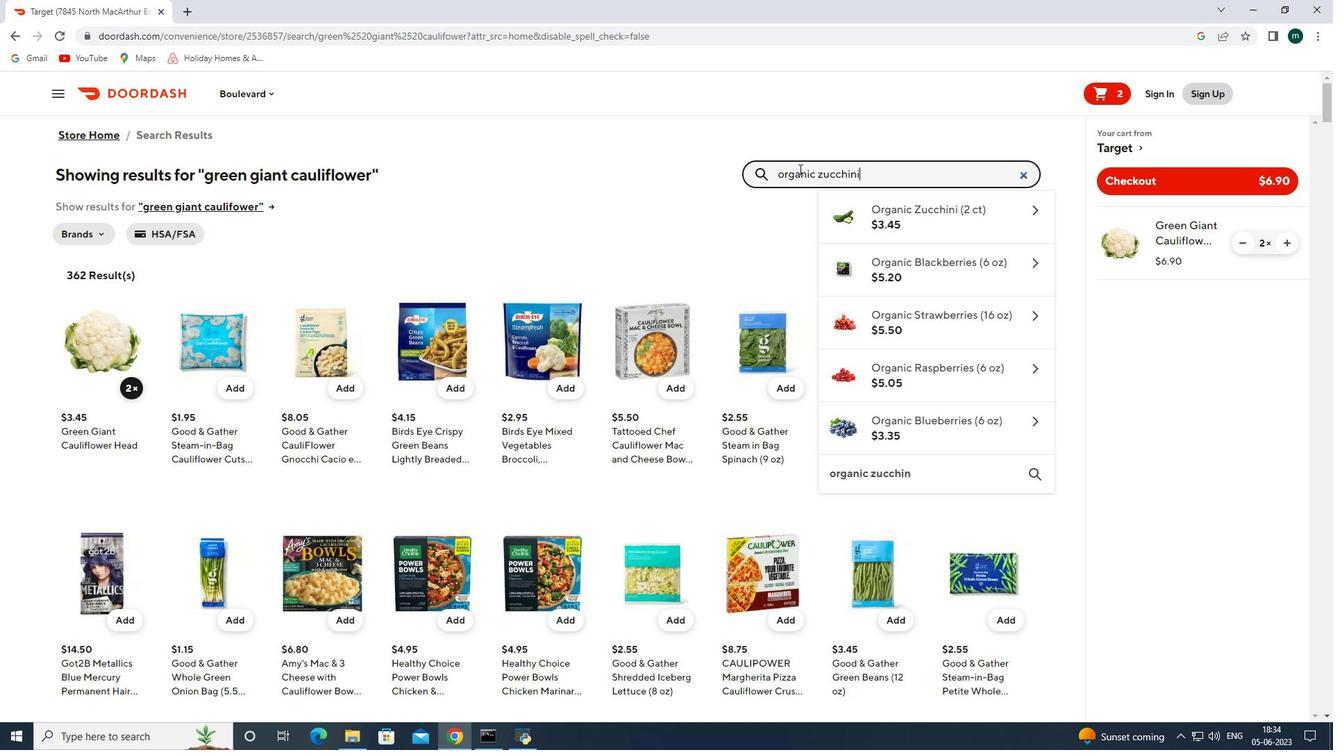 
Action: Mouse moved to (136, 363)
Screenshot: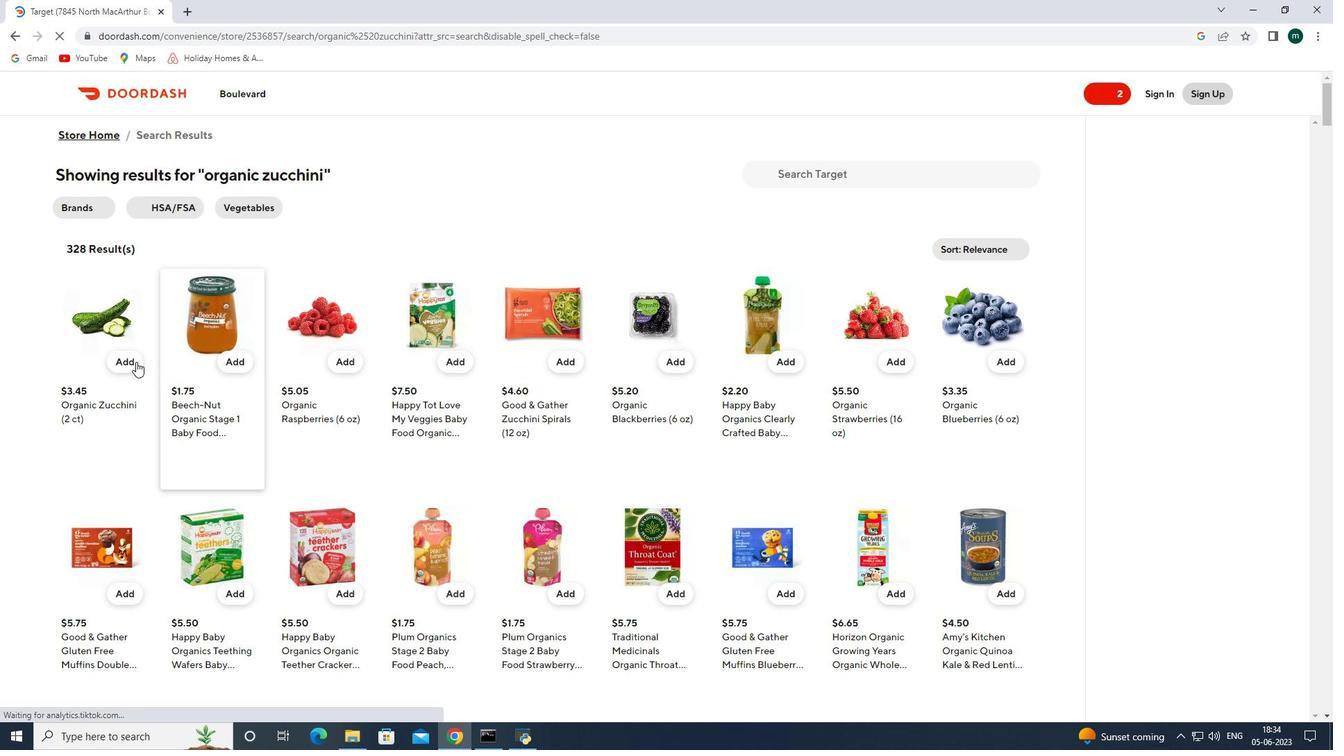 
Action: Mouse pressed left at (136, 363)
Screenshot: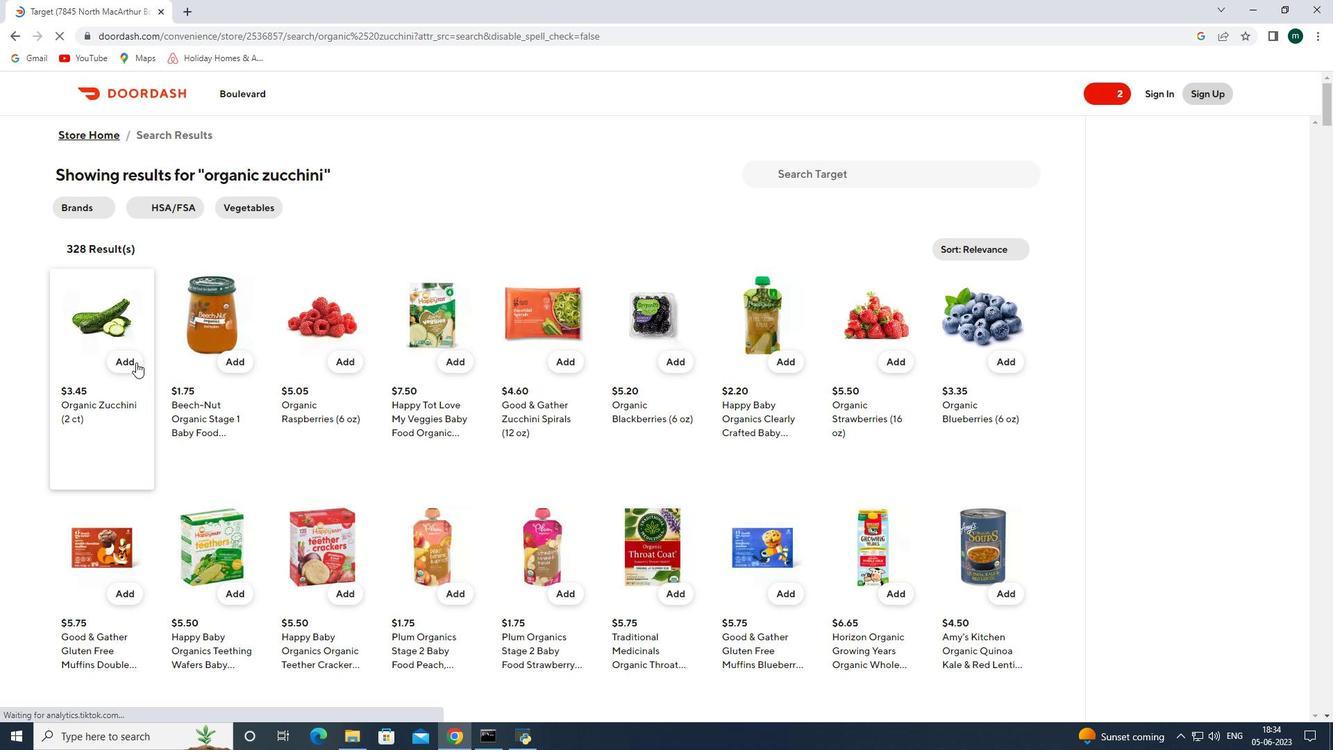 
Action: Mouse pressed left at (136, 363)
Screenshot: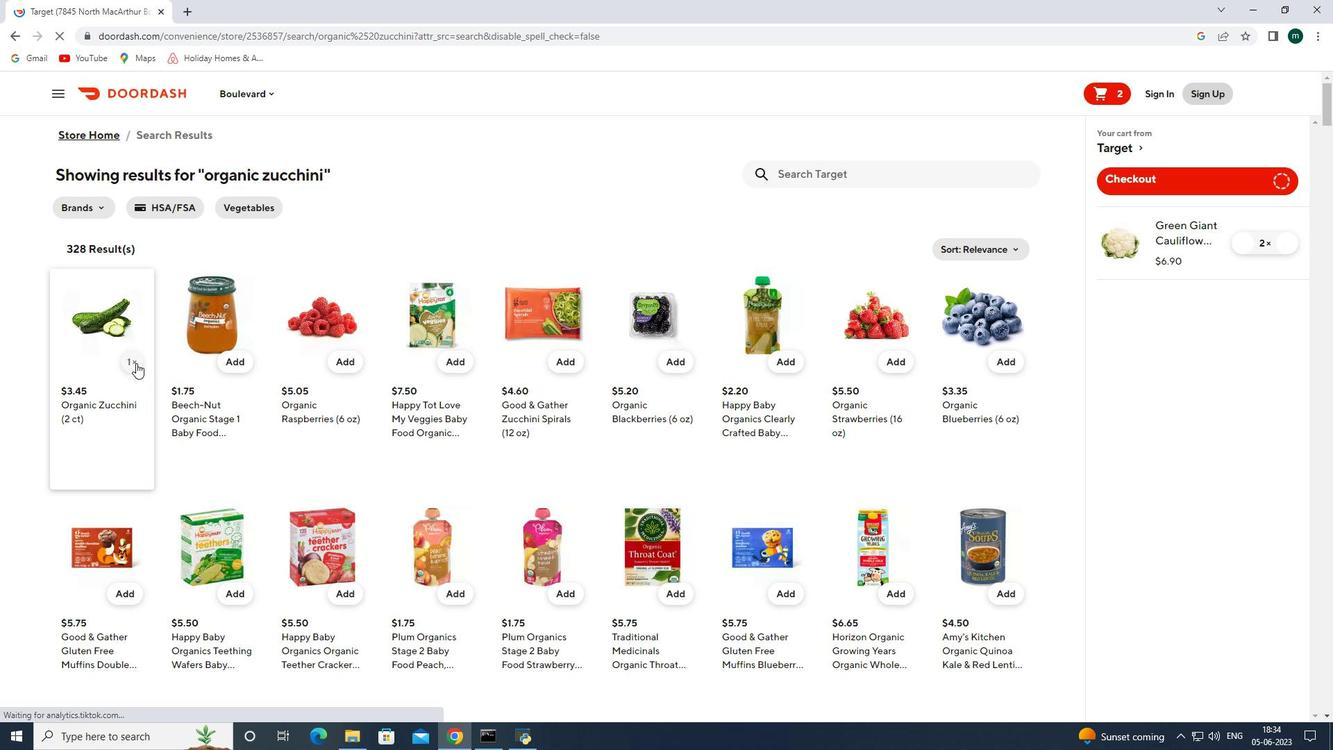 
Action: Mouse moved to (815, 168)
Screenshot: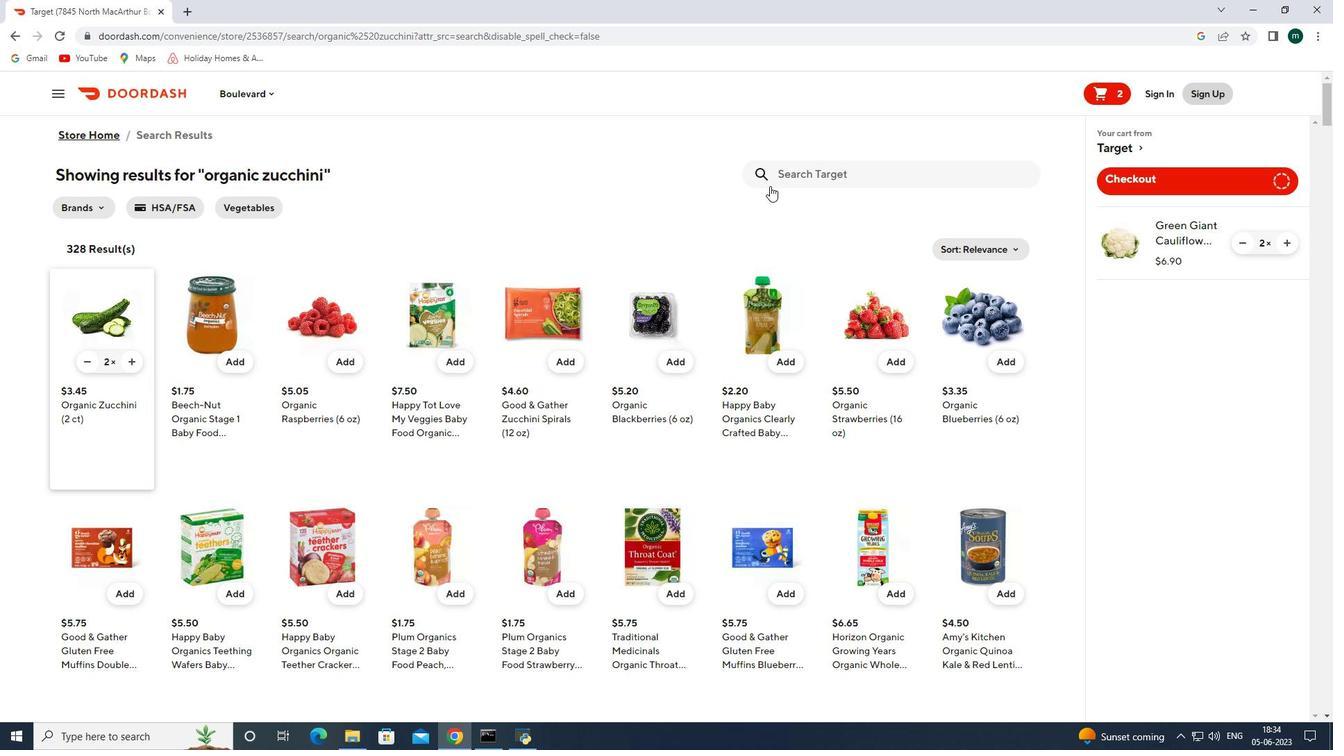 
Action: Mouse pressed left at (815, 168)
Screenshot: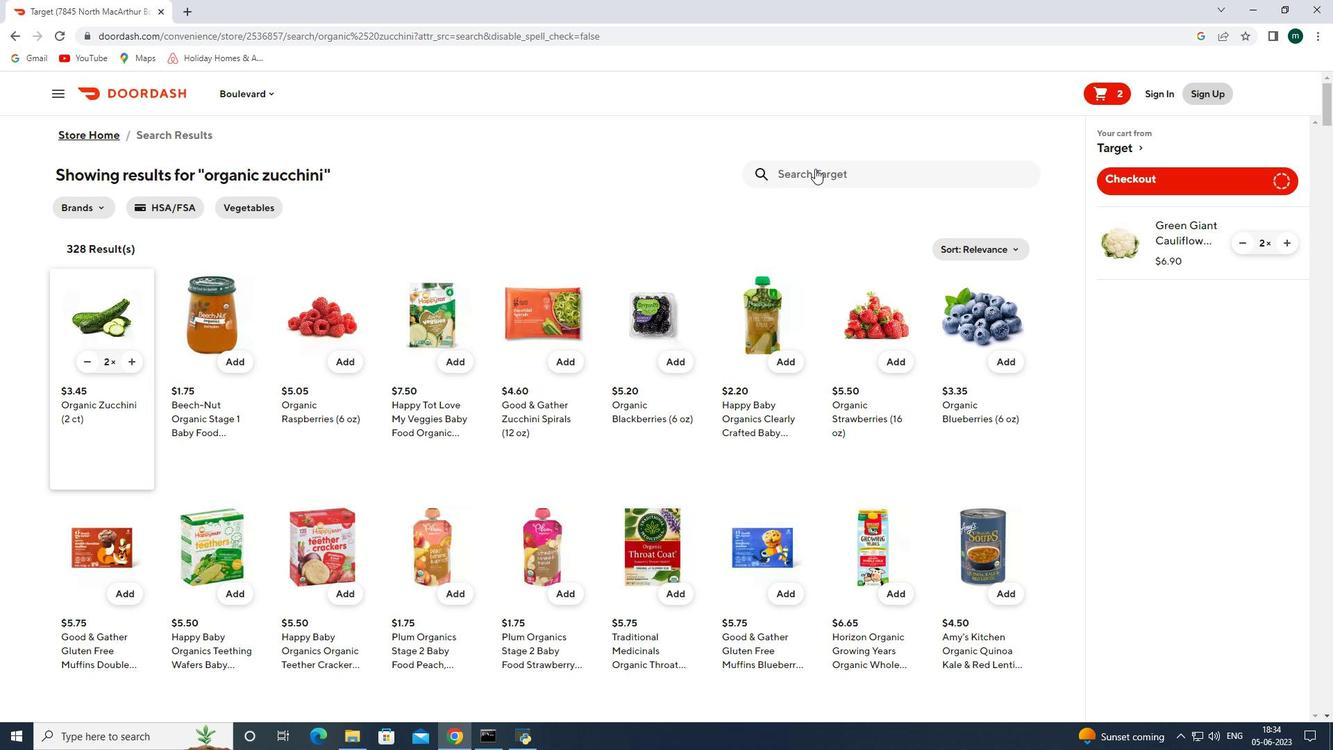 
Action: Key pressed good<Key.space>and<Key.space>gather<Key.space>baby<Key.space>gold<Key.space>potatos<Key.space>bag<Key.enter>
Screenshot: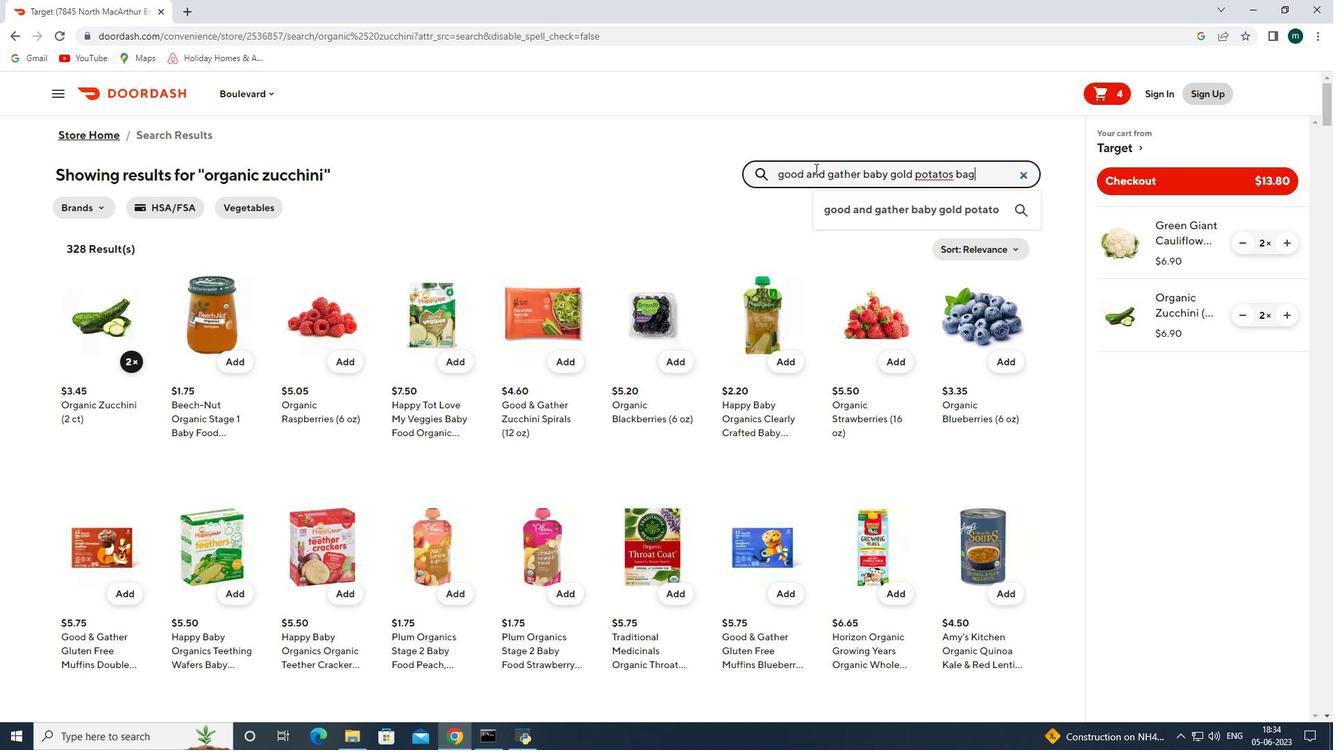 
Action: Mouse moved to (133, 372)
Screenshot: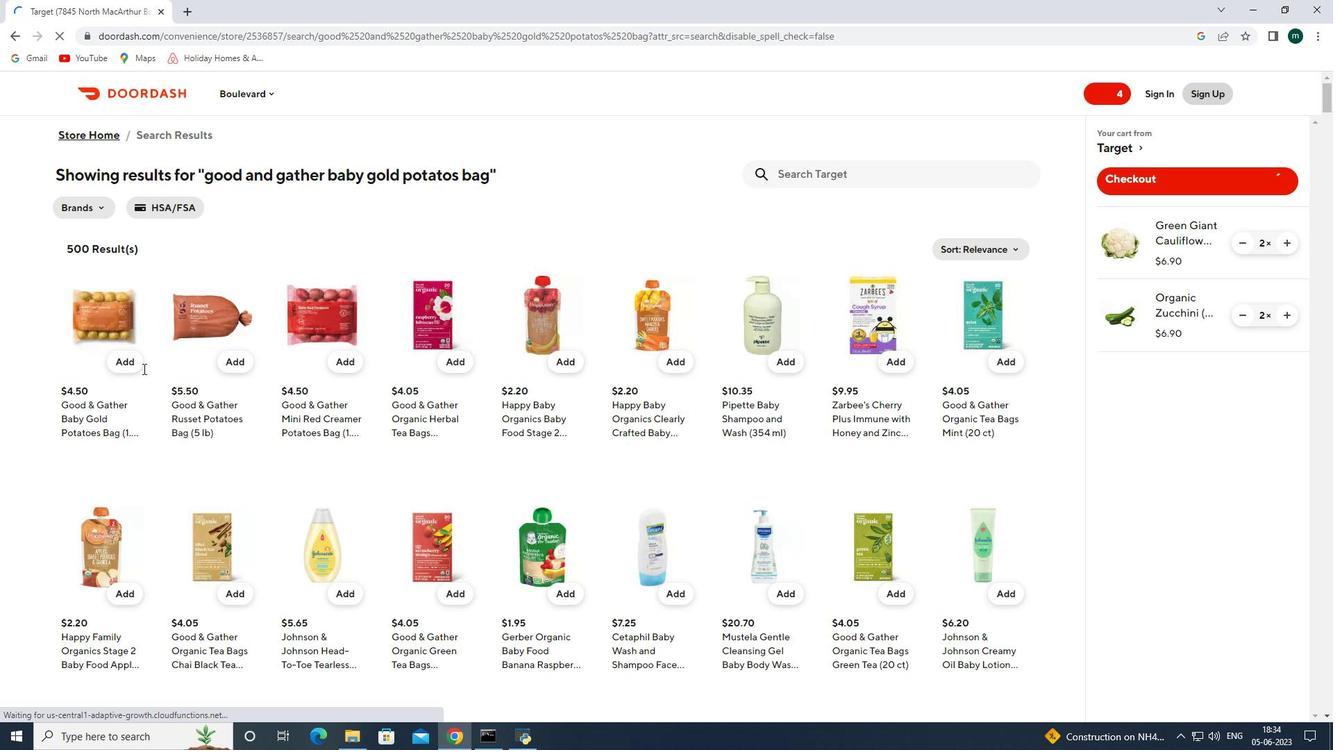 
Action: Mouse pressed left at (133, 372)
Screenshot: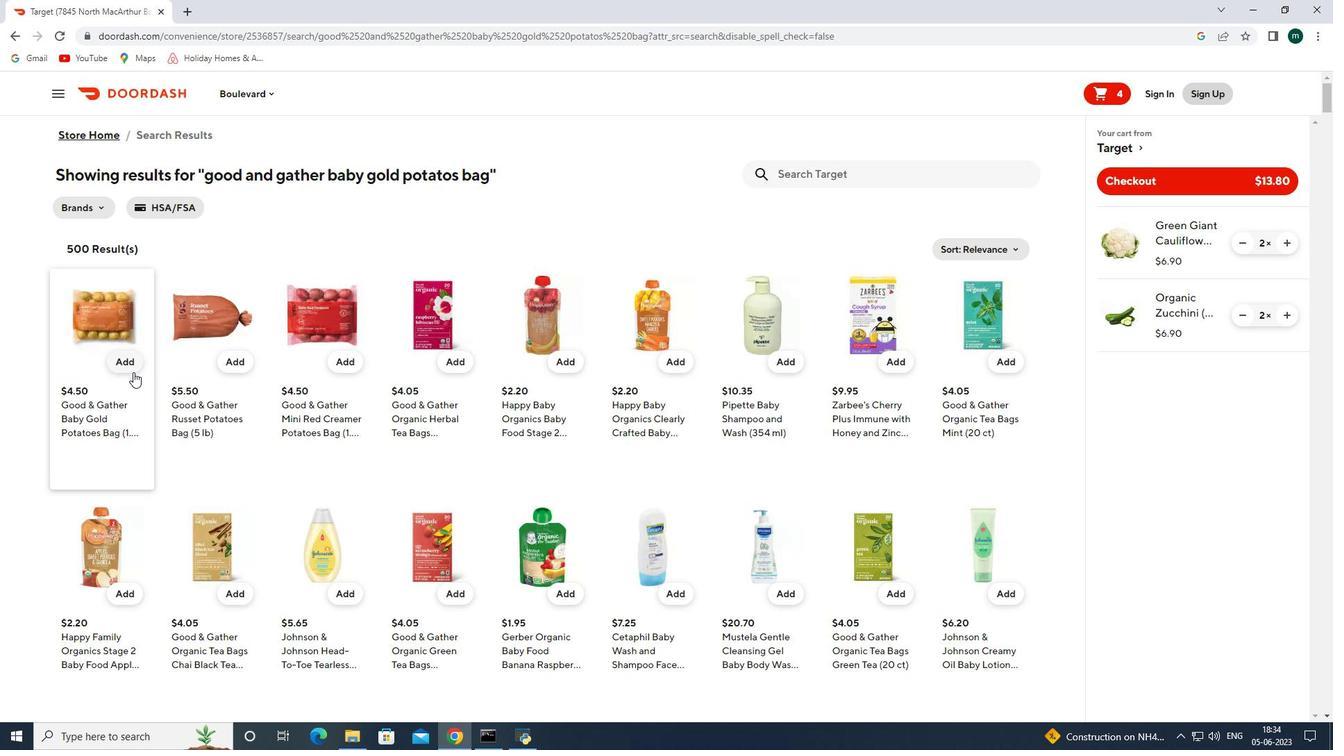 
Action: Mouse moved to (820, 174)
Screenshot: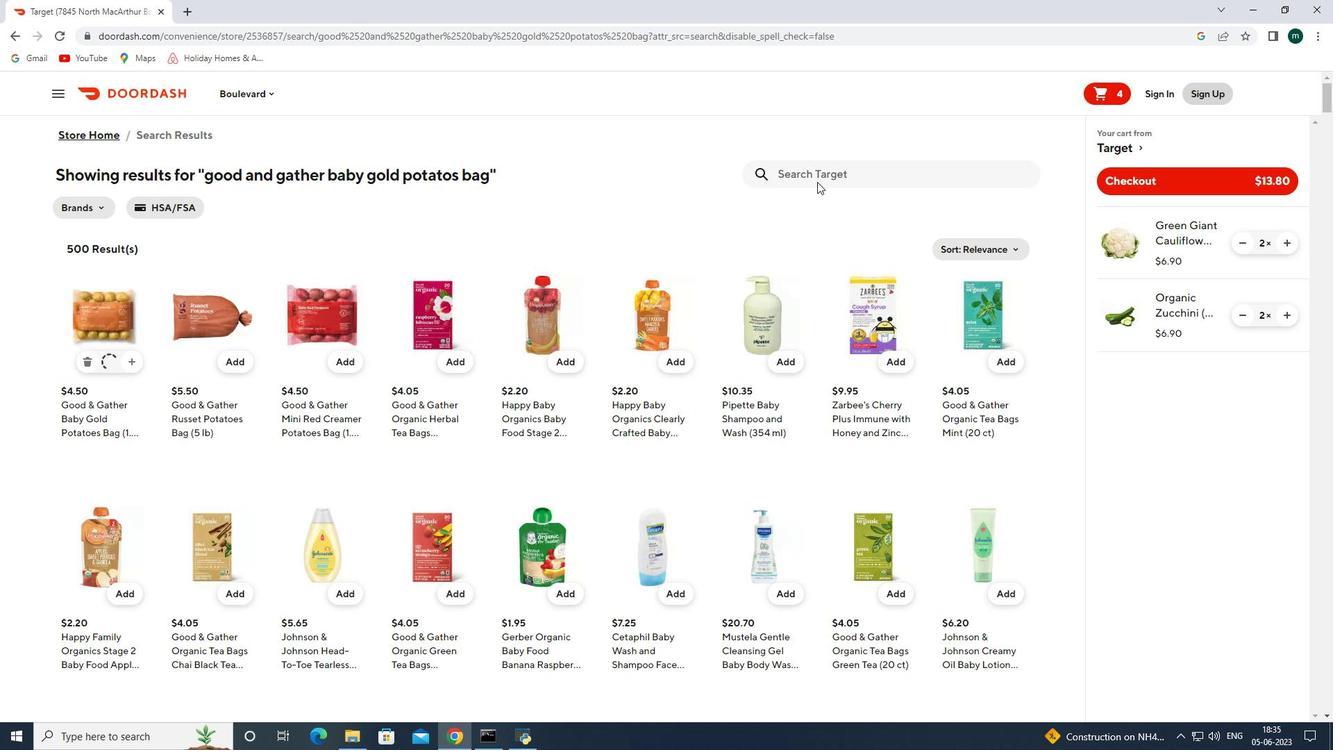 
Action: Mouse pressed left at (820, 174)
Screenshot: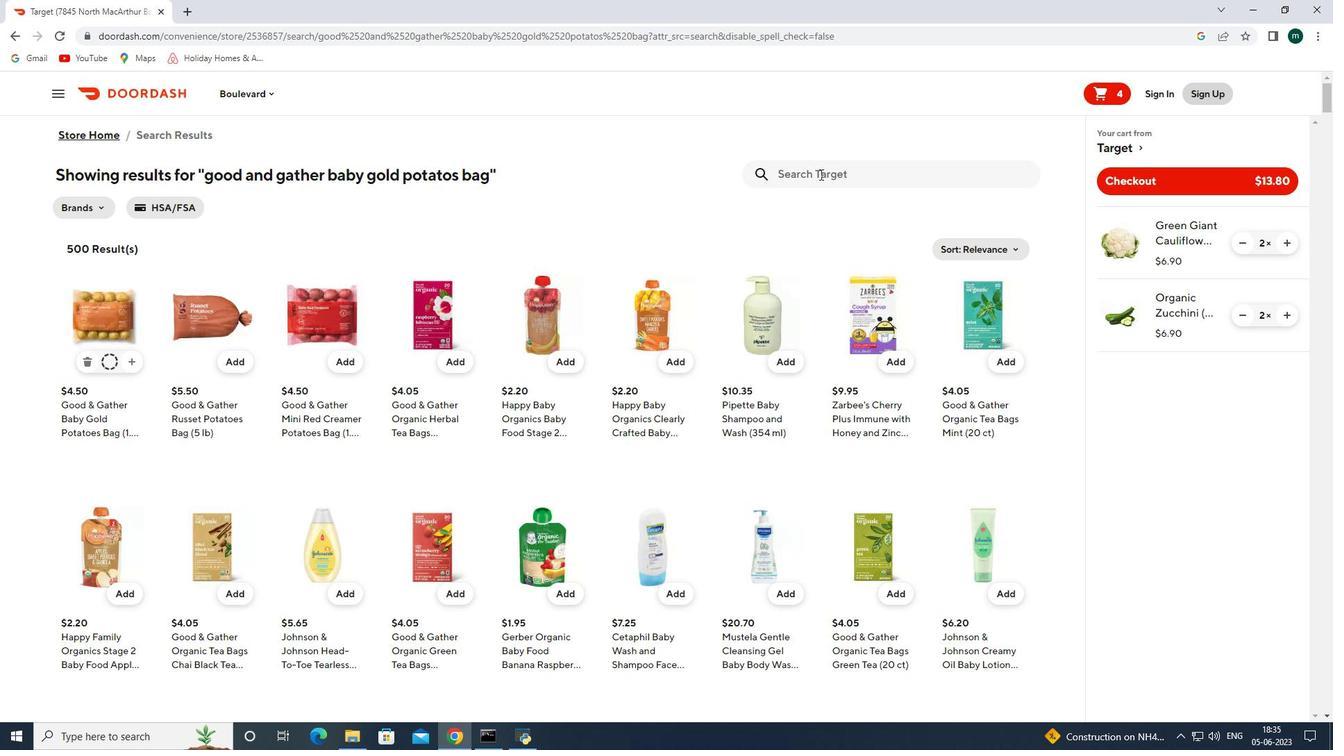 
Action: Key pressed honeycrisp<Key.space>apple<Key.enter>
Screenshot: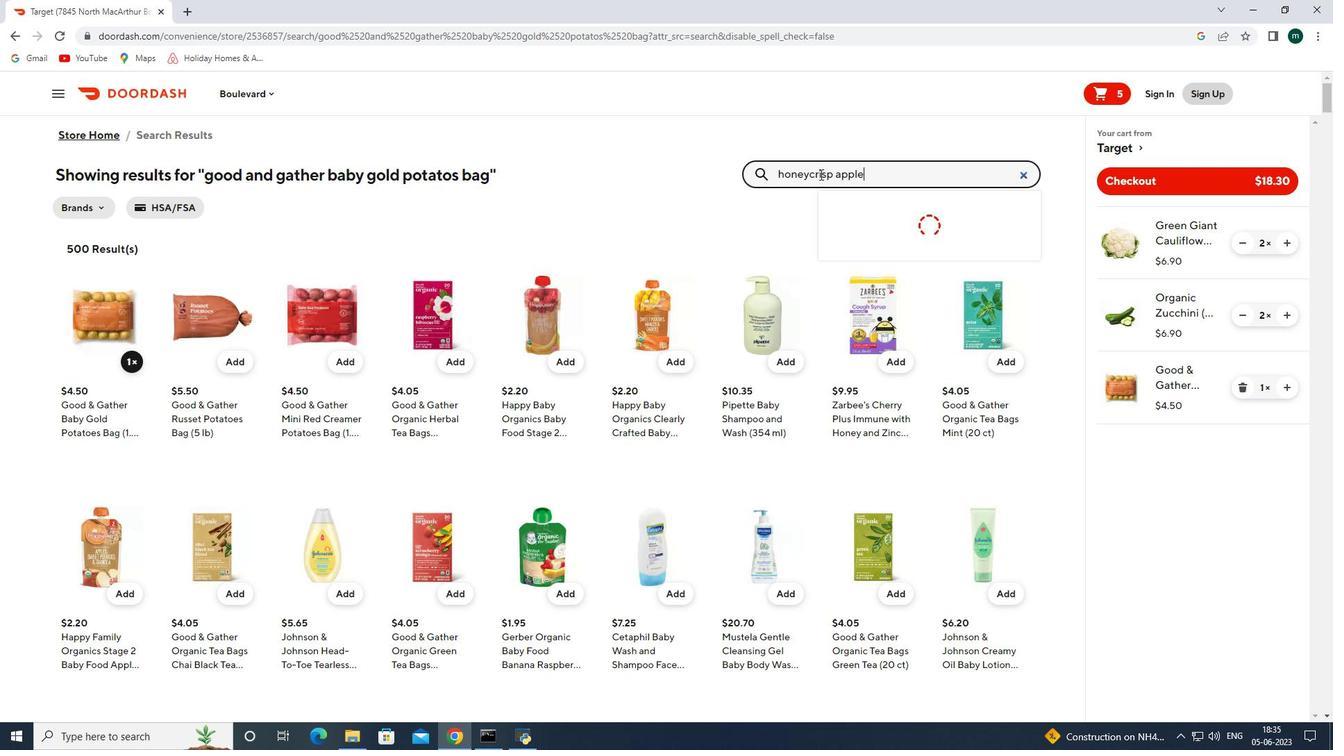 
Action: Mouse moved to (131, 356)
Screenshot: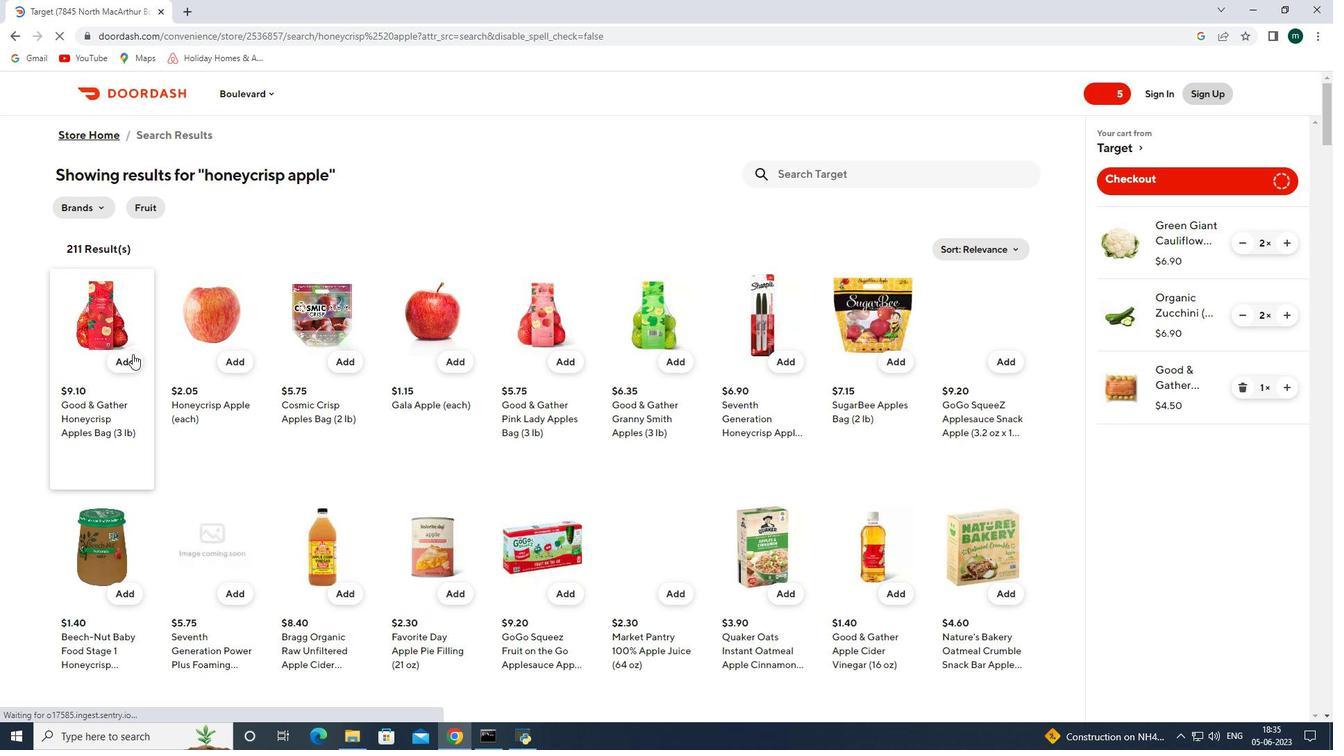 
Action: Mouse pressed left at (131, 356)
Screenshot: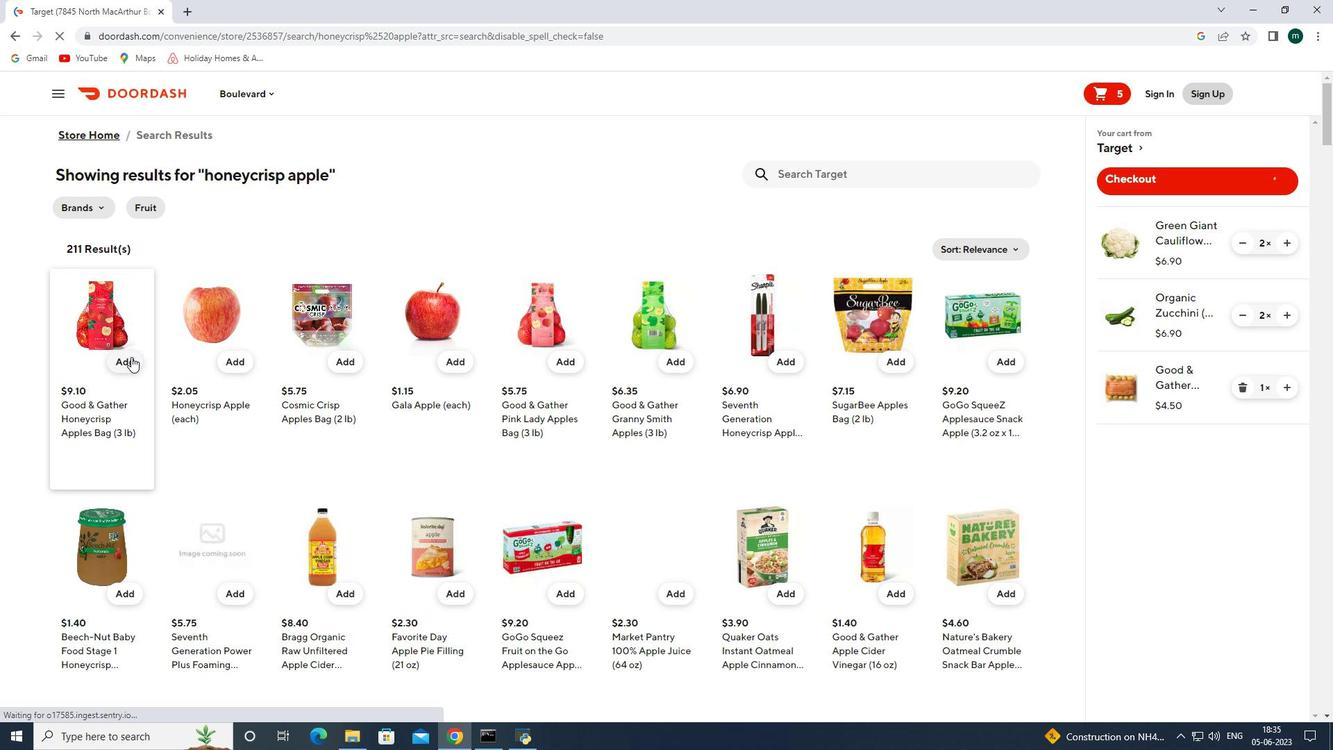 
Action: Mouse pressed left at (131, 356)
Screenshot: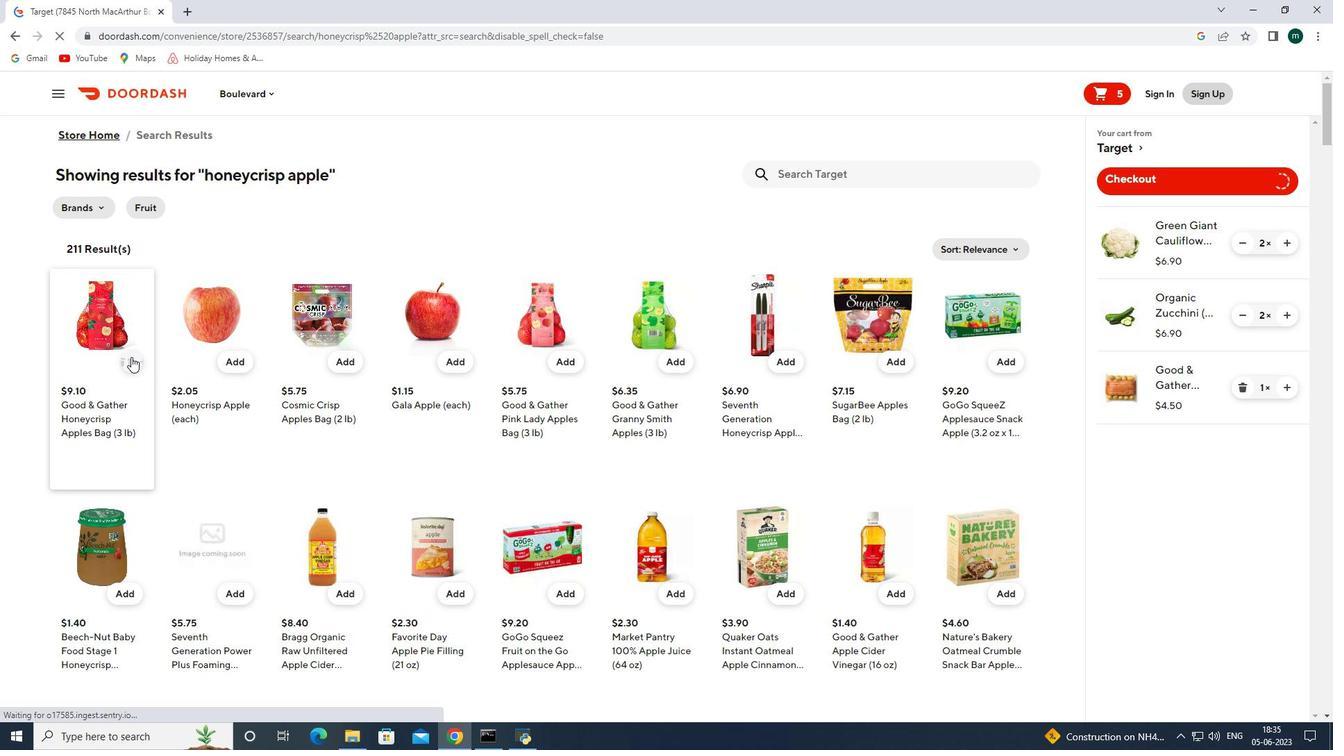 
Action: Mouse pressed left at (131, 356)
Screenshot: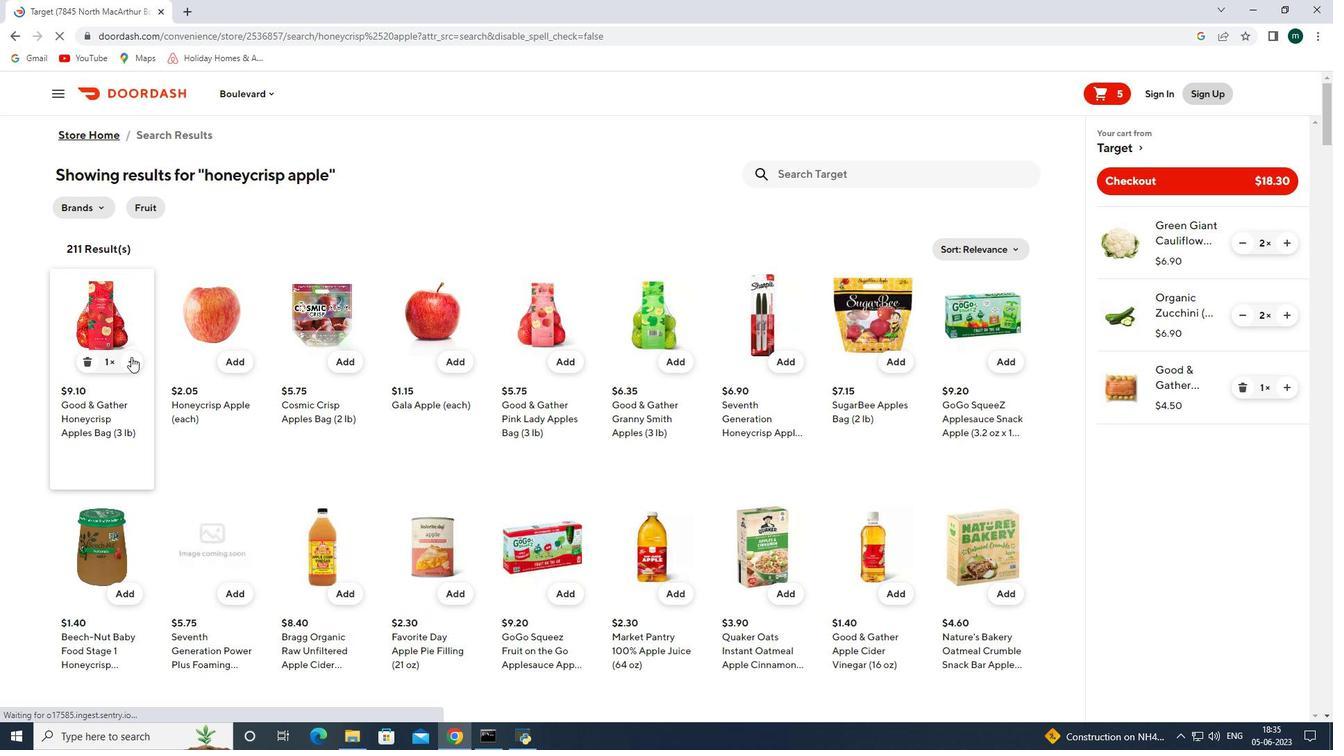 
Action: Mouse pressed left at (131, 356)
Screenshot: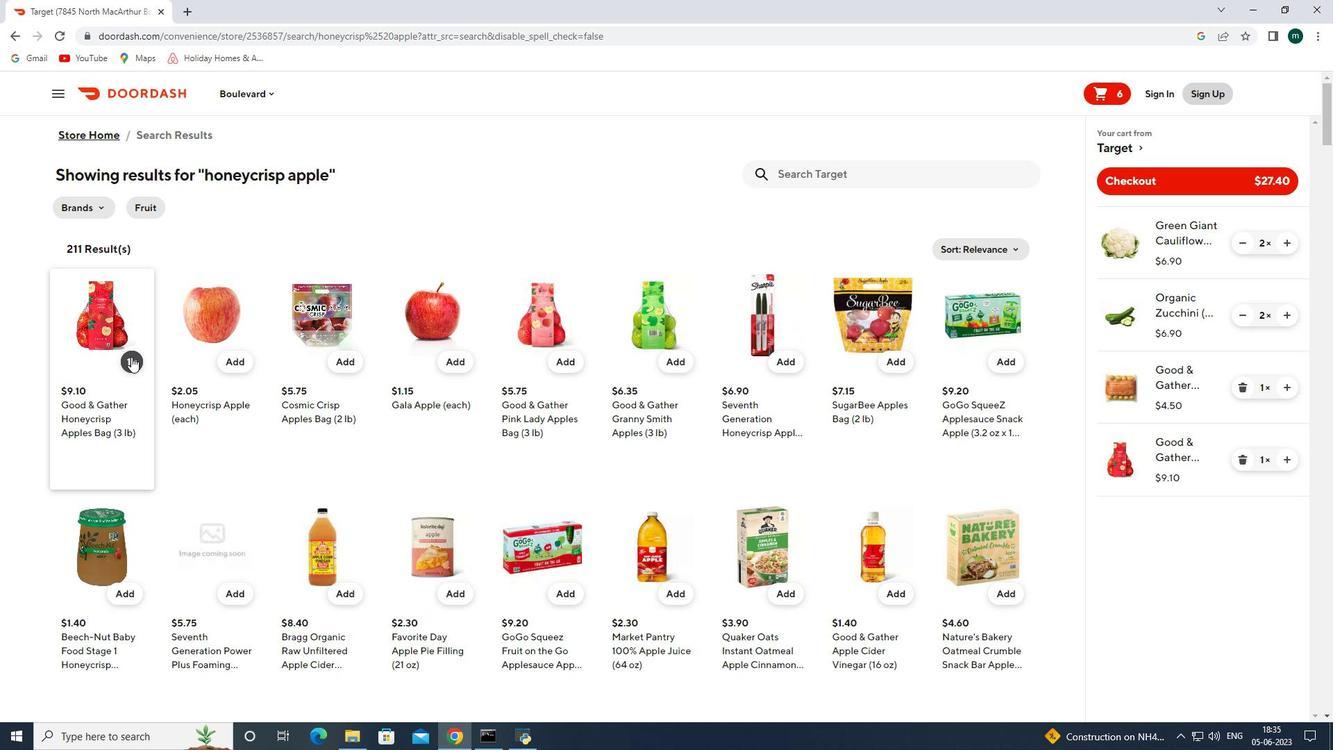 
Action: Mouse pressed left at (131, 356)
Screenshot: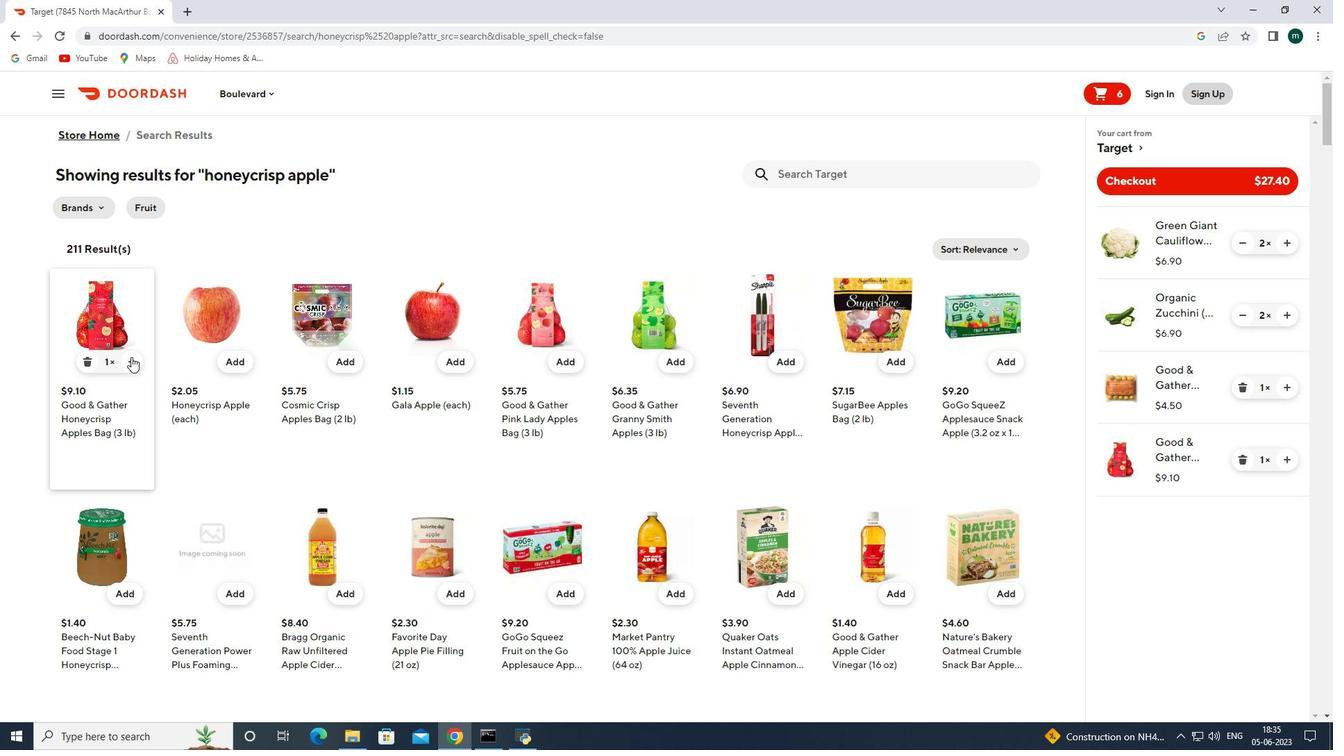 
Action: Mouse moved to (791, 170)
Screenshot: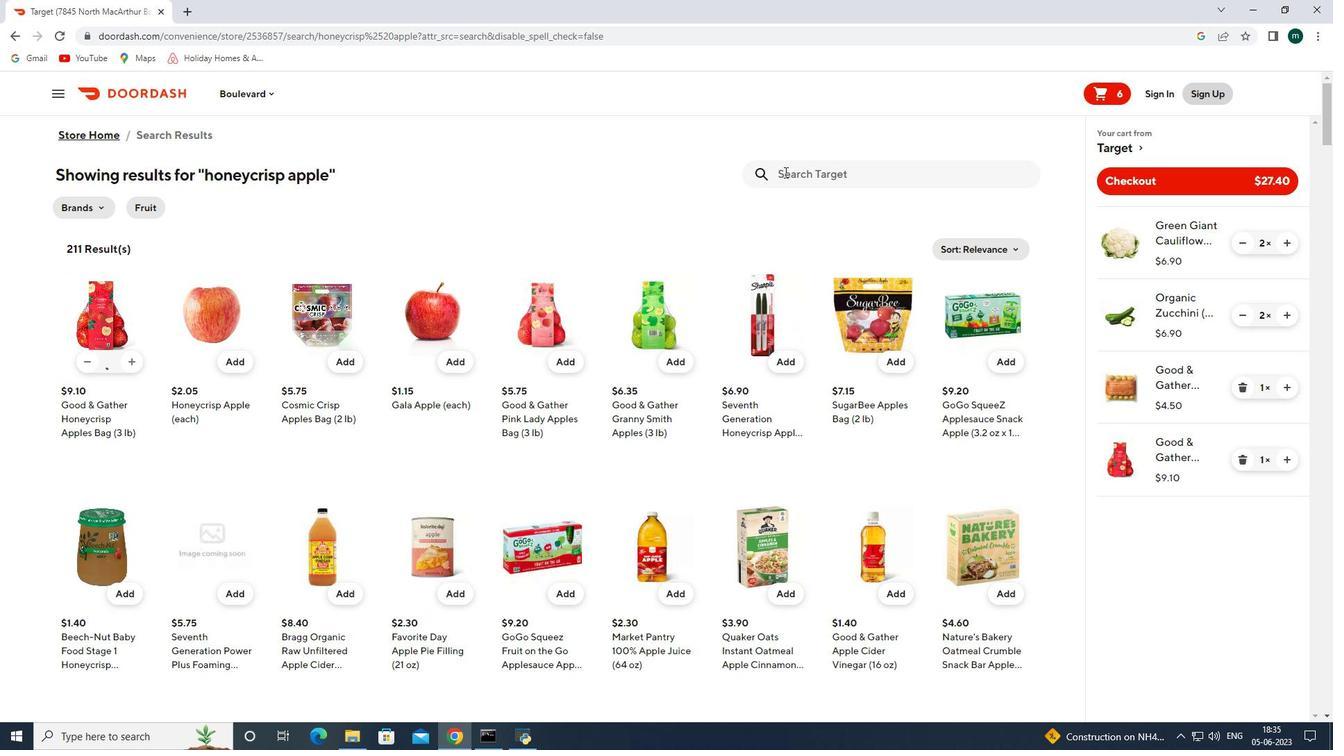 
Action: Mouse pressed left at (791, 170)
Screenshot: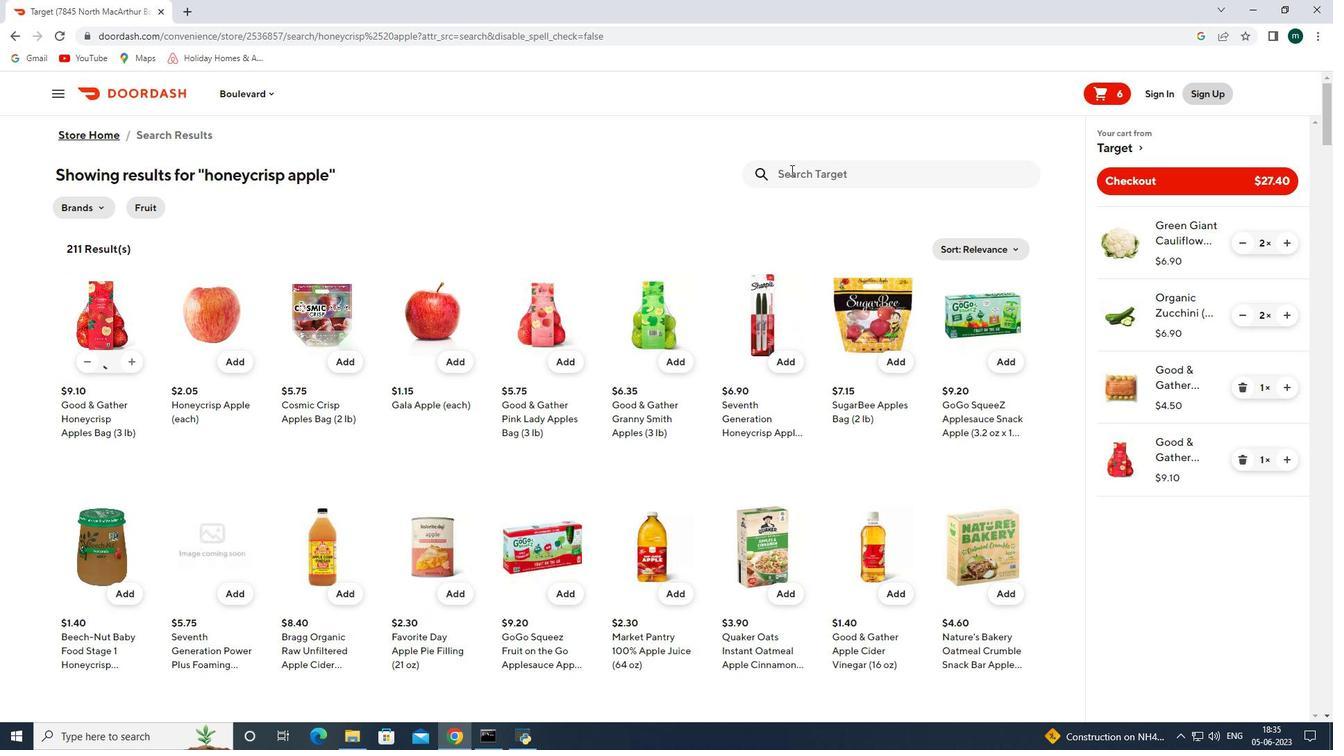 
Action: Key pressed tysinal<Key.backspace><Key.backspace><Key.space>al;<Key.backspace>l<Key.space>natura<Key.space>frozen<Key.space>chicken<Key.space>breast<Key.space>tenderloins<Key.enter>
Screenshot: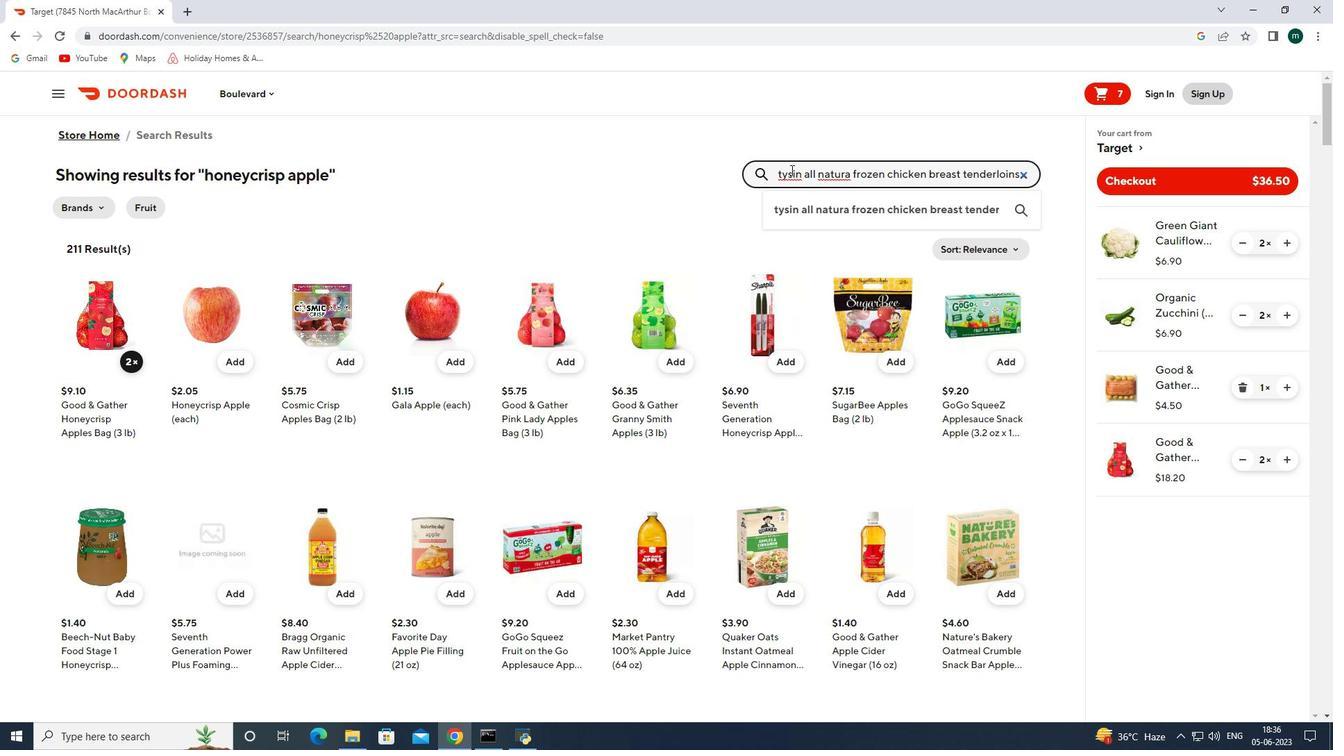 
Action: Mouse moved to (122, 380)
Screenshot: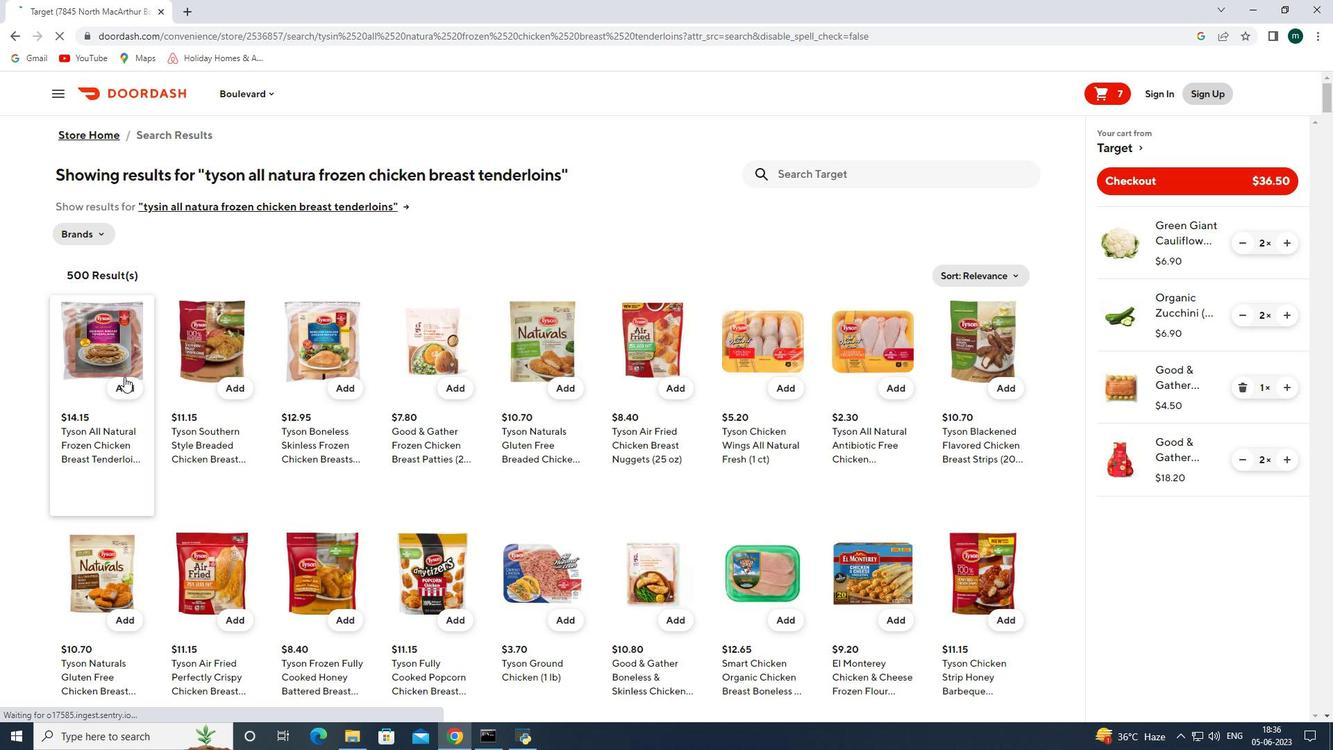 
Action: Mouse pressed left at (122, 380)
Screenshot: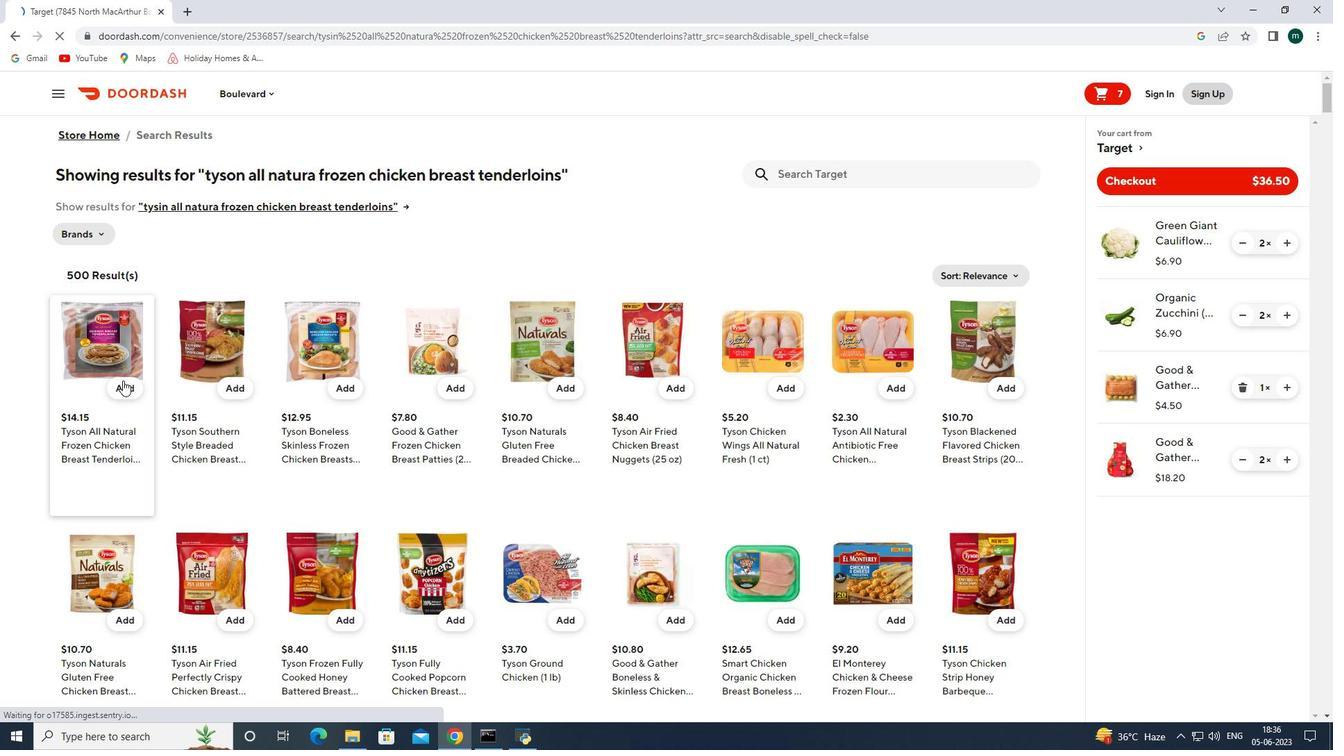 
Action: Mouse moved to (126, 388)
Screenshot: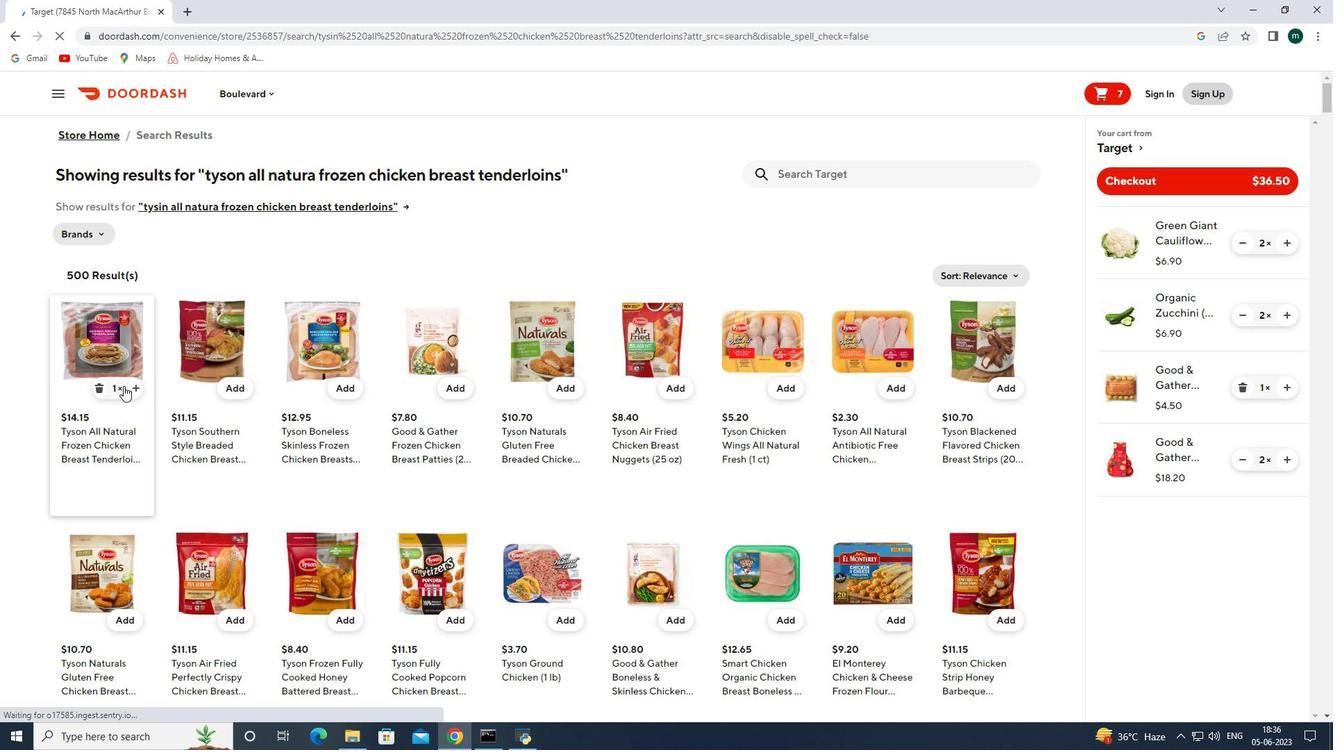 
Action: Mouse pressed left at (126, 388)
Screenshot: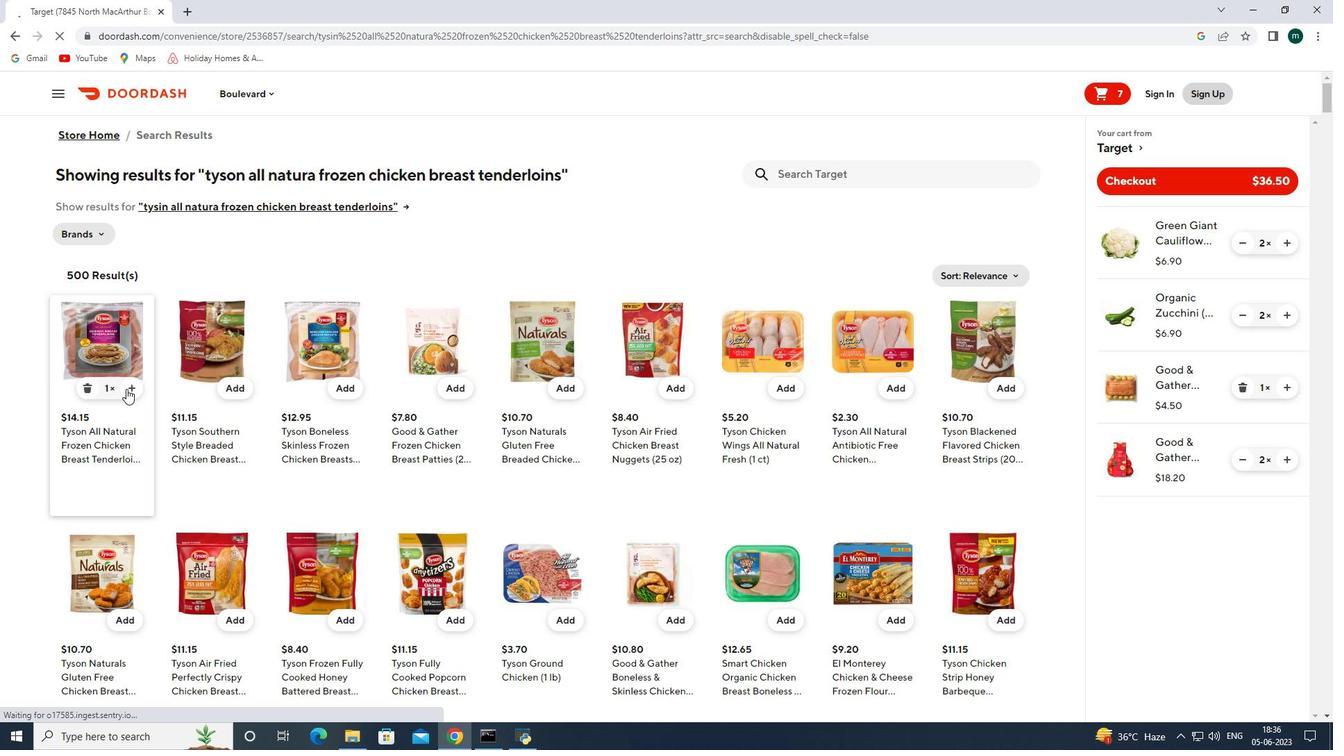 
Action: Mouse moved to (791, 173)
Screenshot: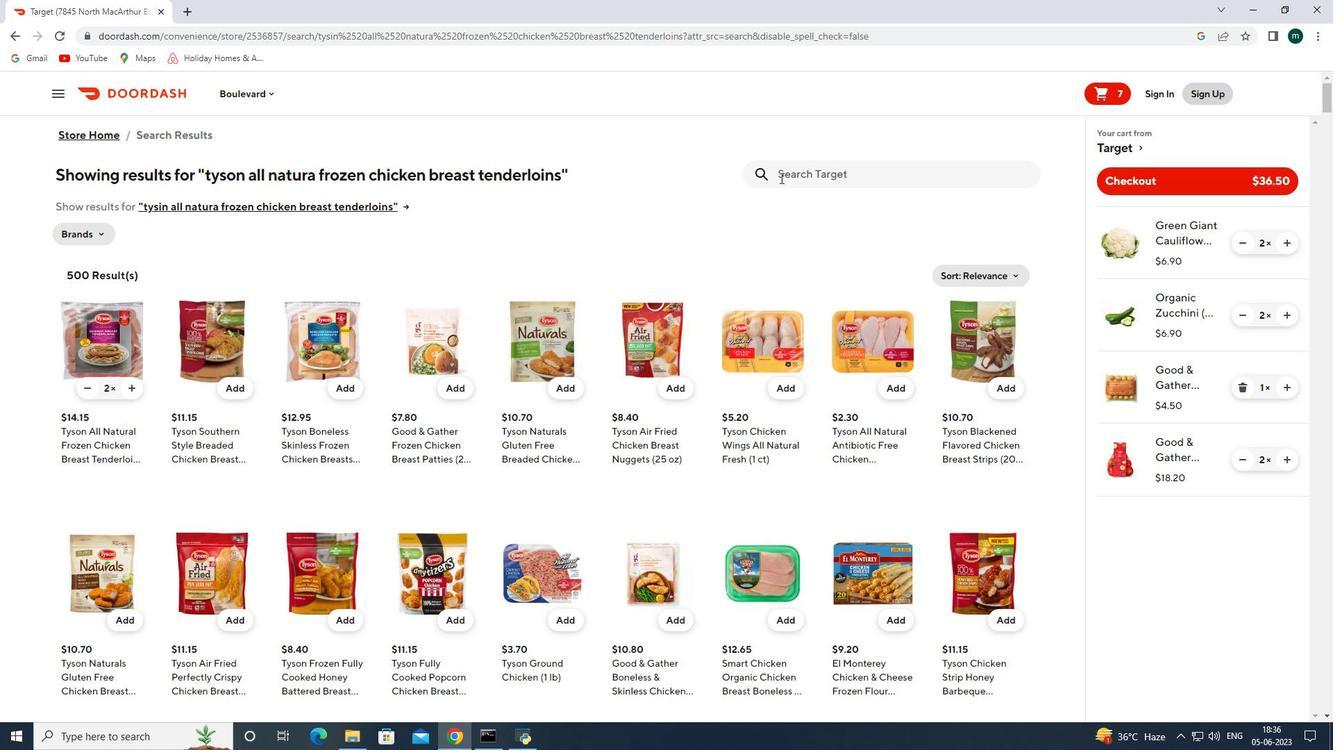 
Action: Mouse pressed left at (791, 173)
Screenshot: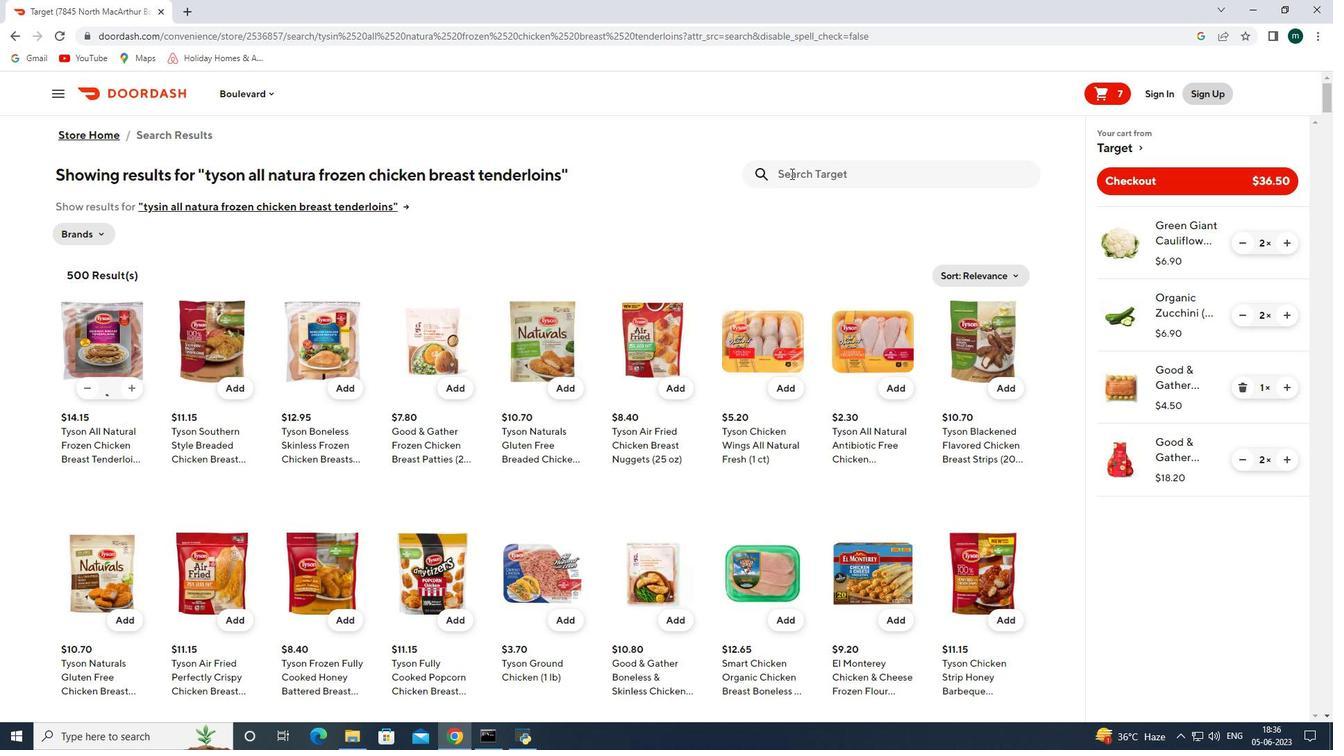 
Action: Mouse moved to (778, 164)
Screenshot: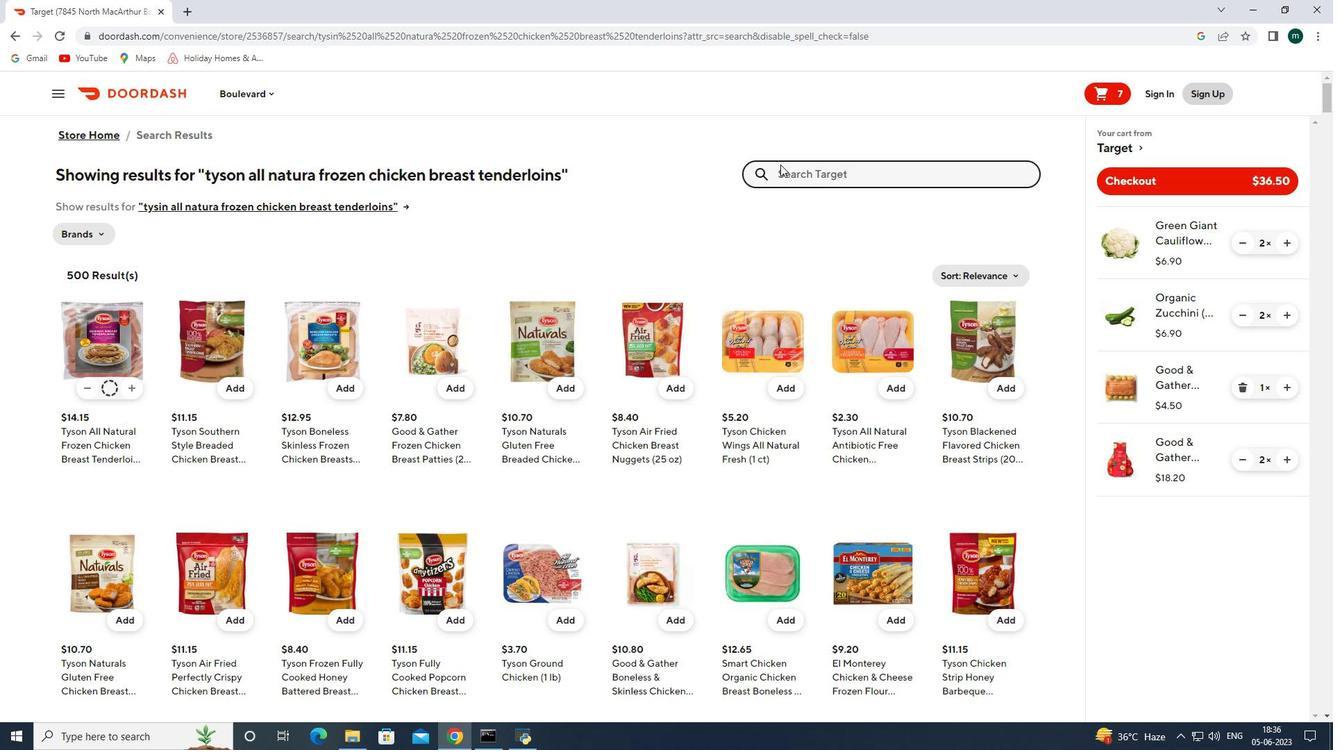 
Action: Key pressed lunchables<Key.space>snacking<Key.space>plate<Key.space>with<Key.space>drink<Key.space>nachos<Key.space>with<Key.space>cheese<Key.space>dip<Key.space>and<Key.space>salsa<Key.enter>
Screenshot: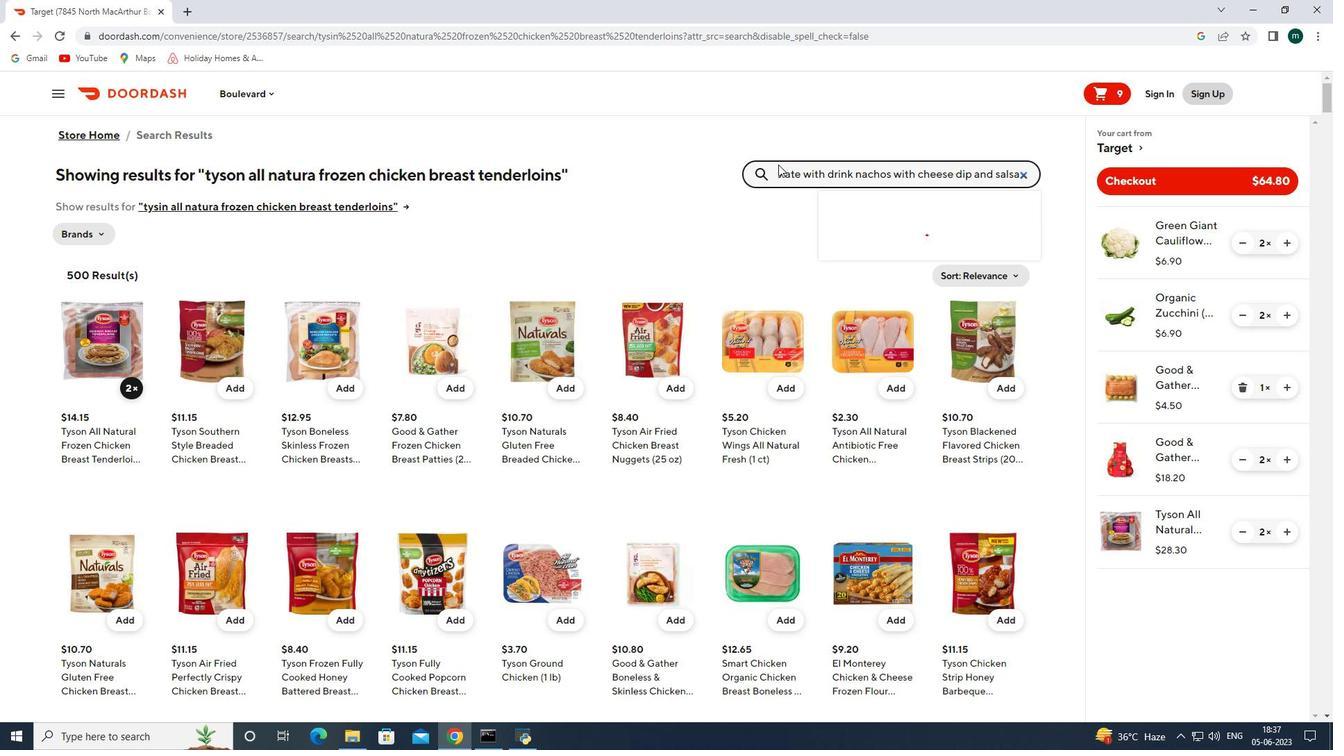 
Action: Mouse moved to (121, 357)
Screenshot: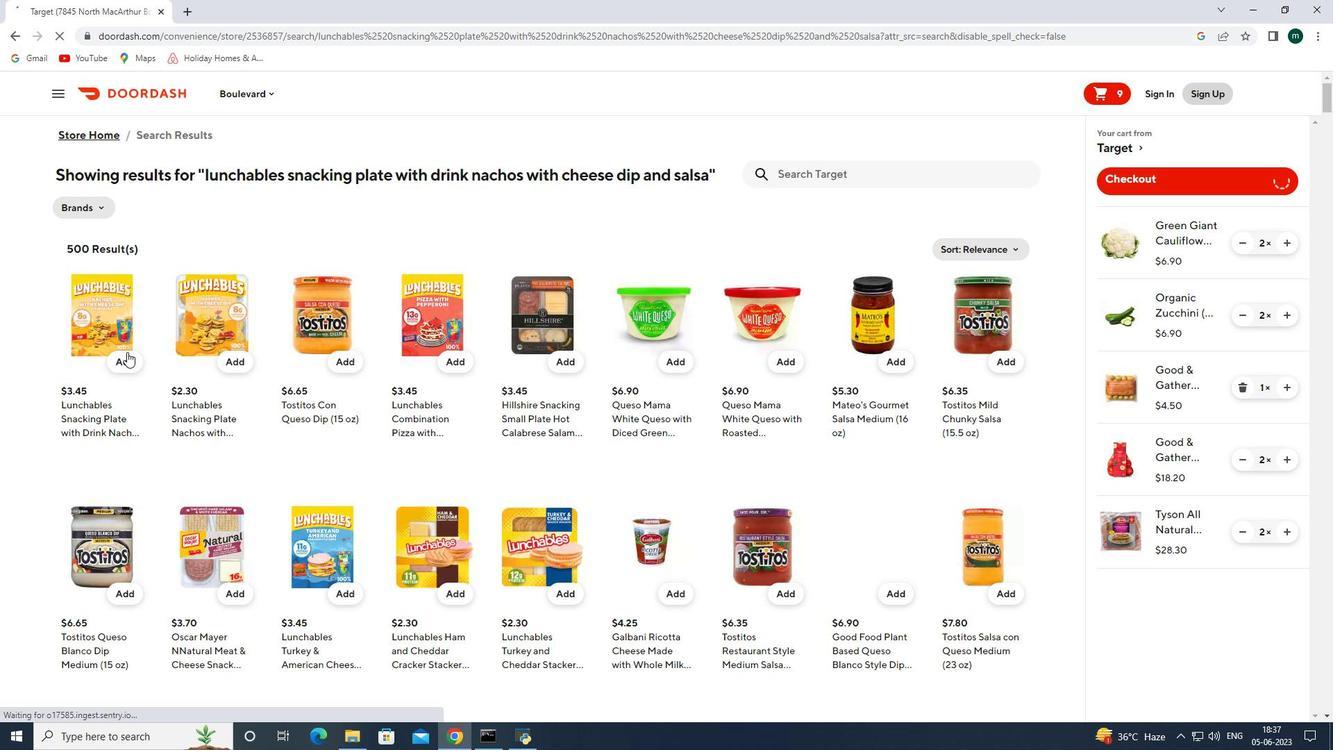 
Action: Mouse pressed left at (121, 357)
Screenshot: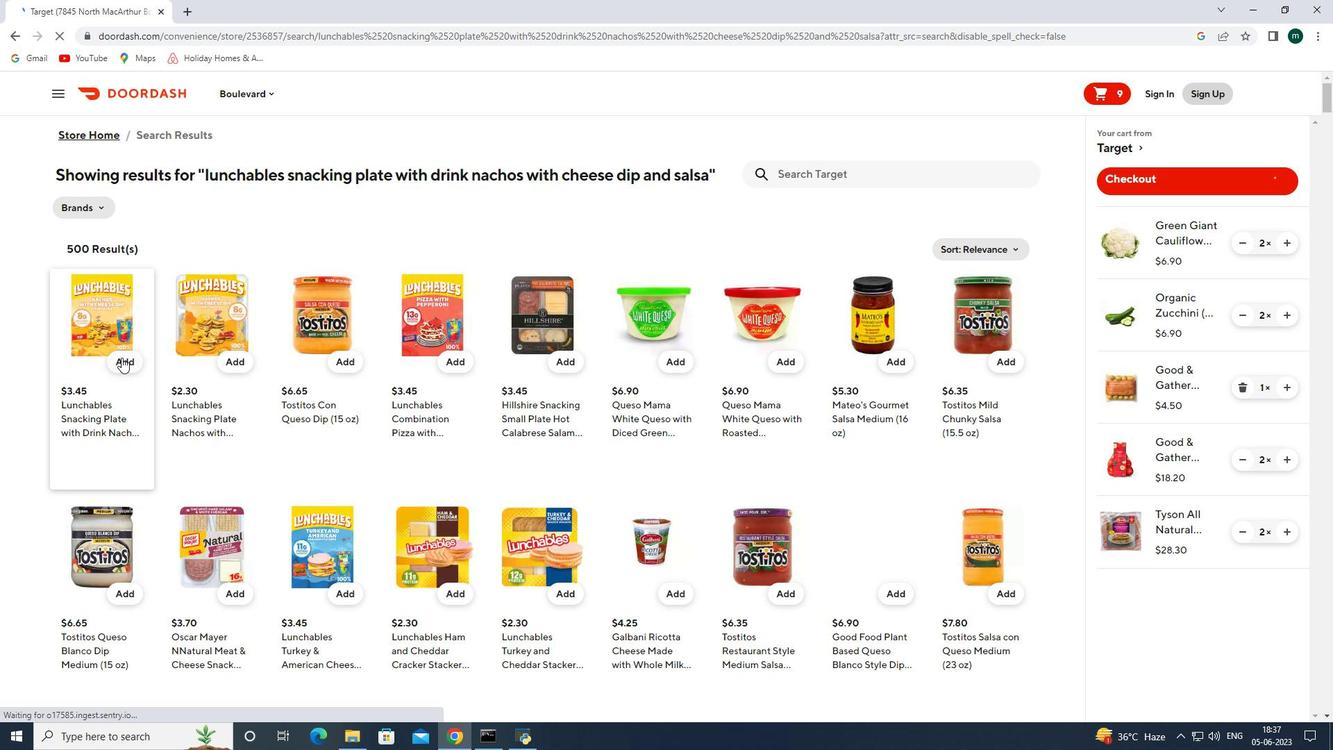 
Action: Mouse moved to (132, 362)
Screenshot: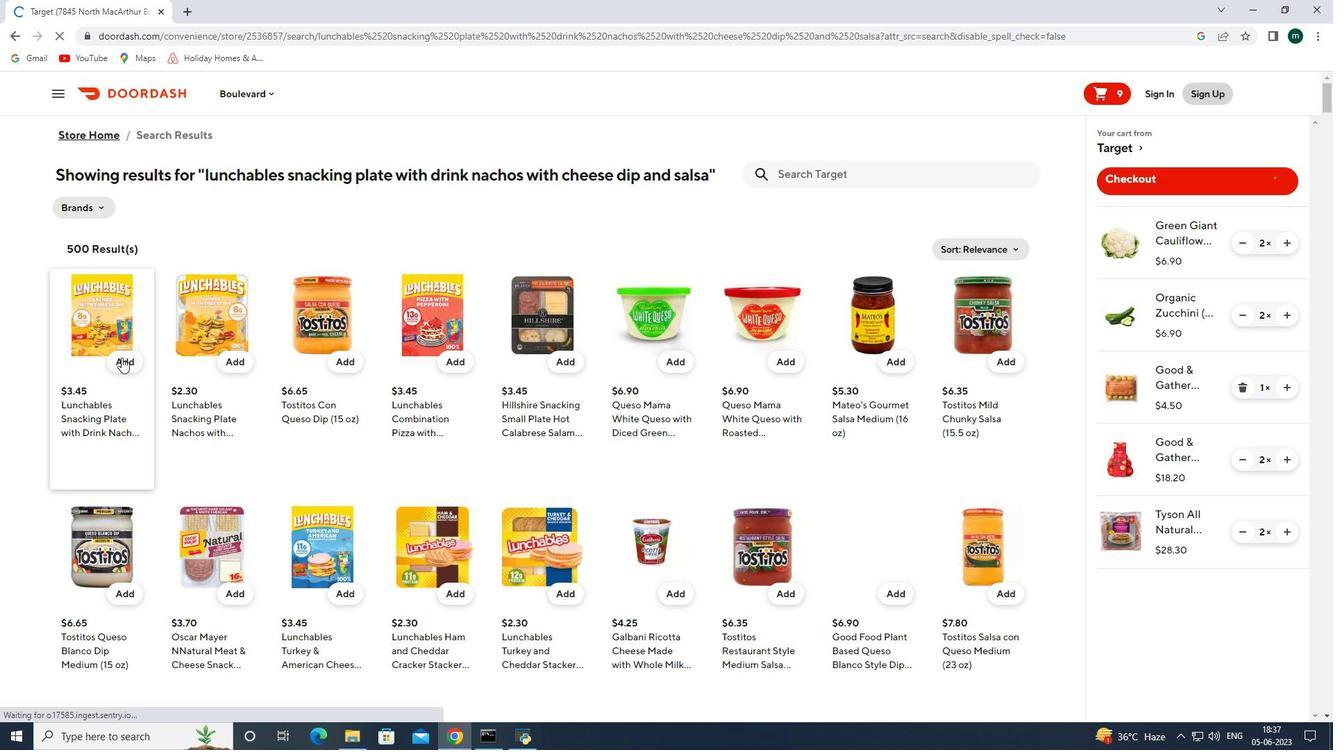 
Action: Mouse pressed left at (132, 362)
Screenshot: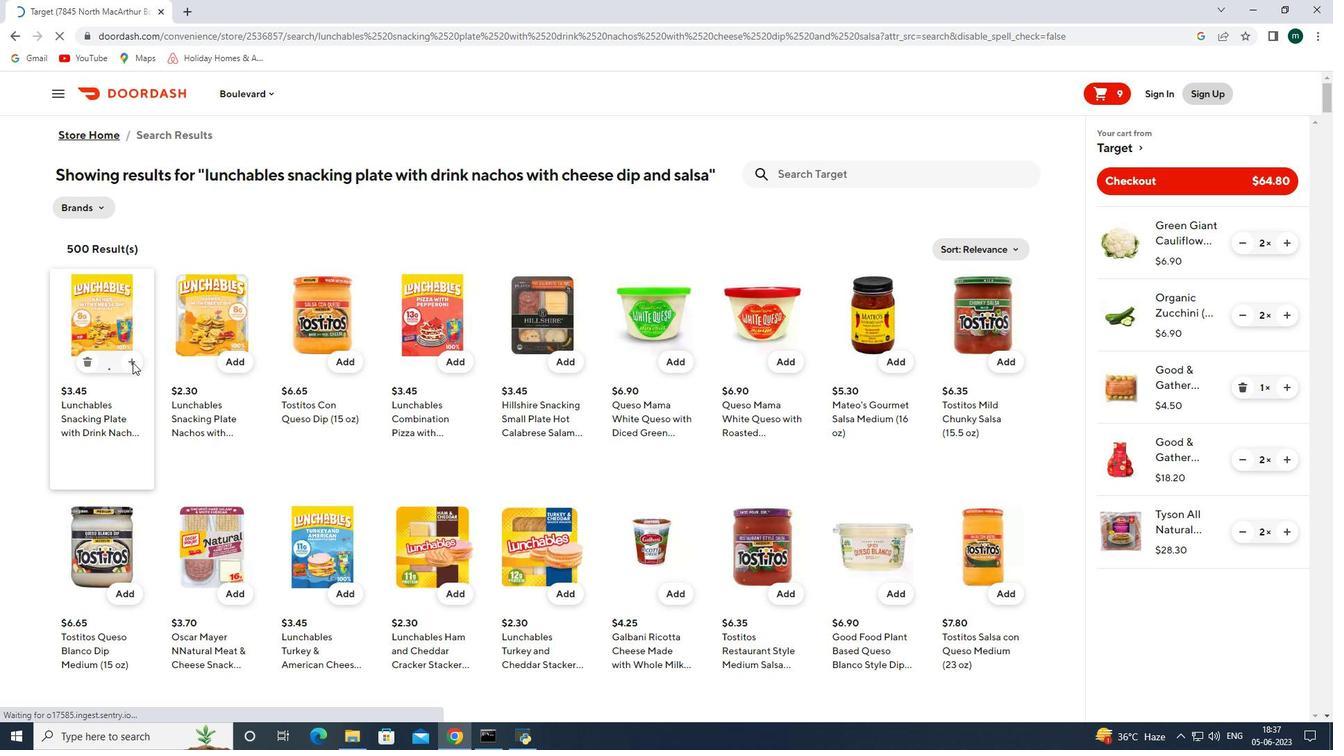 
Action: Mouse pressed left at (132, 362)
Screenshot: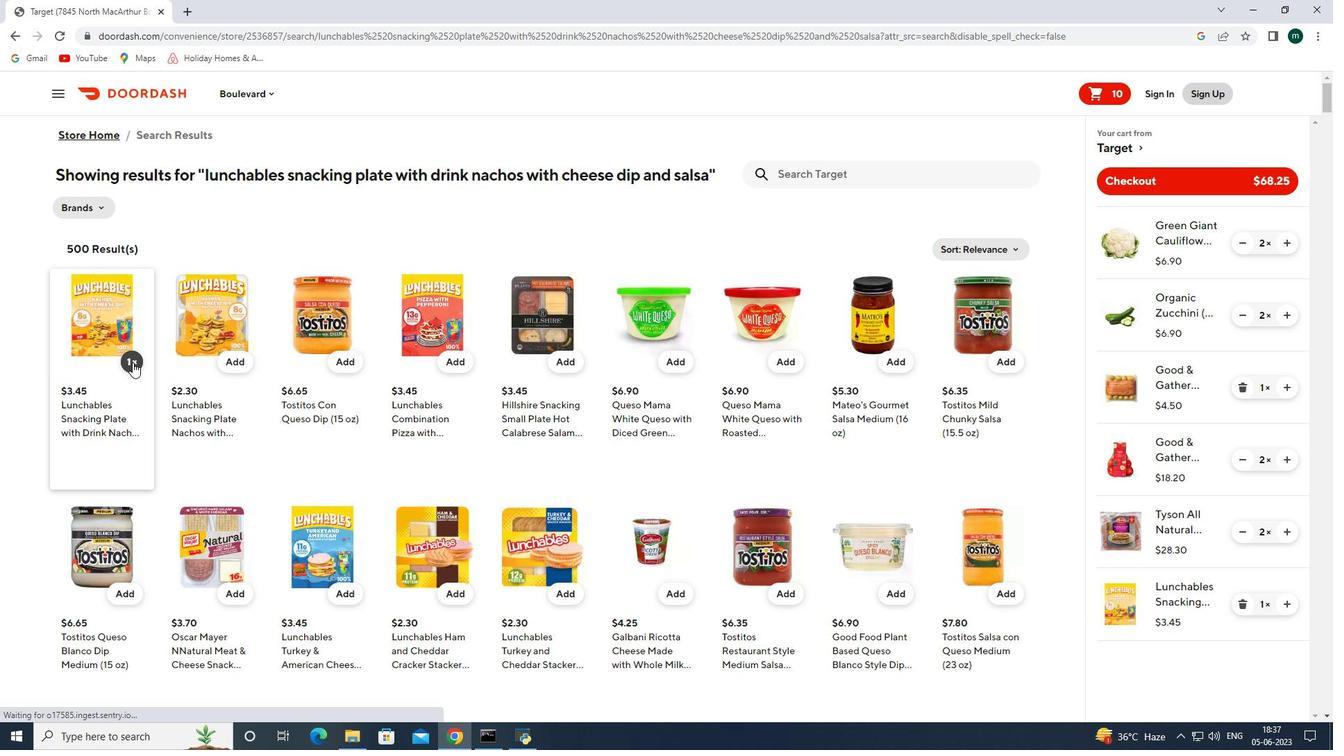 
Action: Mouse pressed left at (132, 362)
Screenshot: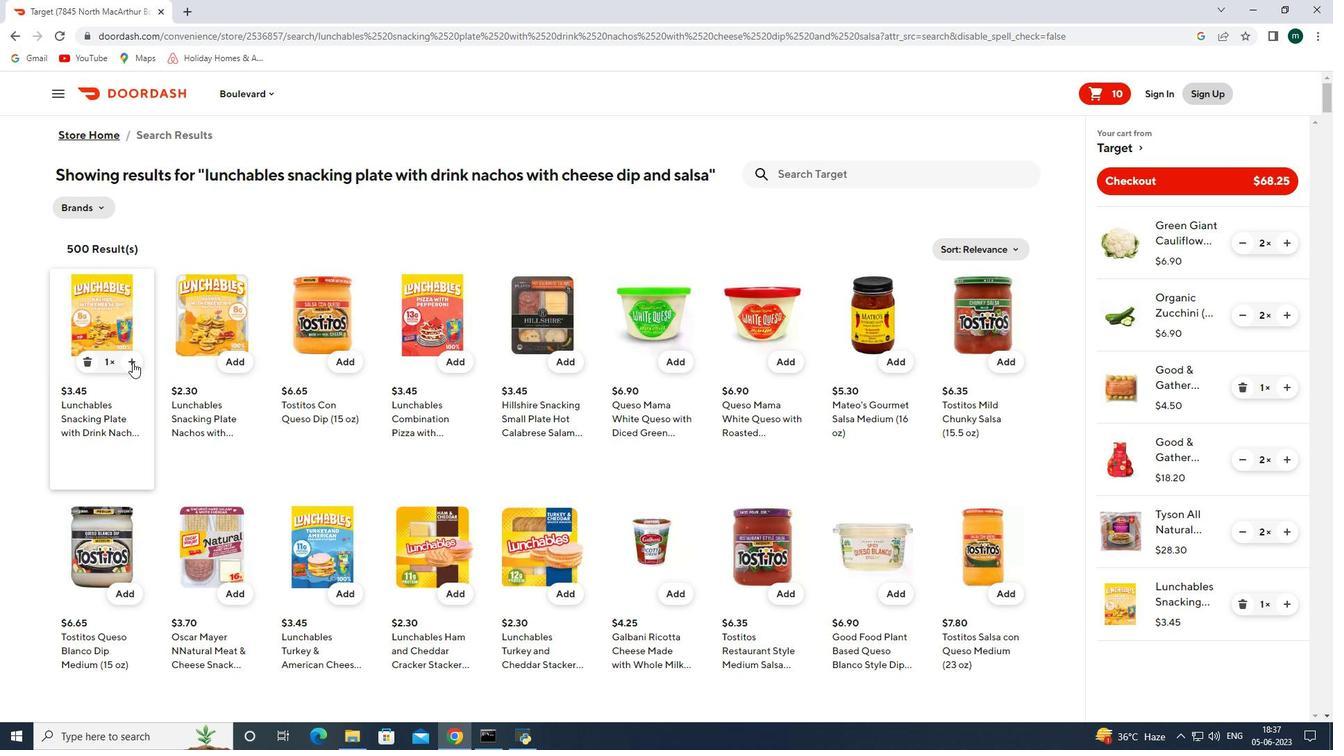 
Action: Mouse moved to (852, 172)
Screenshot: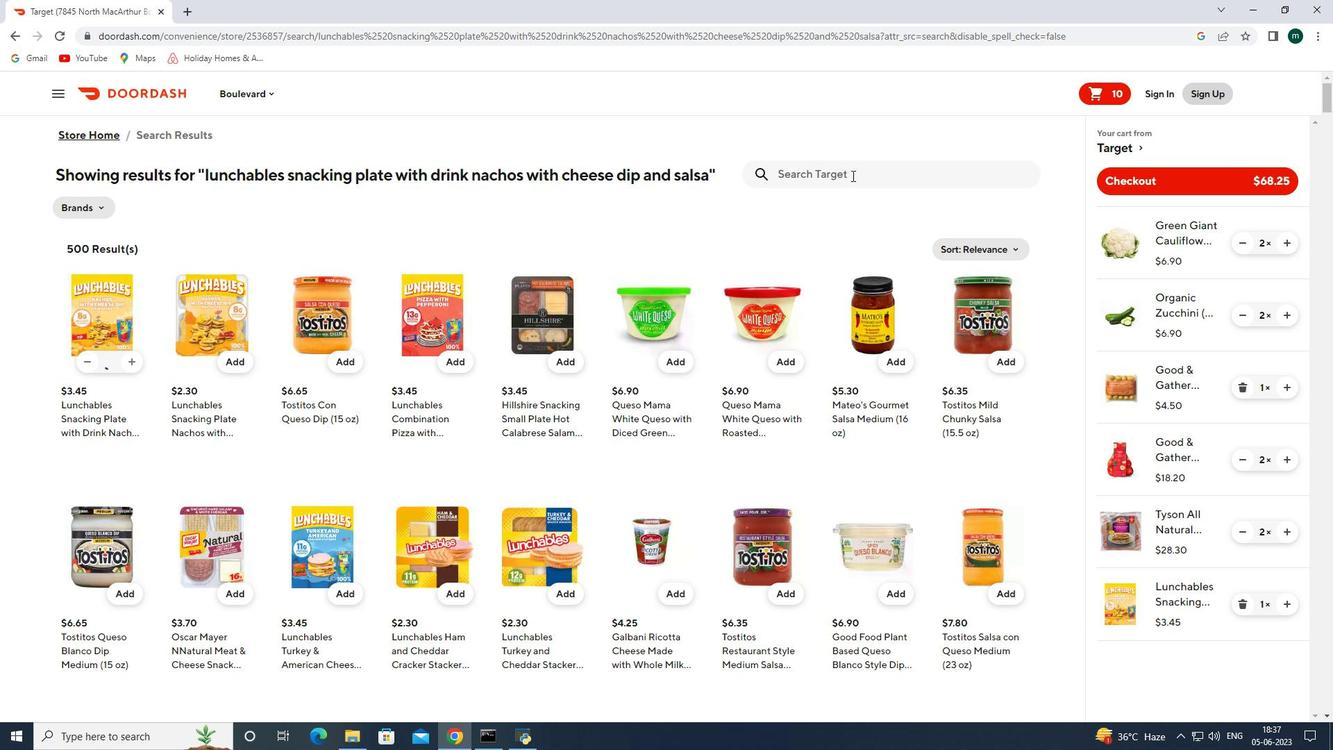 
Action: Mouse pressed left at (852, 172)
Screenshot: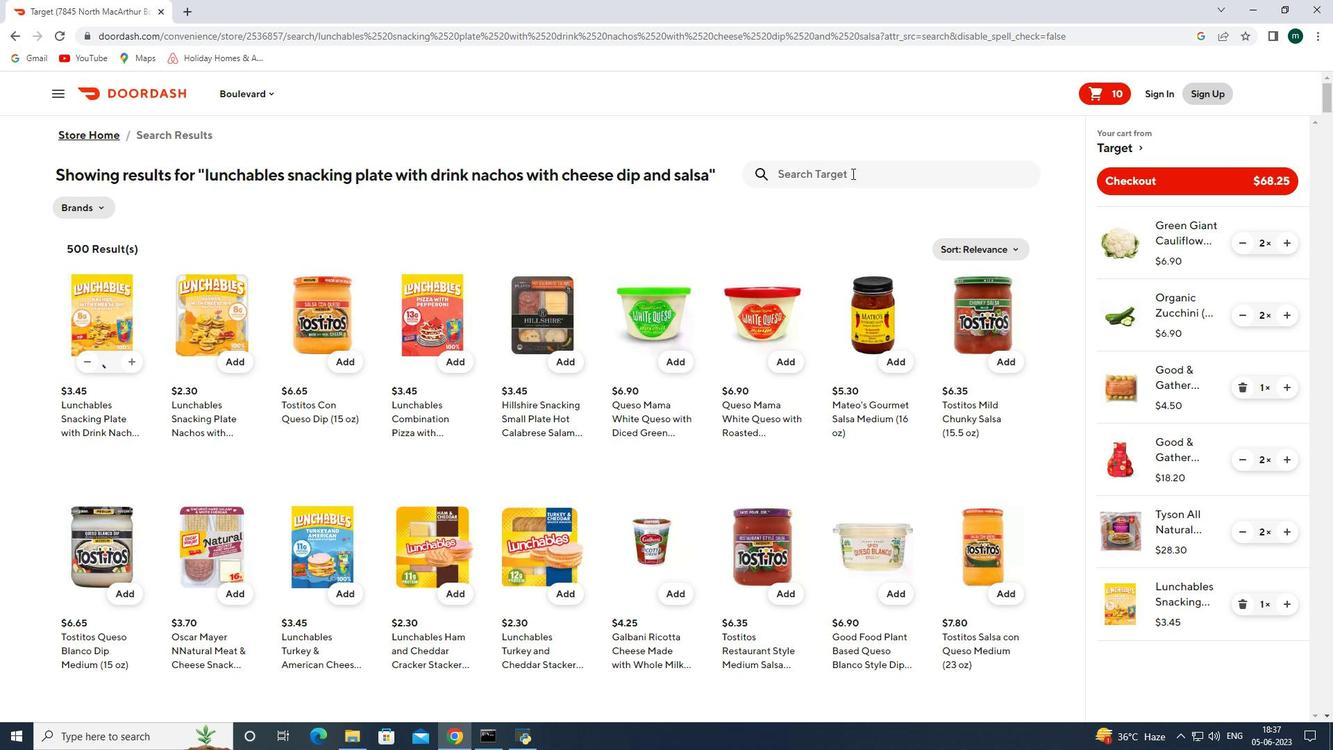 
Action: Key pressed frito<Key.space>lay<Key.space>classic<Key.space>snack<Key.space>mix<Key.enter>
Screenshot: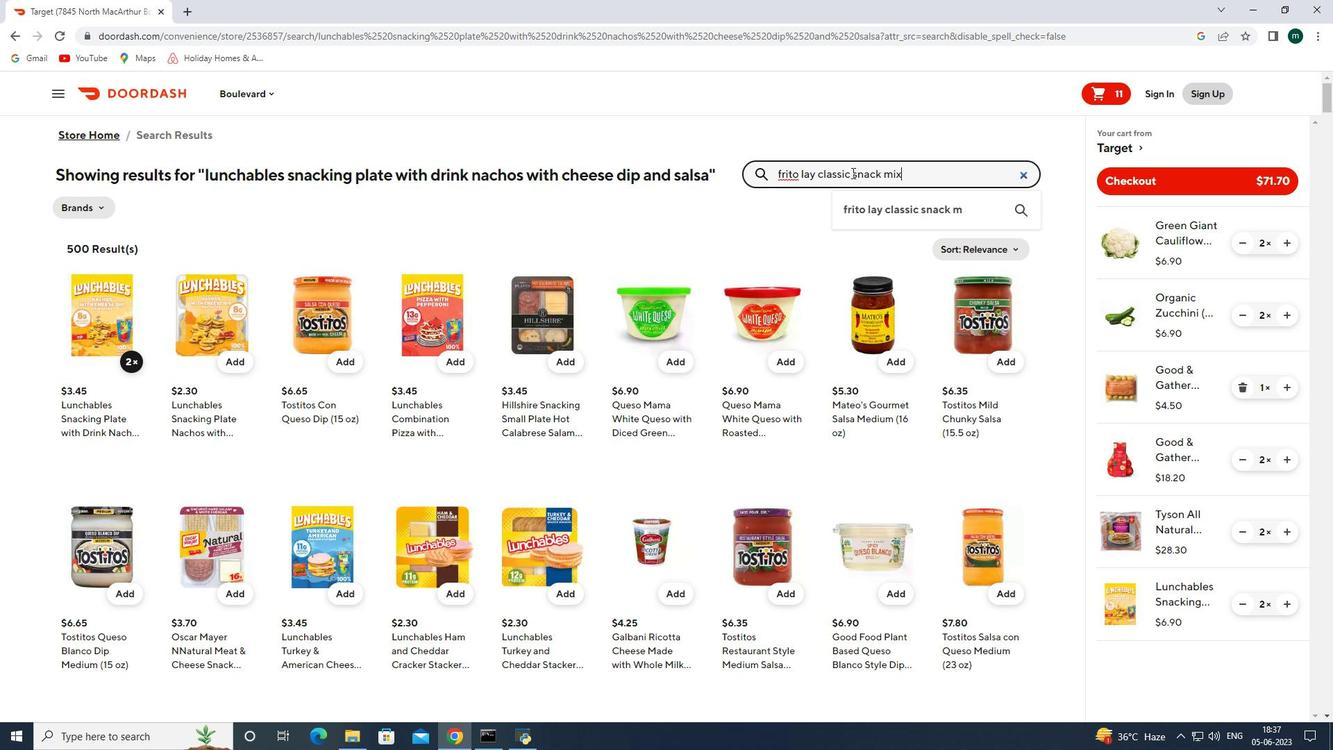 
Action: Mouse moved to (126, 361)
Screenshot: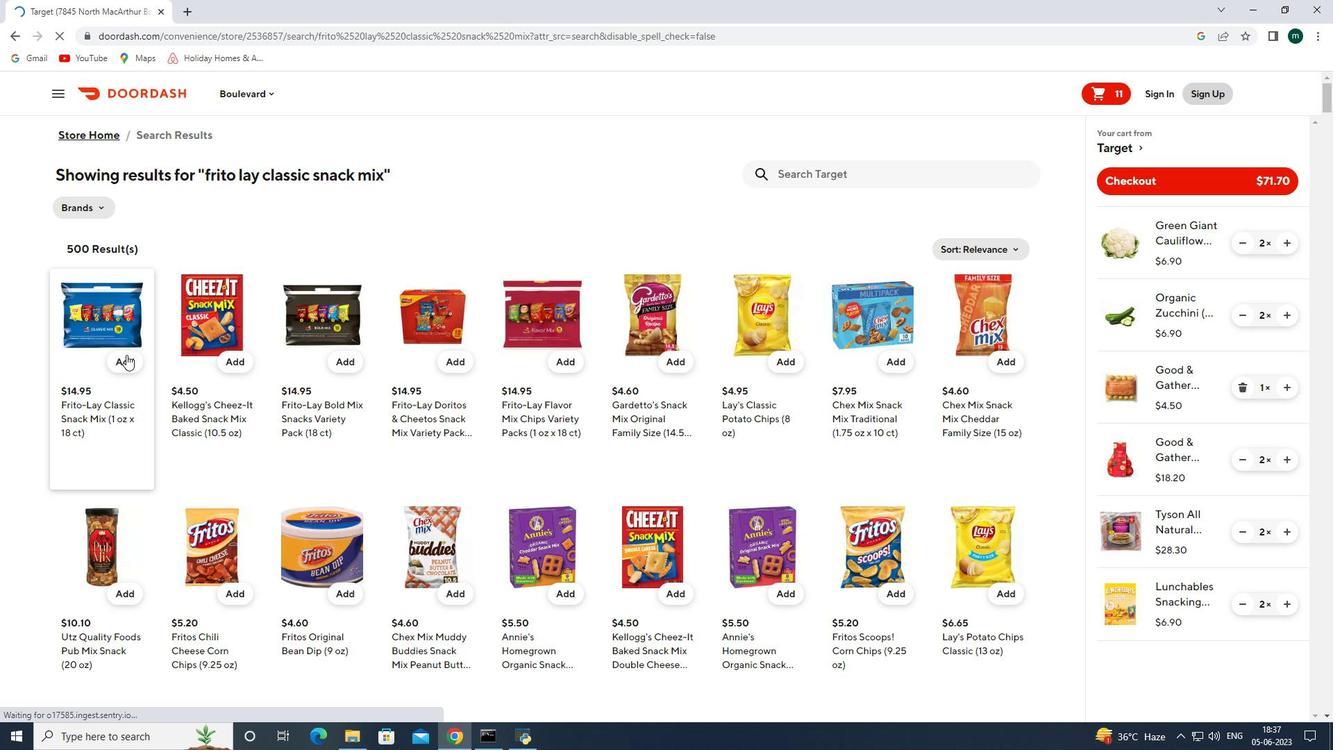 
Action: Mouse pressed left at (126, 361)
Screenshot: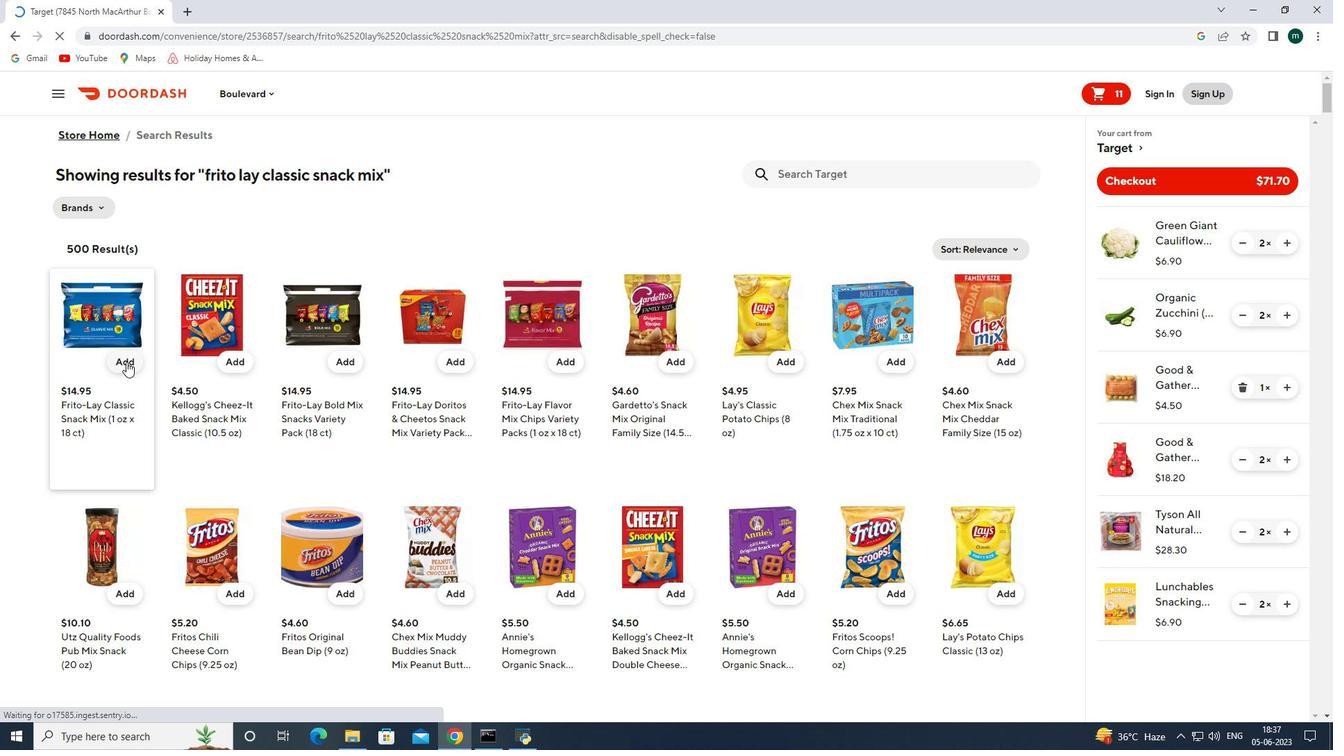 
Action: Mouse moved to (806, 169)
Screenshot: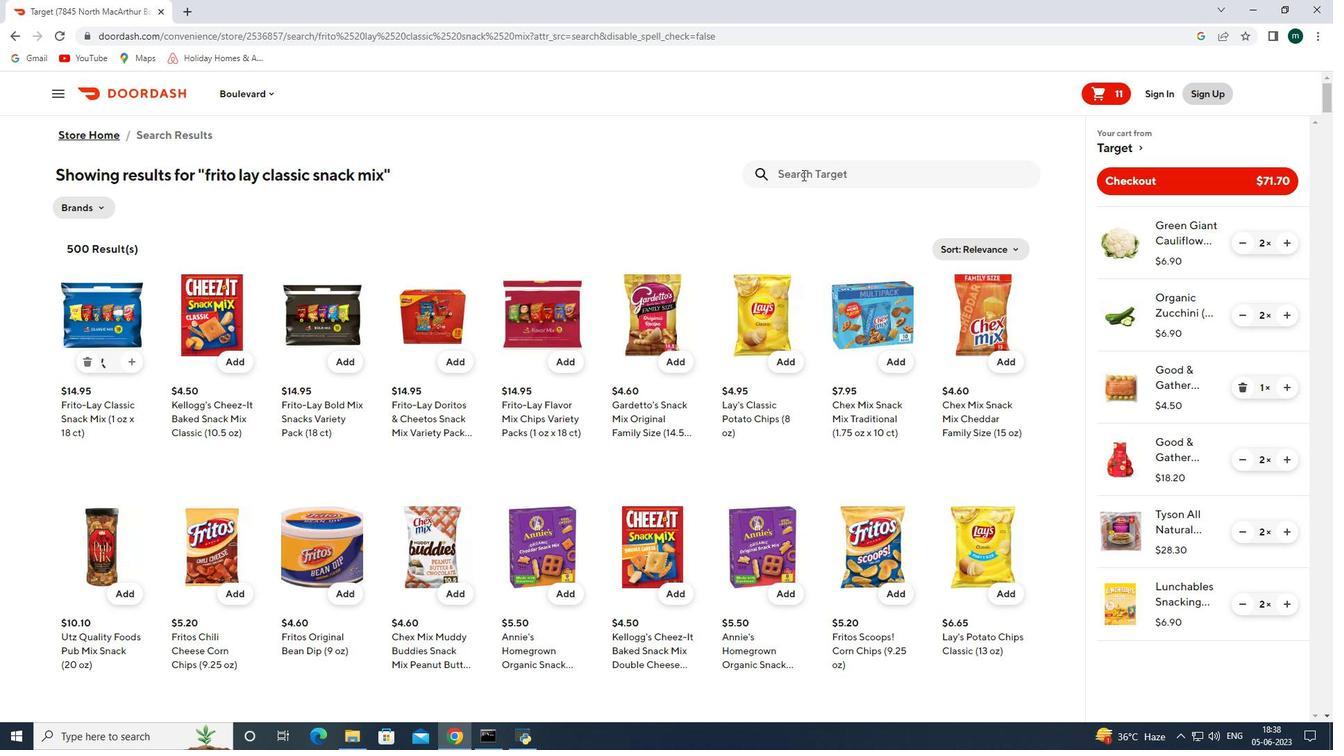 
Action: Mouse pressed left at (806, 169)
Screenshot: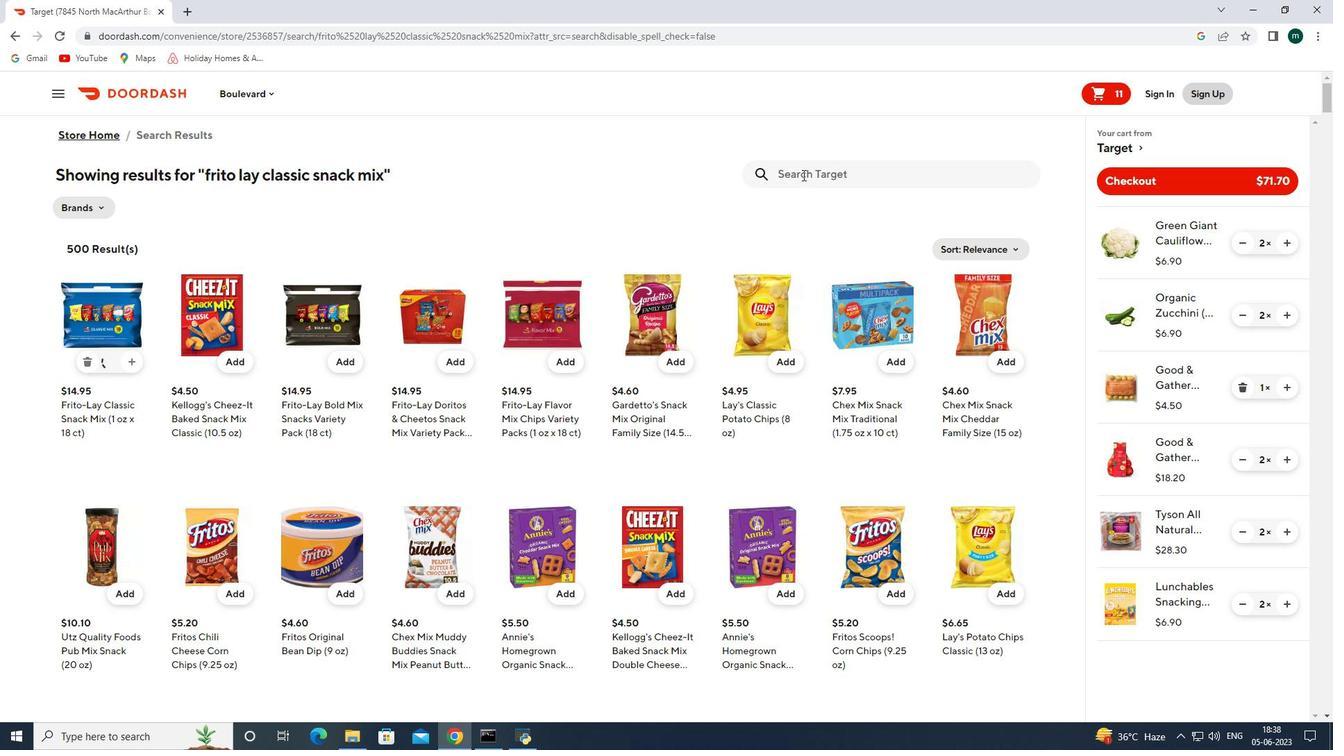 
Action: Key pressed pringes<Key.space>sour<Key.space>cream<Key.space>and<Key.space>onion<Key.space>potato<Key.space>crisps<Key.space>chips<Key.enter>
Screenshot: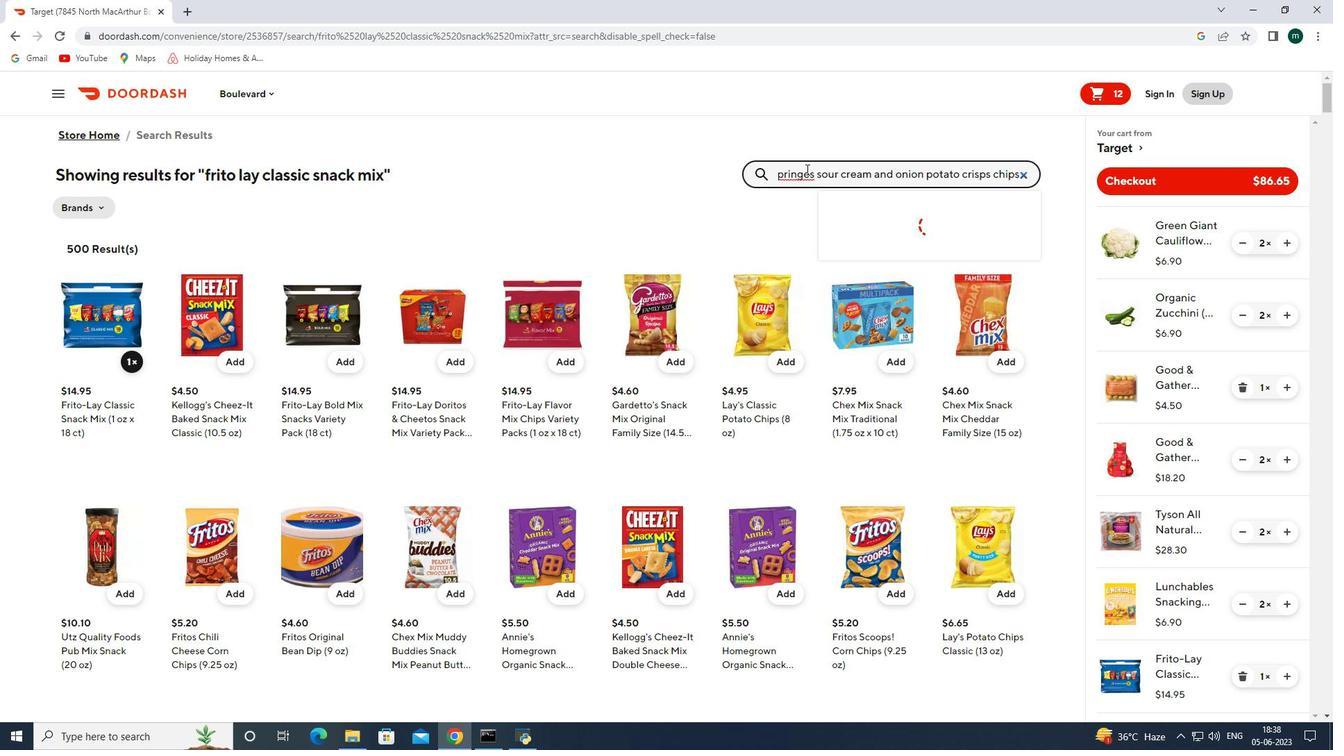
Action: Mouse moved to (134, 392)
Screenshot: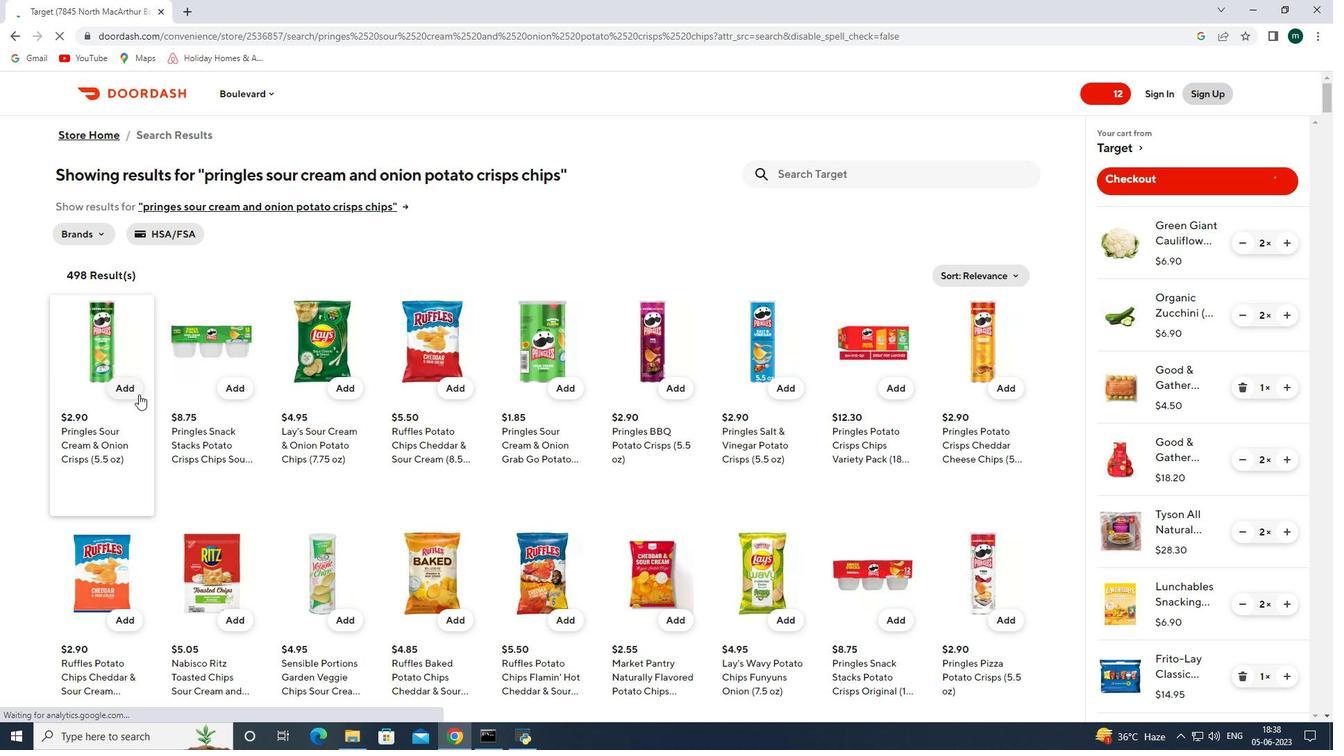 
Action: Mouse pressed left at (134, 392)
Screenshot: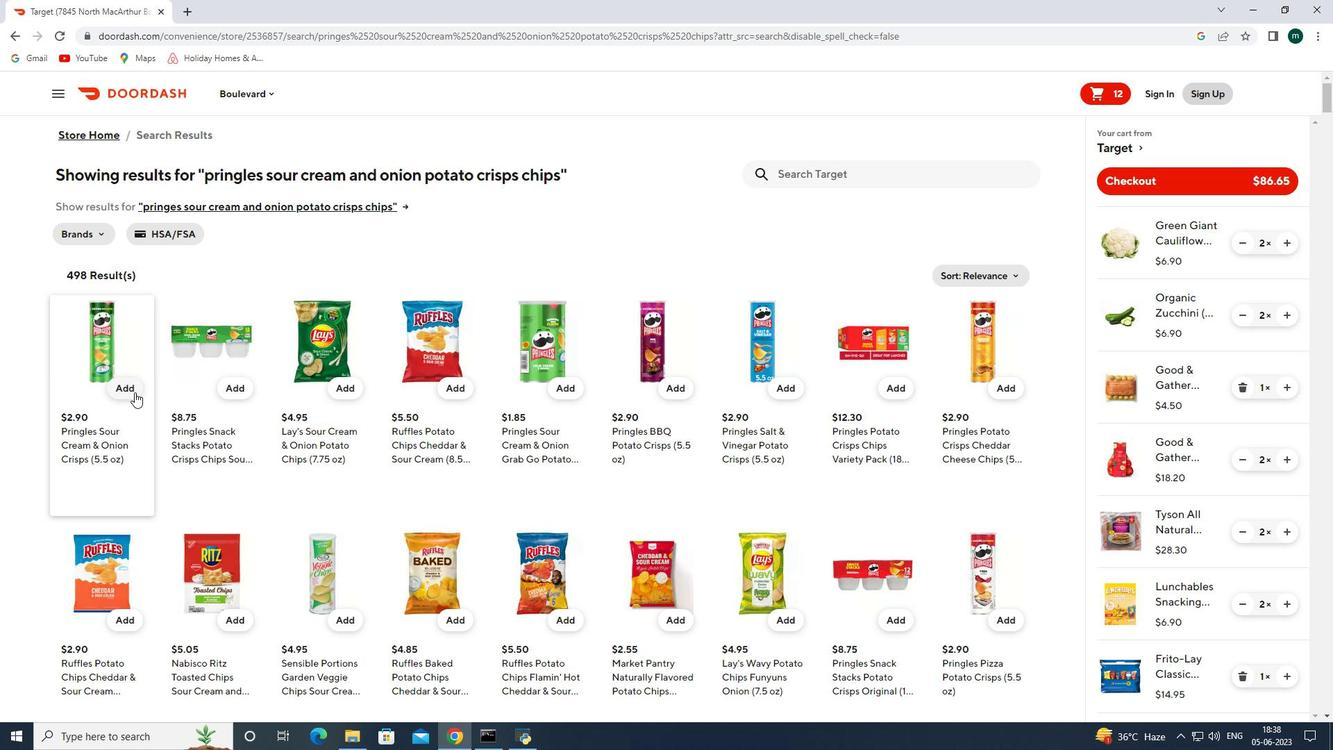 
Action: Mouse pressed left at (134, 392)
Screenshot: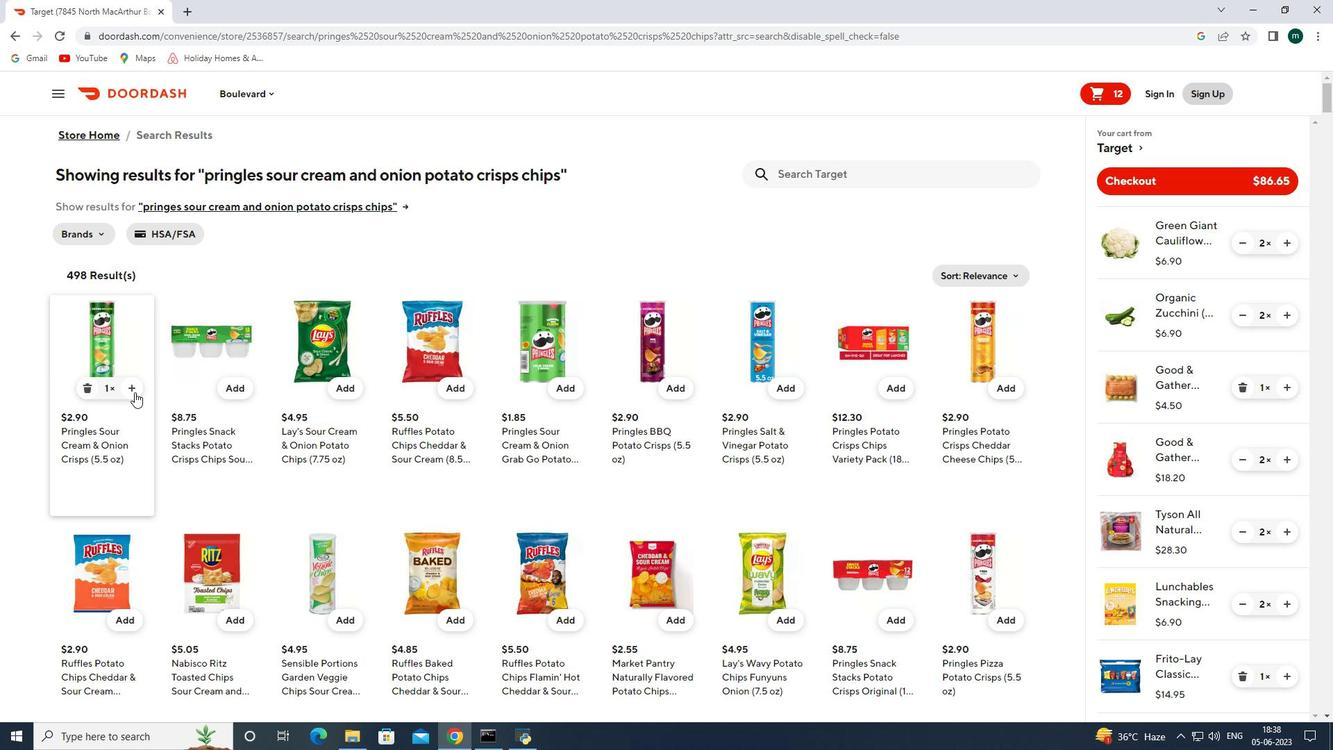 
Action: Mouse moved to (888, 175)
Screenshot: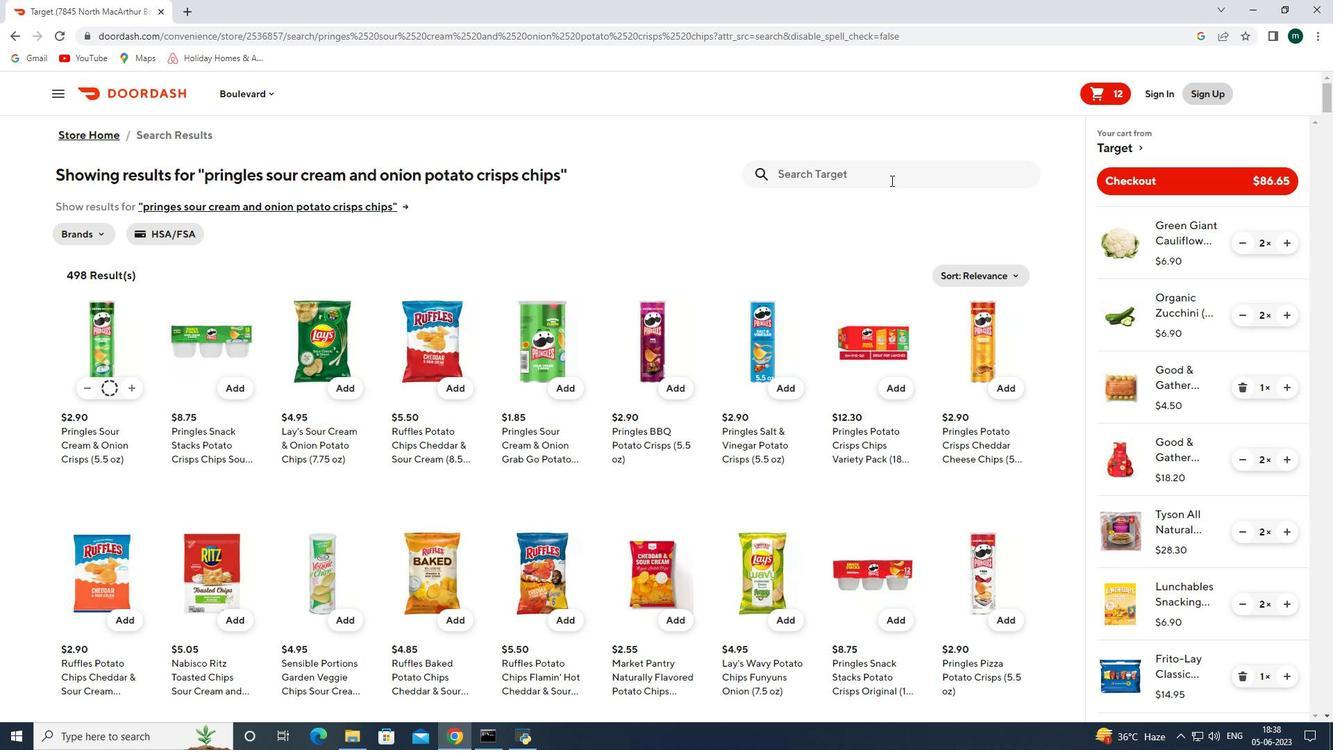 
Action: Mouse pressed left at (888, 175)
Screenshot: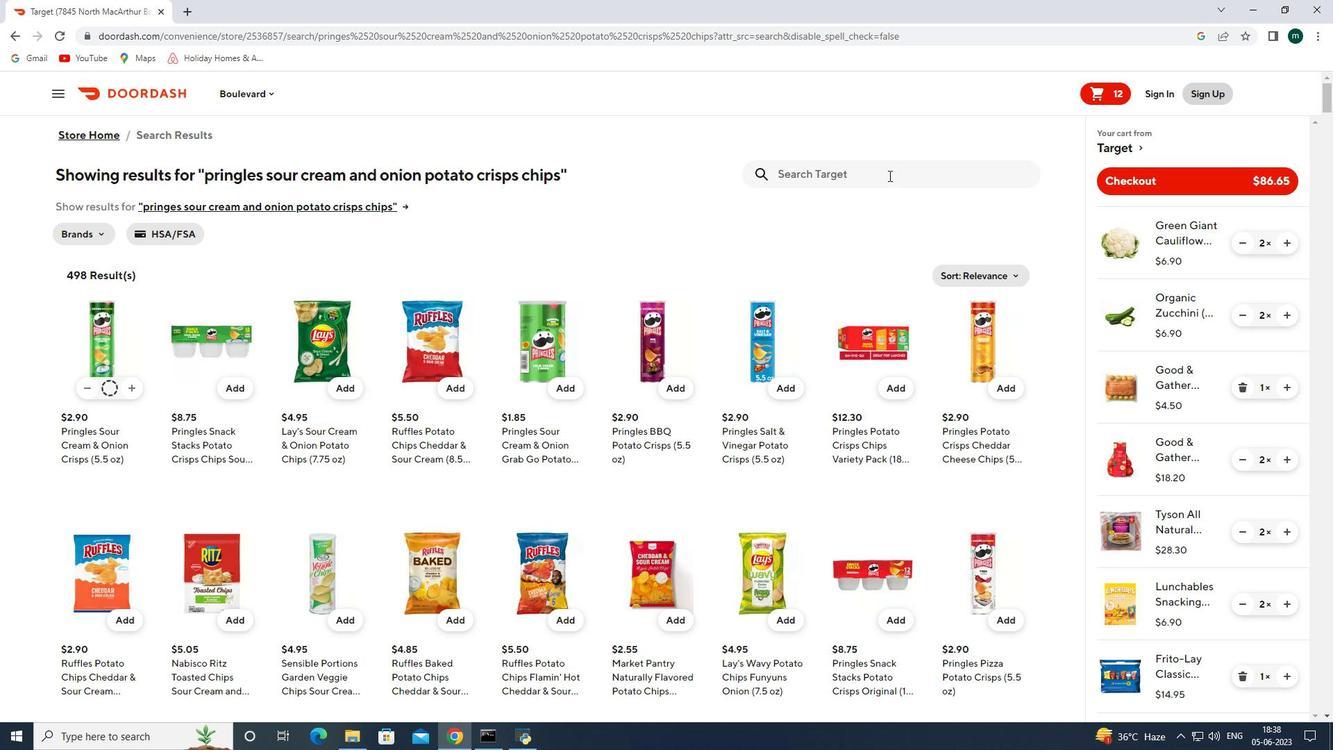 
Action: Key pressed hask<Key.space>5<Key.space>in<Key.space>1<Key.space>keratin<Key.space>protein<Key.space>leave<Key.space>in<Key.space>hair<Key.space>spray<Key.enter>
Screenshot: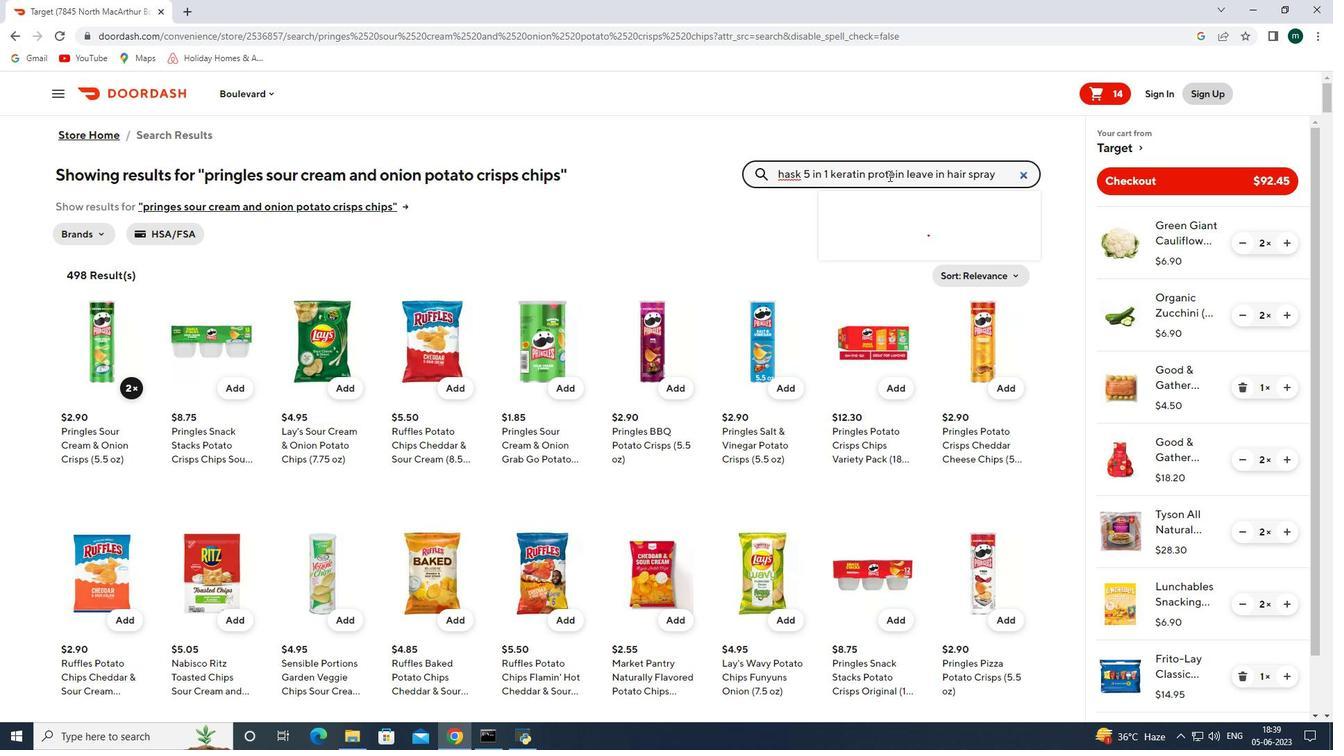 
Action: Mouse pressed left at (888, 175)
Screenshot: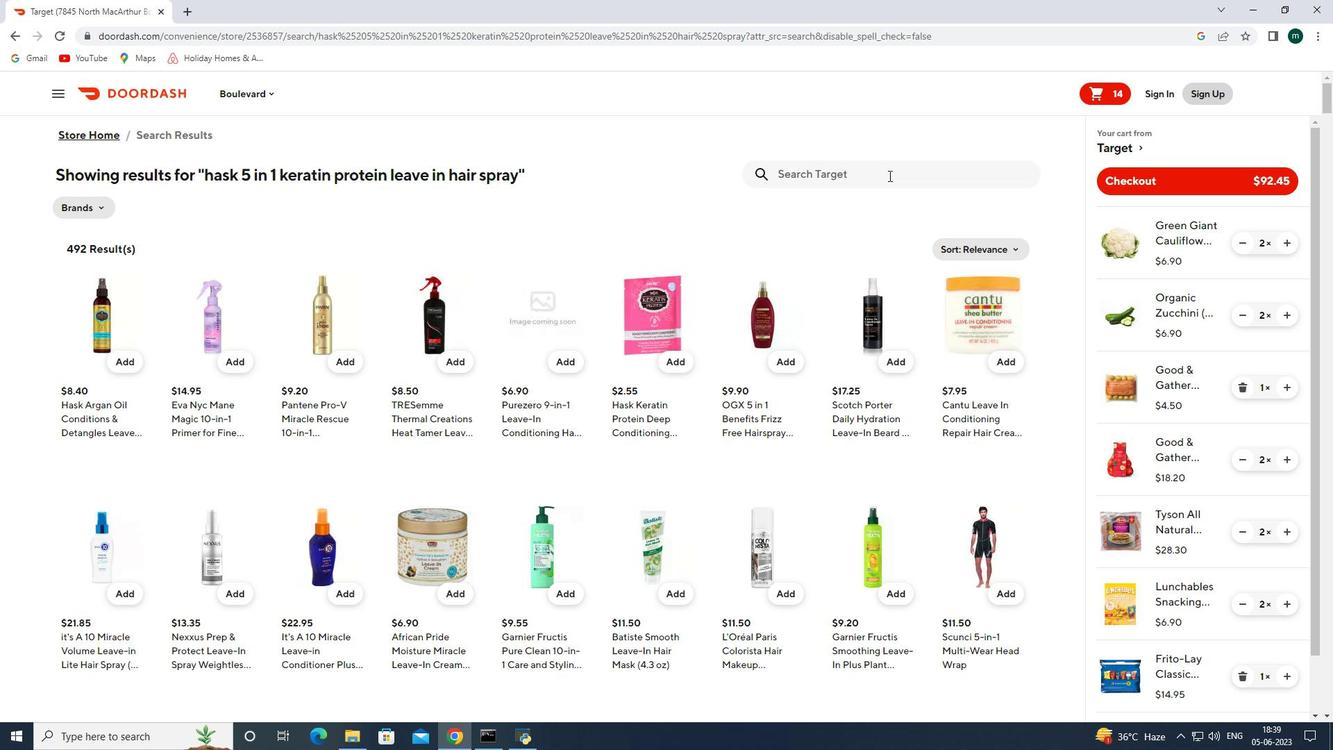 
Action: Key pressed pepsi<Key.space>soft<Key.space>drink<Key.space>bottle<Key.enter>
Screenshot: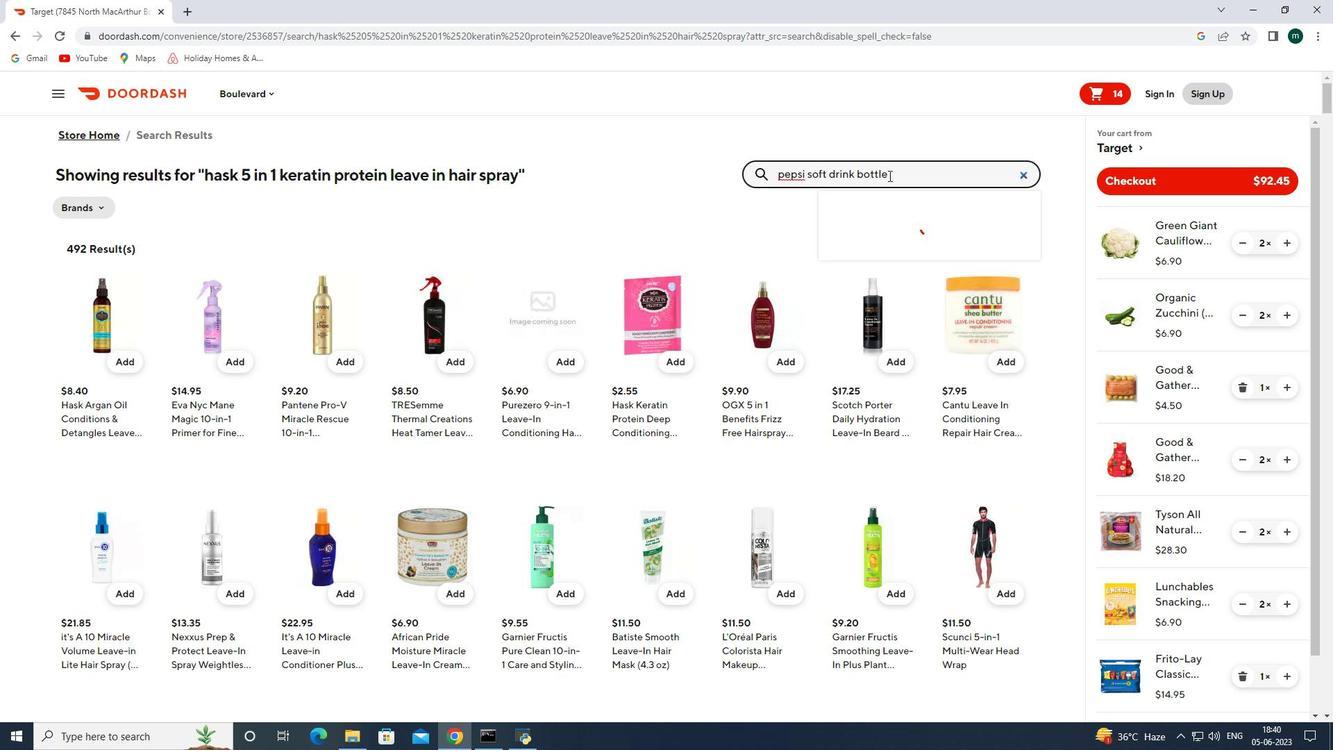 
Action: Mouse moved to (118, 357)
Screenshot: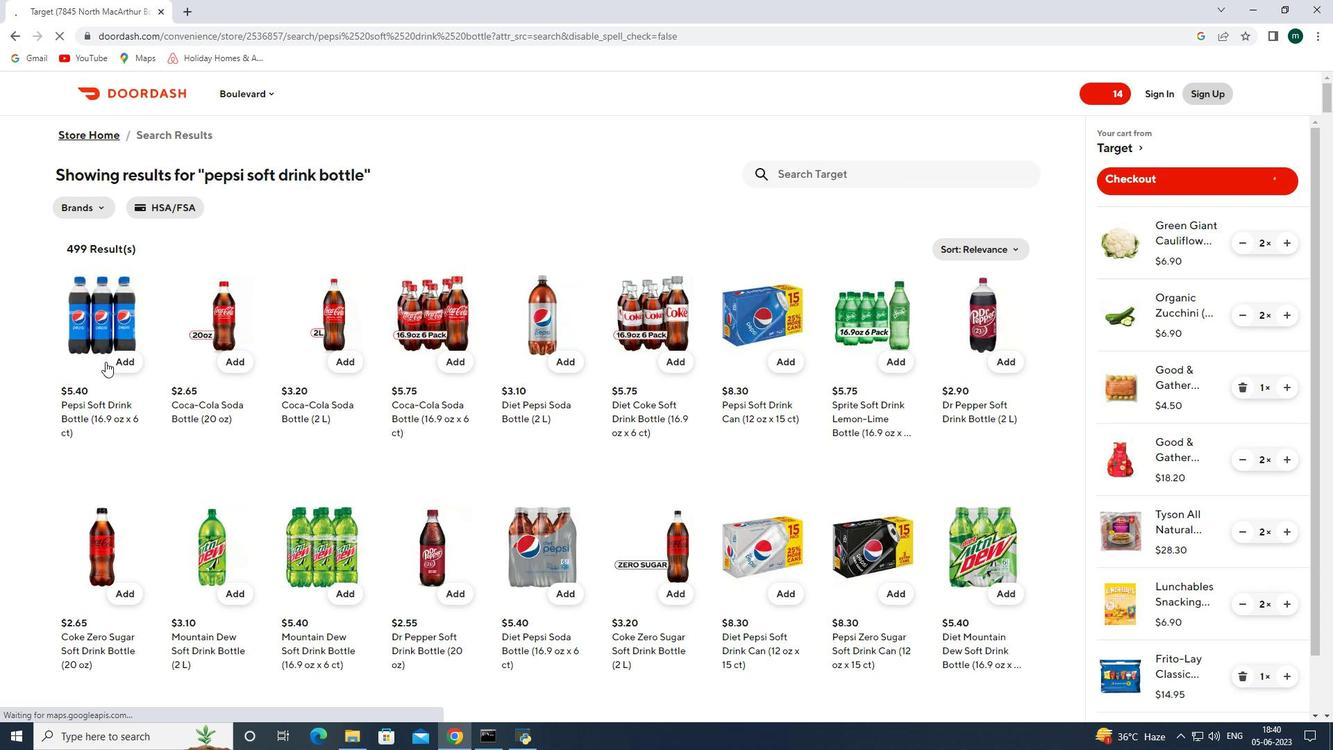 
Action: Mouse pressed left at (118, 357)
Screenshot: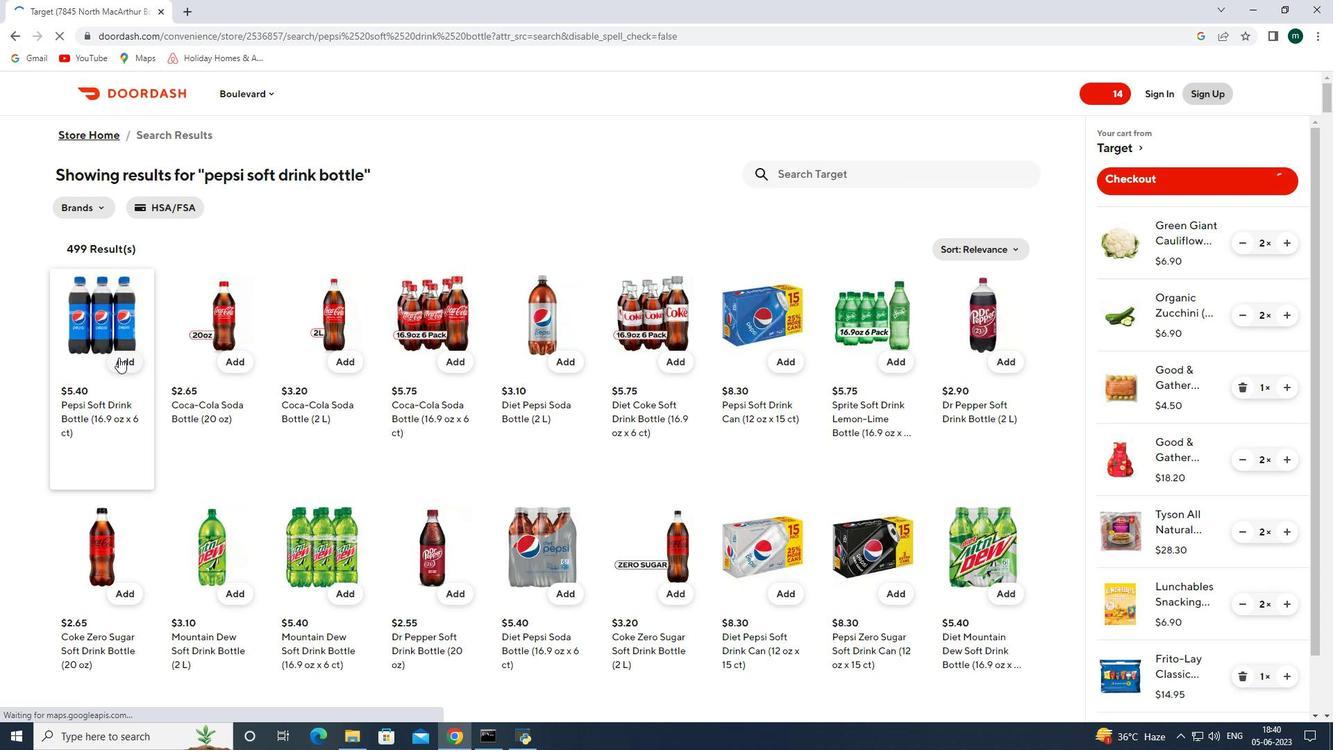 
Action: Mouse moved to (137, 365)
Screenshot: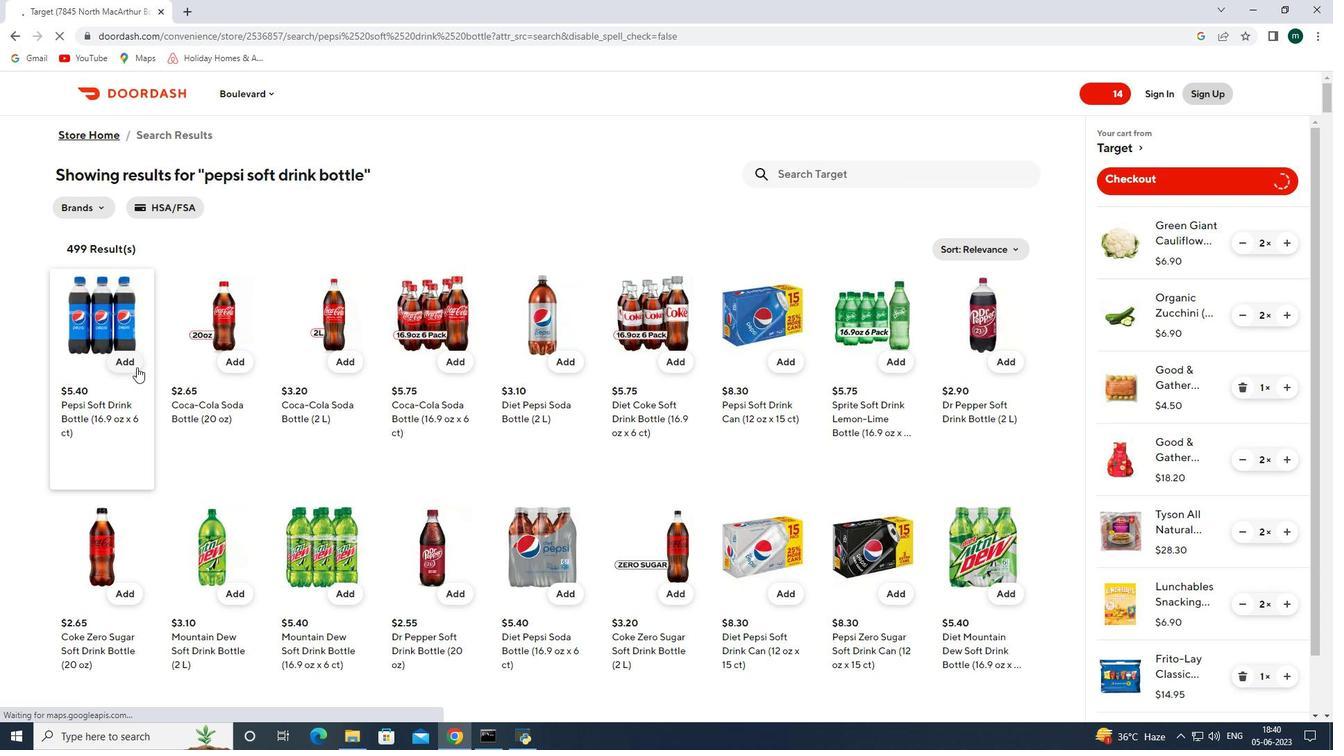 
Action: Mouse pressed left at (137, 365)
Screenshot: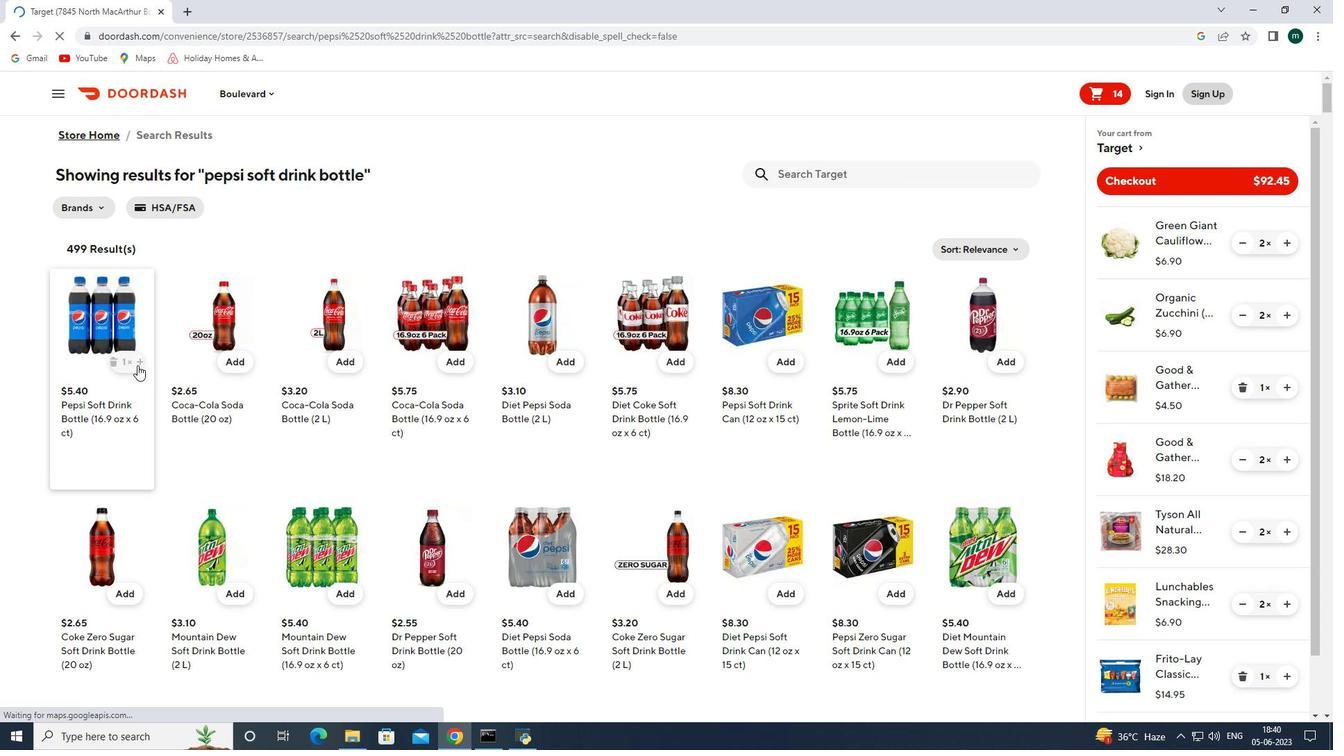 
Action: Mouse pressed left at (137, 365)
Screenshot: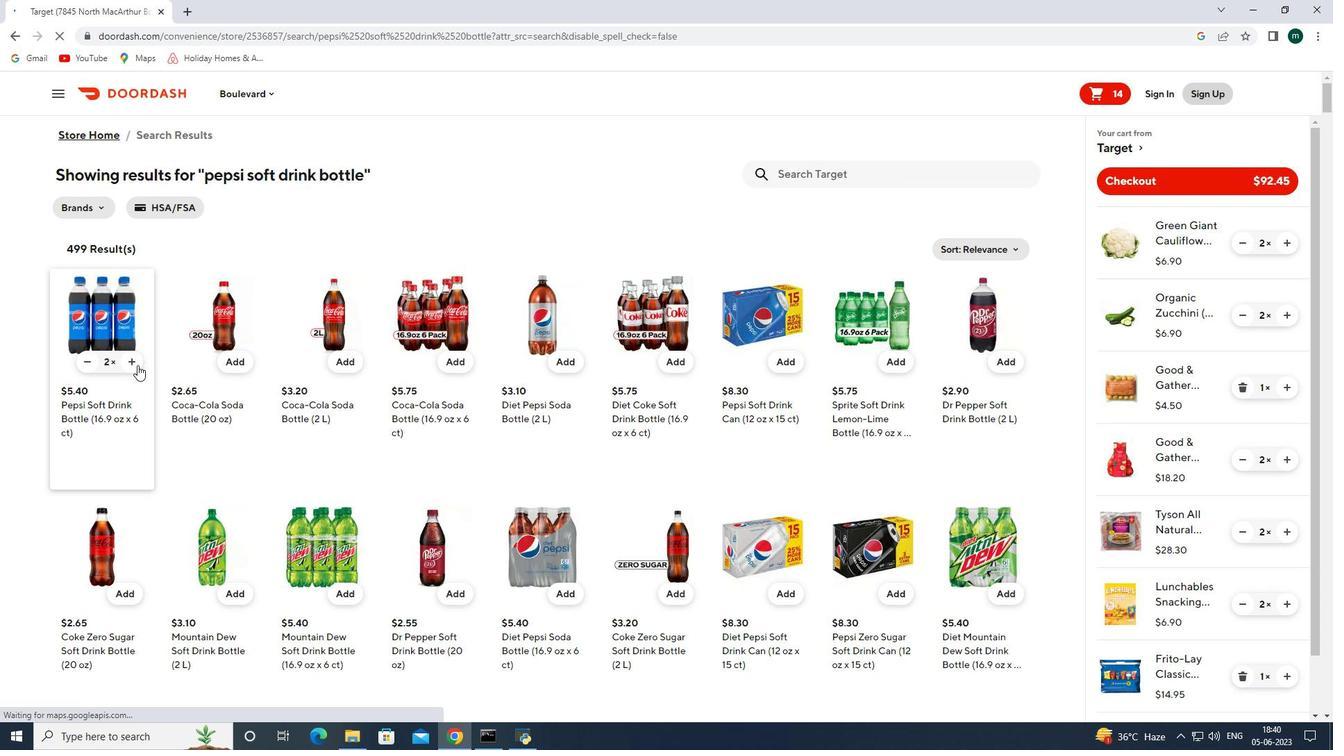 
Action: Mouse moved to (136, 366)
Screenshot: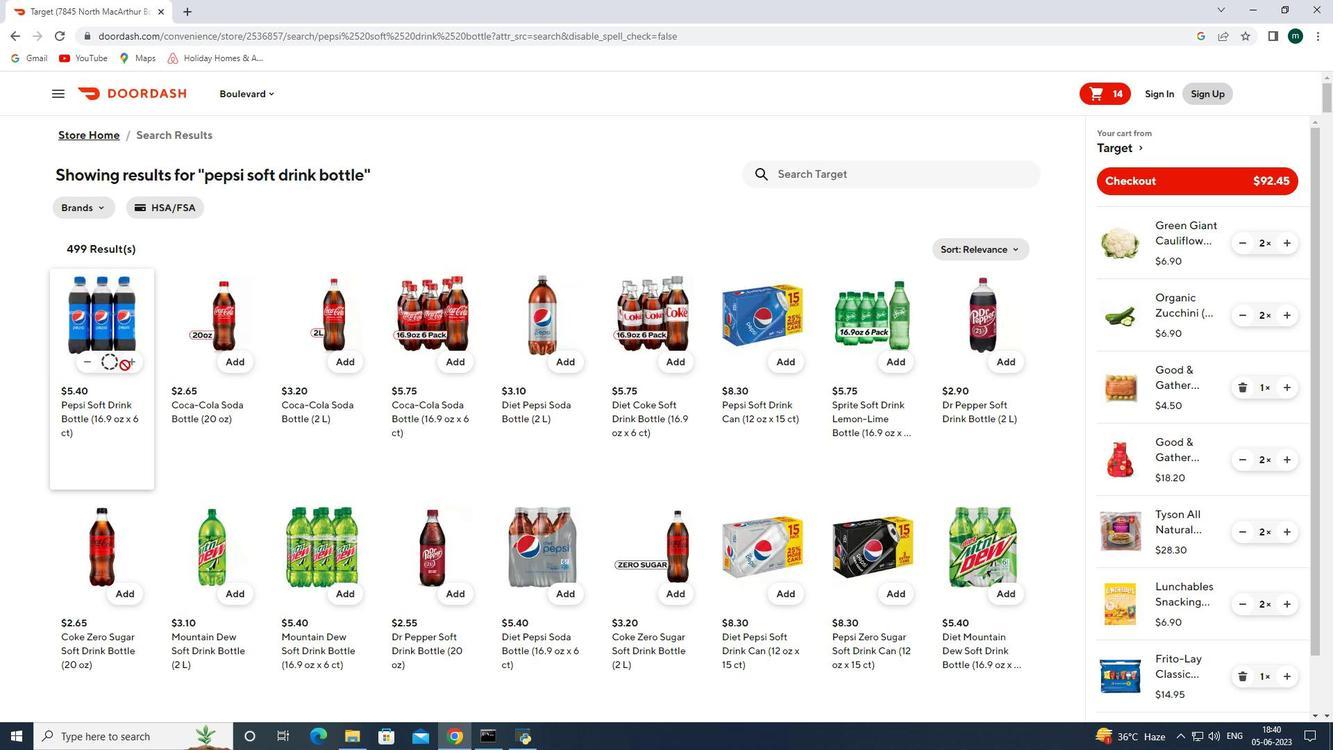 
Action: Mouse pressed left at (136, 366)
Screenshot: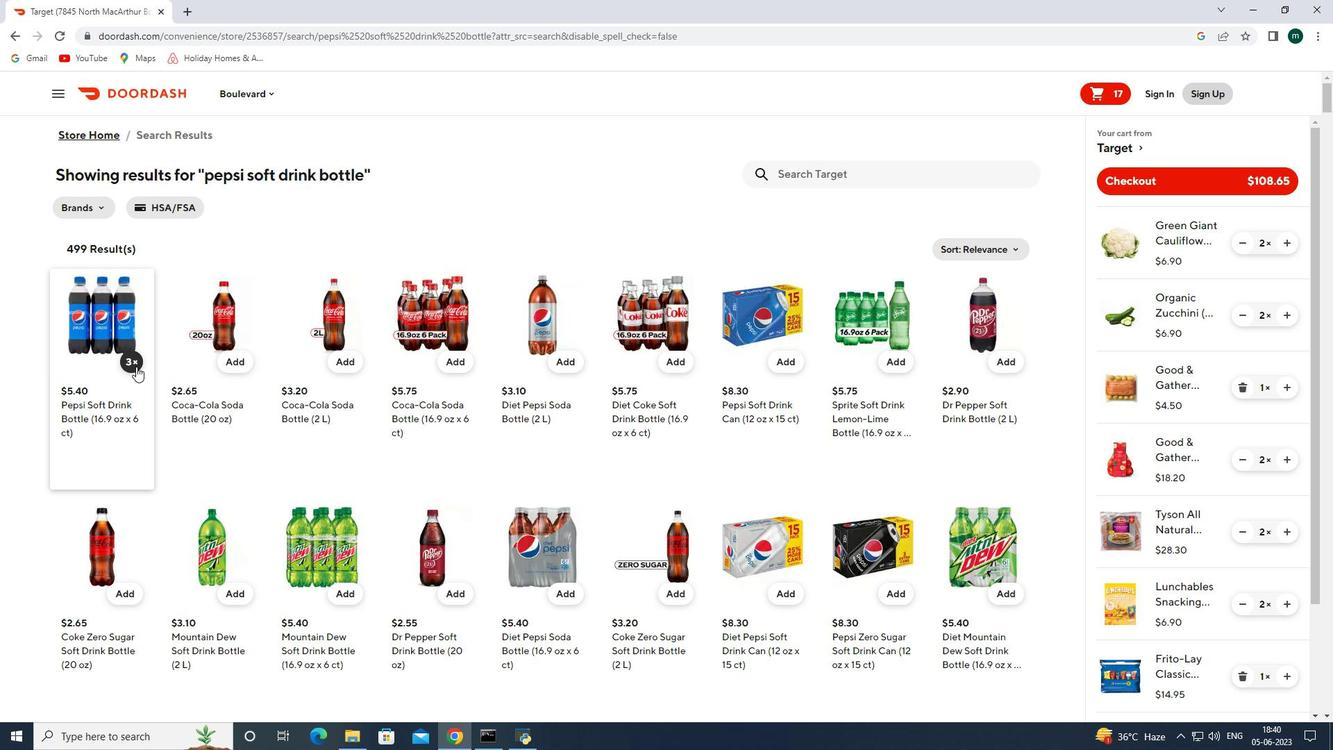 
Action: Mouse moved to (88, 359)
Screenshot: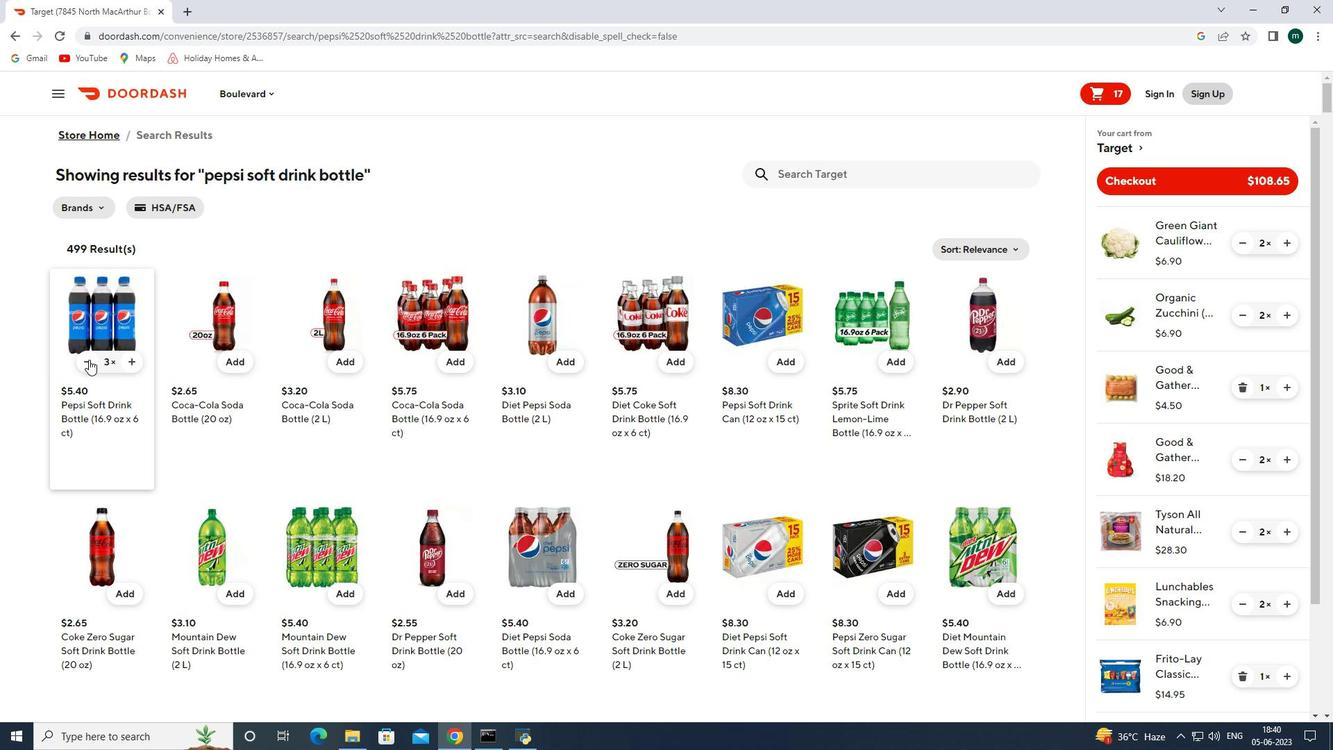 
Action: Mouse pressed left at (88, 359)
Screenshot: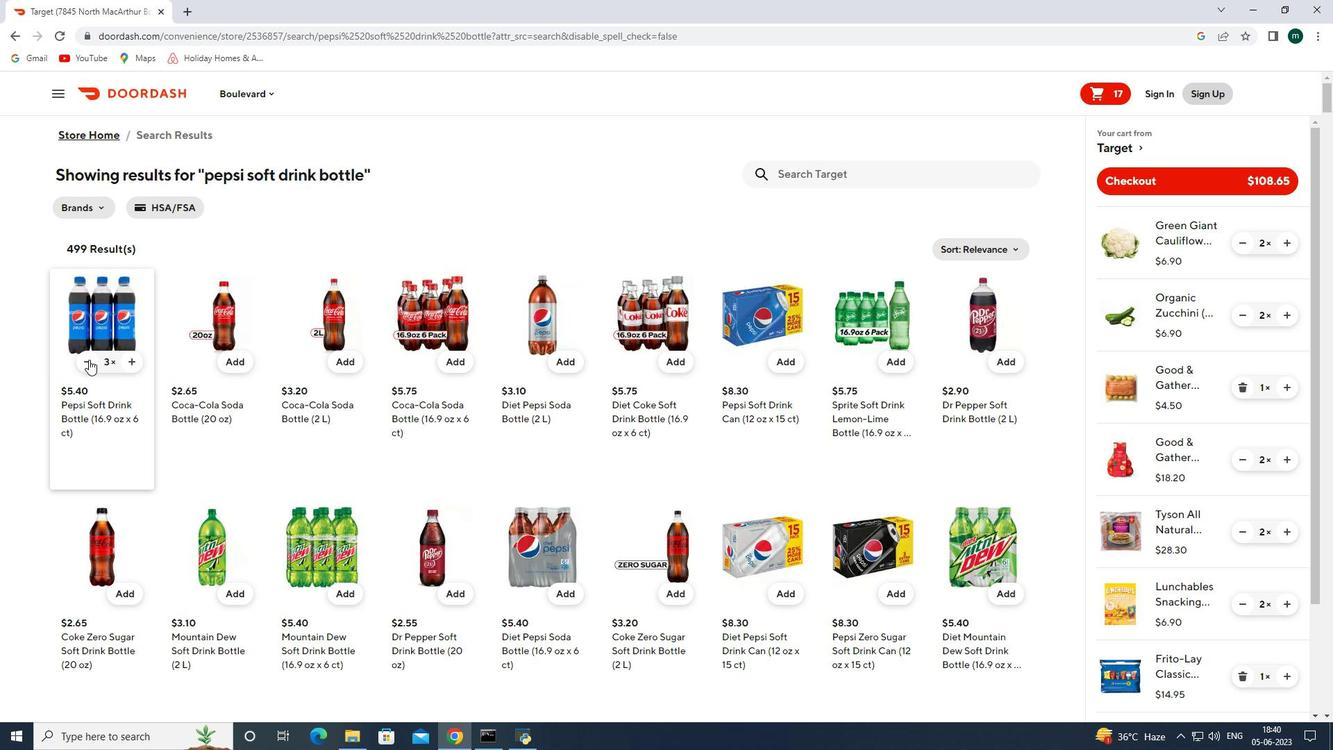 
Action: Mouse moved to (1128, 181)
Screenshot: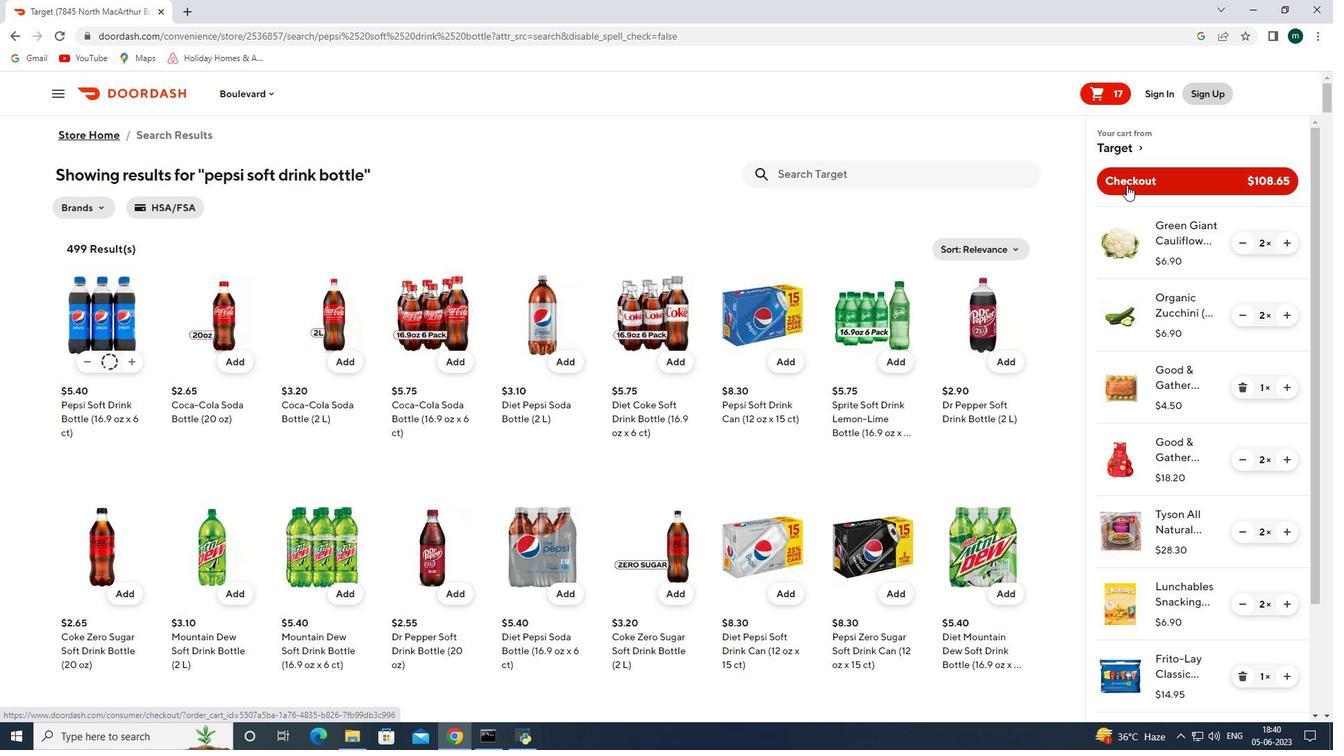 
Action: Mouse pressed left at (1128, 181)
Screenshot: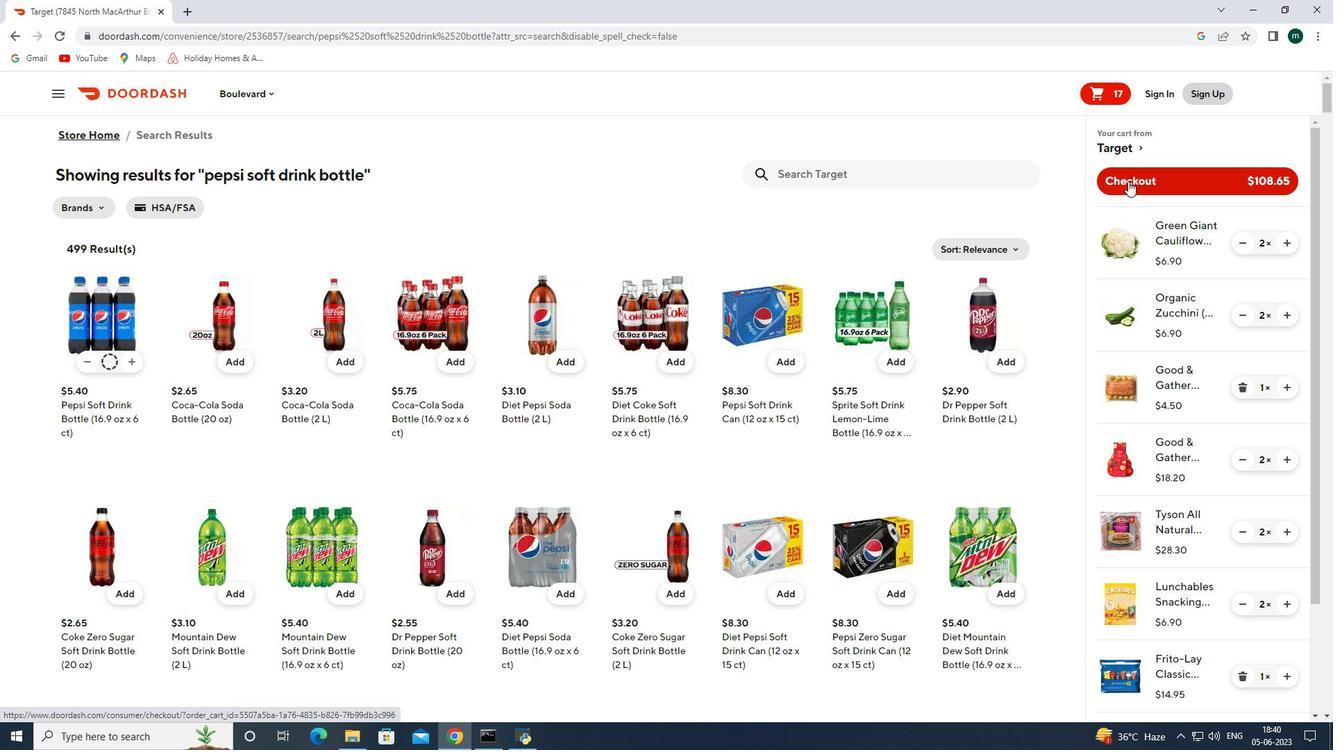 
Action: Mouse moved to (1140, 270)
Screenshot: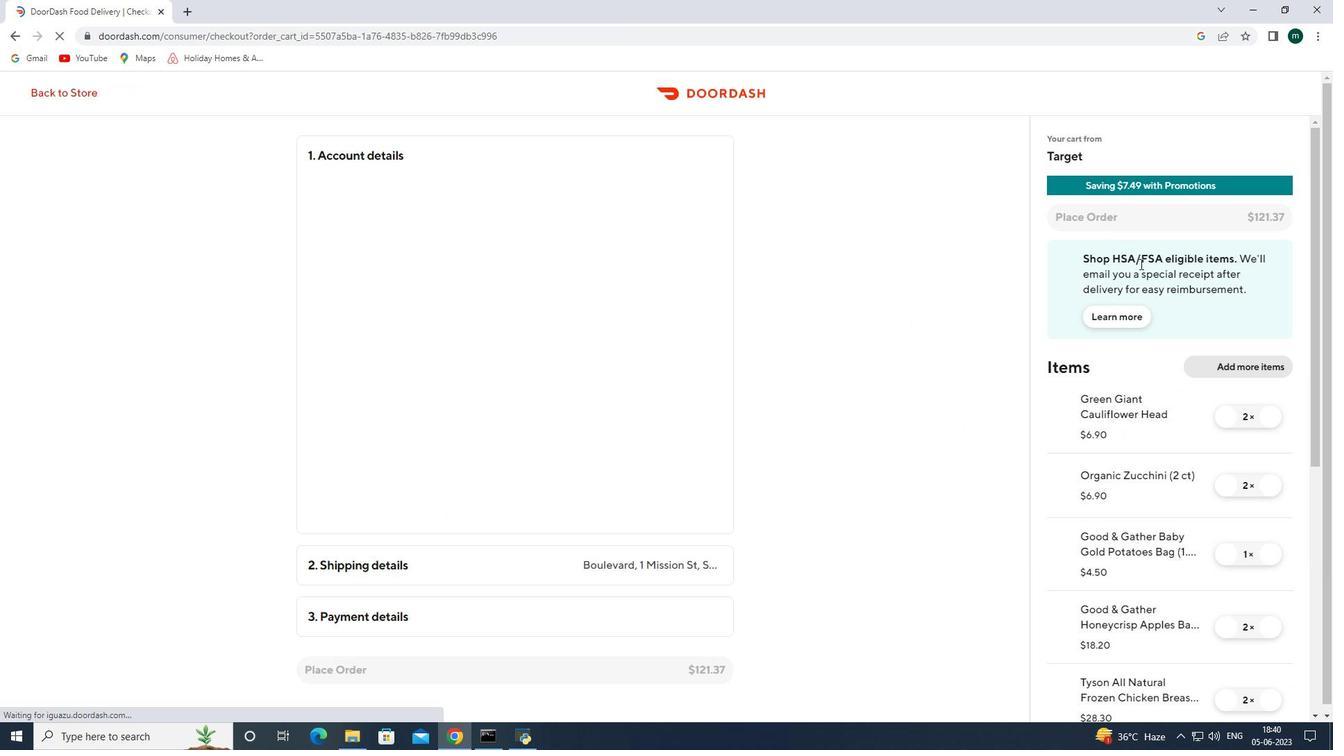 
Action: Mouse scrolled (1140, 269) with delta (0, 0)
Screenshot: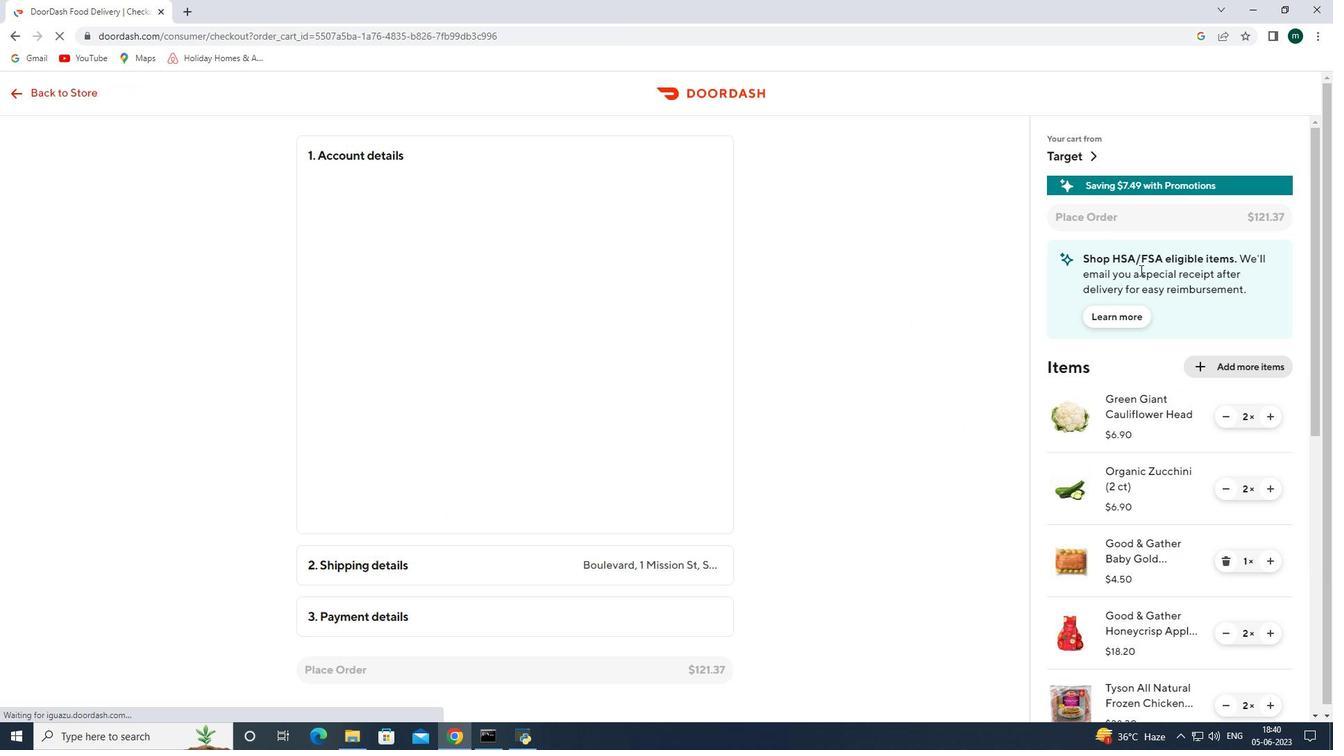 
Action: Mouse scrolled (1140, 269) with delta (0, 0)
Screenshot: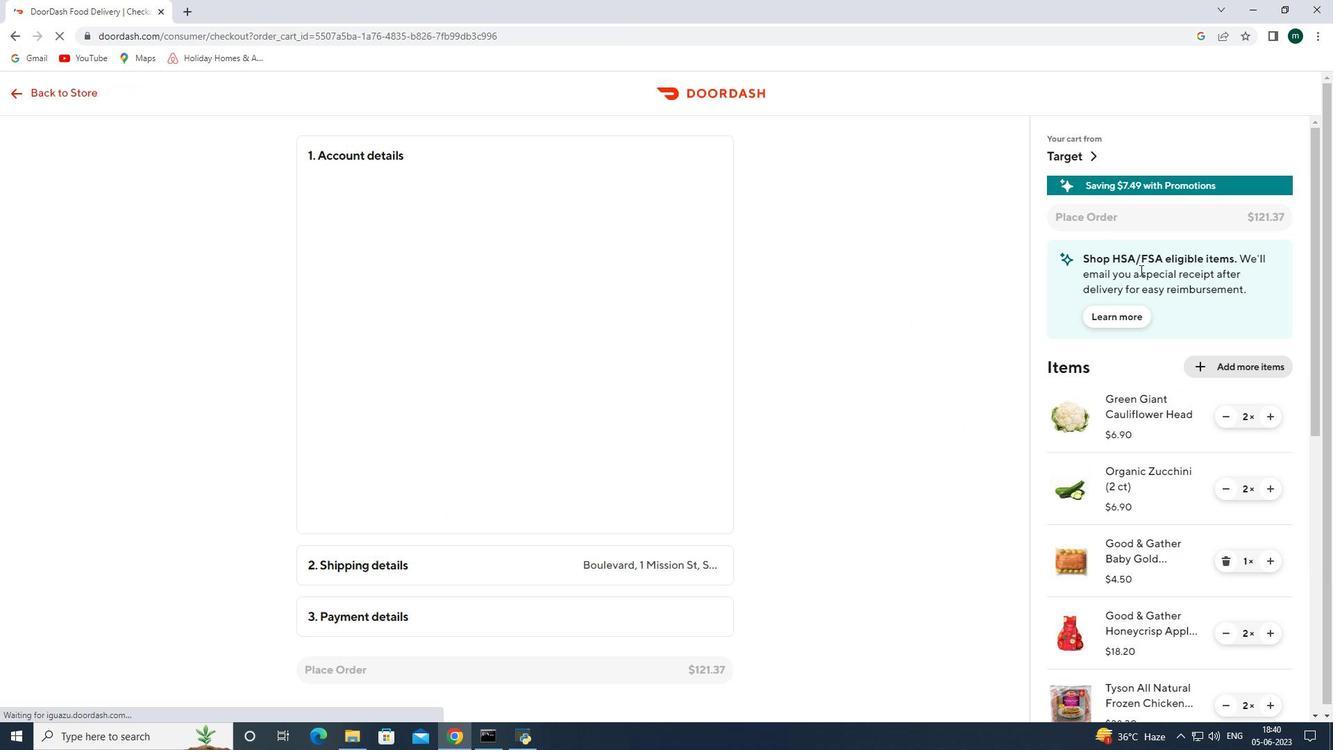 
Action: Mouse scrolled (1140, 269) with delta (0, 0)
Screenshot: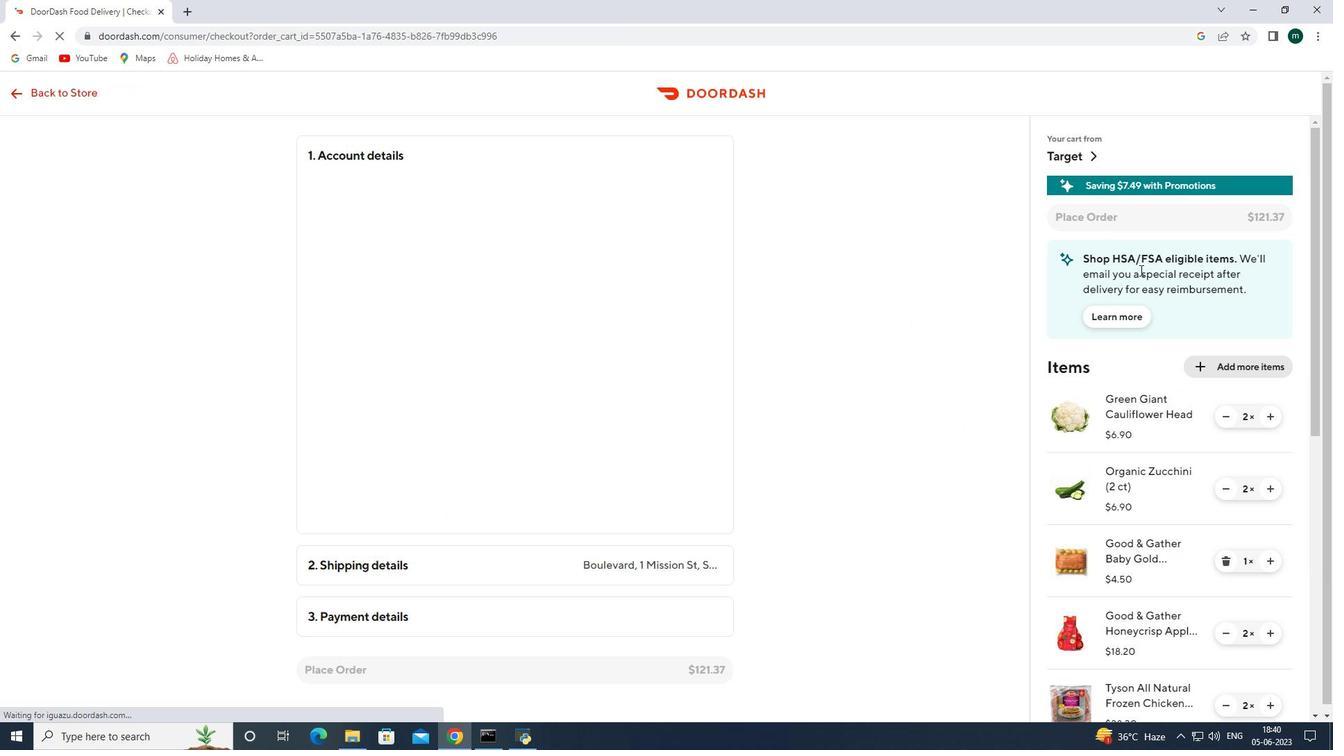 
Action: Mouse scrolled (1140, 269) with delta (0, 0)
Screenshot: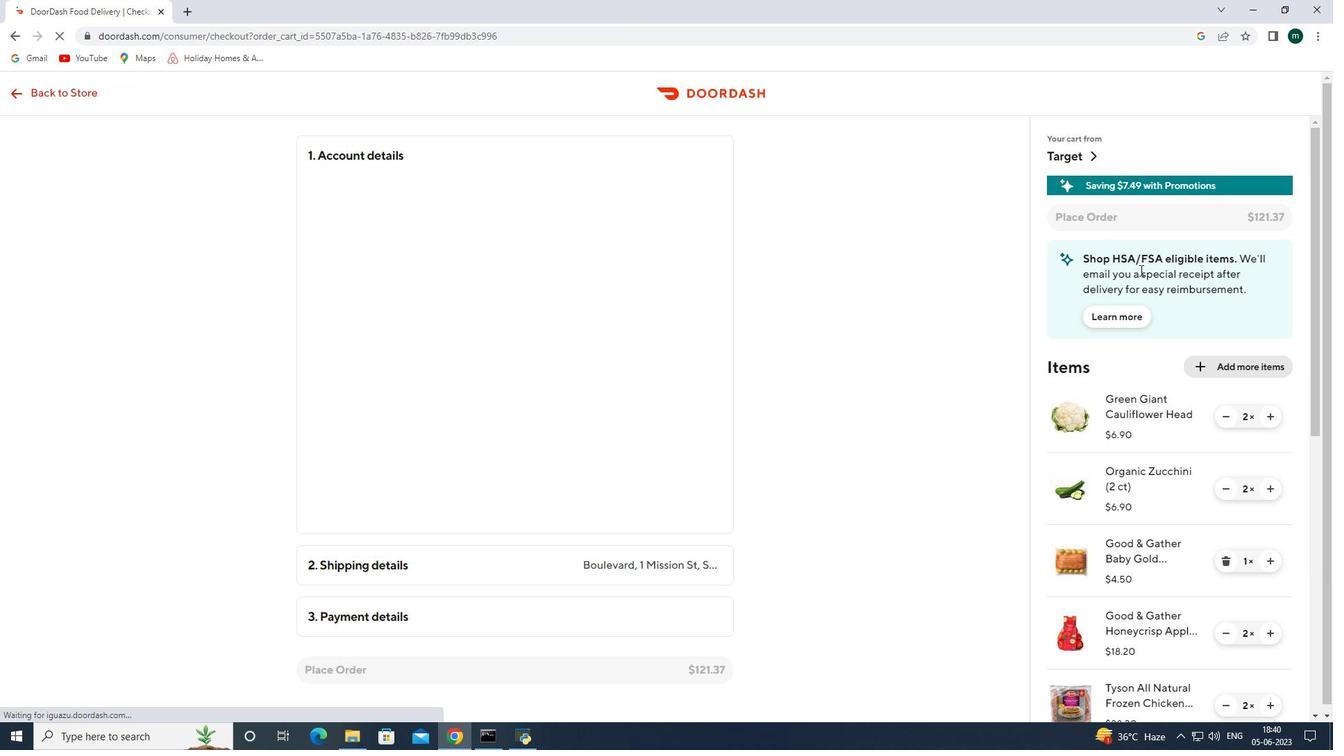 
Action: Mouse scrolled (1140, 269) with delta (0, 0)
Screenshot: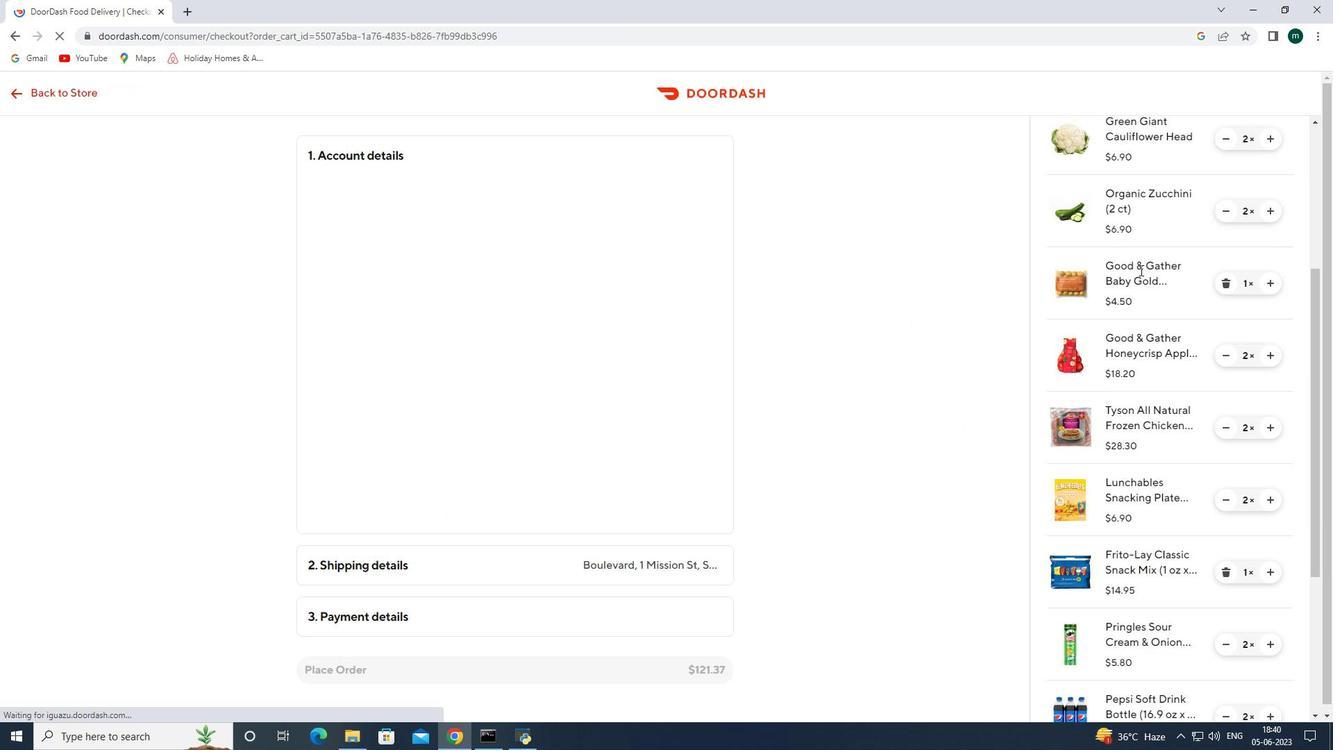 
Action: Mouse scrolled (1140, 269) with delta (0, 0)
Screenshot: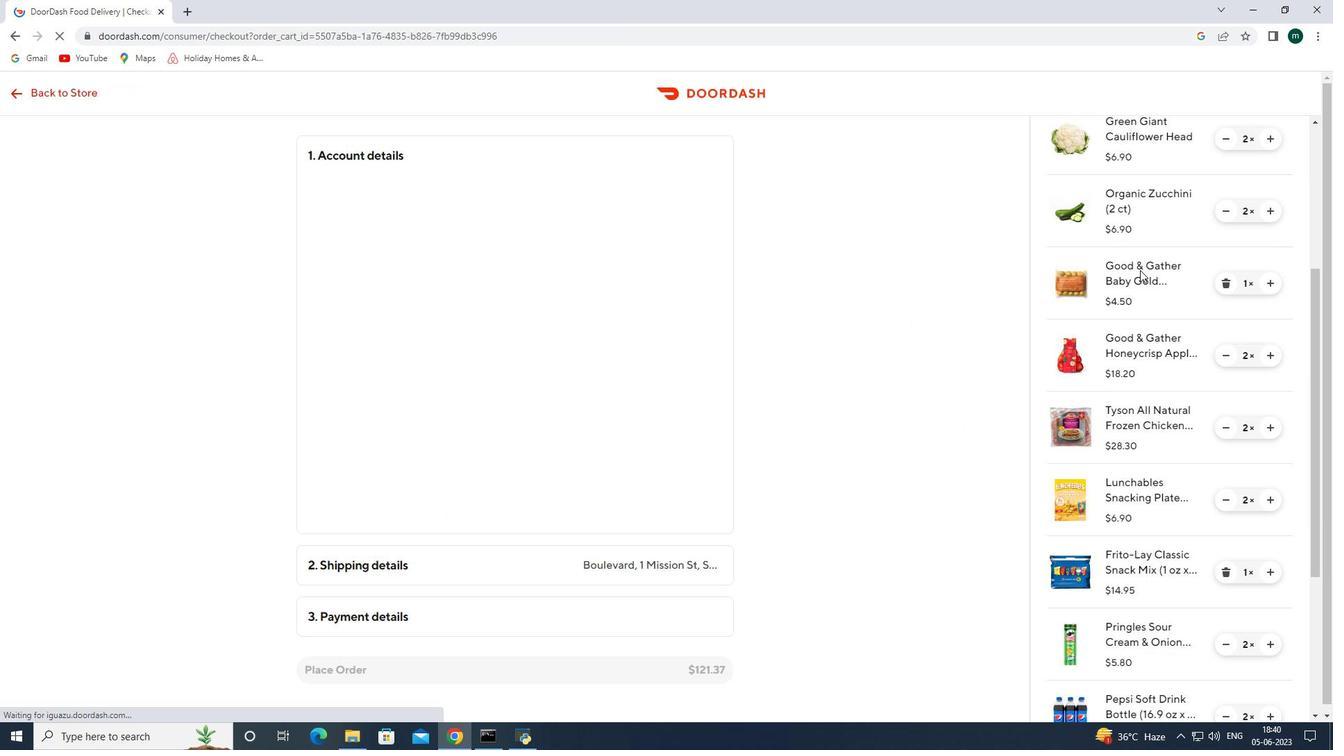 
Action: Mouse scrolled (1140, 269) with delta (0, 0)
Screenshot: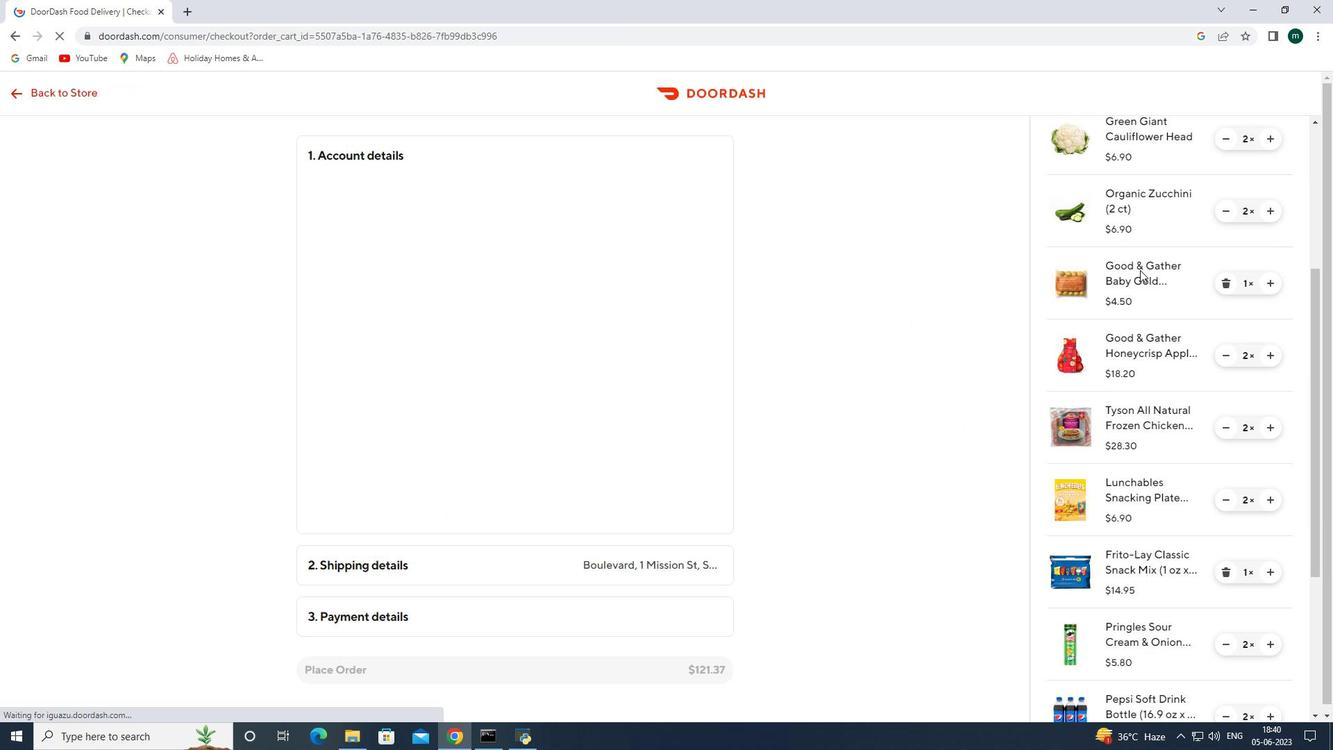 
Action: Mouse scrolled (1140, 269) with delta (0, 0)
Screenshot: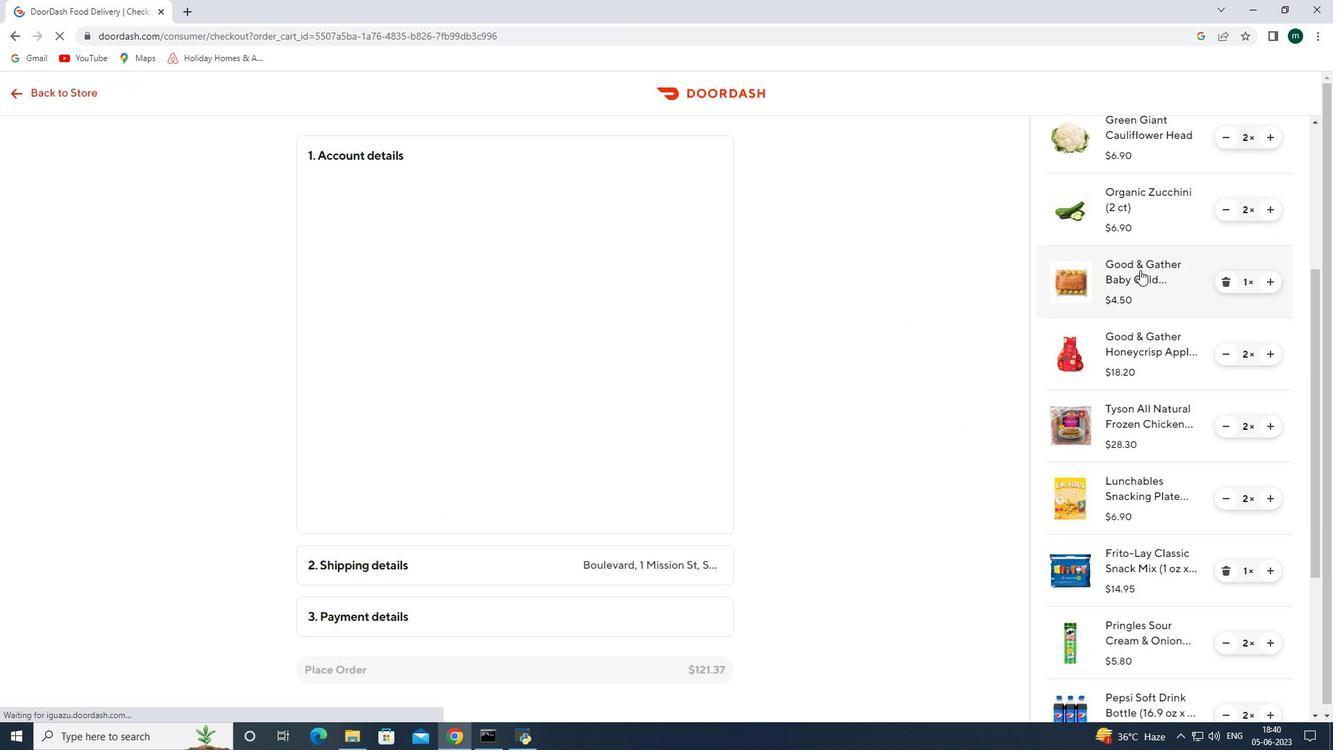
Action: Mouse scrolled (1140, 269) with delta (0, 0)
Screenshot: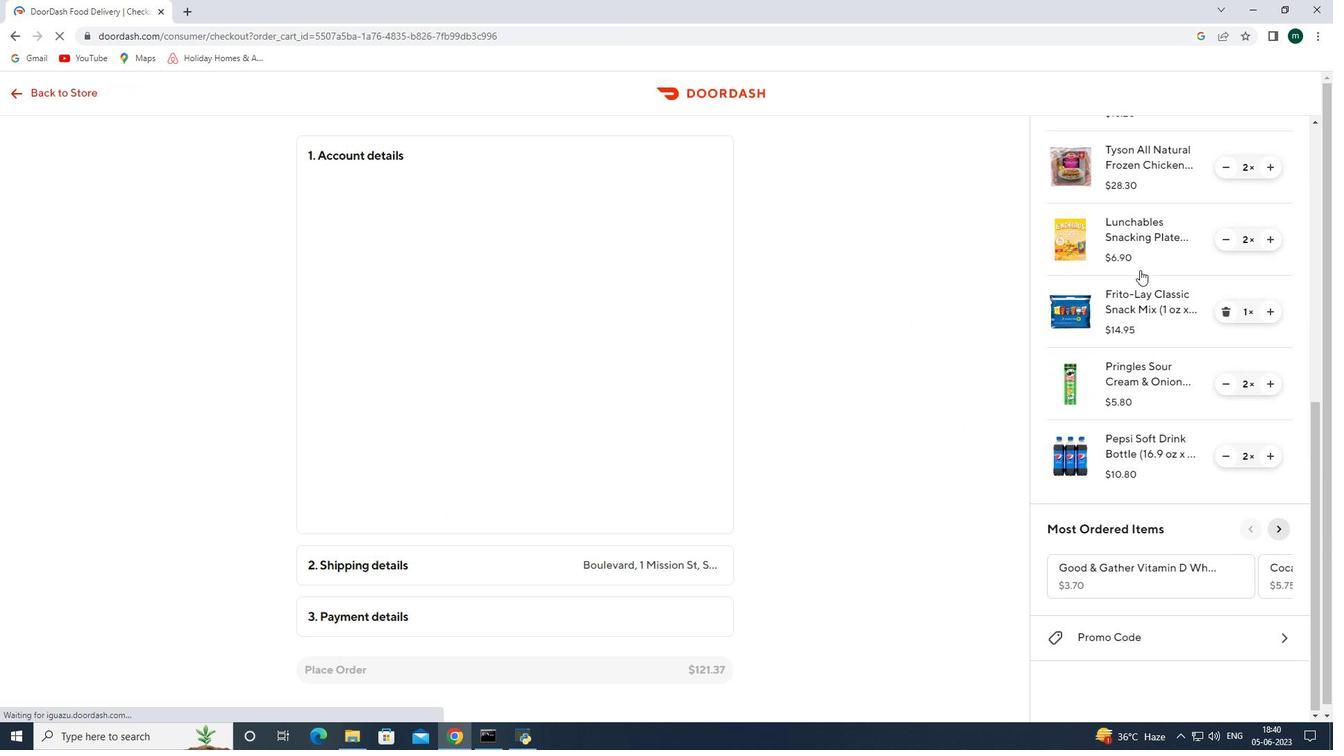 
Action: Mouse scrolled (1140, 269) with delta (0, 0)
Screenshot: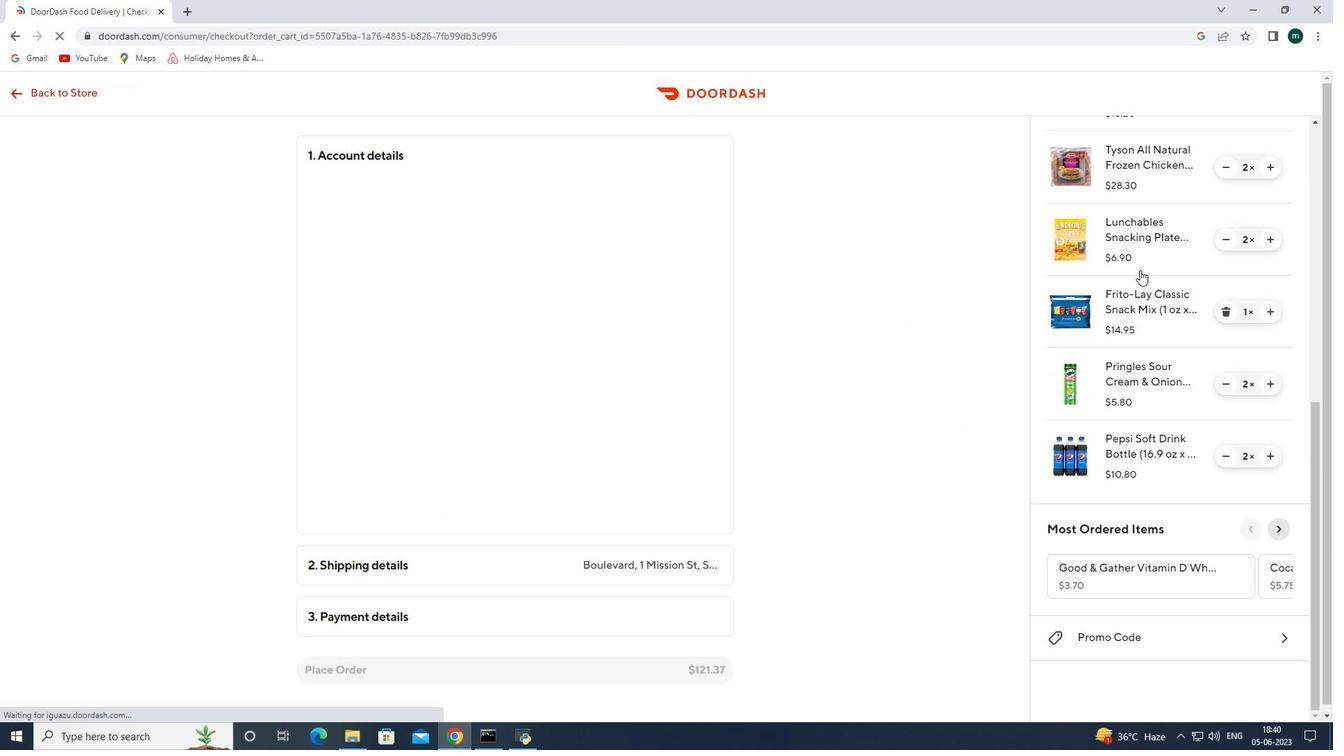
Action: Mouse scrolled (1140, 270) with delta (0, 0)
Screenshot: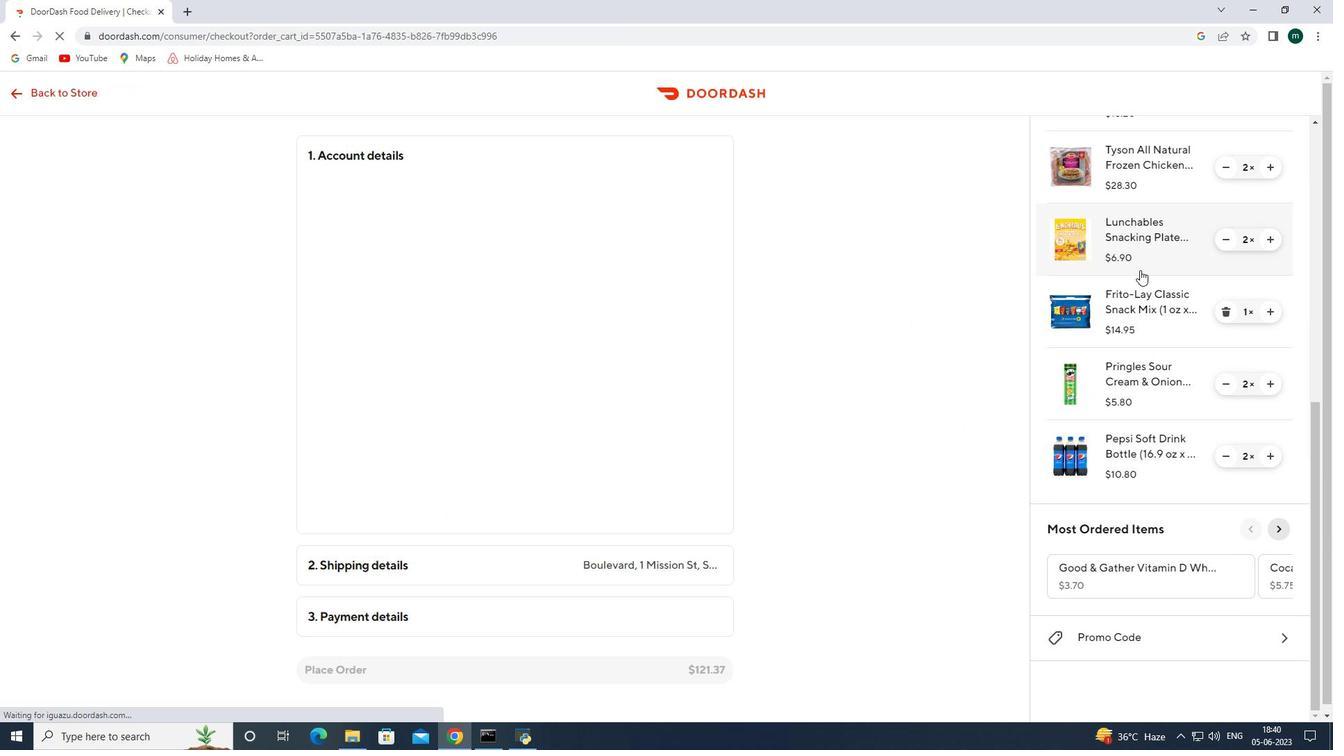 
Action: Mouse scrolled (1140, 270) with delta (0, 0)
Screenshot: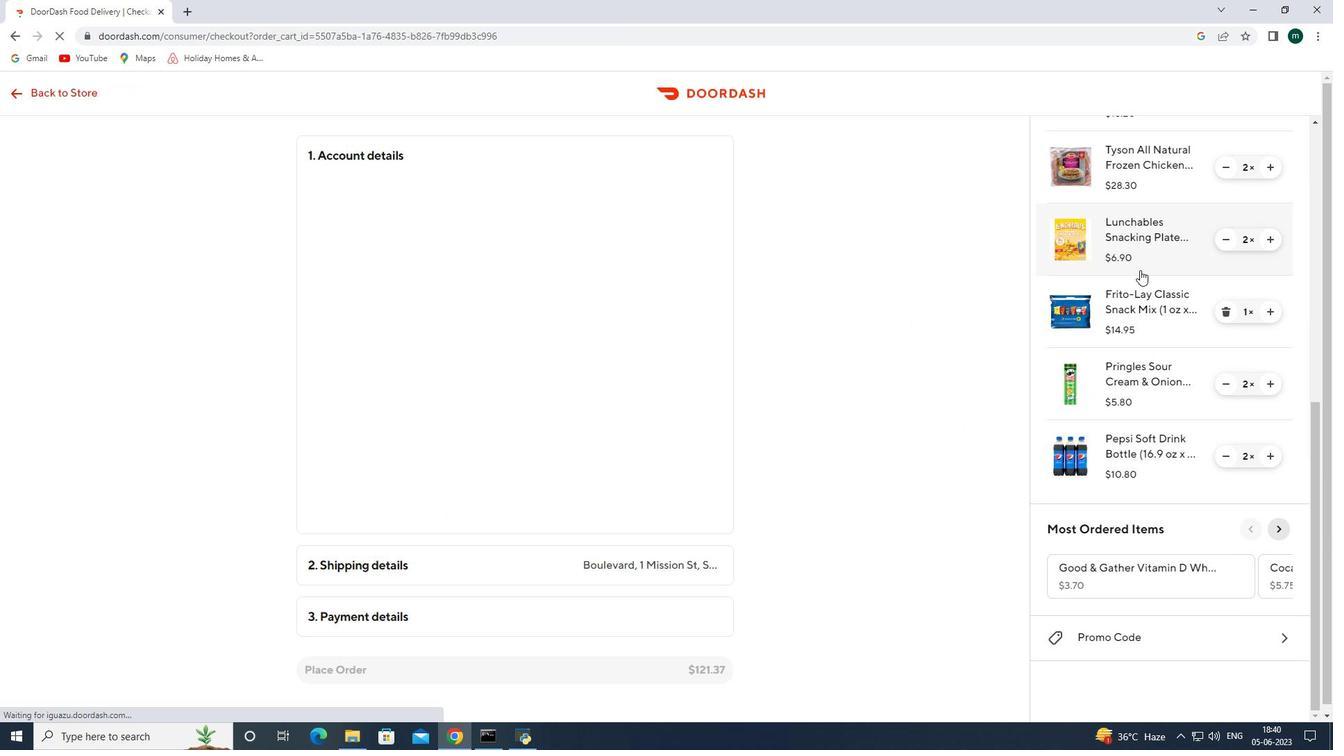 
Action: Mouse scrolled (1140, 270) with delta (0, 0)
Screenshot: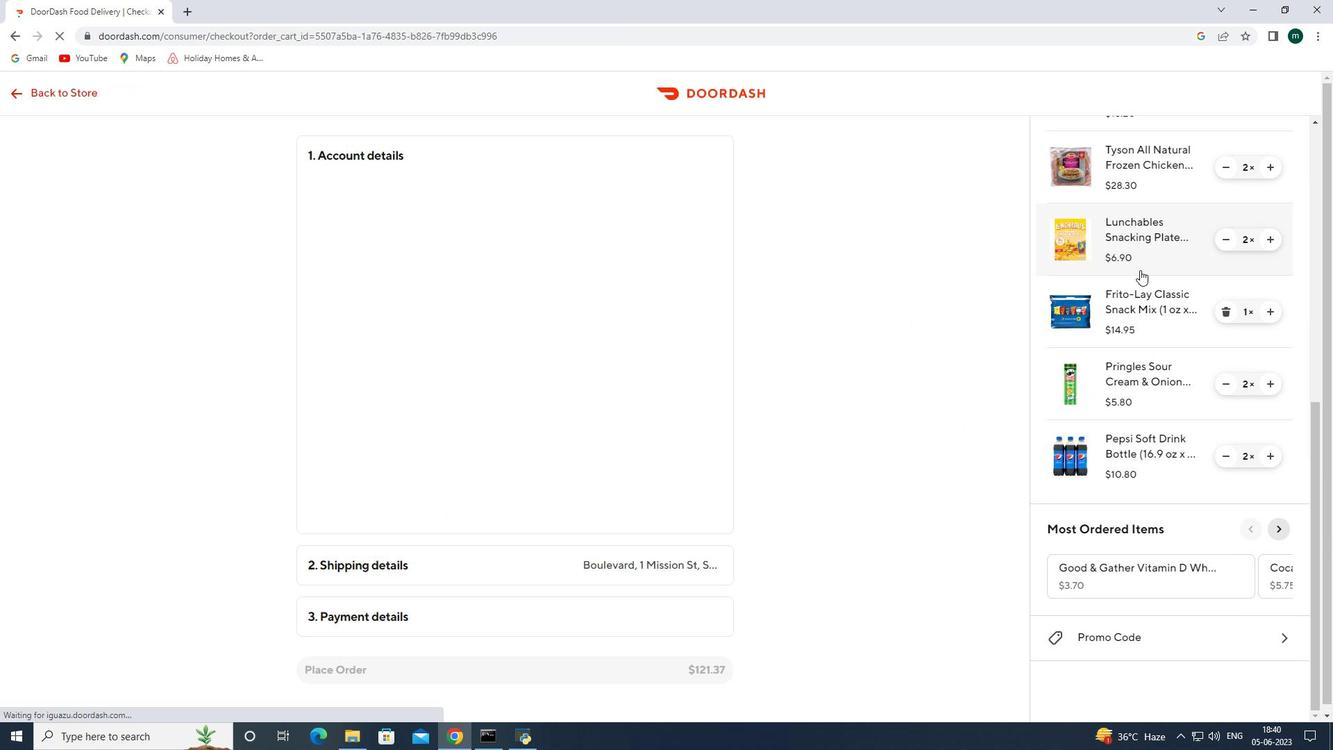 
Action: Mouse scrolled (1140, 270) with delta (0, 0)
Screenshot: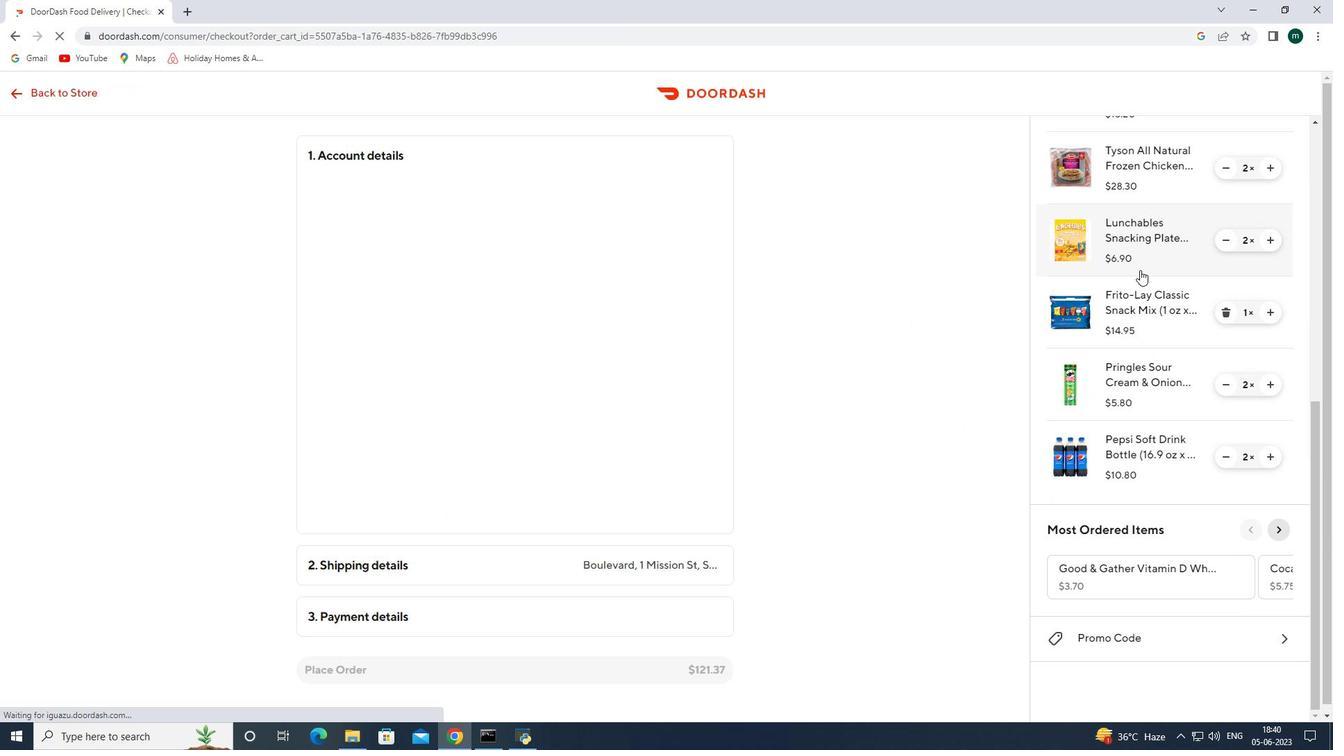 
Action: Mouse scrolled (1140, 270) with delta (0, 0)
Screenshot: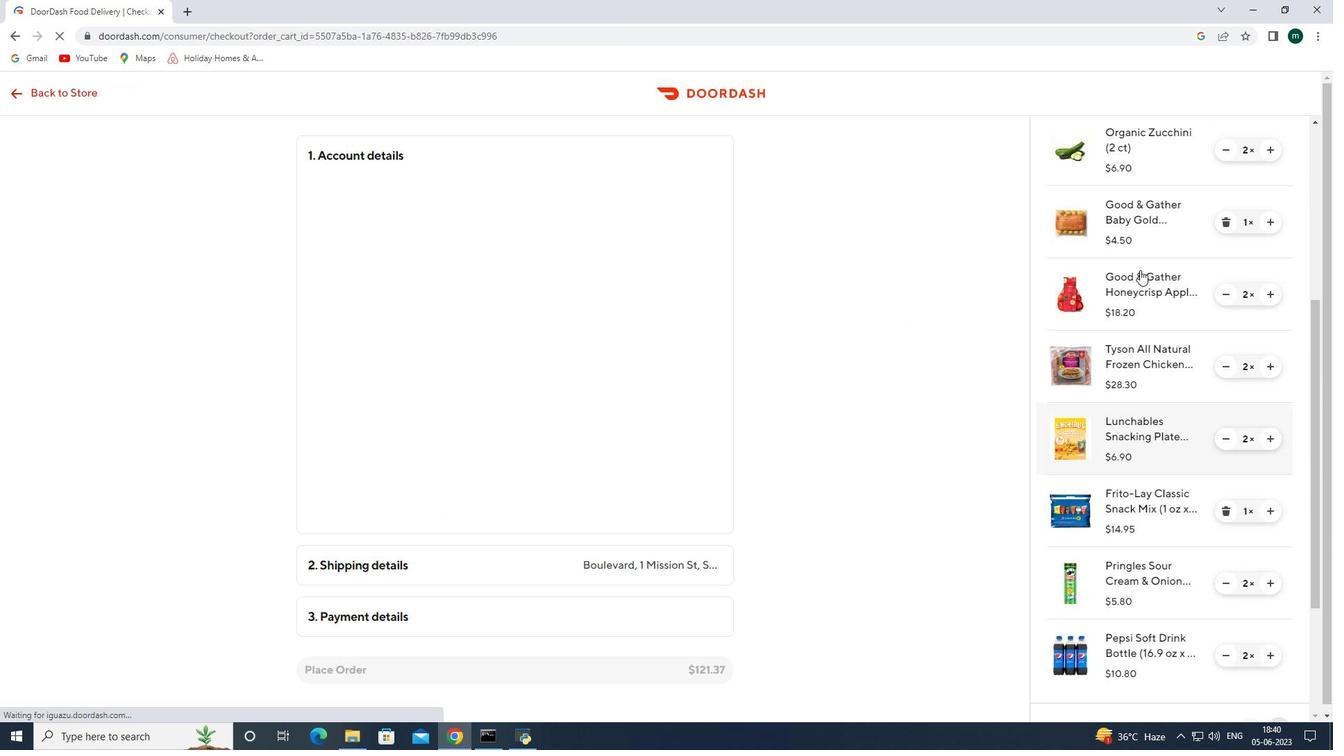 
Action: Mouse scrolled (1140, 270) with delta (0, 0)
Screenshot: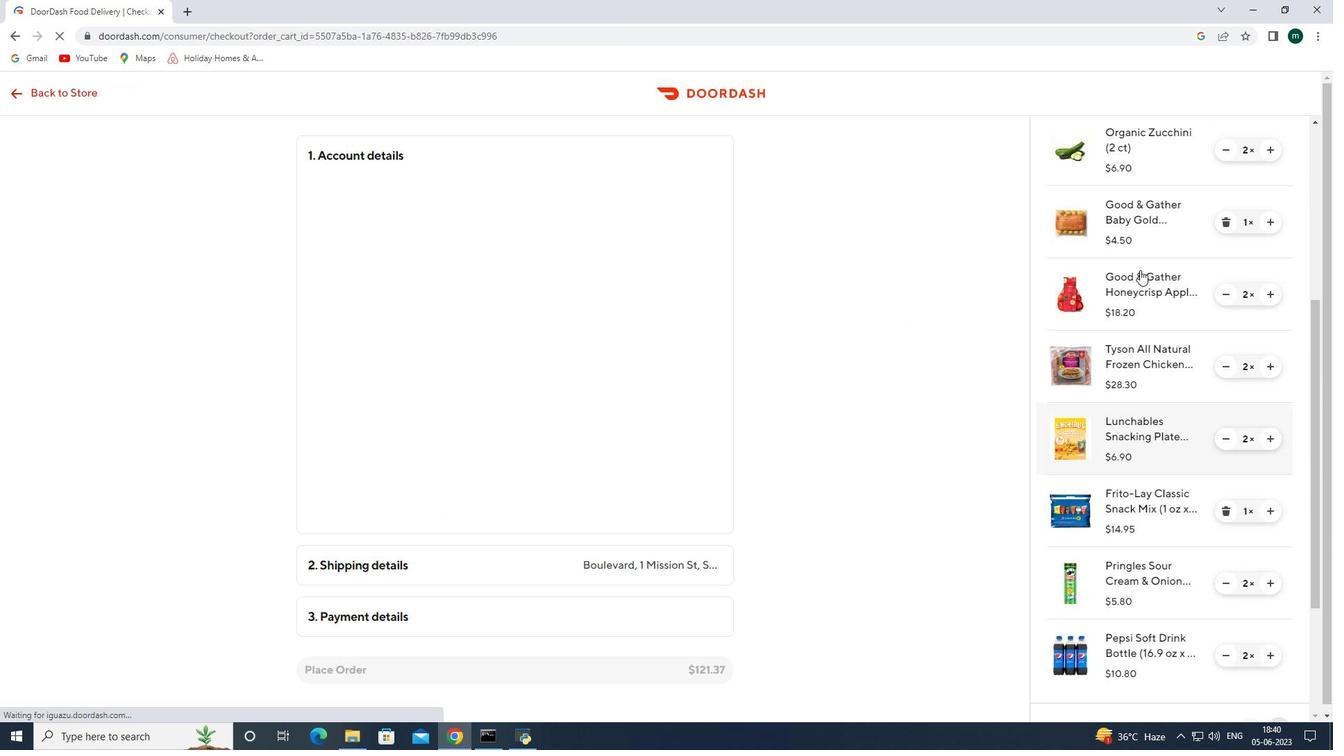 
Action: Mouse scrolled (1140, 270) with delta (0, 0)
Screenshot: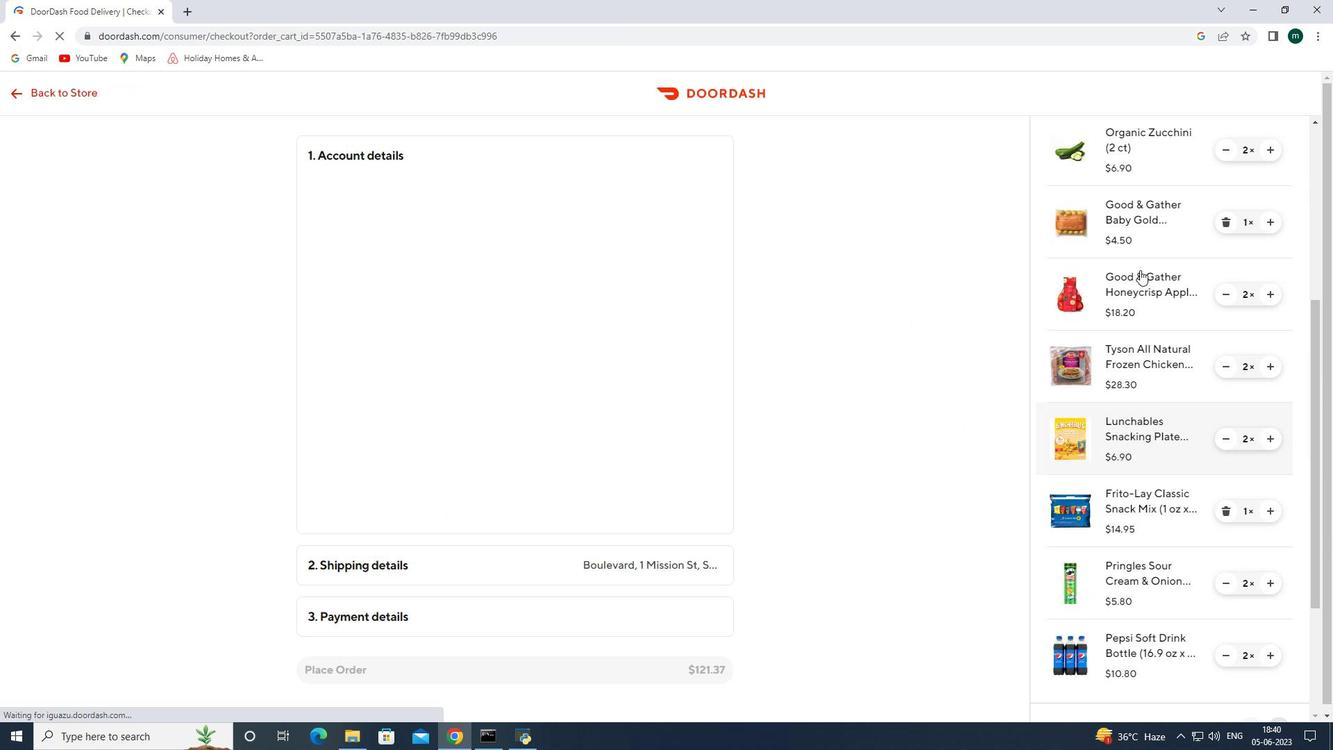 
